 Task: Research Airbnb options in Coronel Oviedo, Paraguay from 4th November, 2023 to 15th November, 2023 for 2 adults.1  bedroom having 1 bed and 1 bathroom. Property type can be hotel. Booking option can be shelf check-in. Look for 4 properties as per requirement.
Action: Mouse moved to (487, 89)
Screenshot: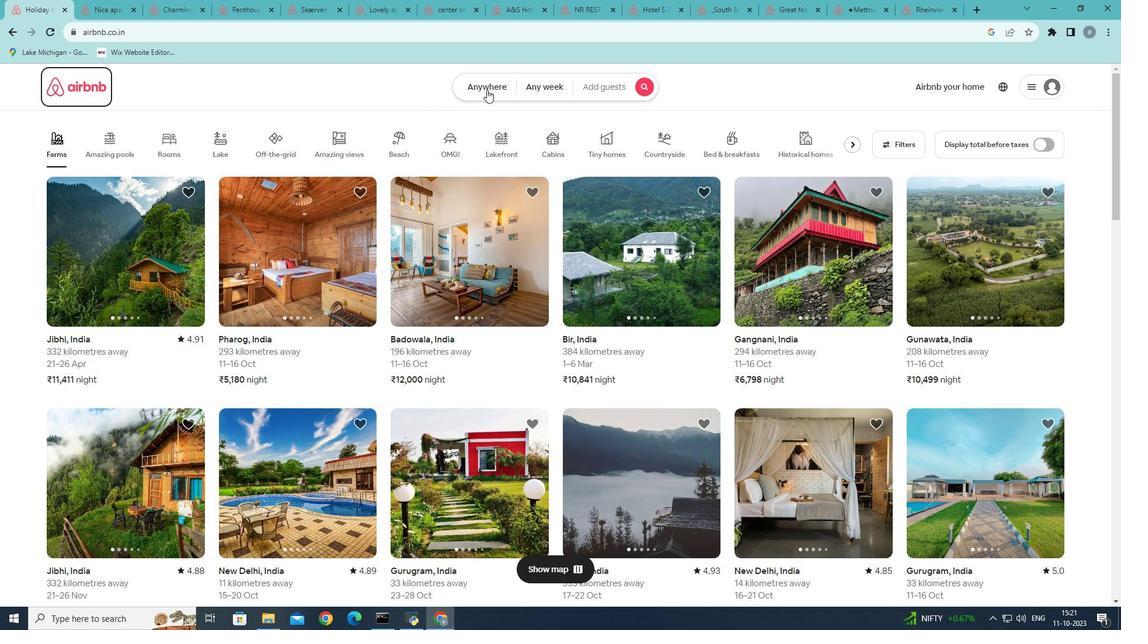 
Action: Mouse pressed left at (487, 89)
Screenshot: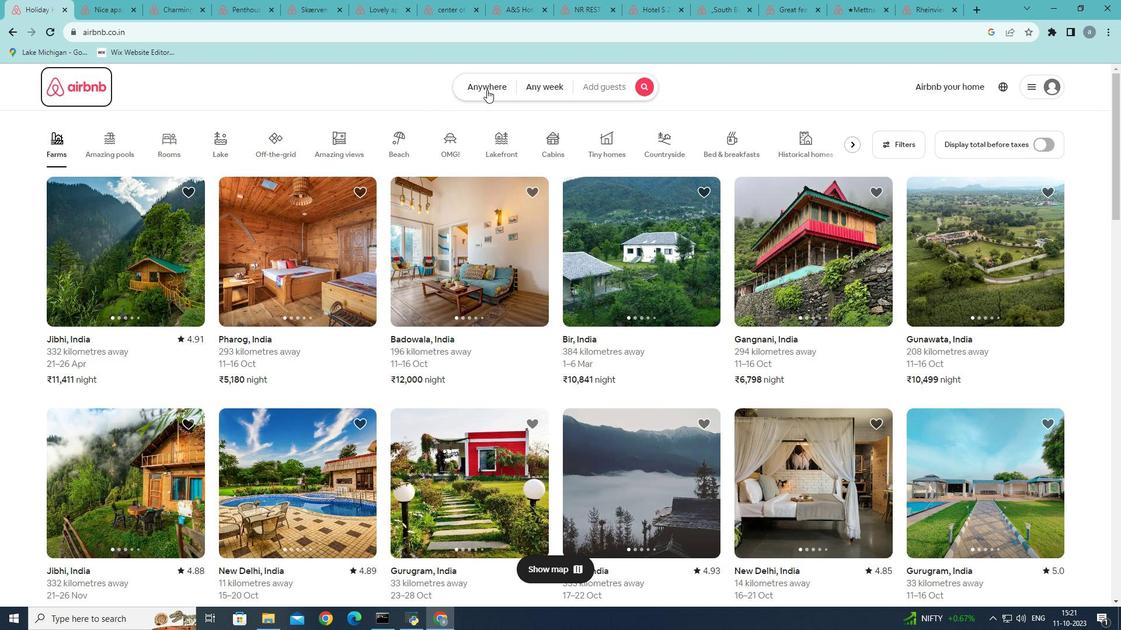 
Action: Mouse moved to (368, 137)
Screenshot: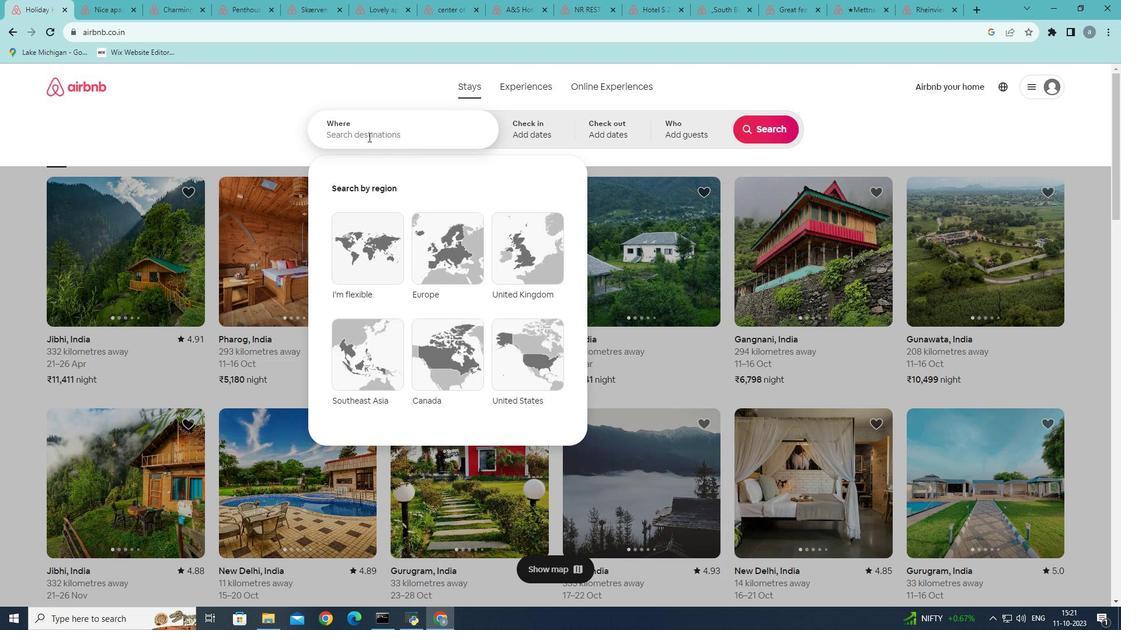 
Action: Mouse pressed left at (368, 137)
Screenshot: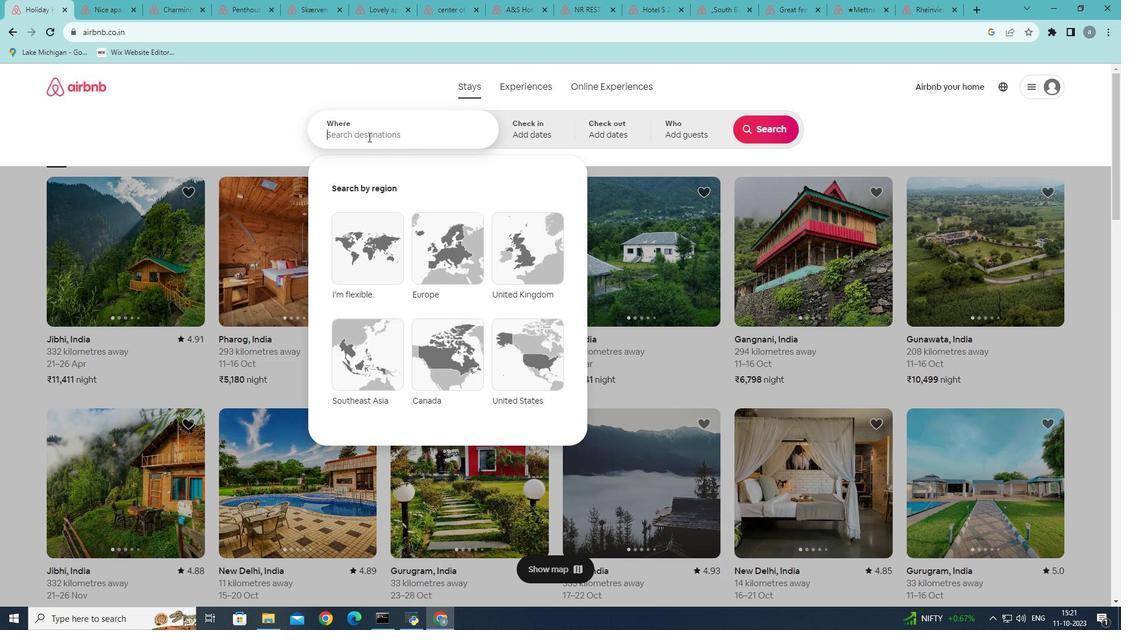 
Action: Mouse moved to (379, 135)
Screenshot: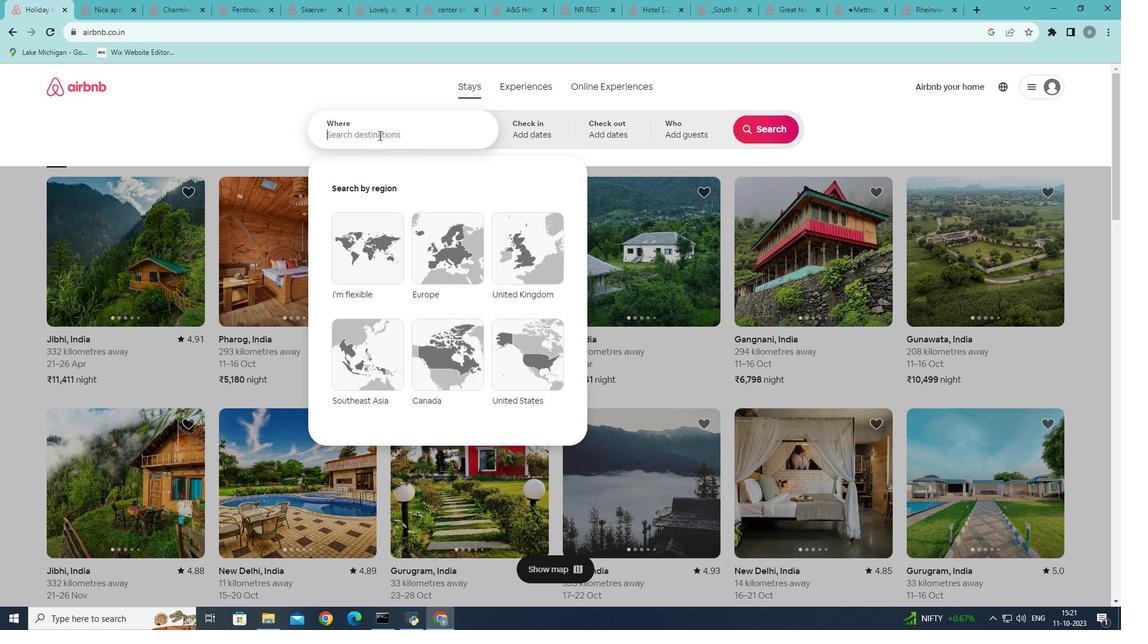 
Action: Key pressed <Key.shift>Coronel<Key.space><Key.shift>Ov
Screenshot: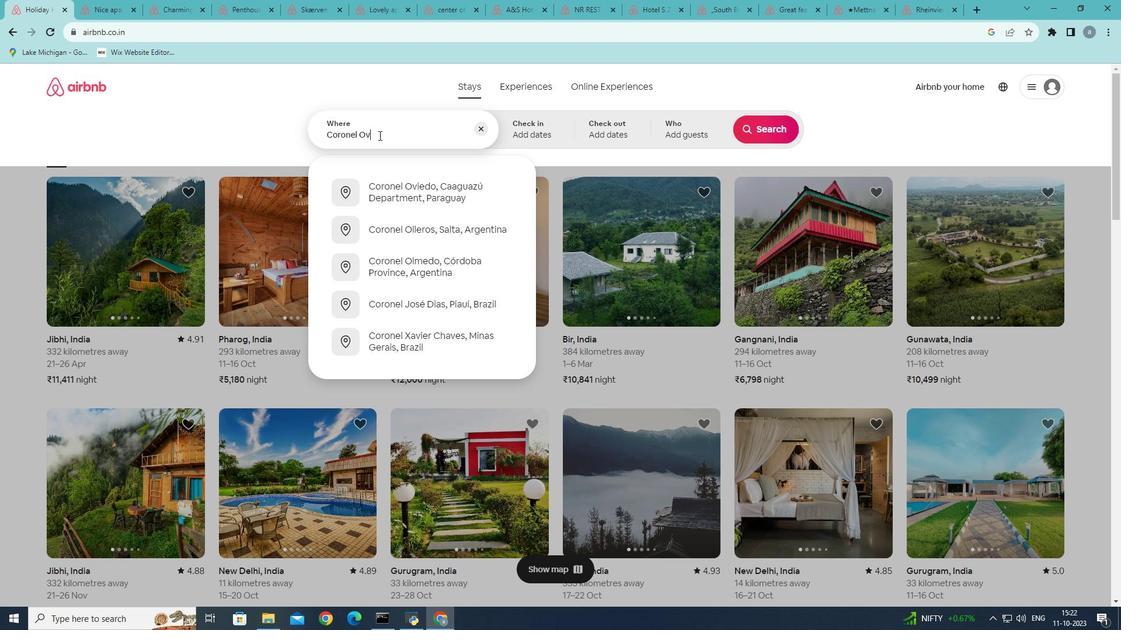 
Action: Mouse moved to (417, 193)
Screenshot: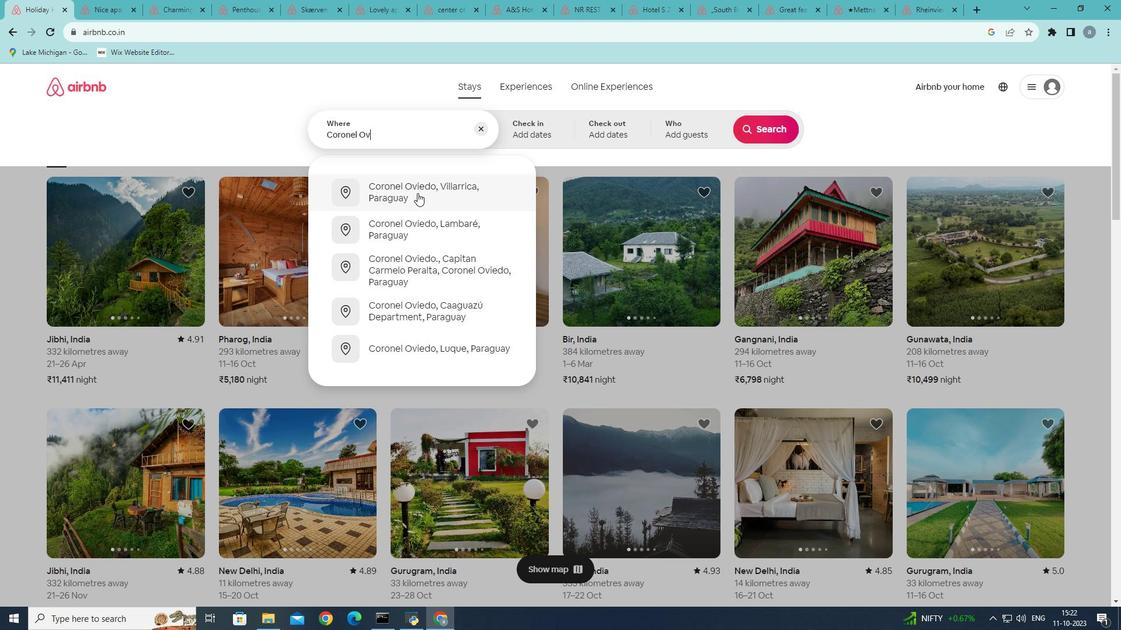 
Action: Mouse pressed left at (417, 193)
Screenshot: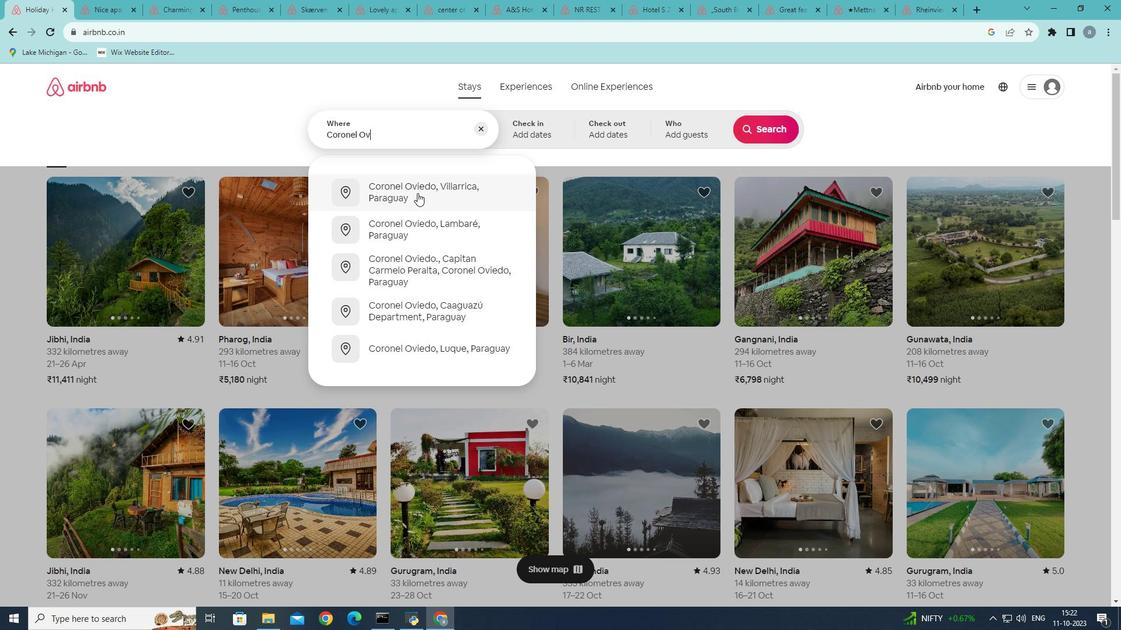 
Action: Mouse moved to (749, 272)
Screenshot: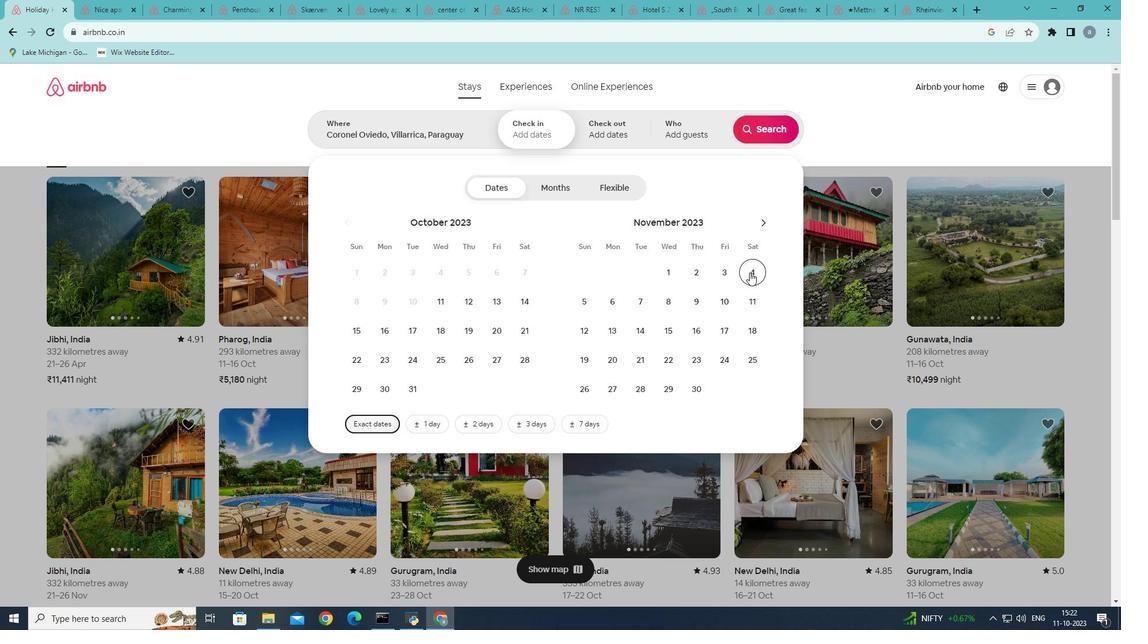 
Action: Mouse pressed left at (749, 272)
Screenshot: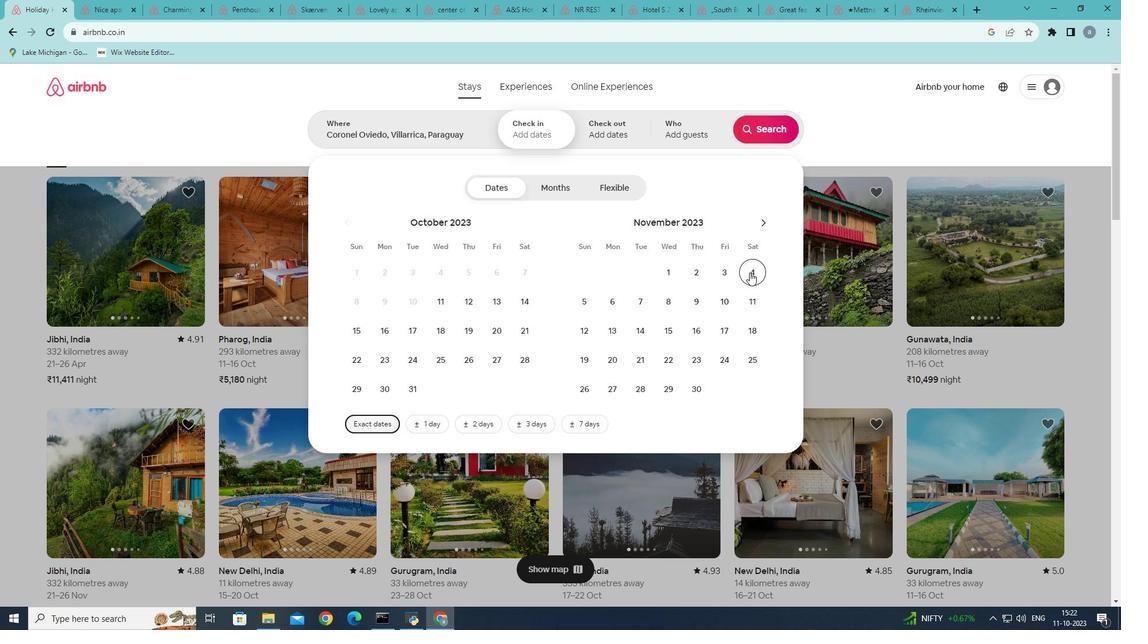 
Action: Mouse moved to (672, 337)
Screenshot: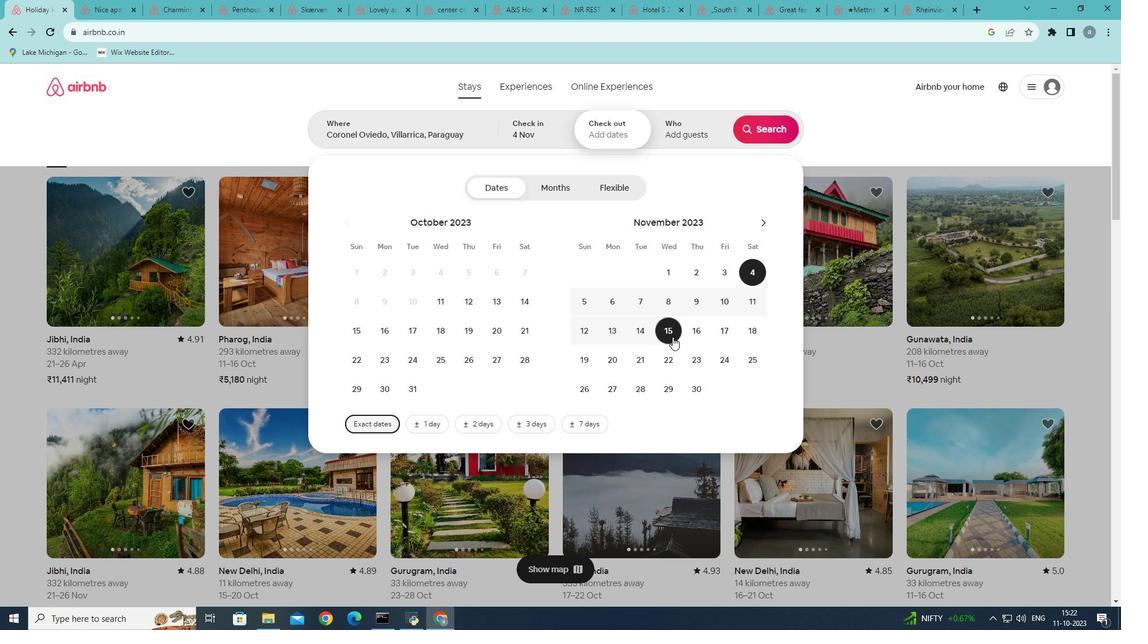 
Action: Mouse pressed left at (672, 337)
Screenshot: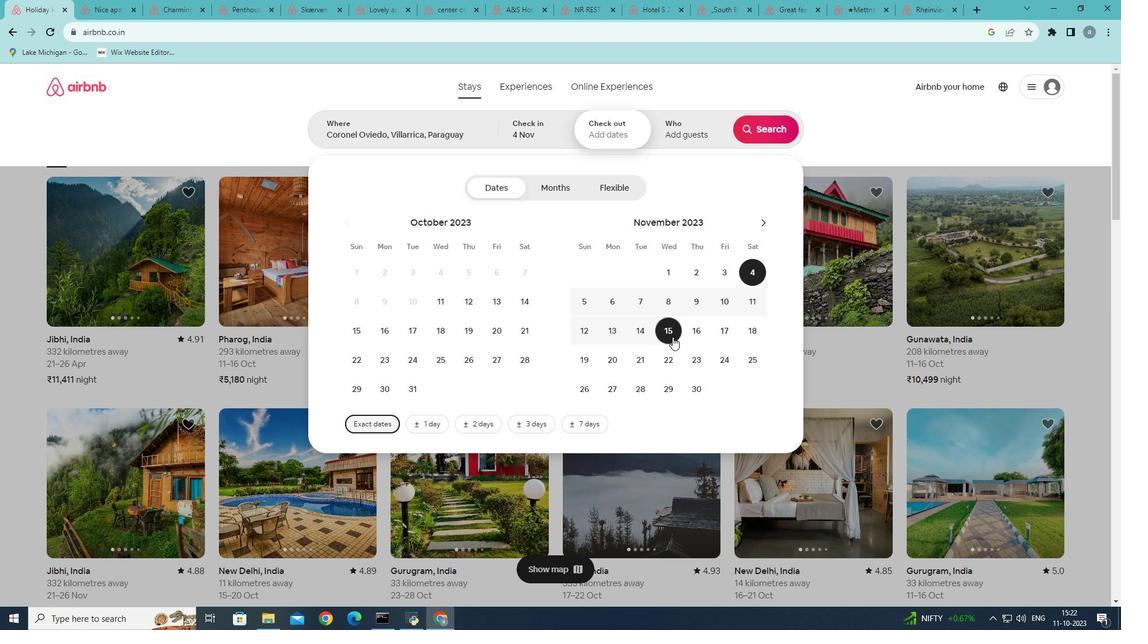 
Action: Mouse moved to (693, 132)
Screenshot: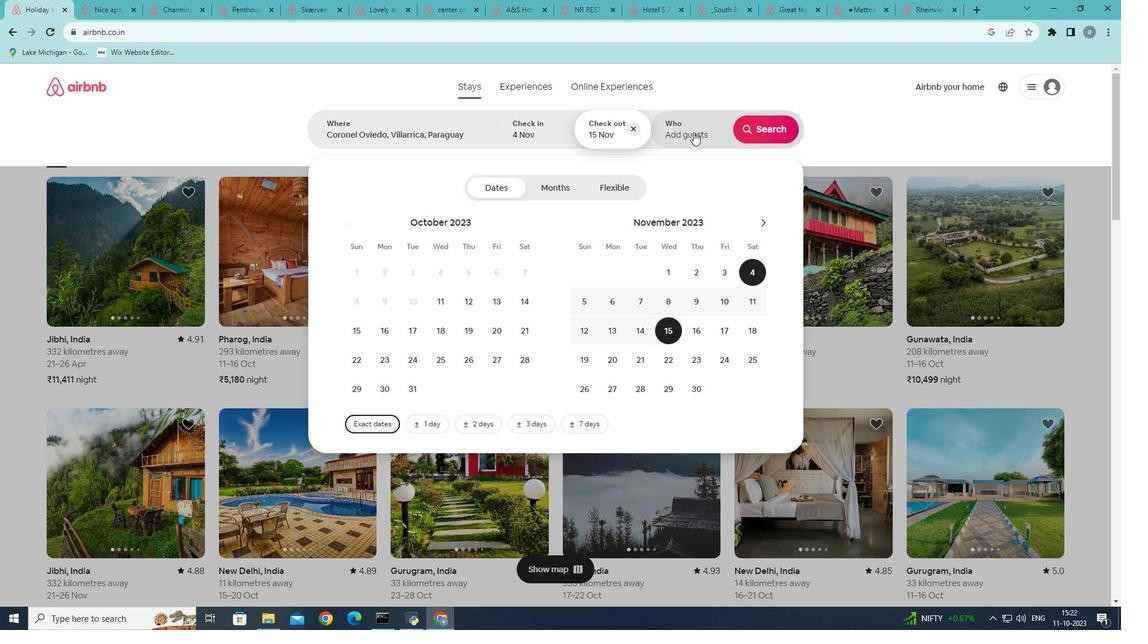 
Action: Mouse pressed left at (693, 132)
Screenshot: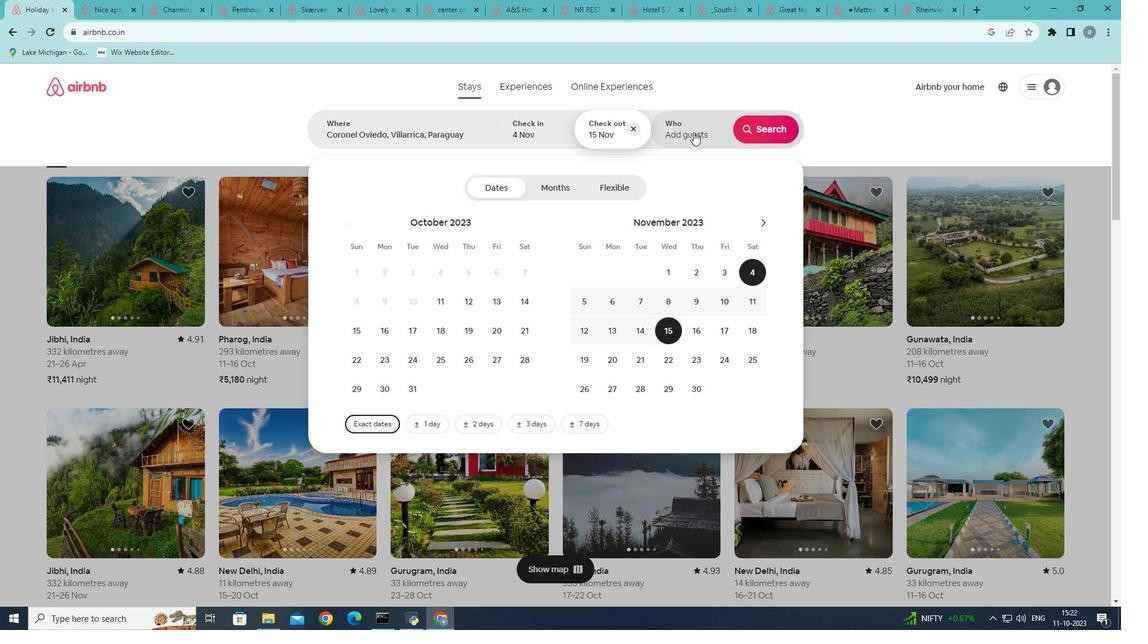 
Action: Mouse moved to (773, 189)
Screenshot: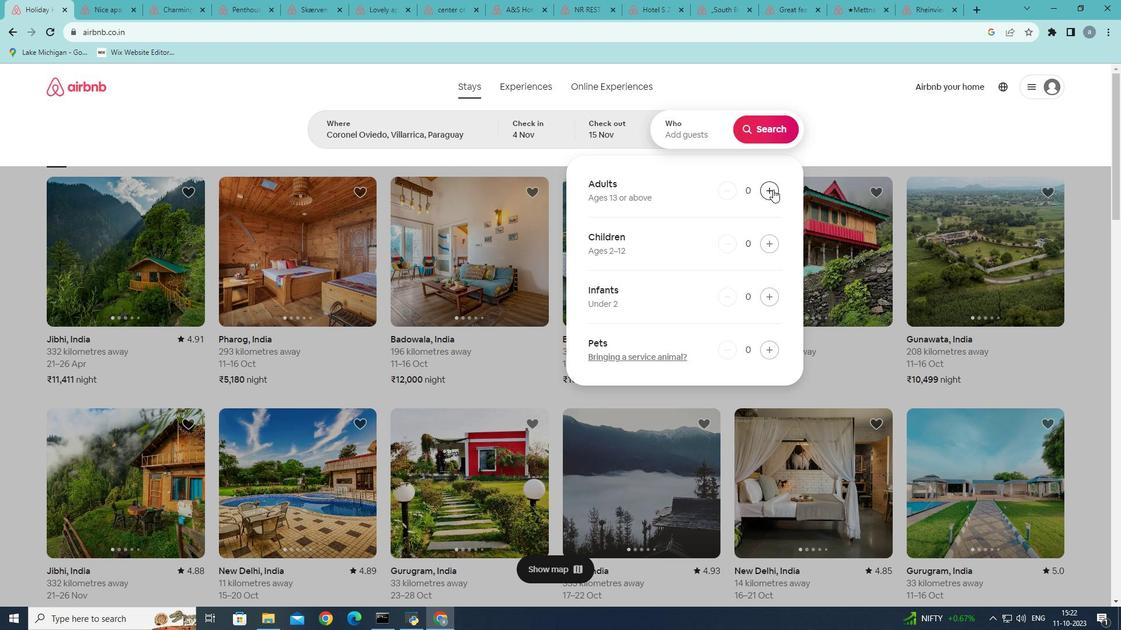 
Action: Mouse pressed left at (773, 189)
Screenshot: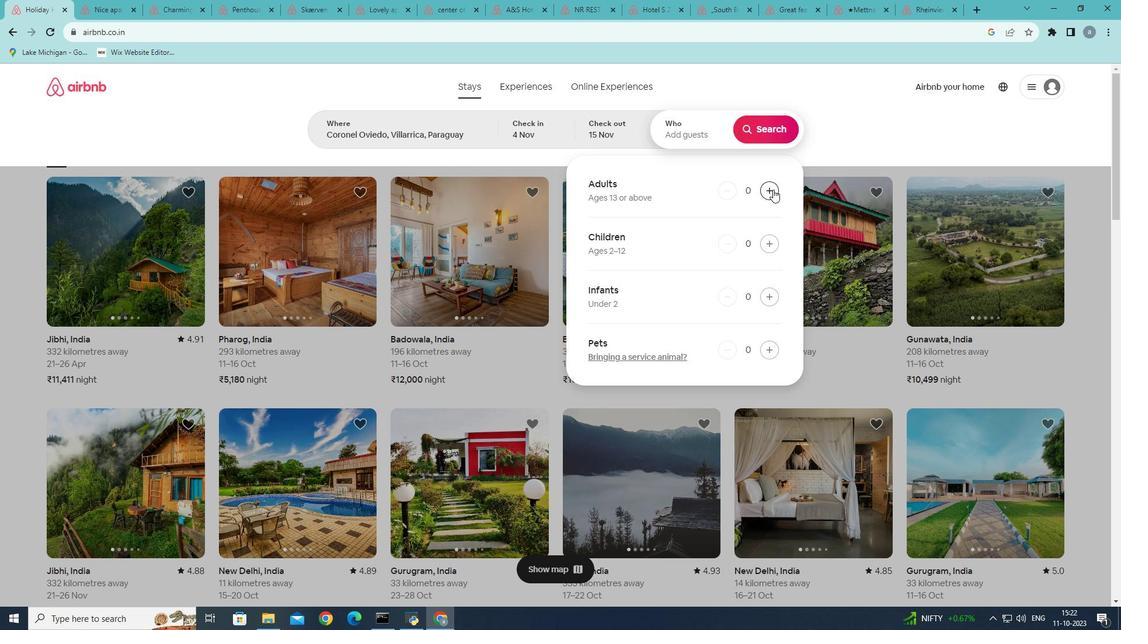 
Action: Mouse pressed left at (773, 189)
Screenshot: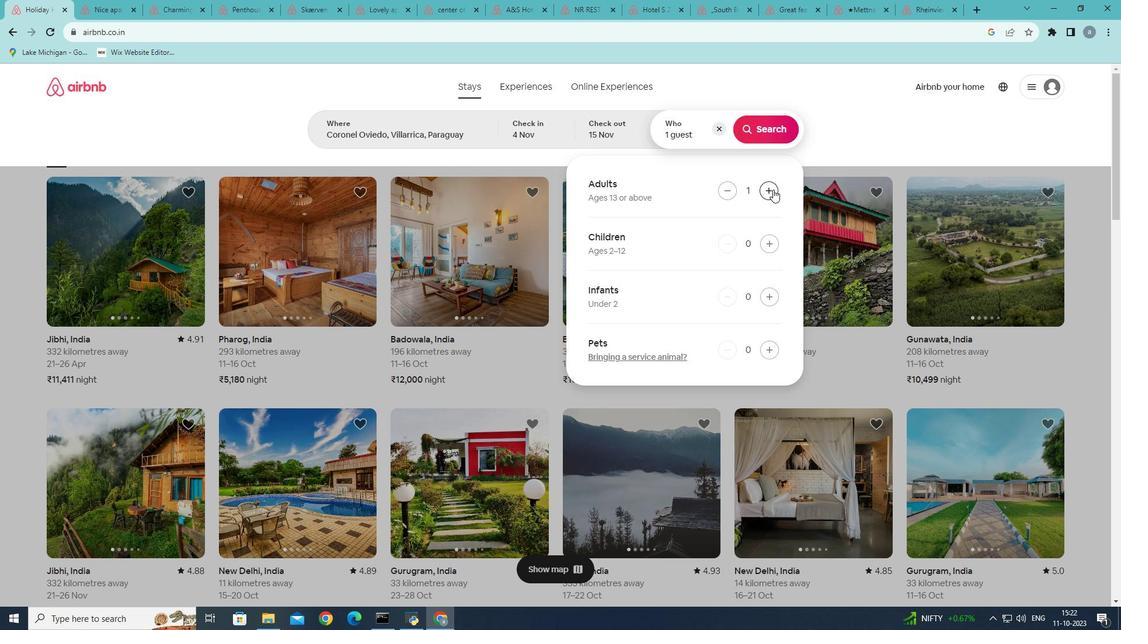
Action: Mouse moved to (763, 132)
Screenshot: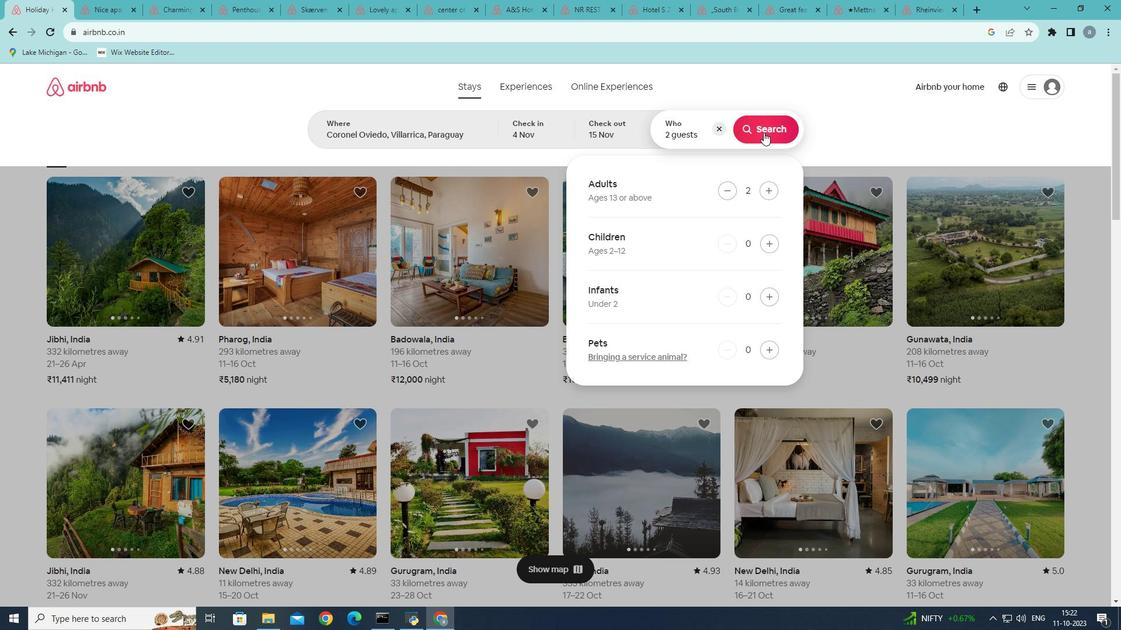 
Action: Mouse pressed left at (763, 132)
Screenshot: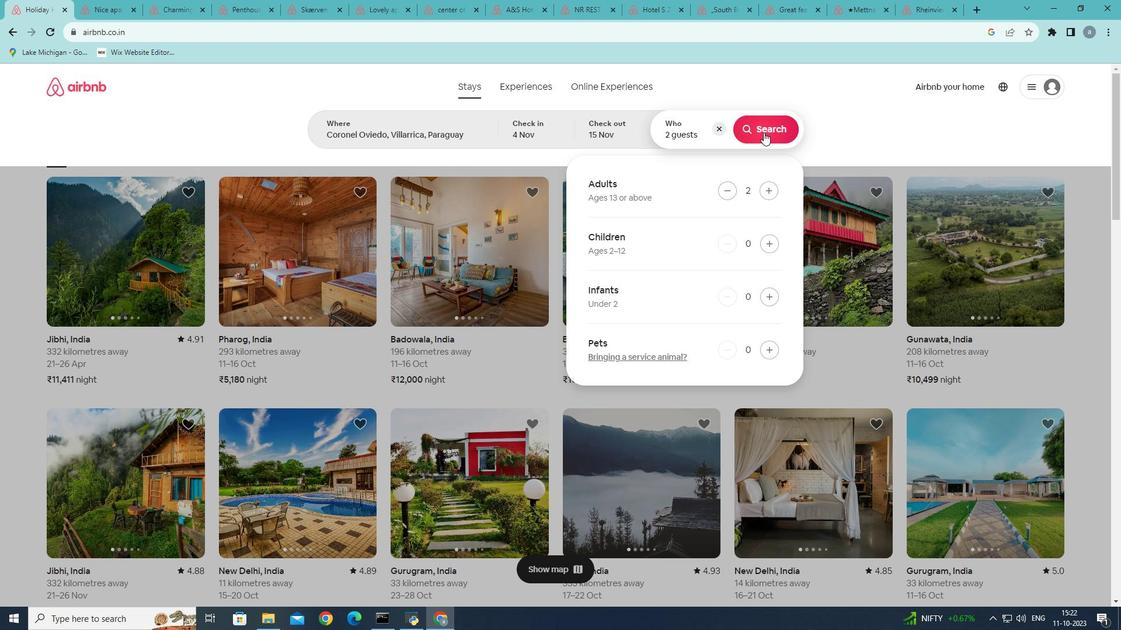 
Action: Mouse moved to (939, 138)
Screenshot: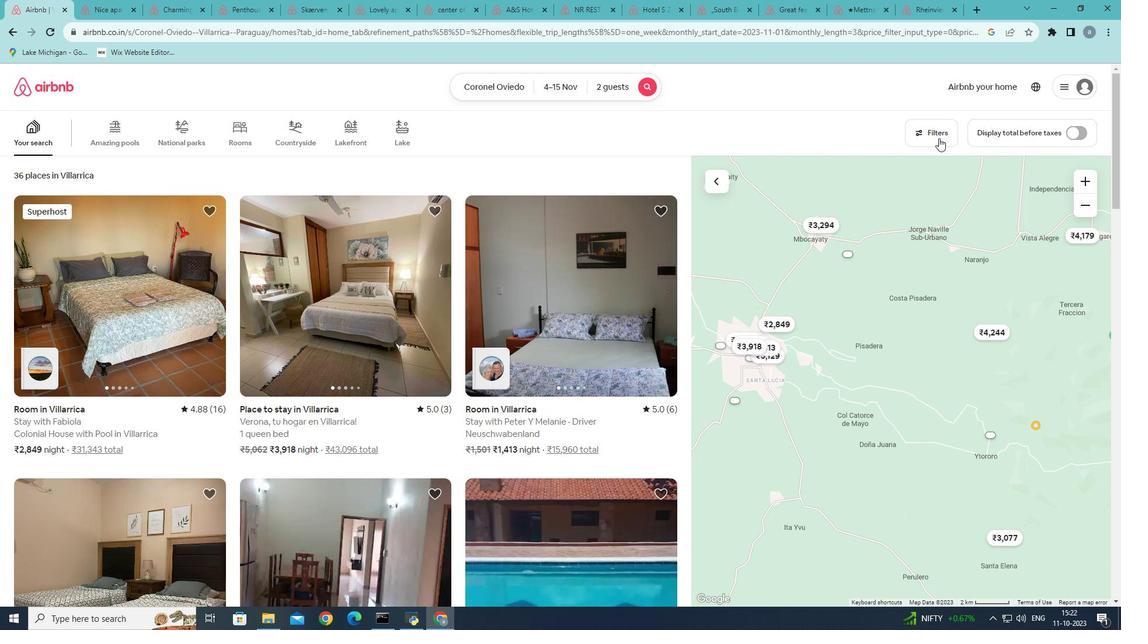 
Action: Mouse pressed left at (939, 138)
Screenshot: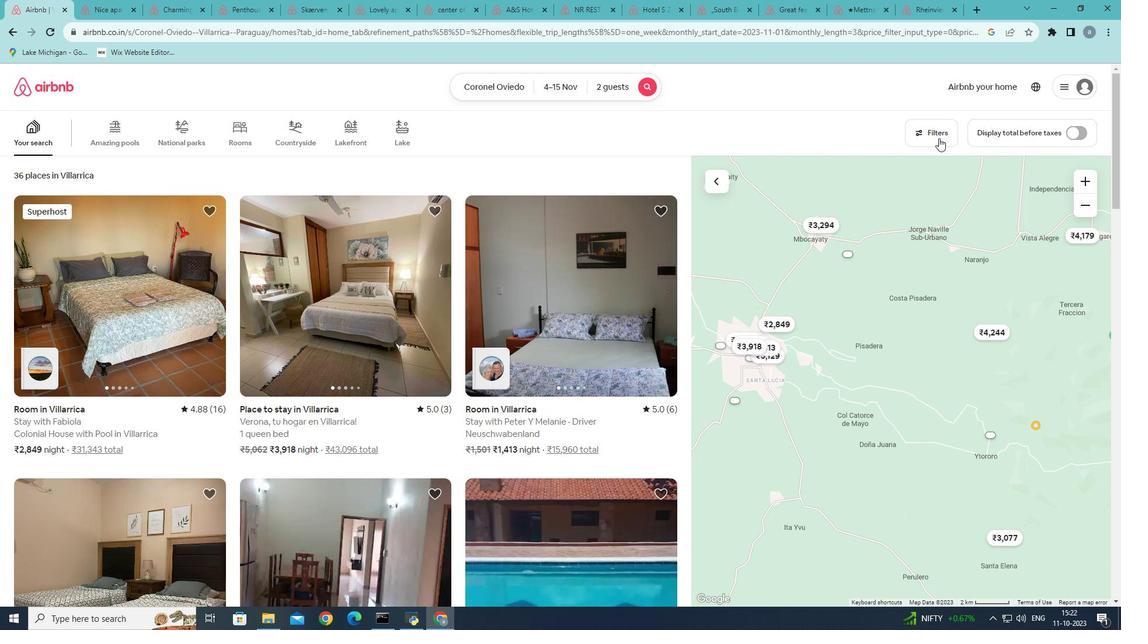 
Action: Mouse moved to (590, 396)
Screenshot: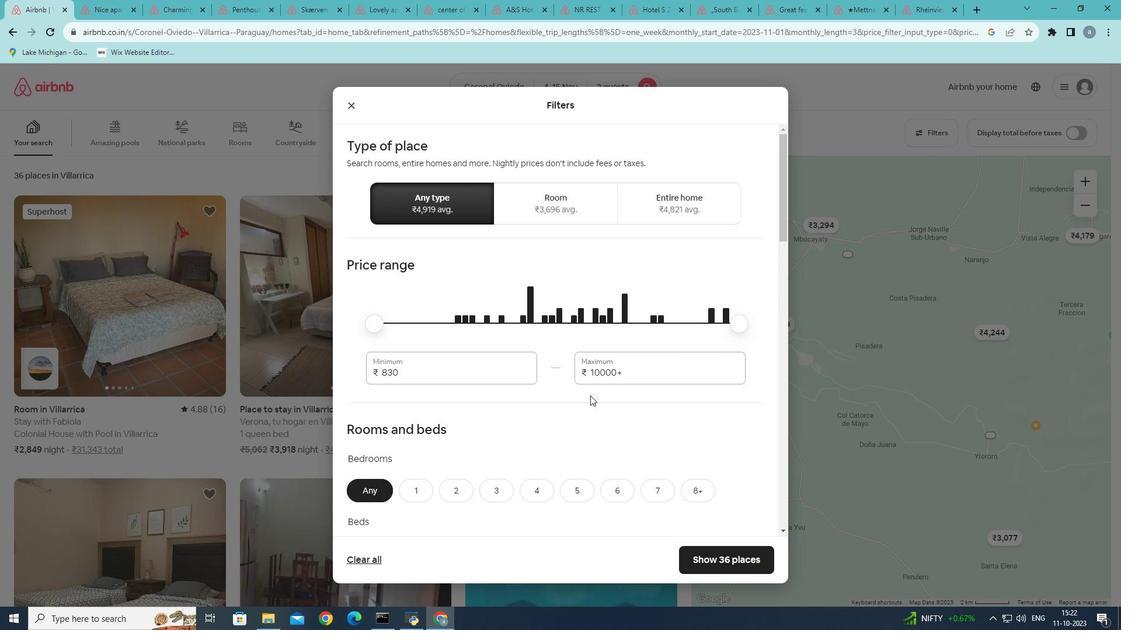 
Action: Mouse scrolled (590, 395) with delta (0, 0)
Screenshot: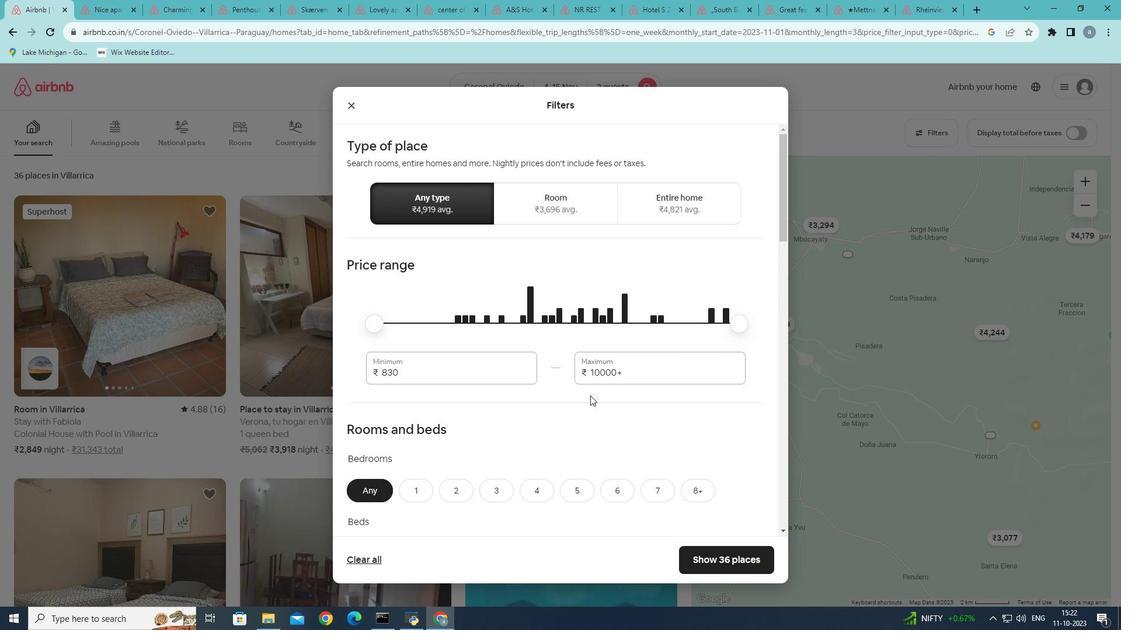 
Action: Mouse scrolled (590, 395) with delta (0, 0)
Screenshot: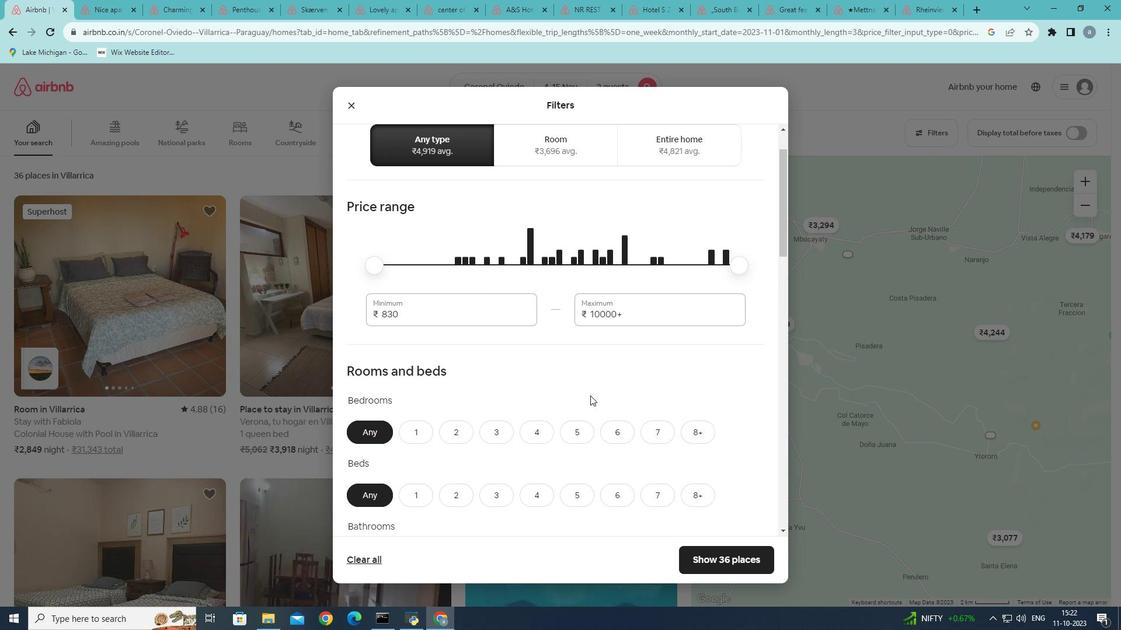 
Action: Mouse scrolled (590, 395) with delta (0, 0)
Screenshot: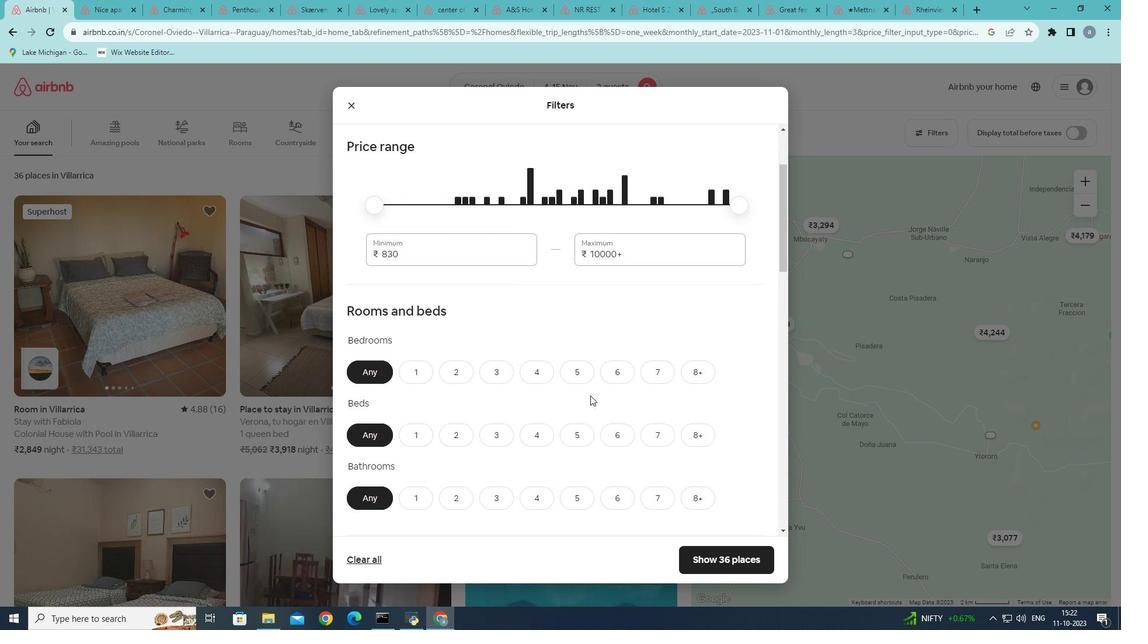 
Action: Mouse moved to (564, 401)
Screenshot: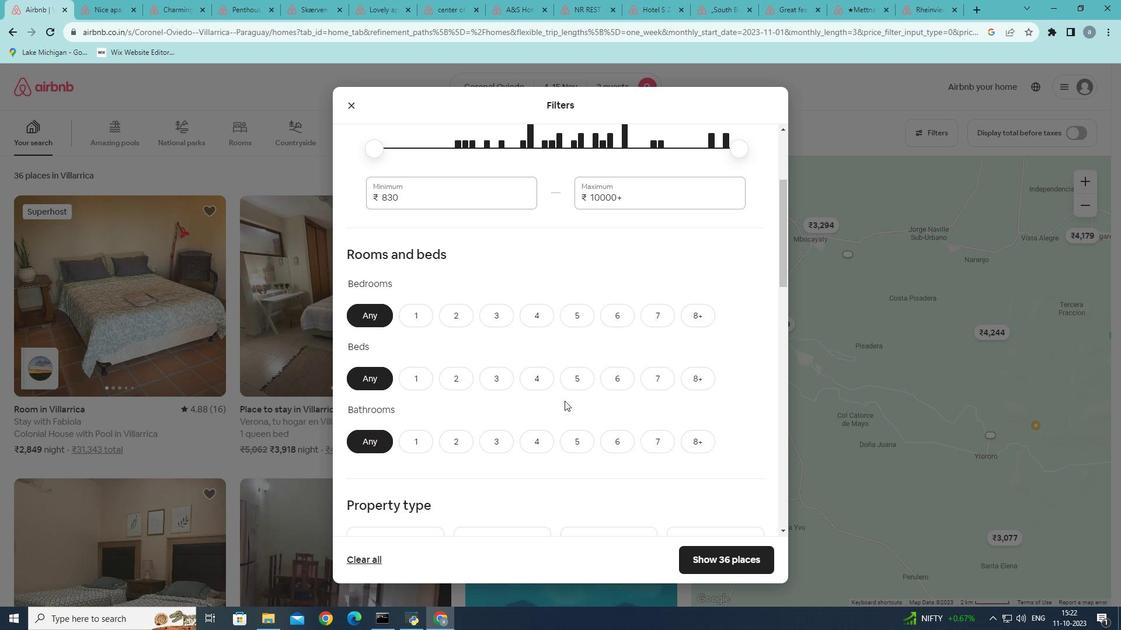 
Action: Mouse scrolled (564, 400) with delta (0, 0)
Screenshot: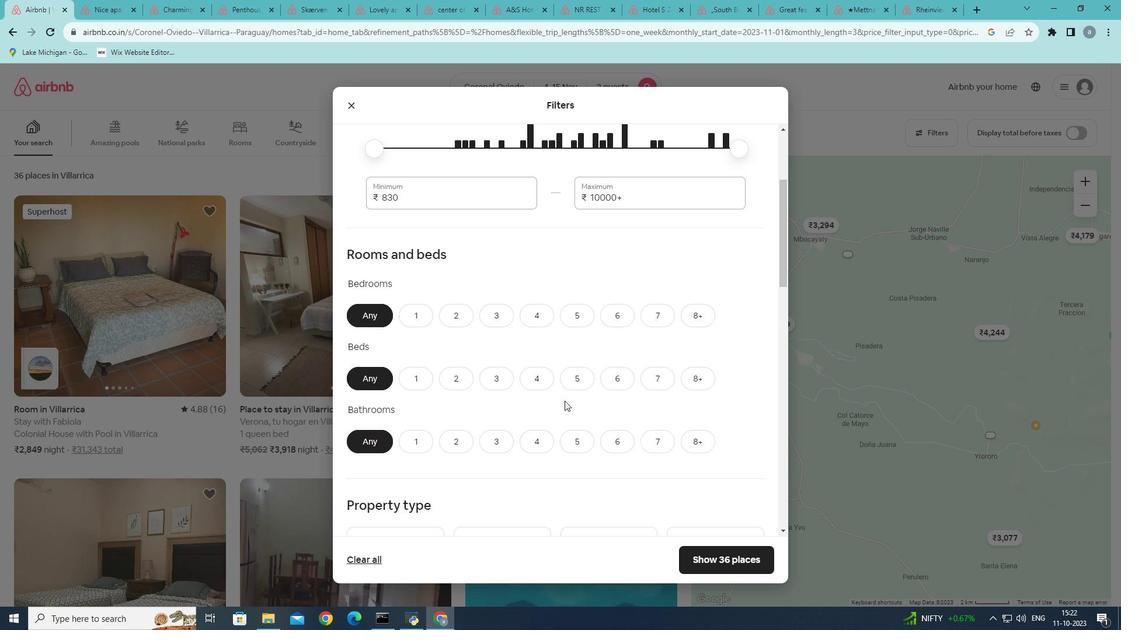 
Action: Mouse moved to (413, 261)
Screenshot: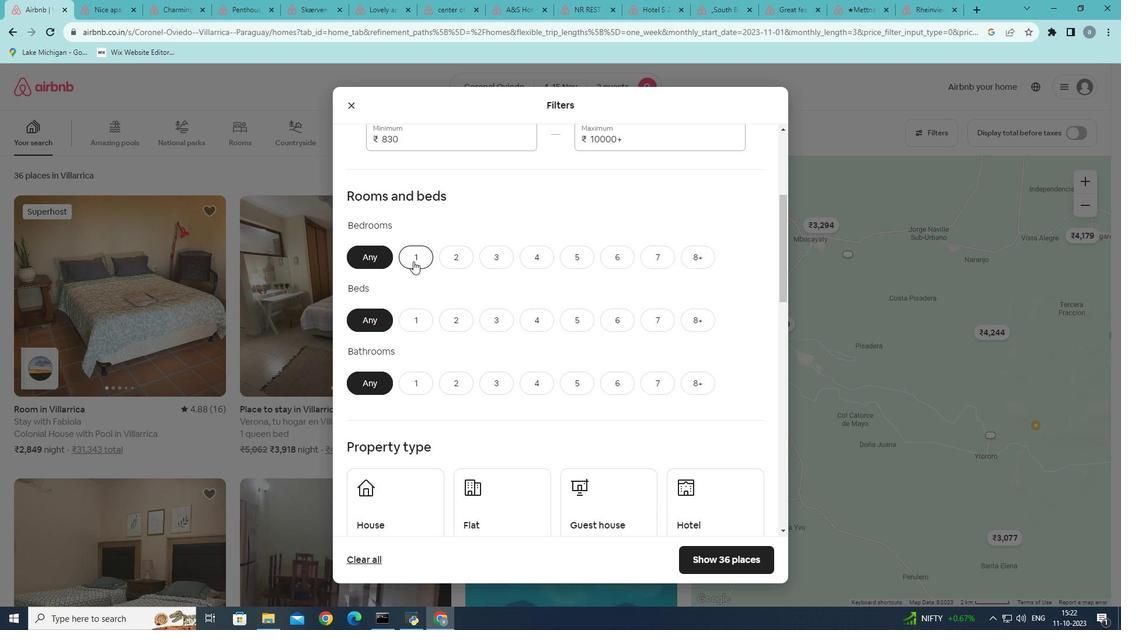 
Action: Mouse pressed left at (413, 261)
Screenshot: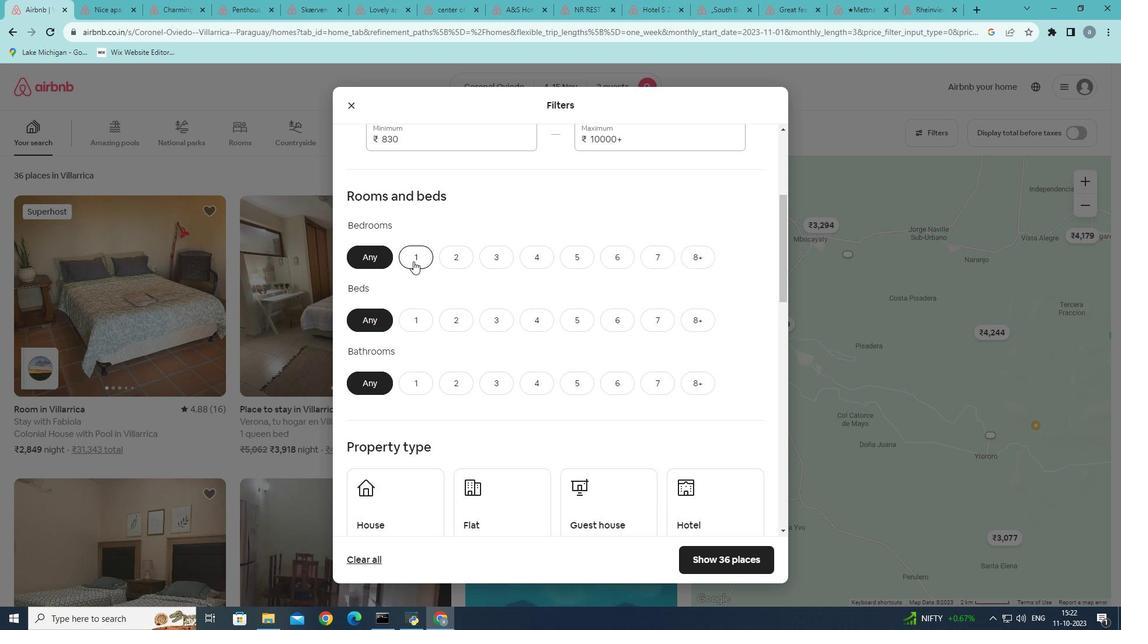 
Action: Mouse moved to (422, 324)
Screenshot: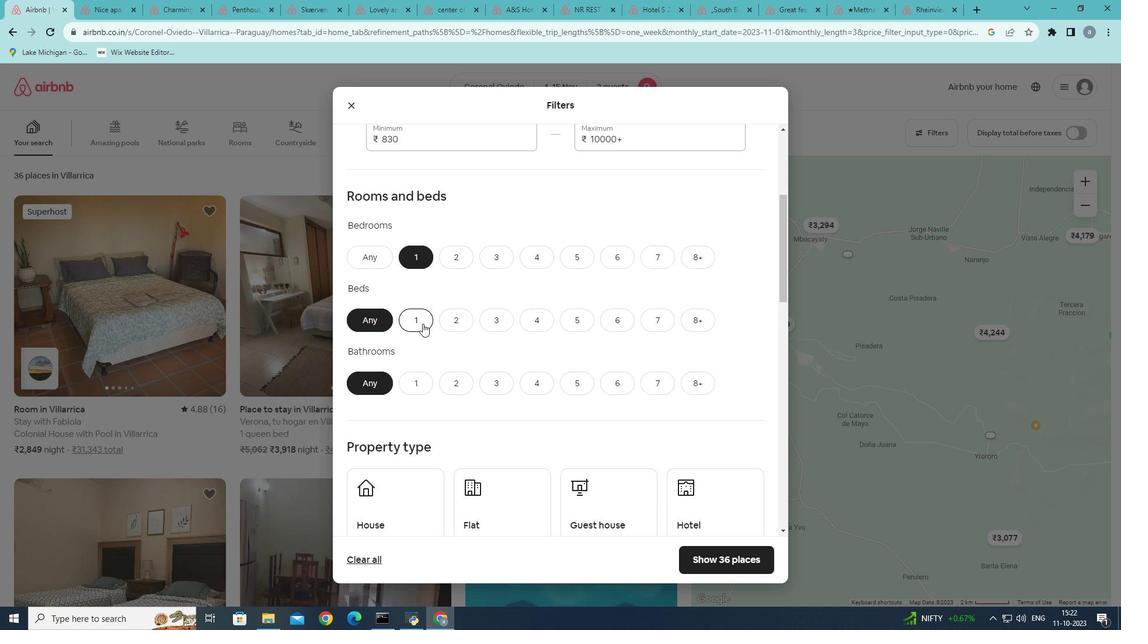 
Action: Mouse pressed left at (422, 324)
Screenshot: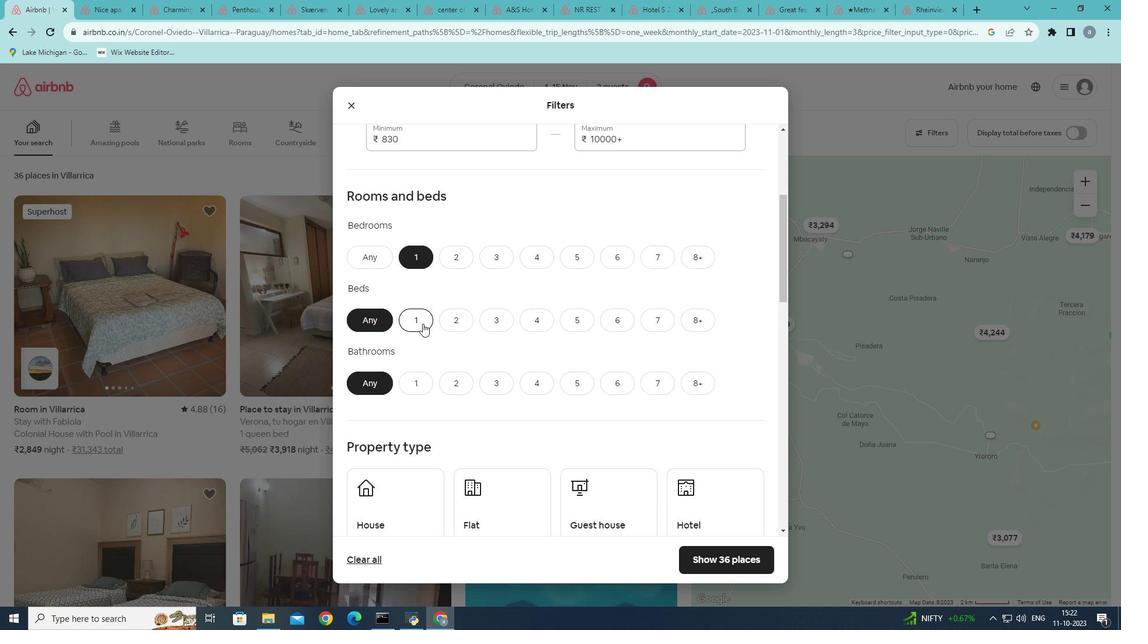 
Action: Mouse moved to (421, 381)
Screenshot: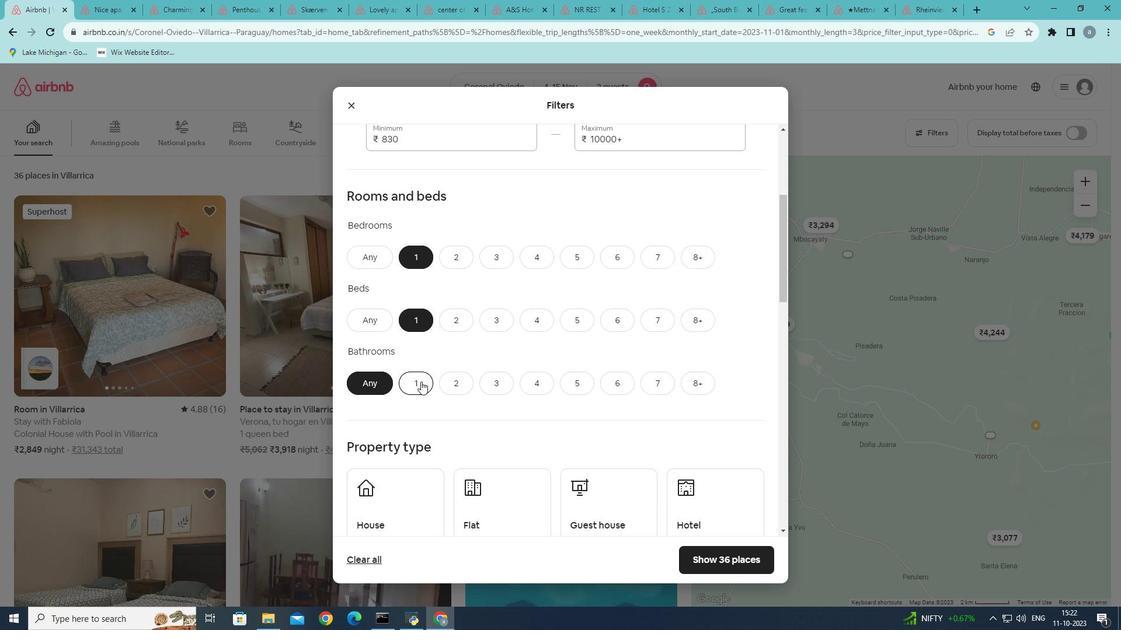 
Action: Mouse pressed left at (421, 381)
Screenshot: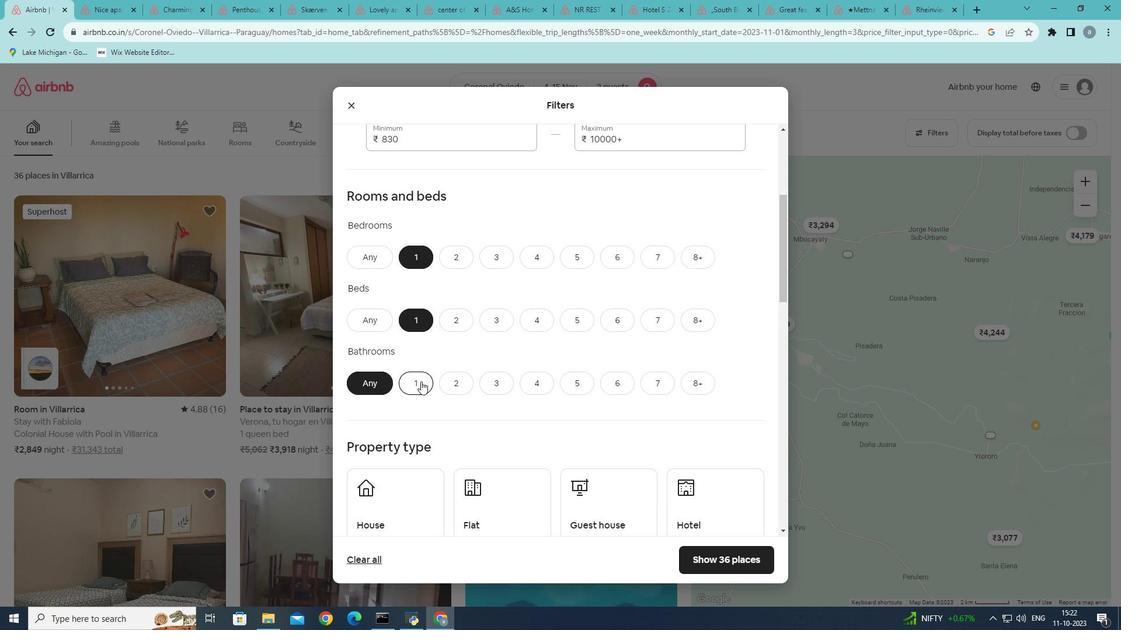 
Action: Mouse moved to (523, 362)
Screenshot: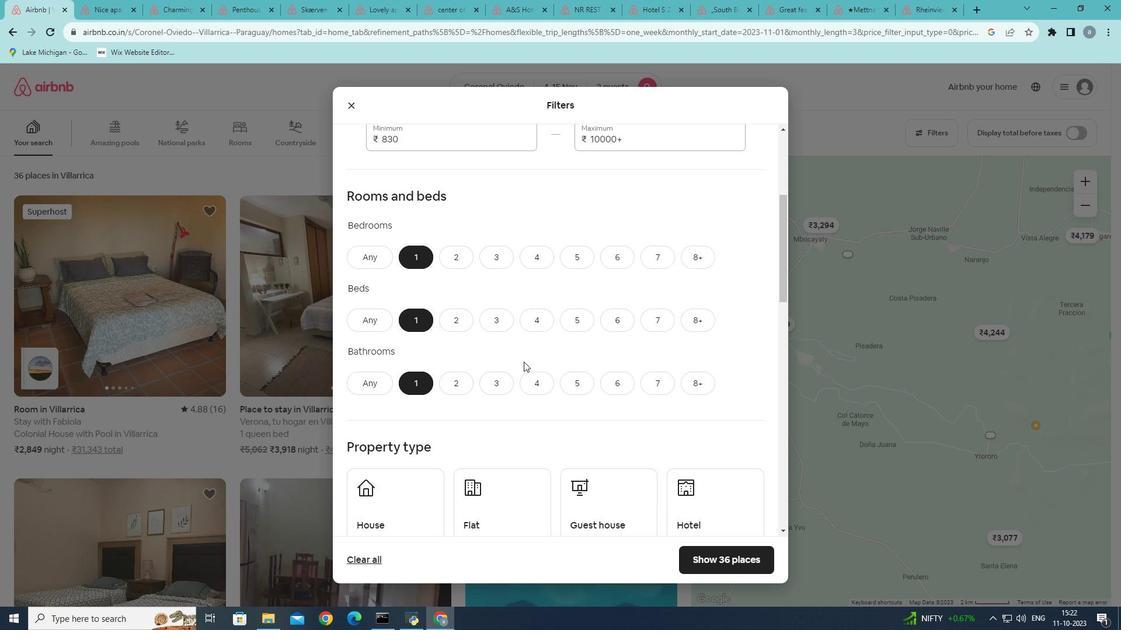 
Action: Mouse scrolled (523, 361) with delta (0, 0)
Screenshot: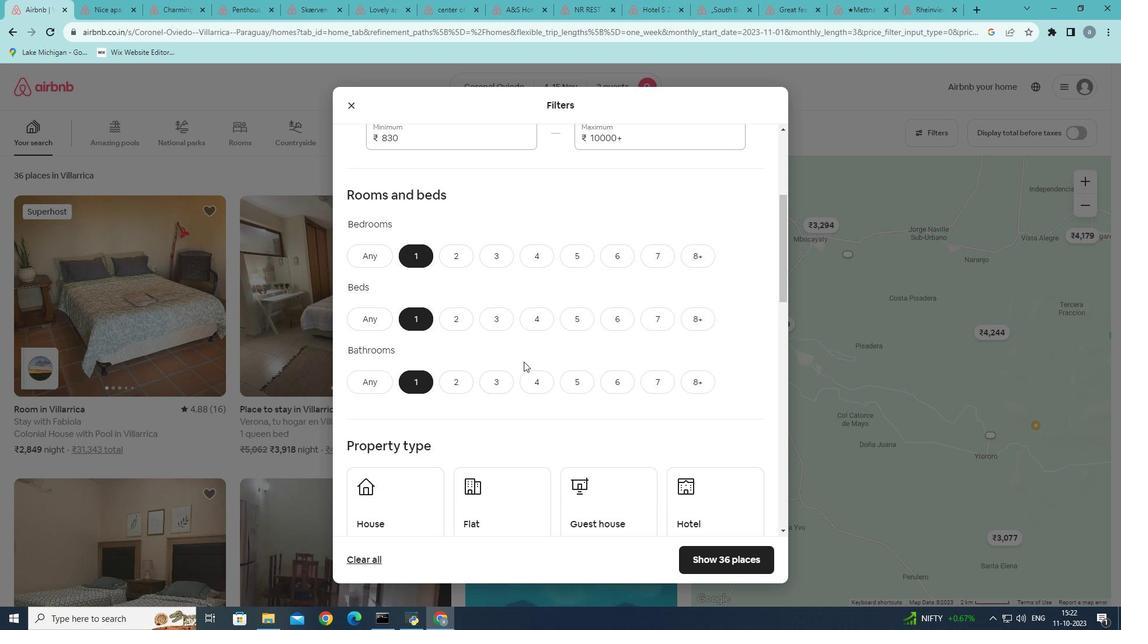 
Action: Mouse scrolled (523, 361) with delta (0, 0)
Screenshot: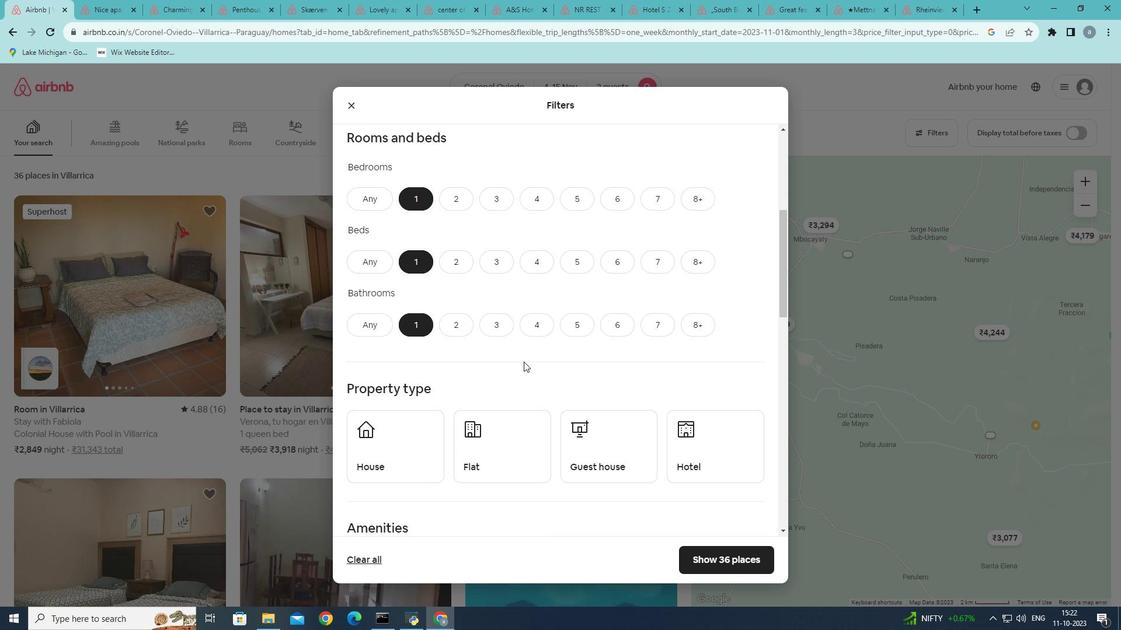 
Action: Mouse scrolled (523, 361) with delta (0, 0)
Screenshot: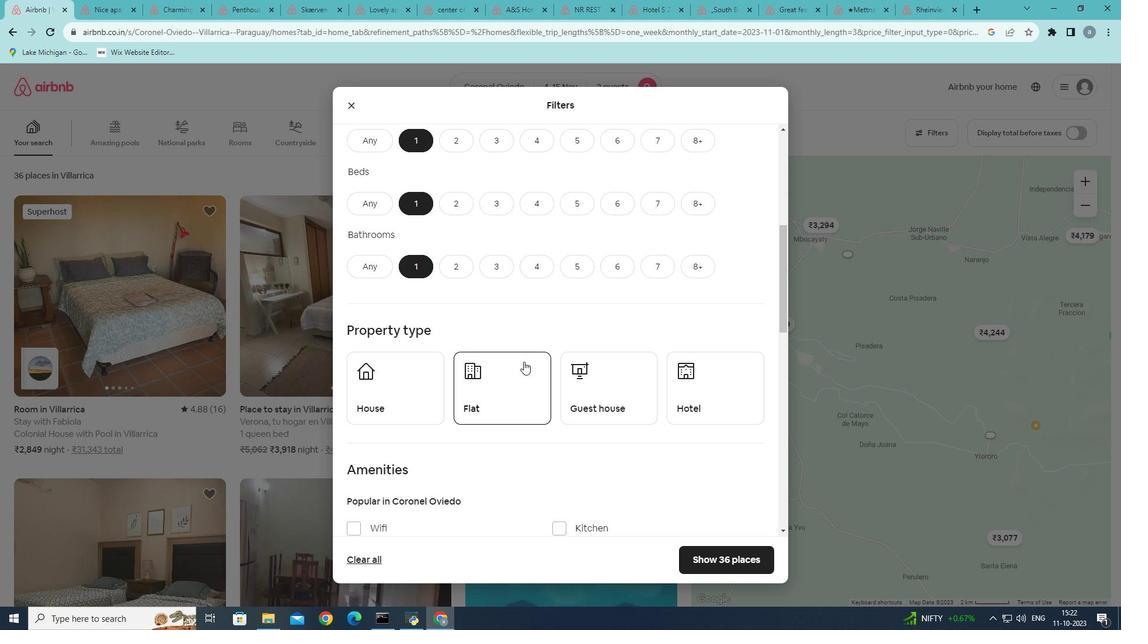
Action: Mouse moved to (678, 341)
Screenshot: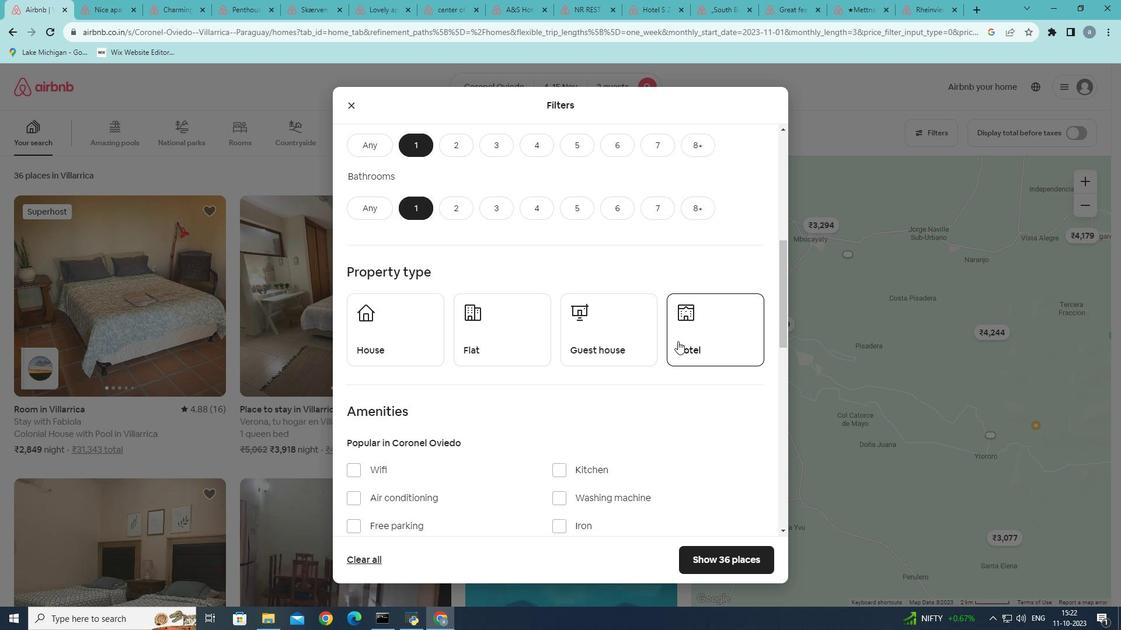 
Action: Mouse pressed left at (678, 341)
Screenshot: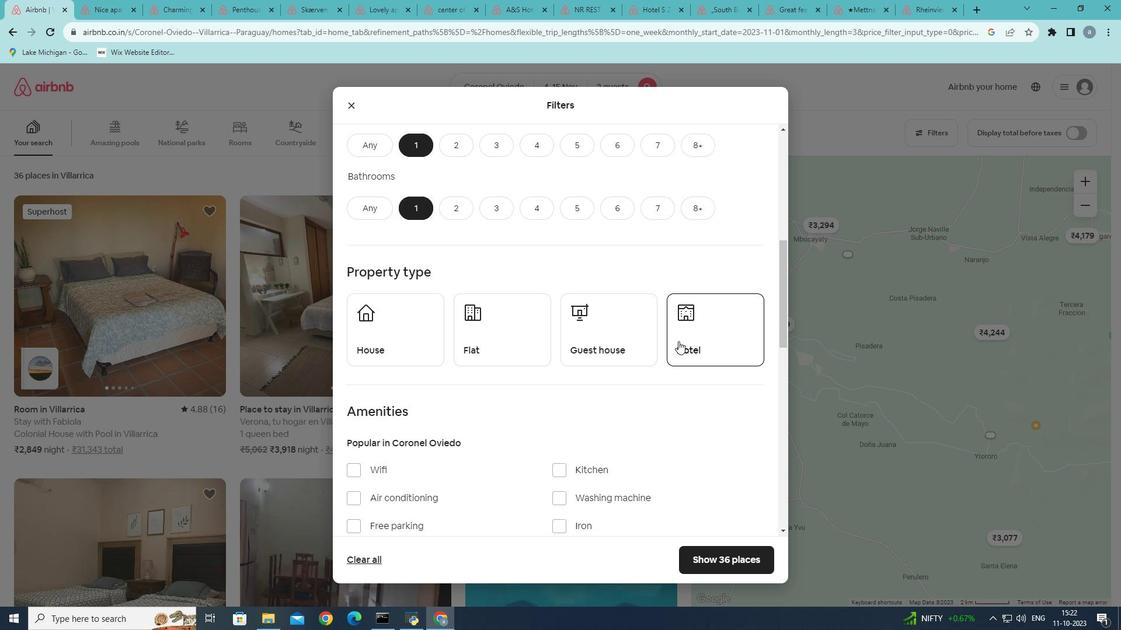 
Action: Mouse moved to (581, 341)
Screenshot: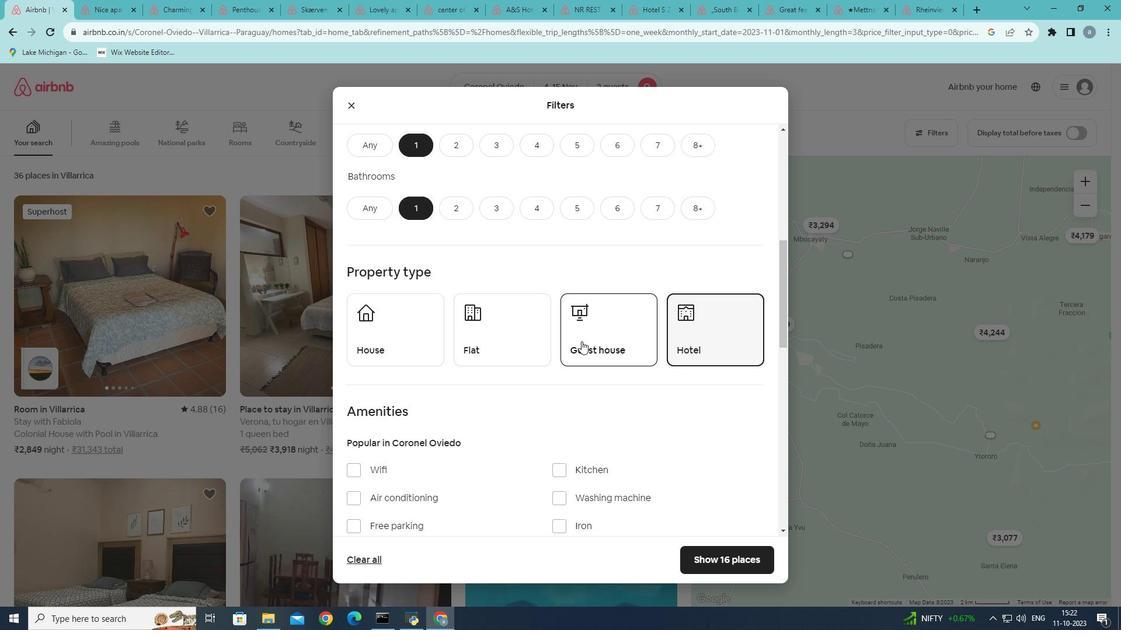 
Action: Mouse scrolled (581, 341) with delta (0, 0)
Screenshot: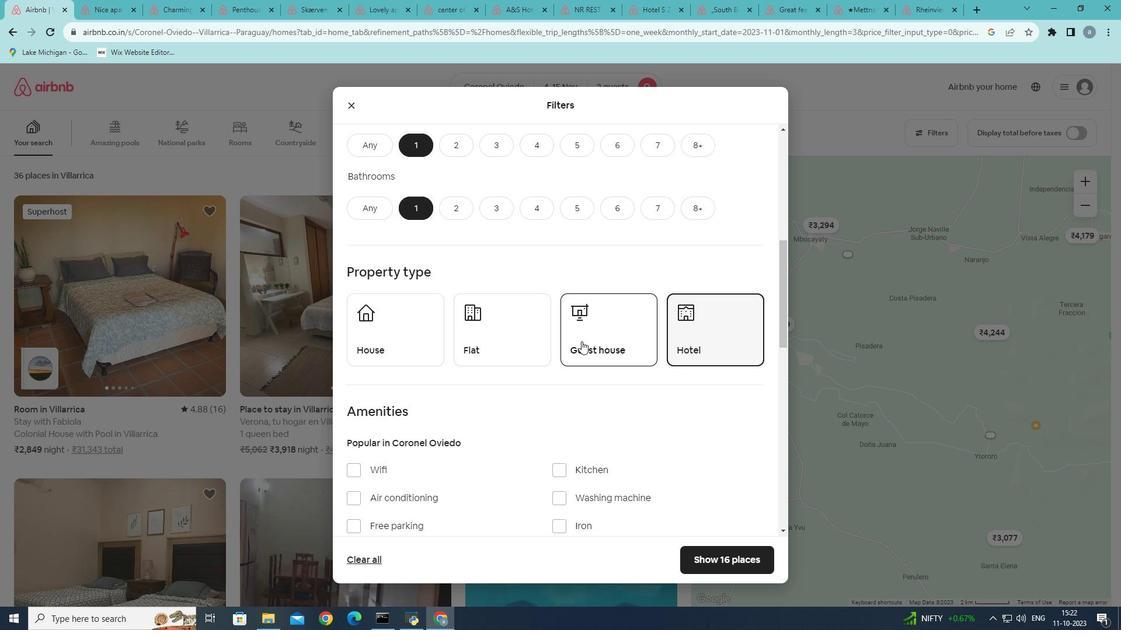 
Action: Mouse scrolled (581, 341) with delta (0, 0)
Screenshot: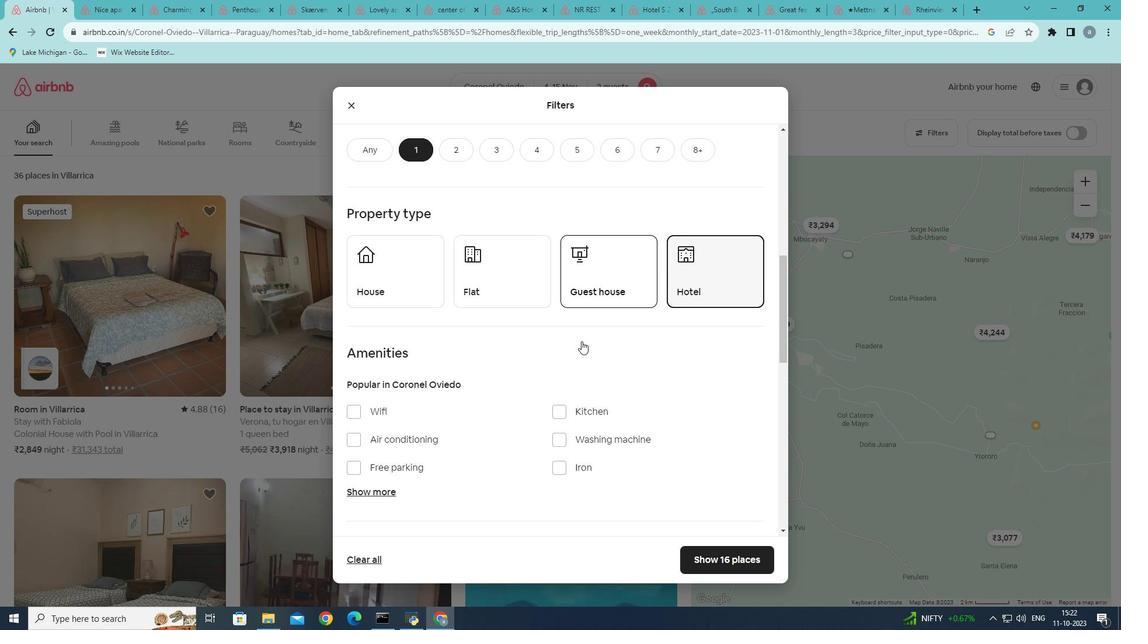 
Action: Mouse scrolled (581, 341) with delta (0, 0)
Screenshot: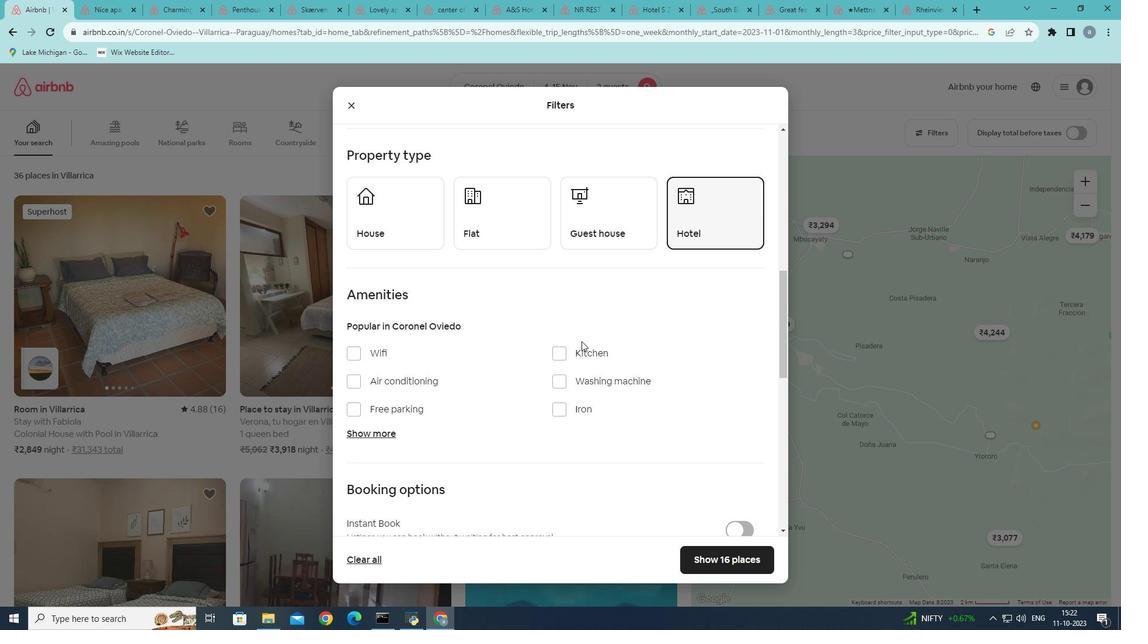 
Action: Mouse scrolled (581, 341) with delta (0, 0)
Screenshot: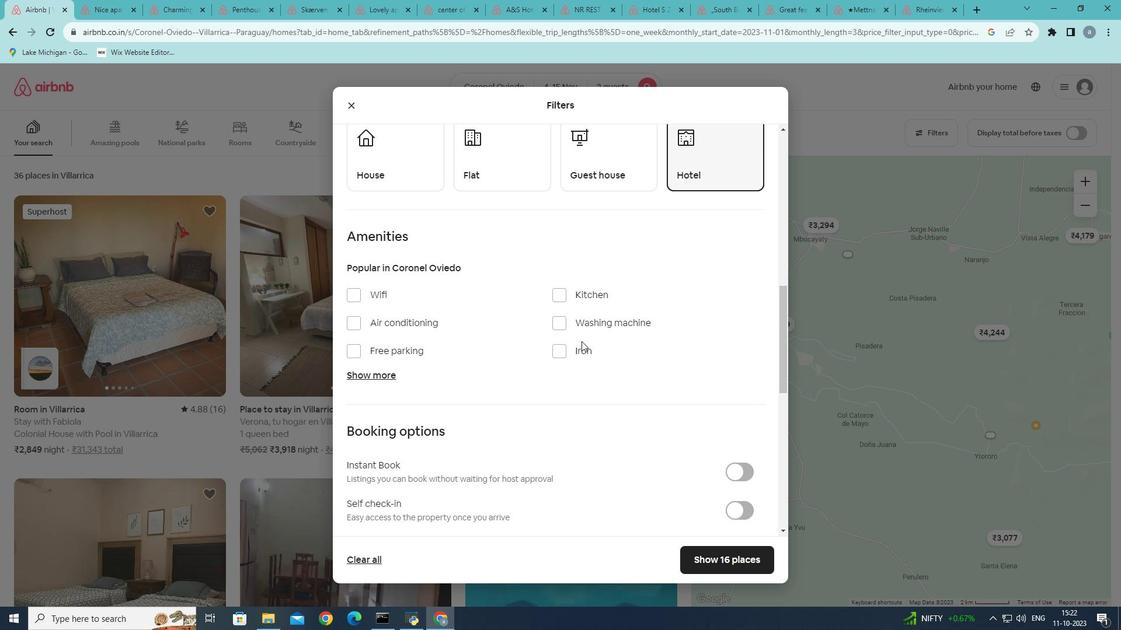 
Action: Mouse scrolled (581, 341) with delta (0, 0)
Screenshot: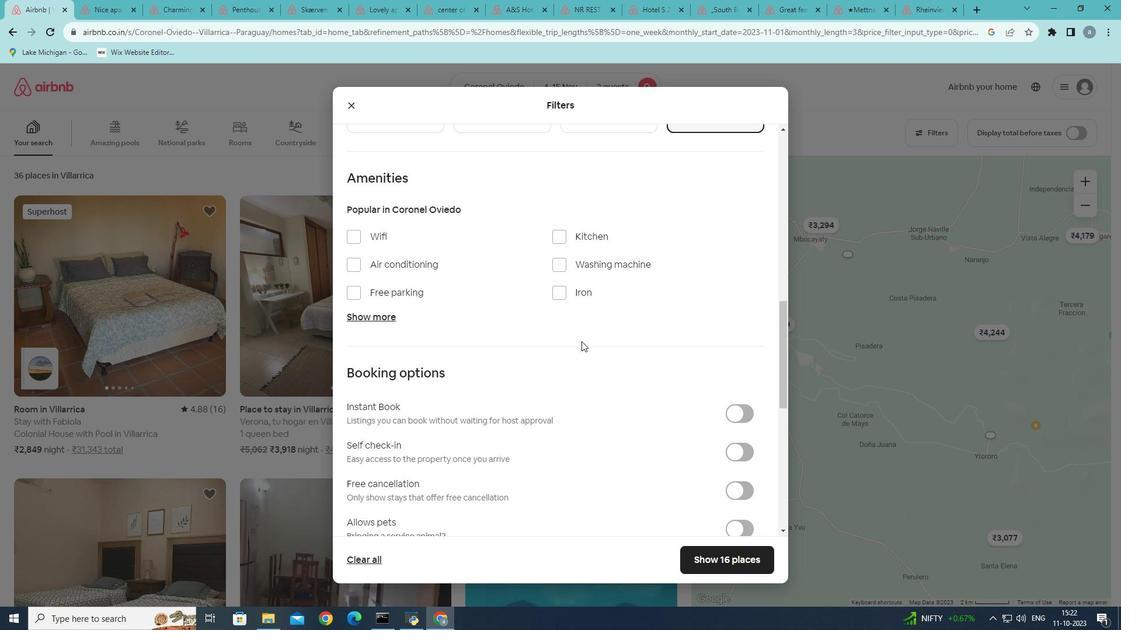 
Action: Mouse scrolled (581, 341) with delta (0, 0)
Screenshot: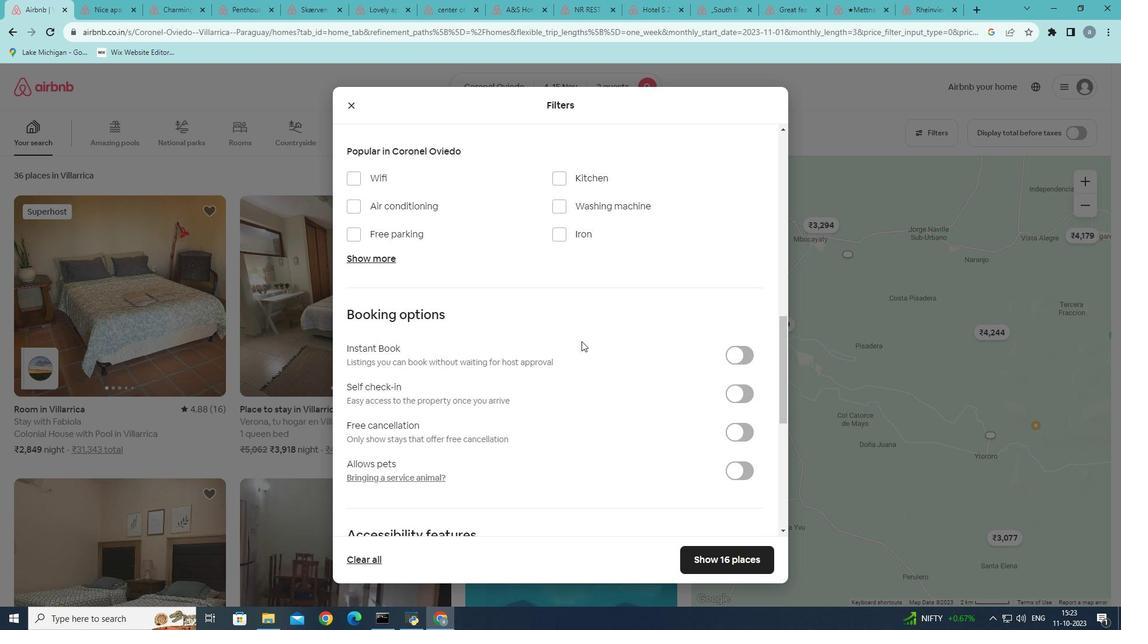 
Action: Mouse scrolled (581, 341) with delta (0, 0)
Screenshot: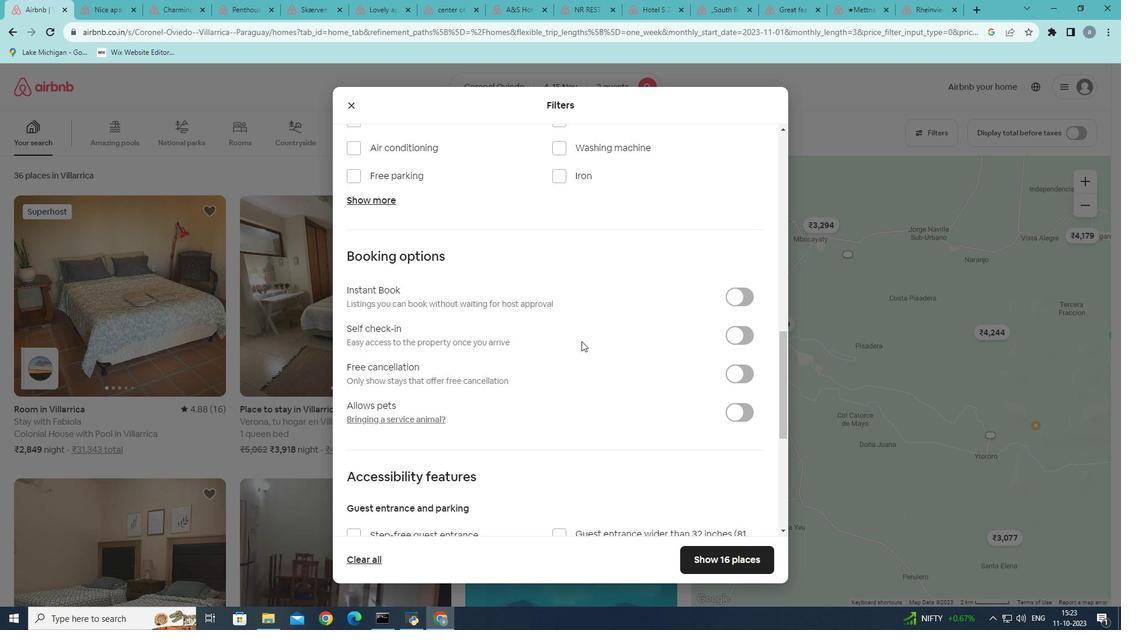 
Action: Mouse scrolled (581, 341) with delta (0, 0)
Screenshot: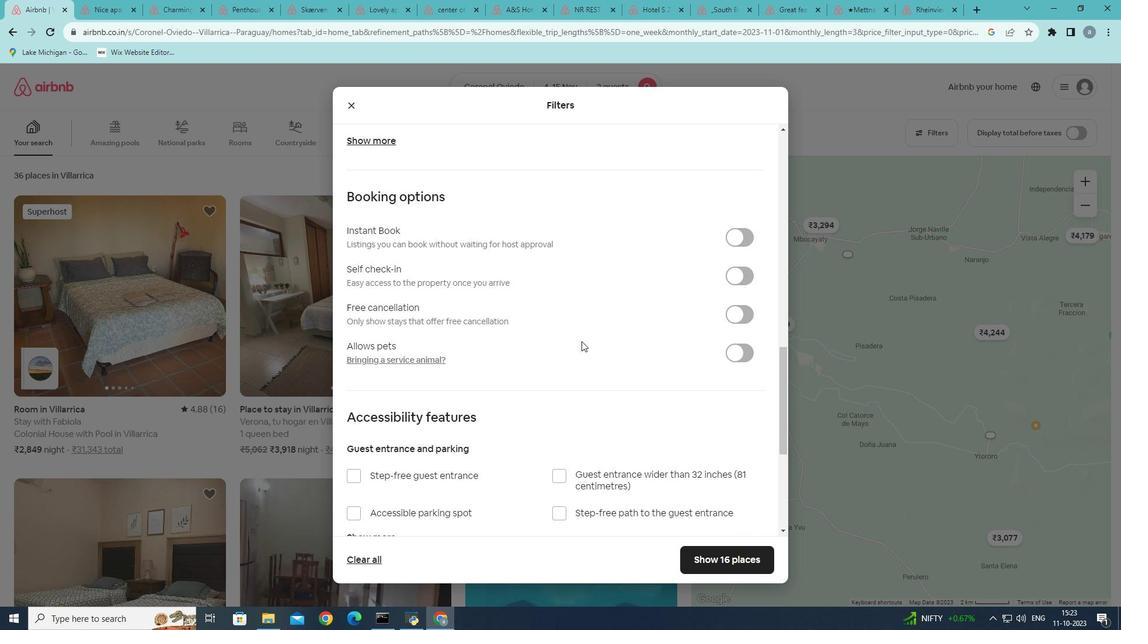 
Action: Mouse moved to (750, 212)
Screenshot: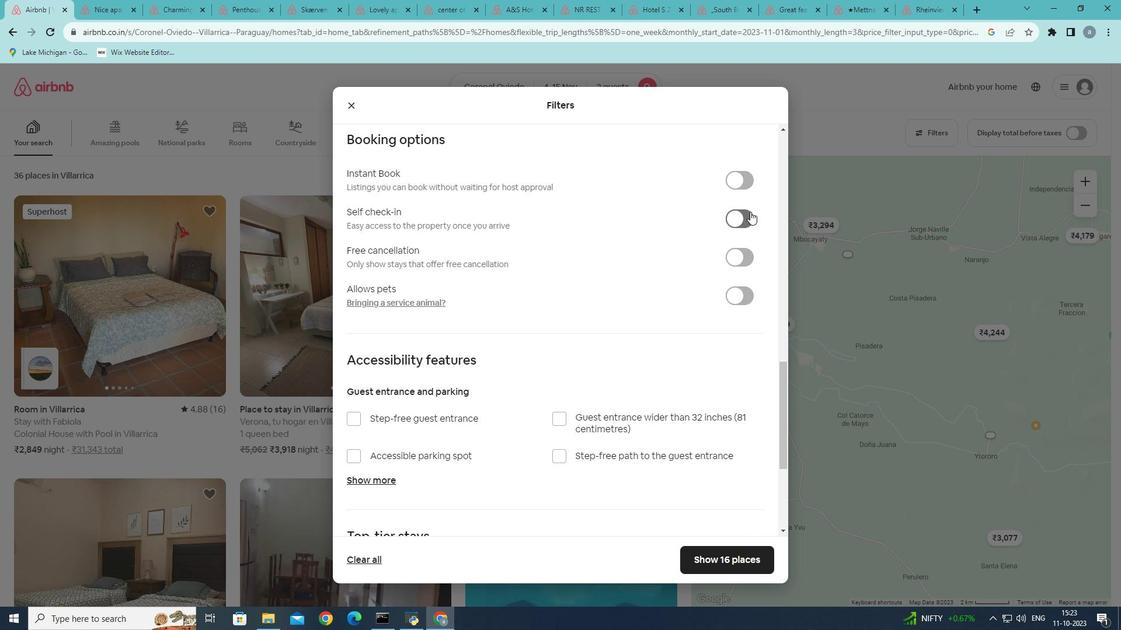 
Action: Mouse pressed left at (750, 212)
Screenshot: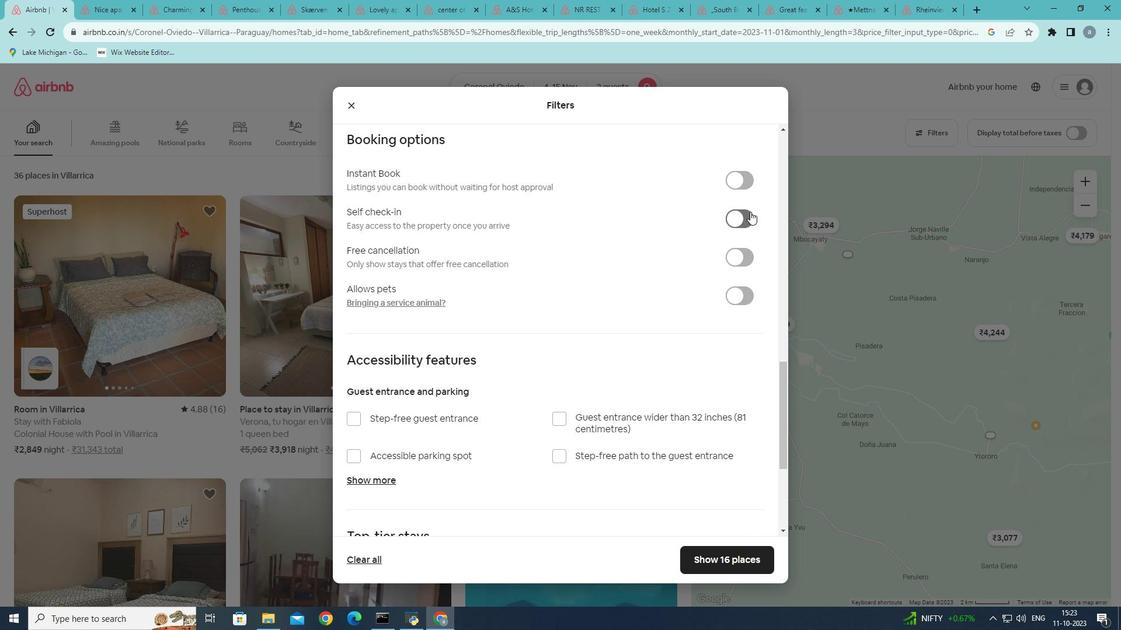 
Action: Mouse moved to (592, 364)
Screenshot: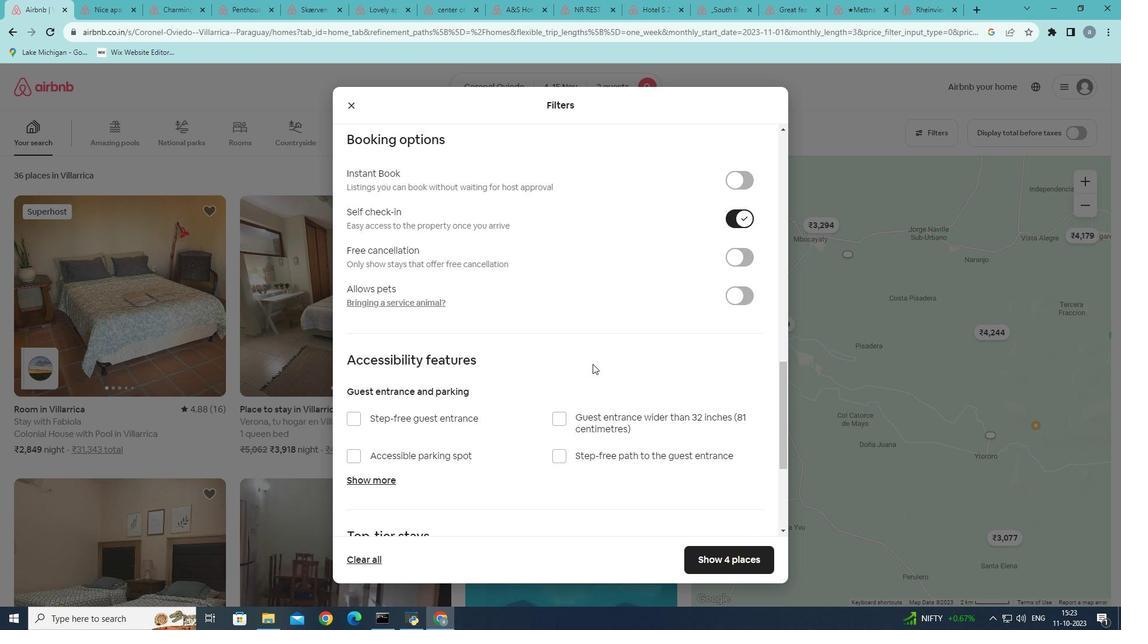 
Action: Mouse scrolled (592, 363) with delta (0, 0)
Screenshot: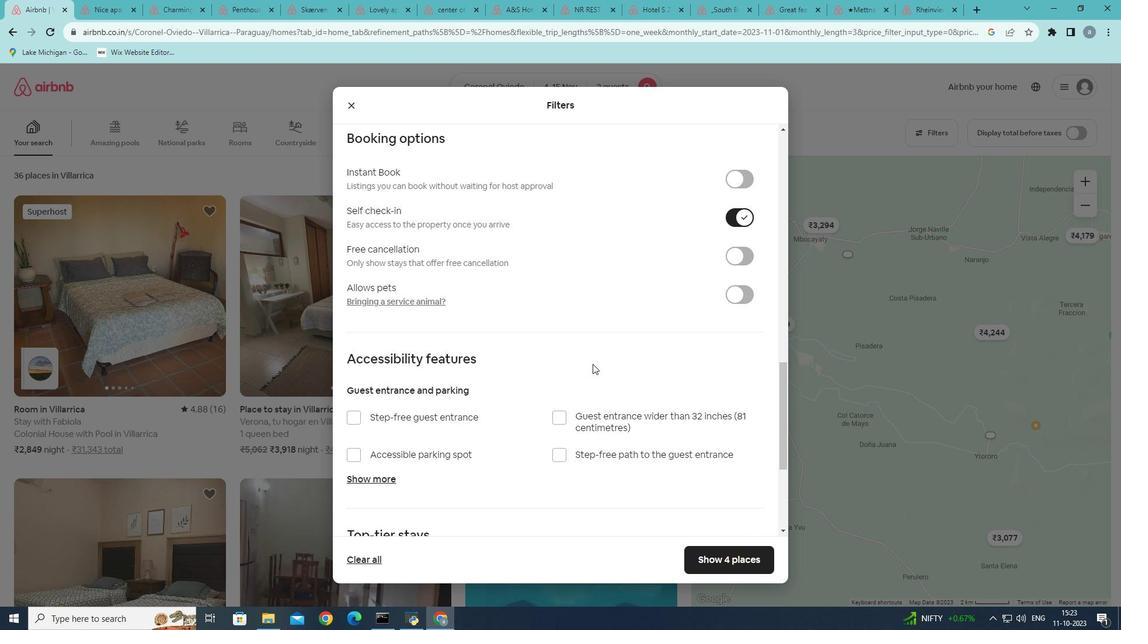 
Action: Mouse scrolled (592, 363) with delta (0, 0)
Screenshot: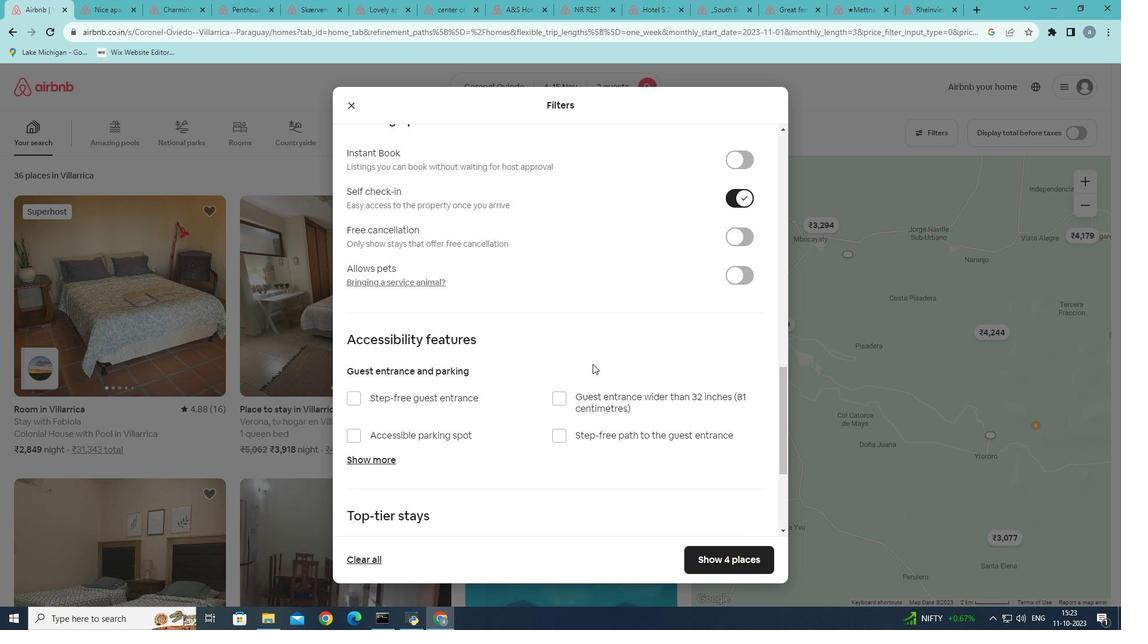 
Action: Mouse scrolled (592, 363) with delta (0, 0)
Screenshot: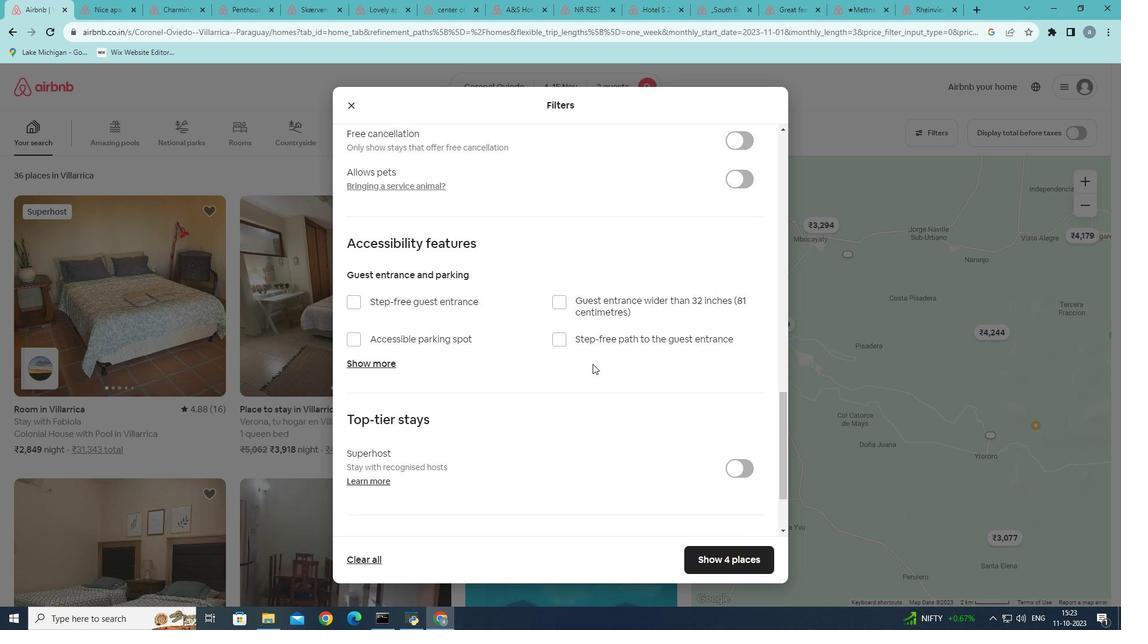 
Action: Mouse scrolled (592, 363) with delta (0, 0)
Screenshot: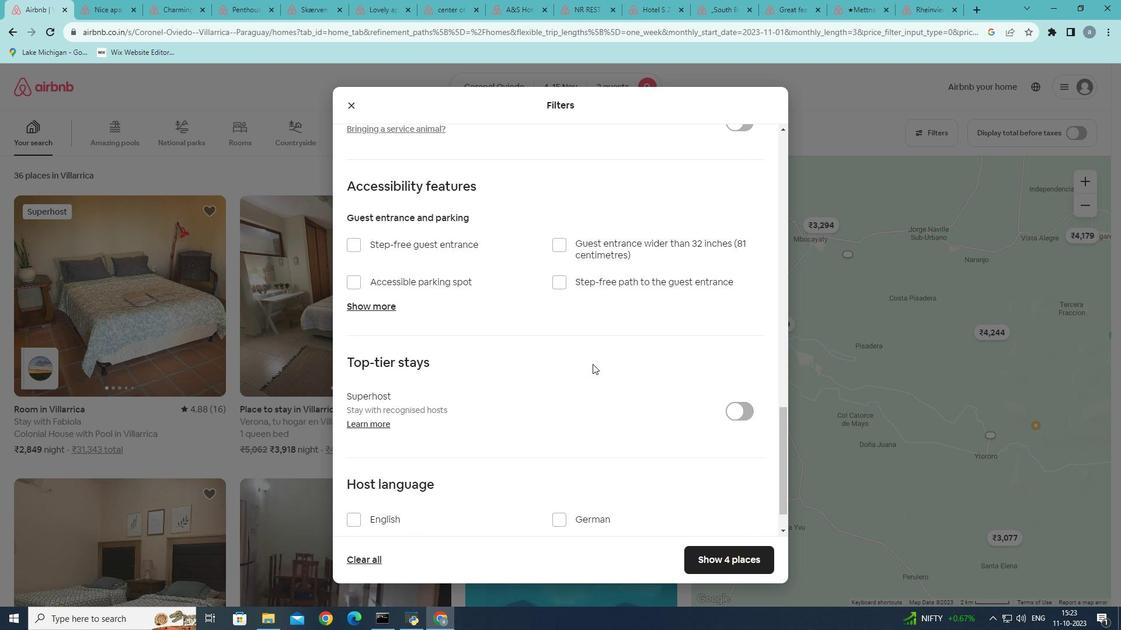 
Action: Mouse scrolled (592, 363) with delta (0, 0)
Screenshot: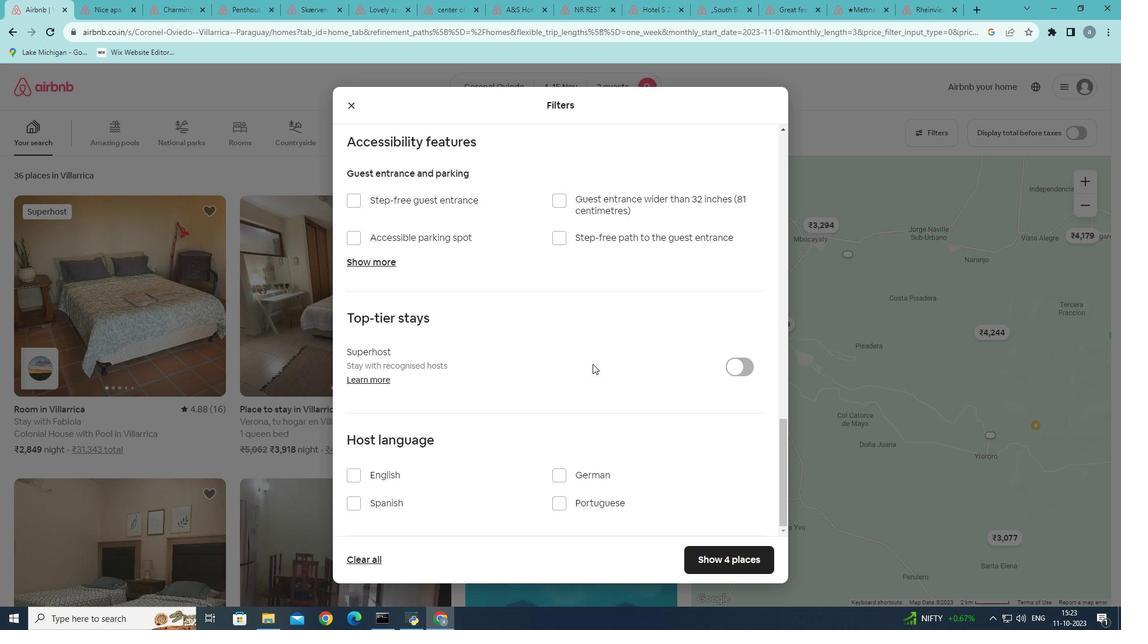 
Action: Mouse scrolled (592, 363) with delta (0, 0)
Screenshot: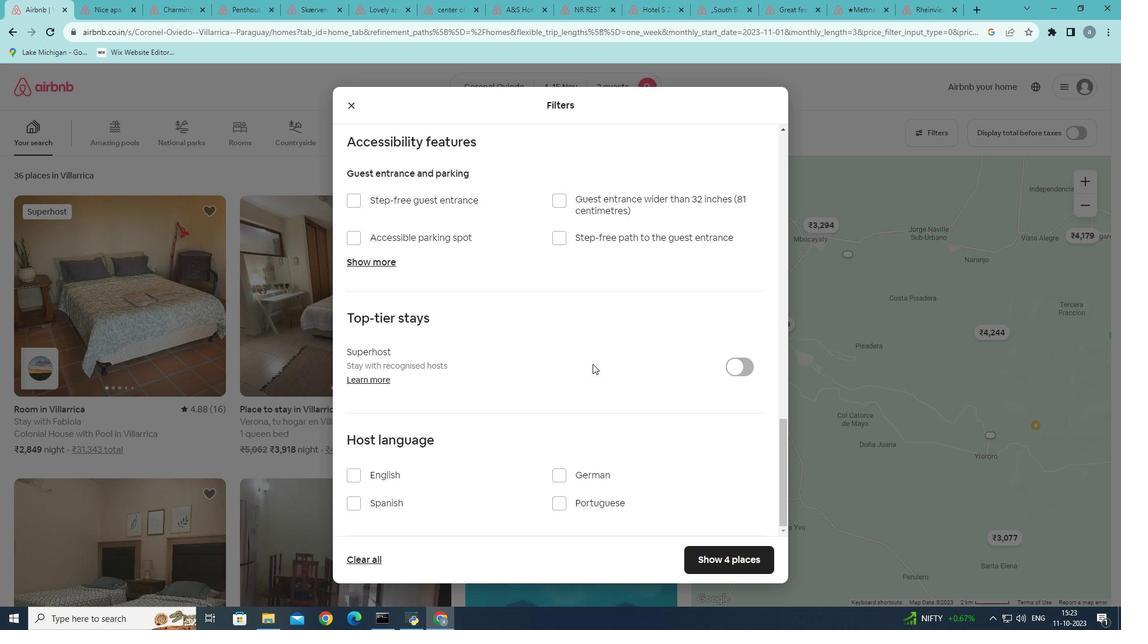 
Action: Mouse moved to (731, 554)
Screenshot: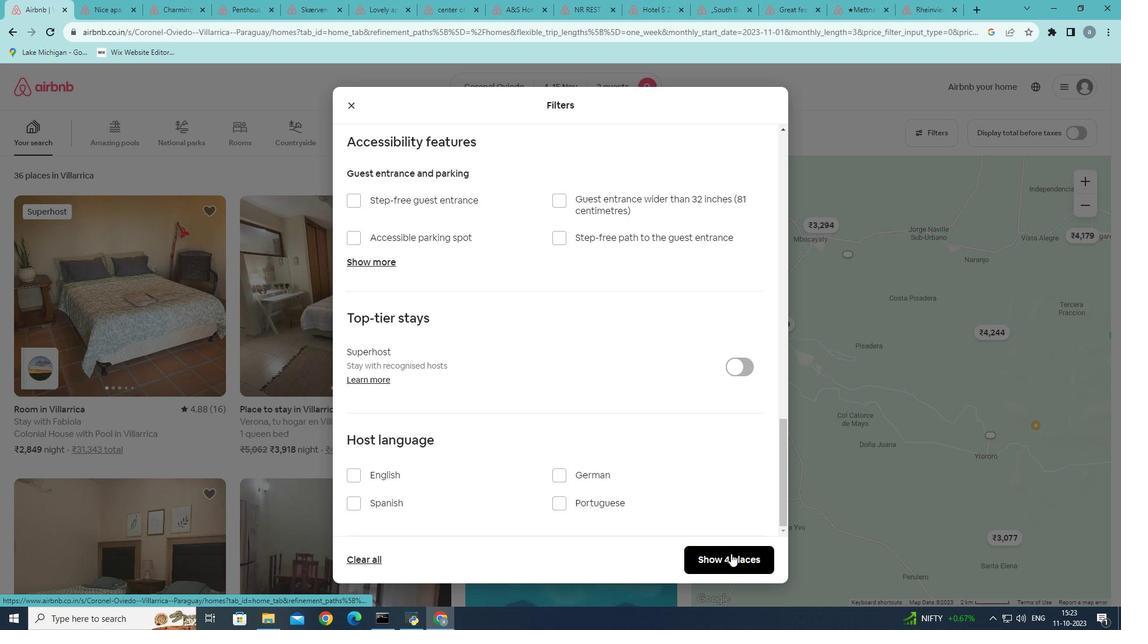 
Action: Mouse pressed left at (731, 554)
Screenshot: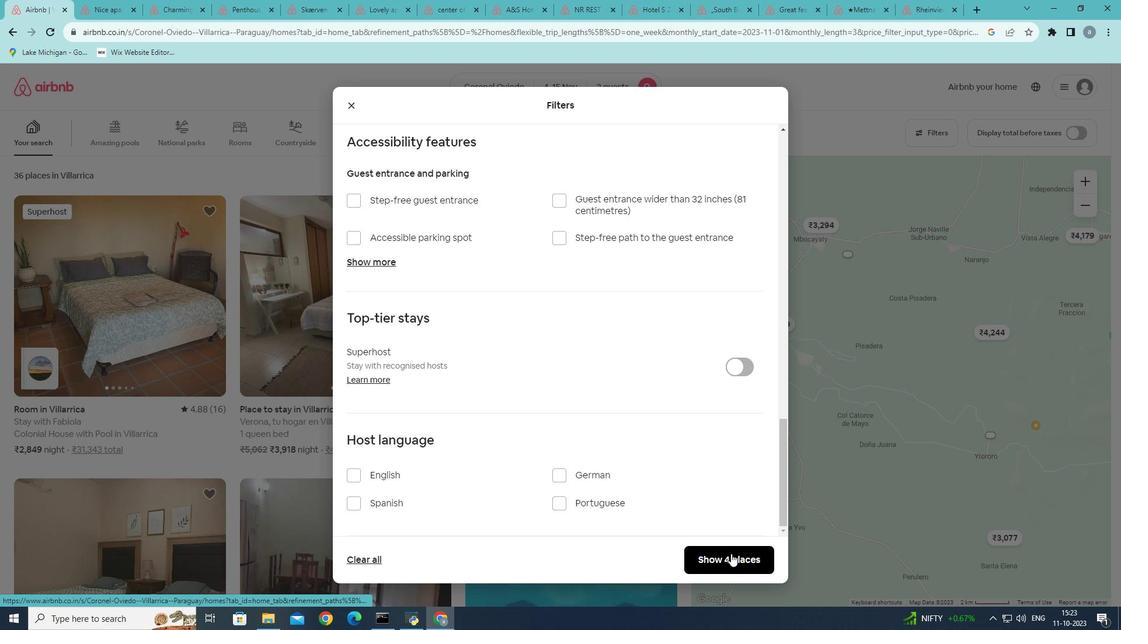
Action: Mouse moved to (77, 307)
Screenshot: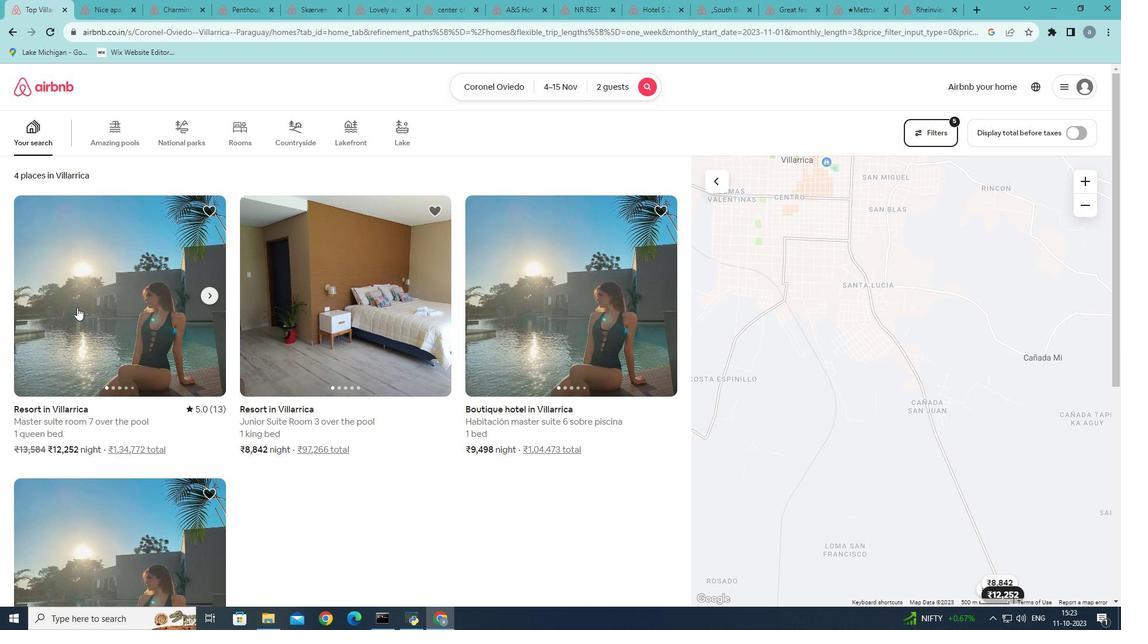 
Action: Mouse pressed left at (77, 307)
Screenshot: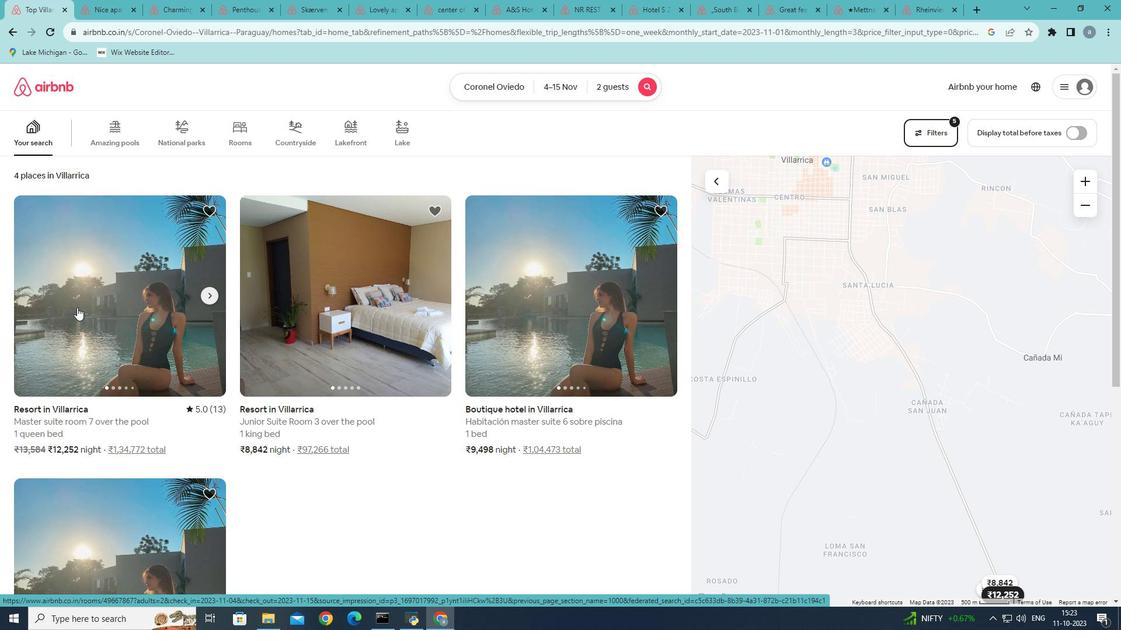
Action: Mouse moved to (815, 422)
Screenshot: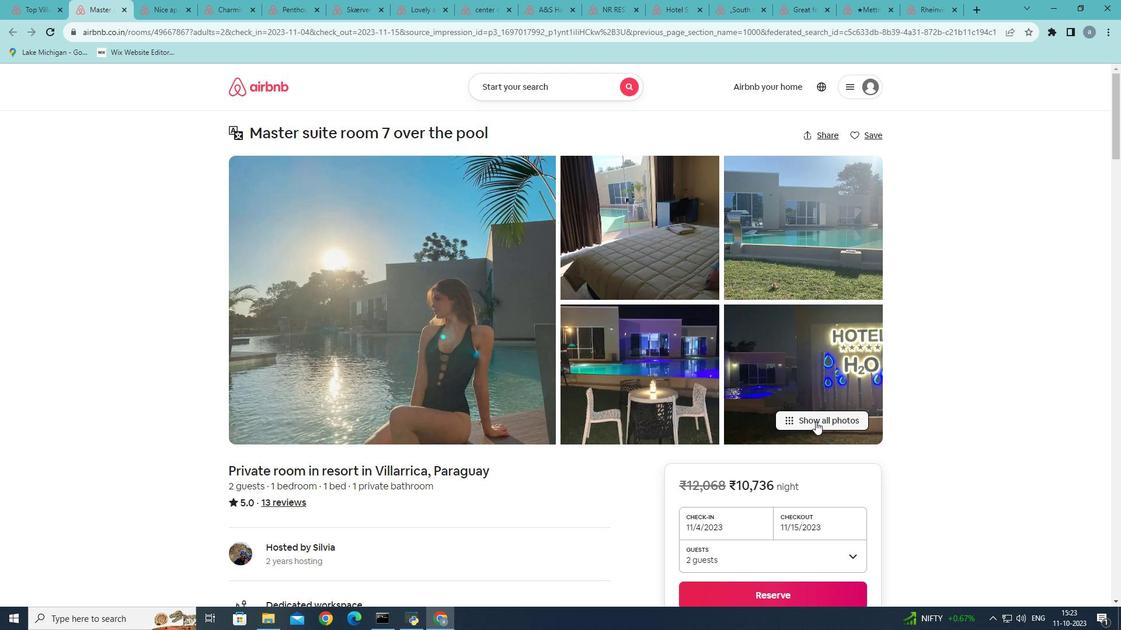 
Action: Mouse pressed left at (815, 422)
Screenshot: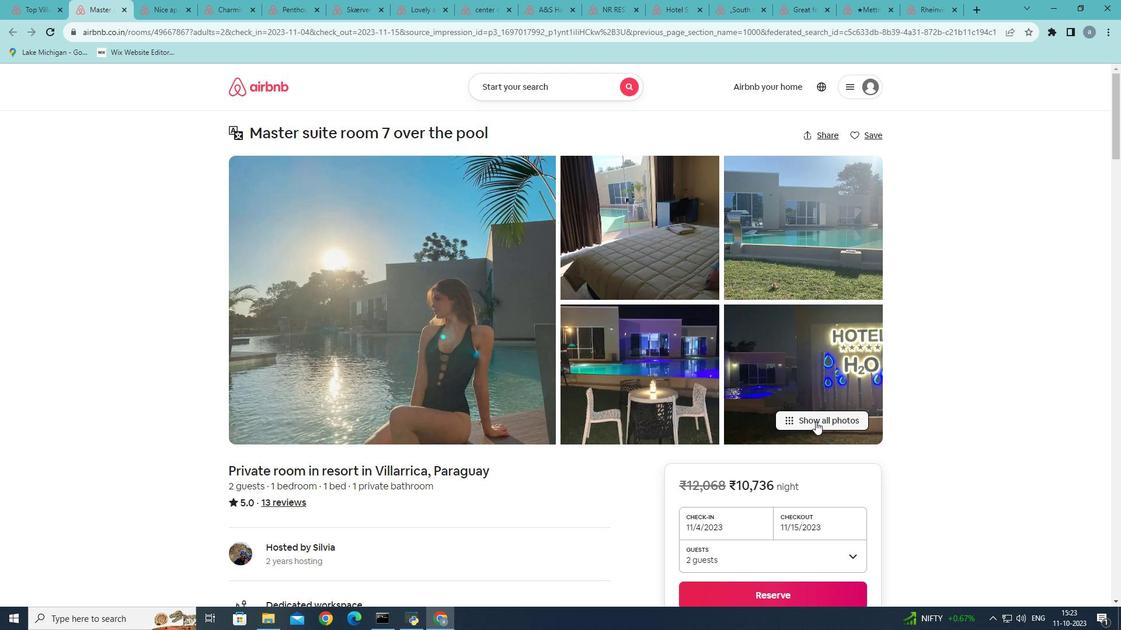 
Action: Mouse moved to (740, 425)
Screenshot: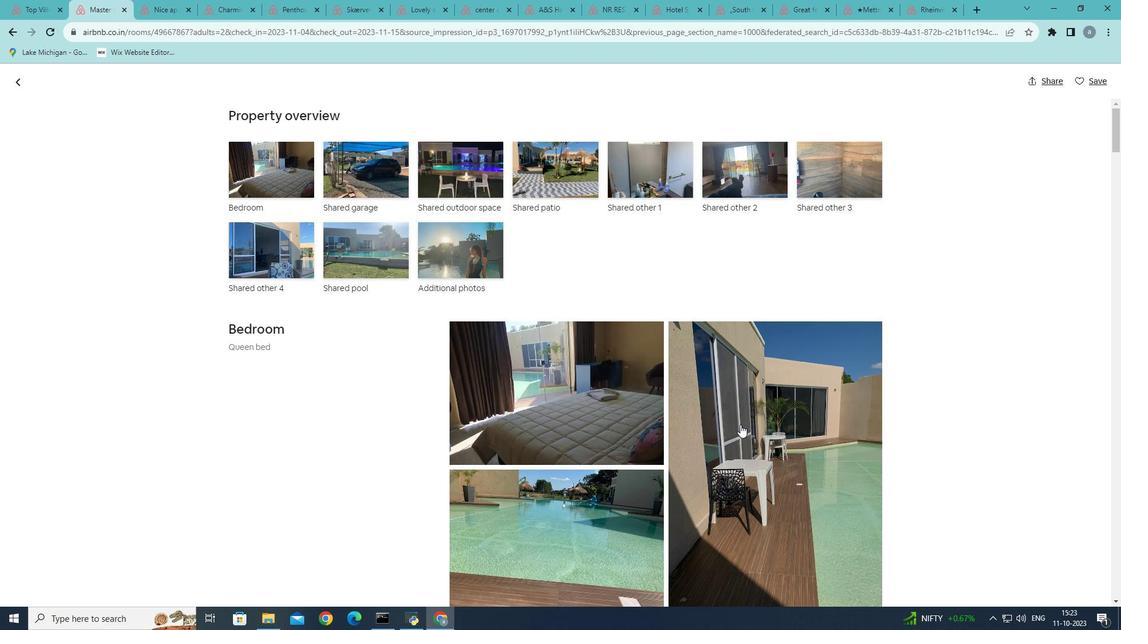 
Action: Mouse scrolled (740, 424) with delta (0, 0)
Screenshot: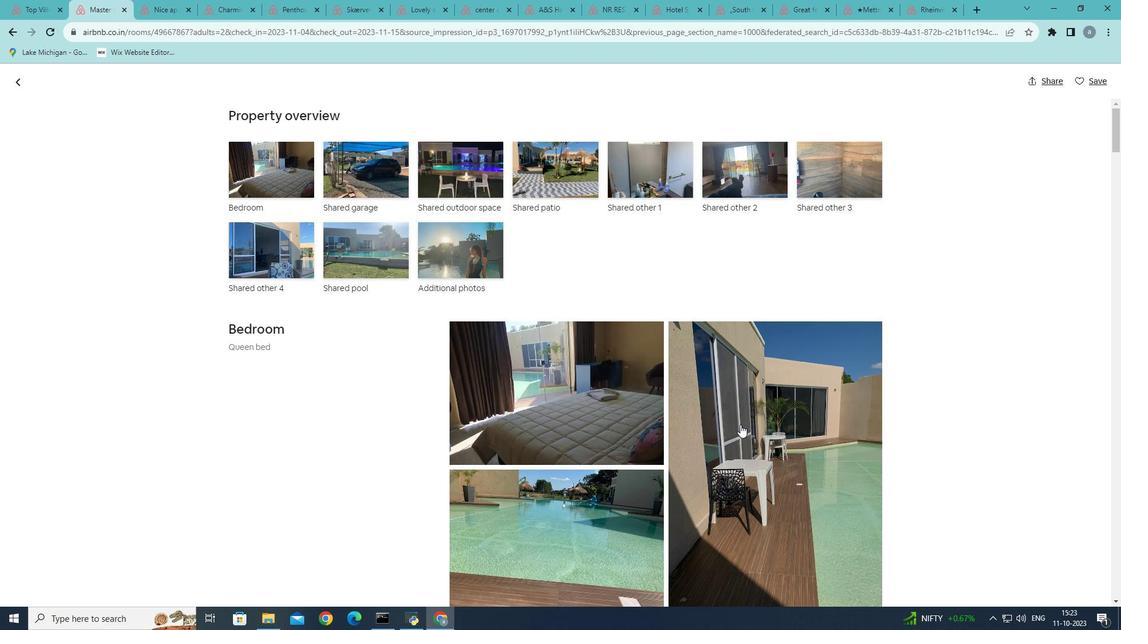 
Action: Mouse scrolled (740, 424) with delta (0, 0)
Screenshot: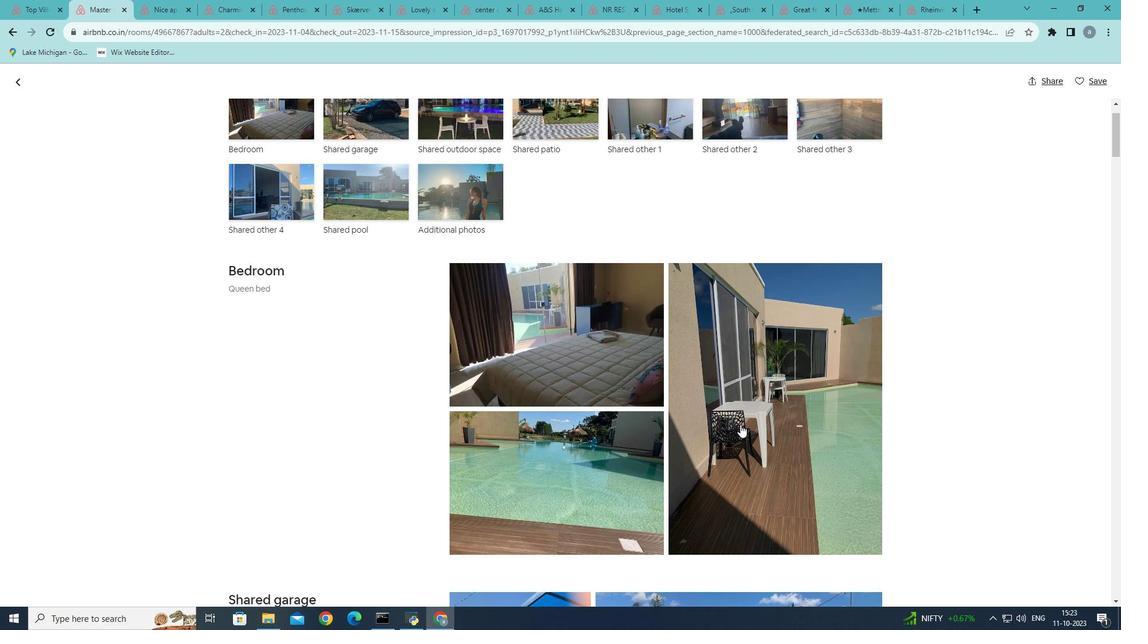 
Action: Mouse scrolled (740, 424) with delta (0, 0)
Screenshot: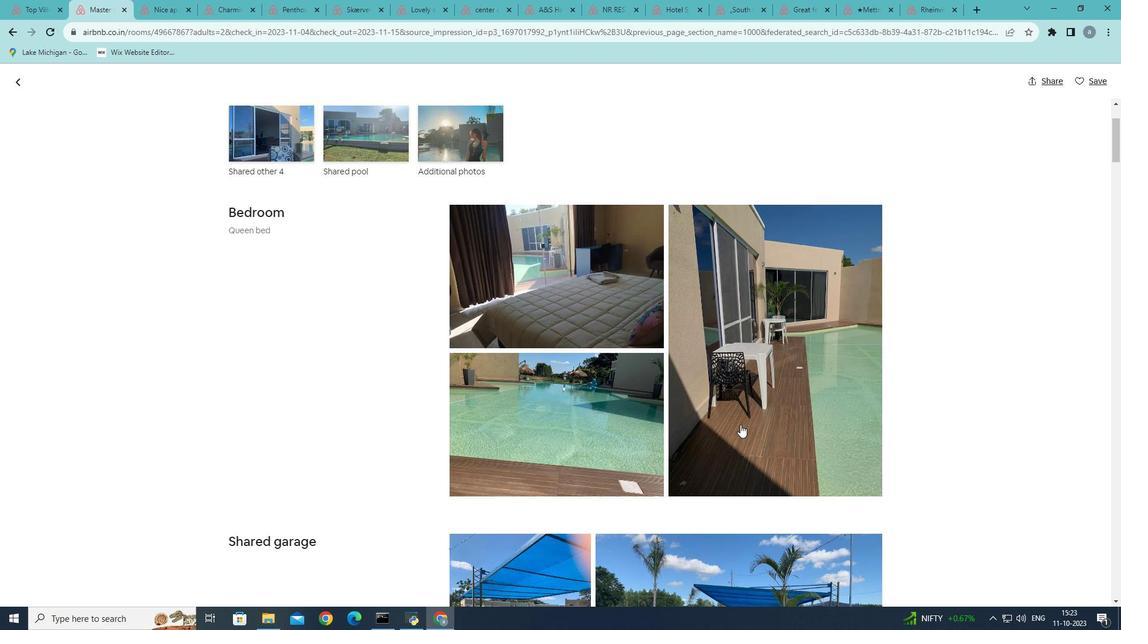 
Action: Mouse scrolled (740, 424) with delta (0, 0)
Screenshot: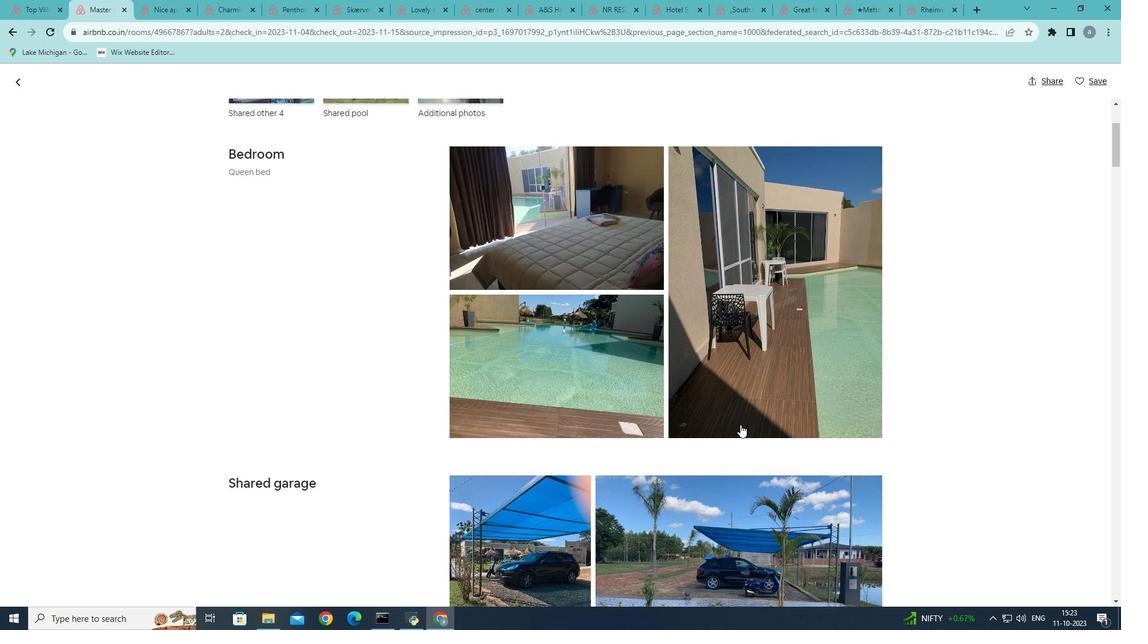 
Action: Mouse scrolled (740, 424) with delta (0, 0)
Screenshot: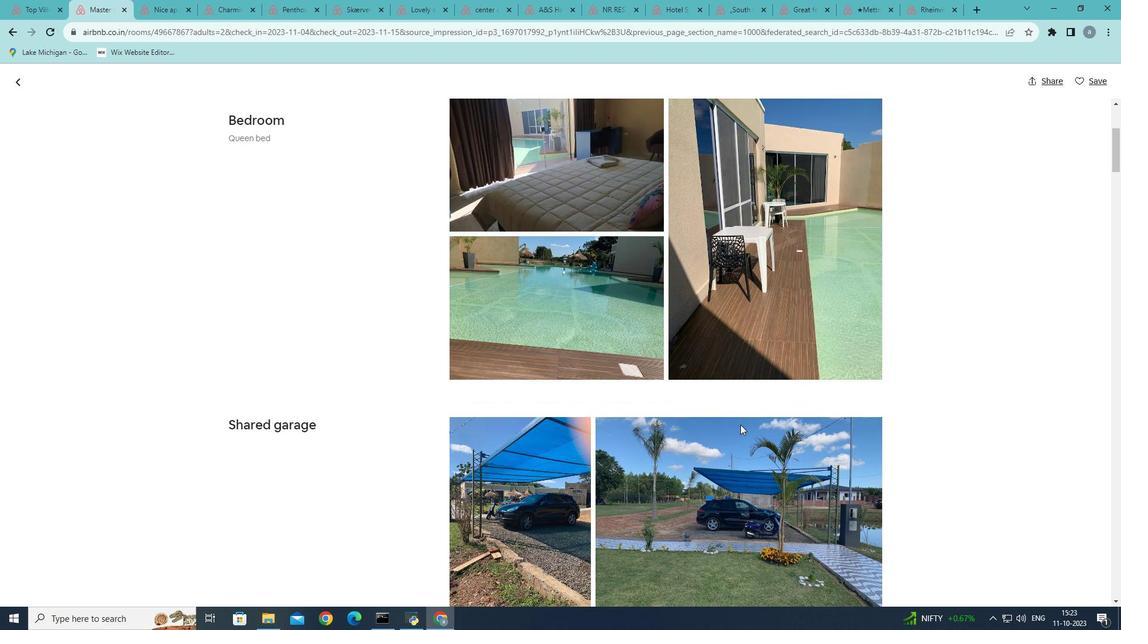 
Action: Mouse scrolled (740, 424) with delta (0, 0)
Screenshot: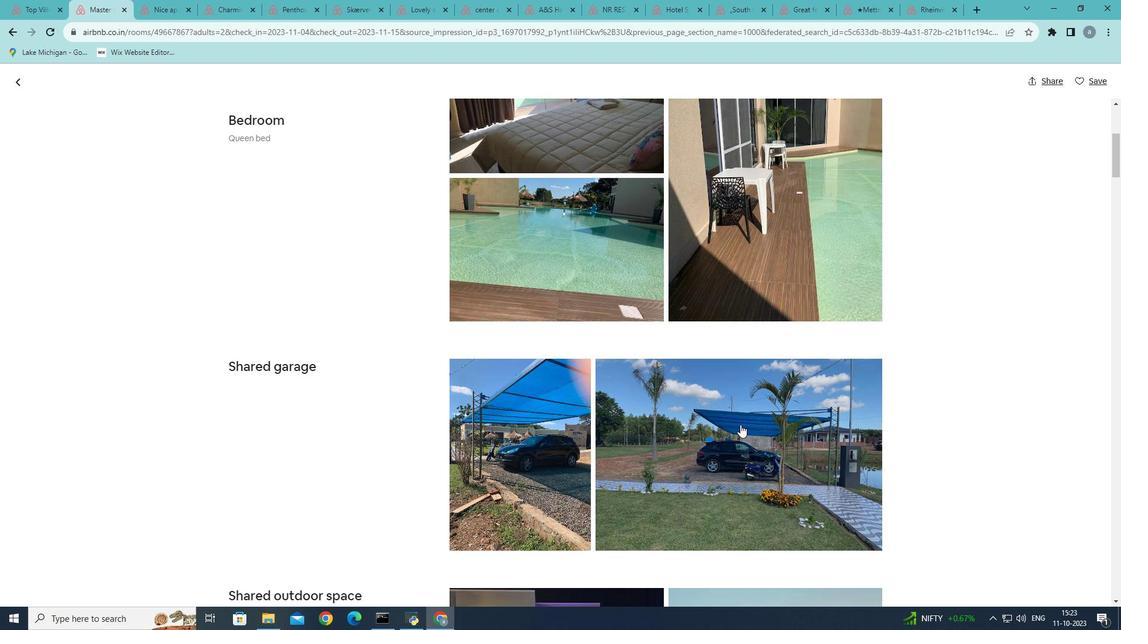 
Action: Mouse scrolled (740, 424) with delta (0, 0)
Screenshot: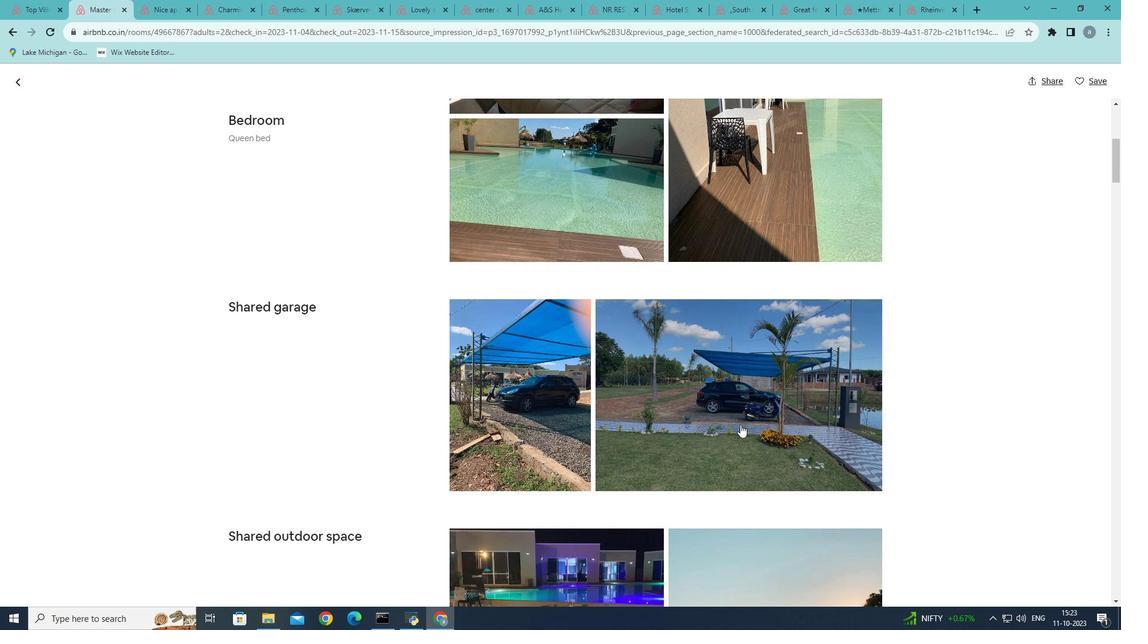 
Action: Mouse scrolled (740, 424) with delta (0, 0)
Screenshot: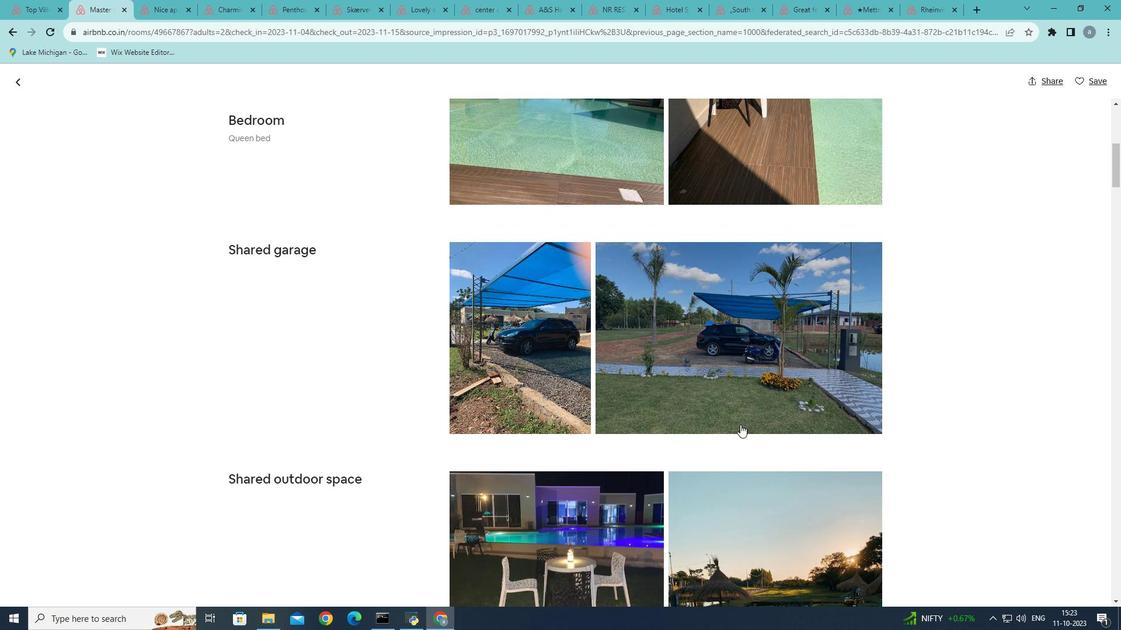 
Action: Mouse scrolled (740, 424) with delta (0, 0)
Screenshot: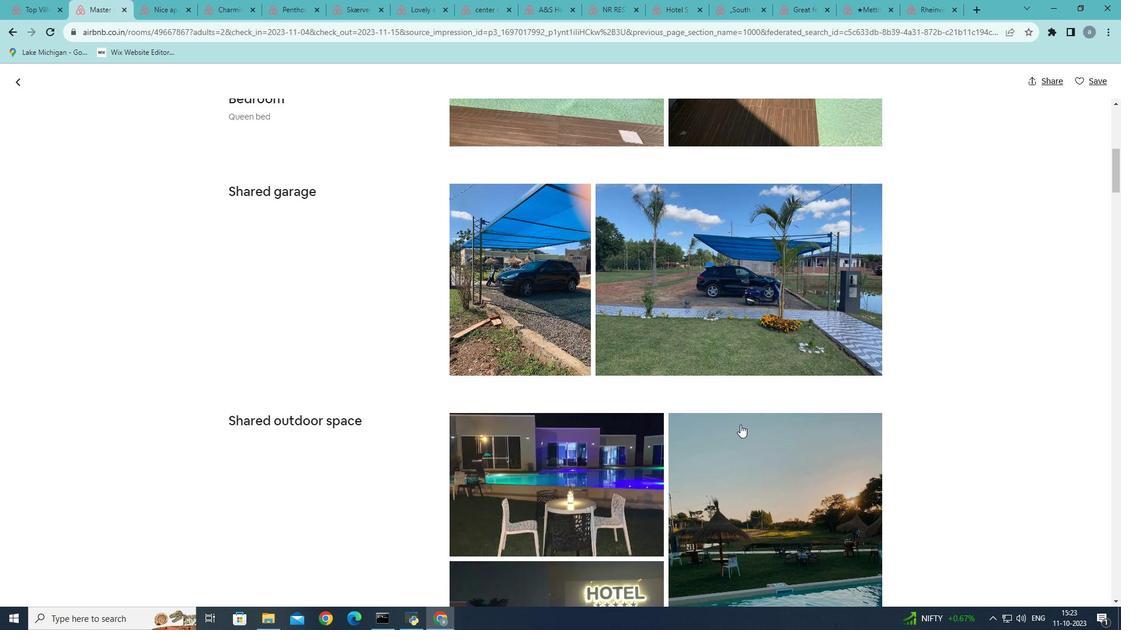 
Action: Mouse scrolled (740, 424) with delta (0, 0)
Screenshot: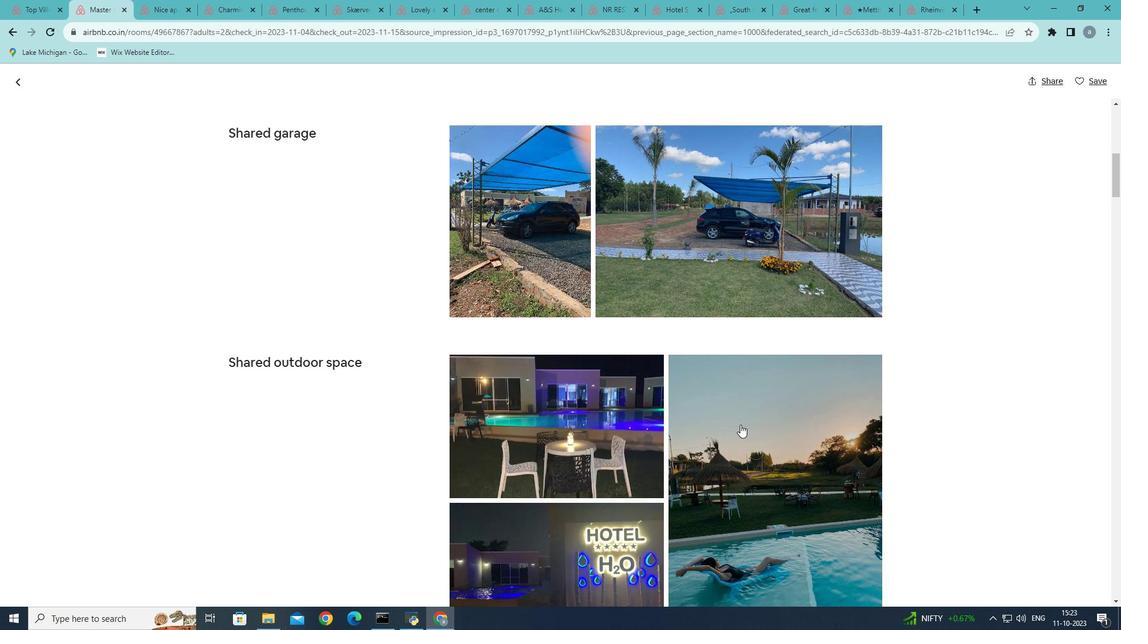 
Action: Mouse scrolled (740, 424) with delta (0, 0)
Screenshot: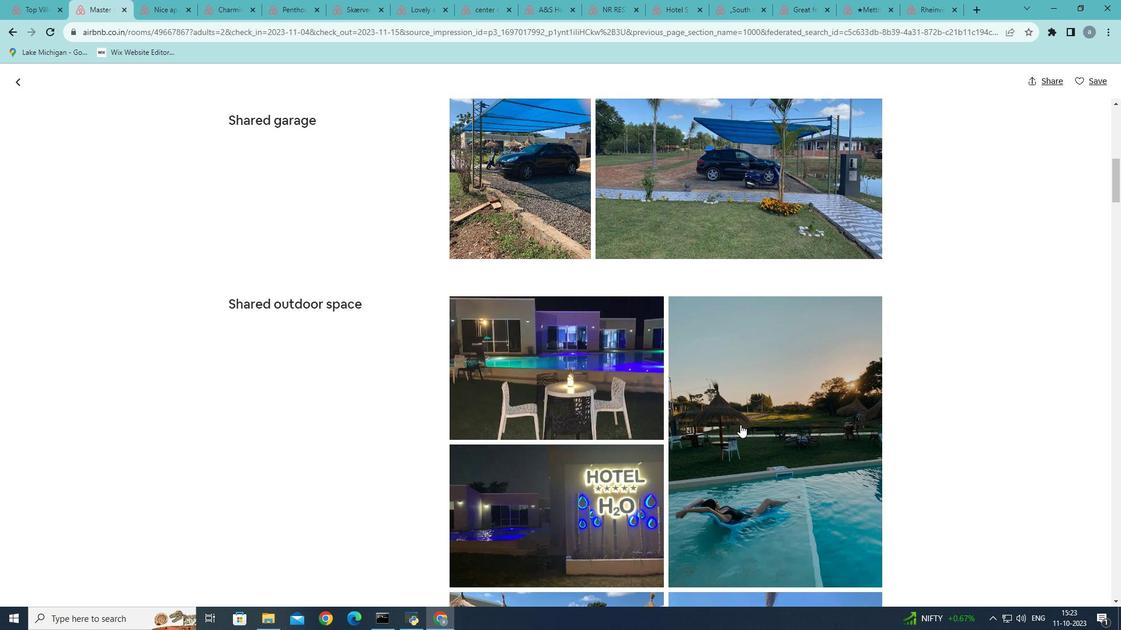 
Action: Mouse scrolled (740, 424) with delta (0, 0)
Screenshot: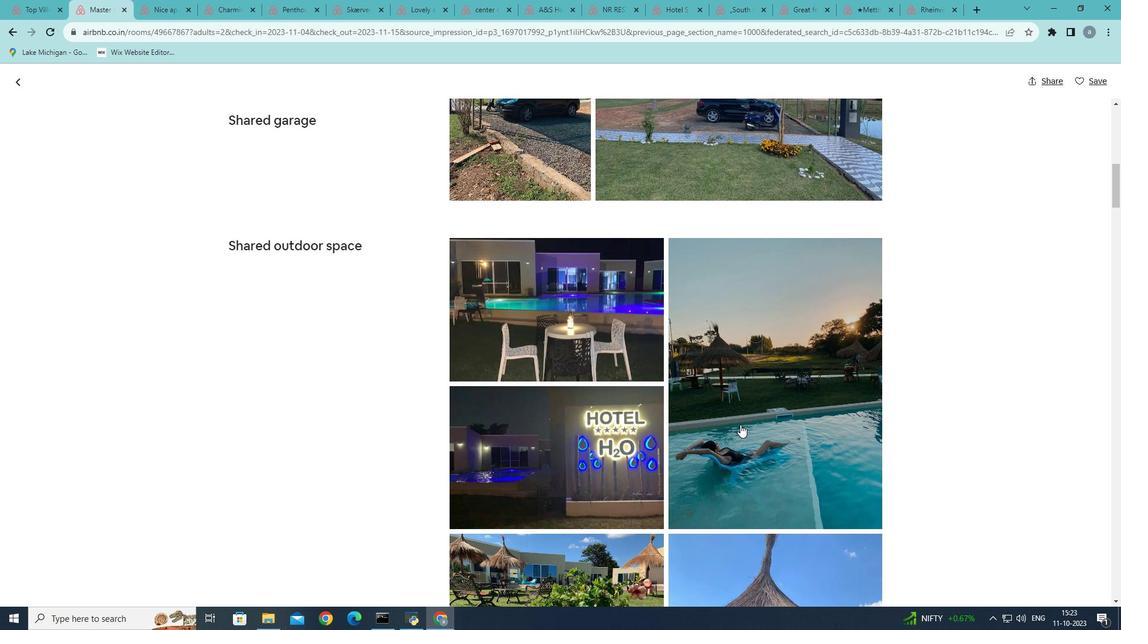 
Action: Mouse scrolled (740, 424) with delta (0, 0)
Screenshot: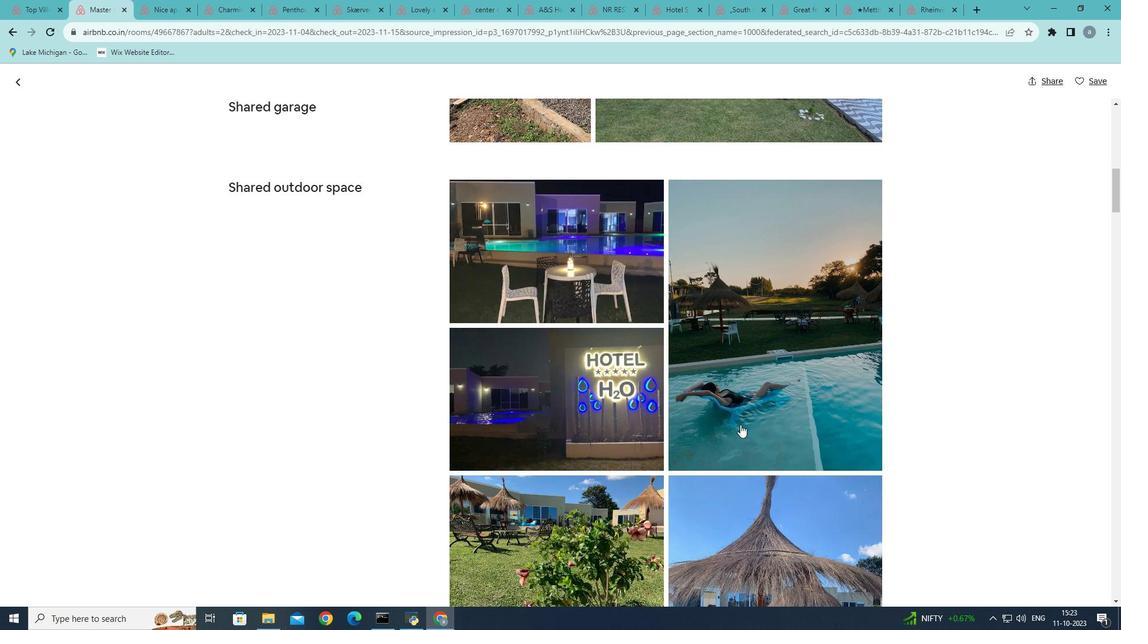 
Action: Mouse scrolled (740, 424) with delta (0, 0)
Screenshot: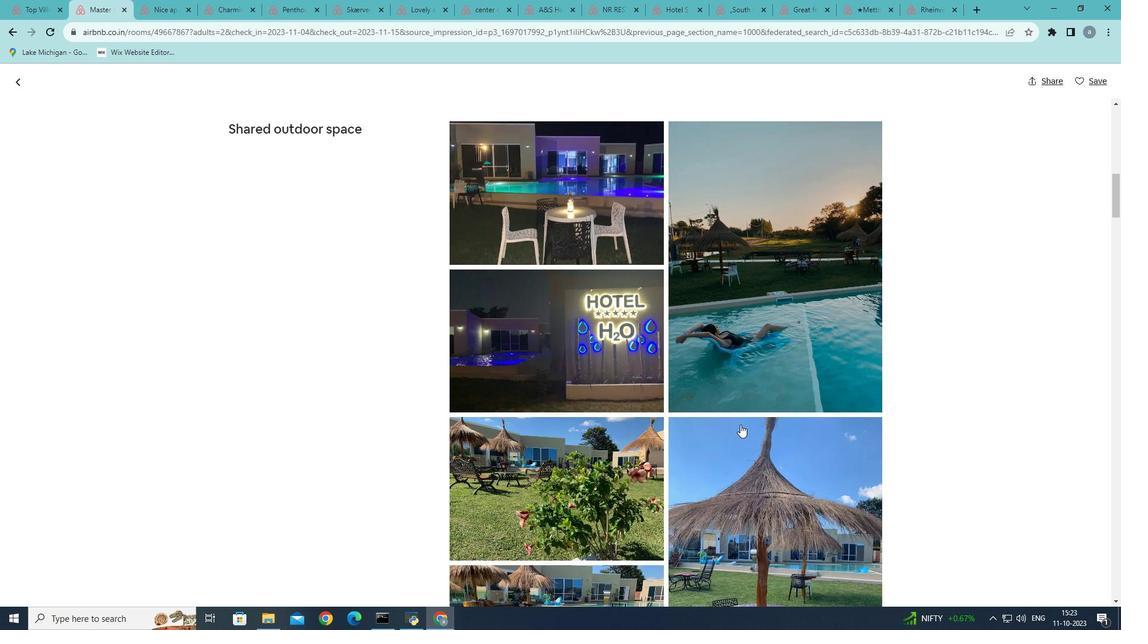 
Action: Mouse scrolled (740, 424) with delta (0, 0)
Screenshot: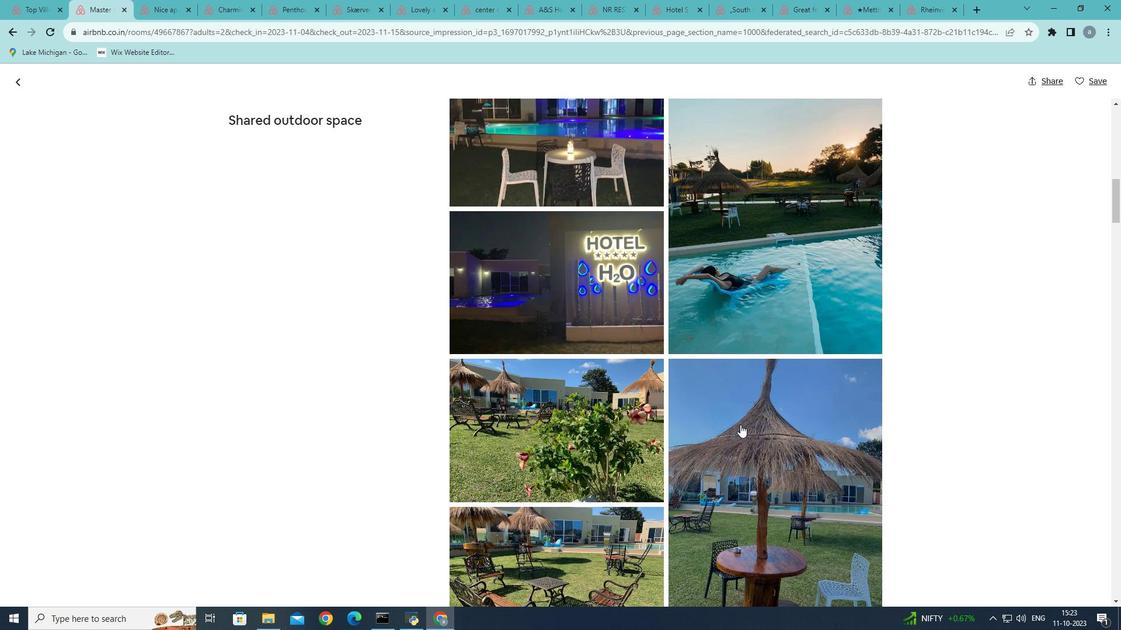 
Action: Mouse scrolled (740, 424) with delta (0, 0)
Screenshot: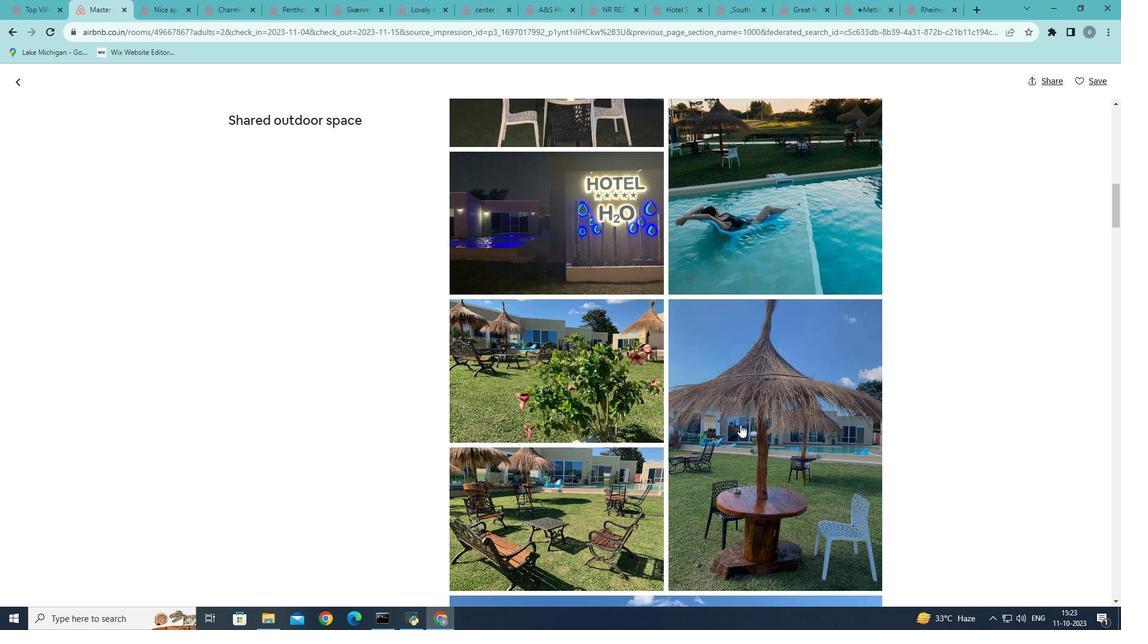 
Action: Mouse scrolled (740, 424) with delta (0, 0)
Screenshot: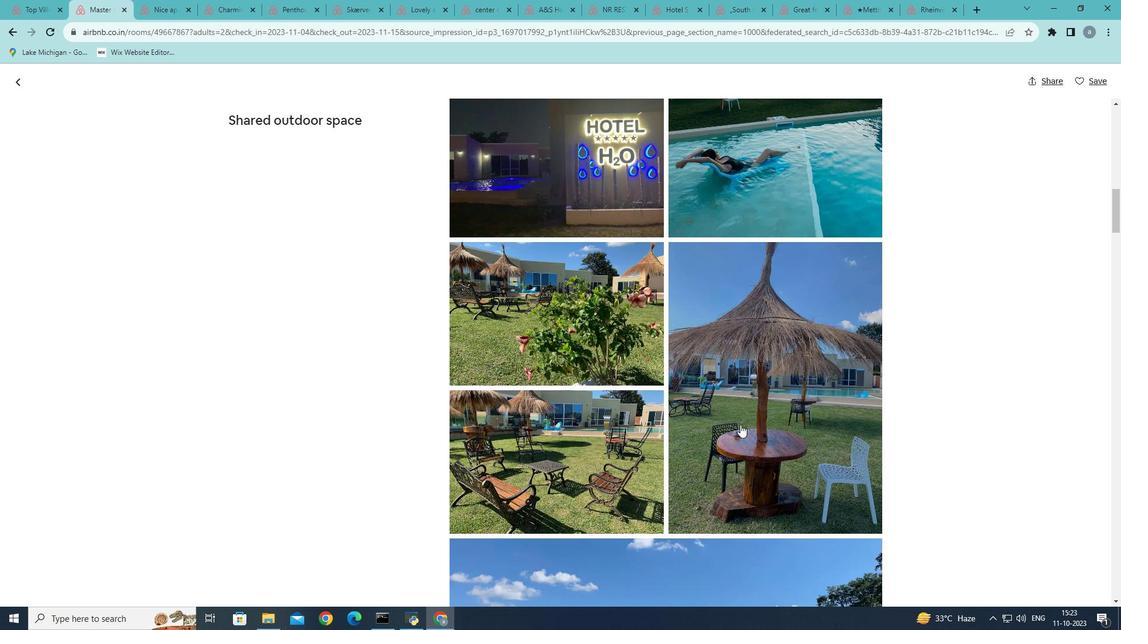 
Action: Mouse scrolled (740, 424) with delta (0, 0)
Screenshot: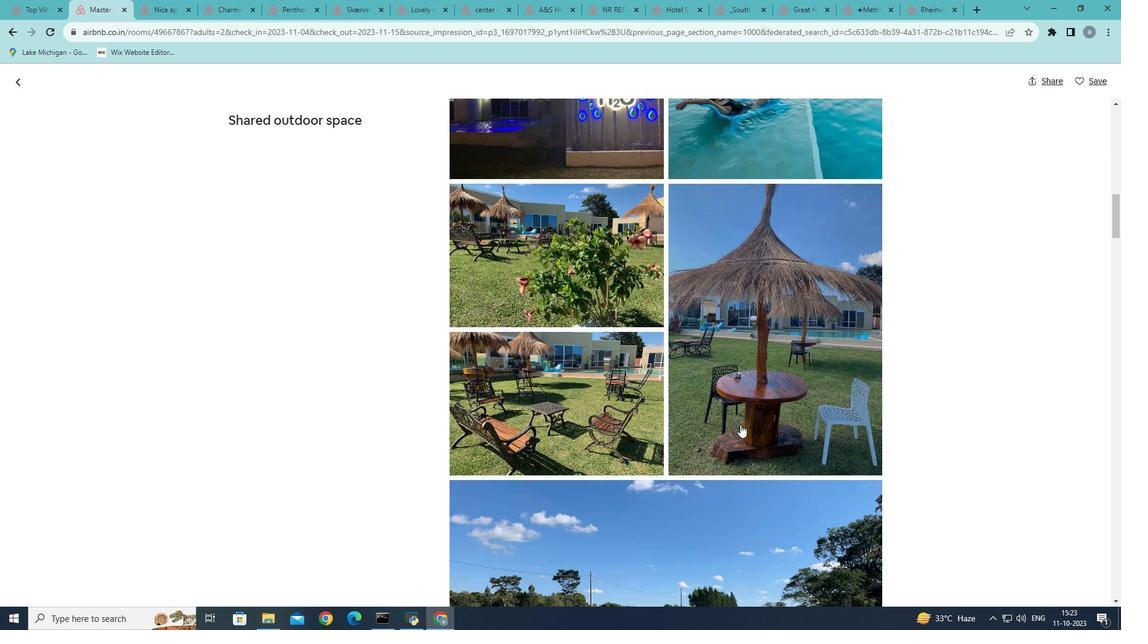 
Action: Mouse scrolled (740, 424) with delta (0, 0)
Screenshot: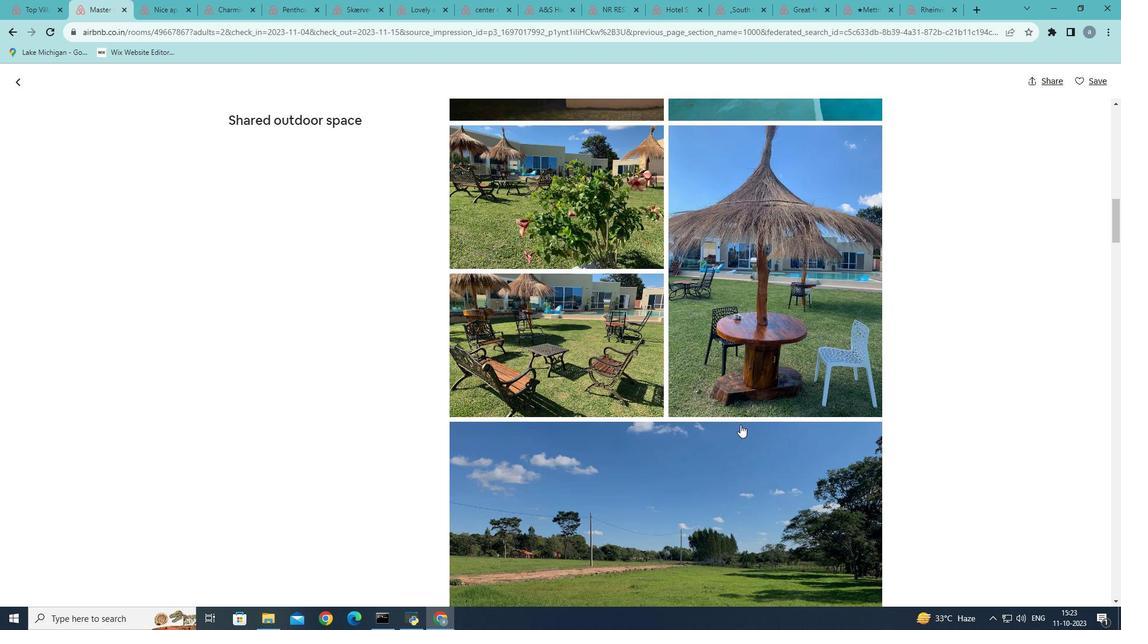 
Action: Mouse scrolled (740, 424) with delta (0, 0)
Screenshot: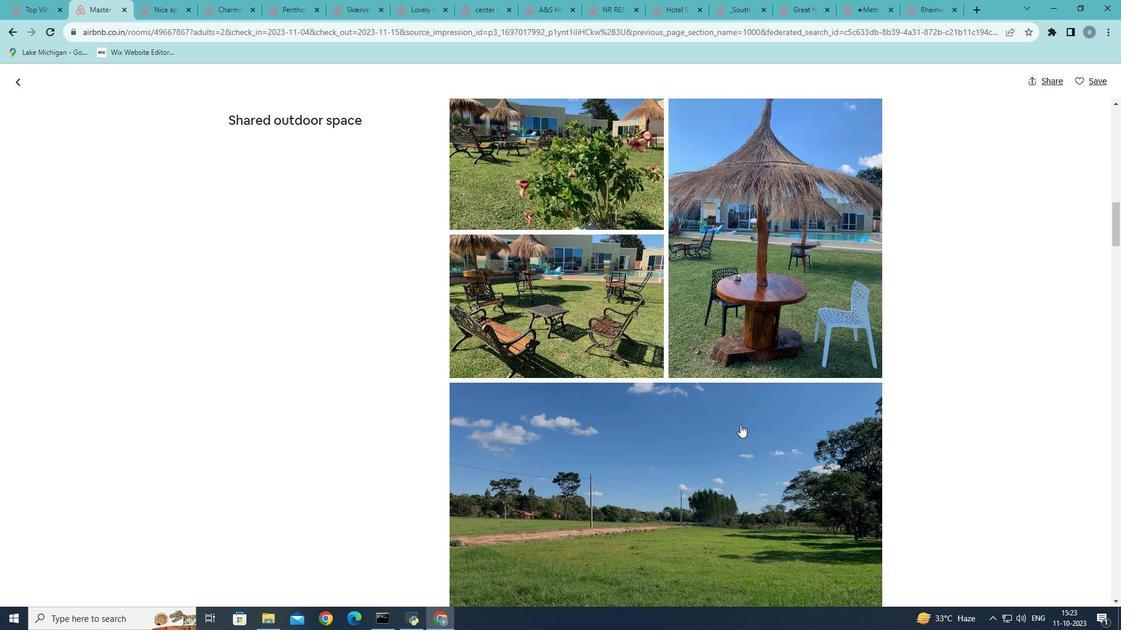 
Action: Mouse scrolled (740, 424) with delta (0, 0)
Screenshot: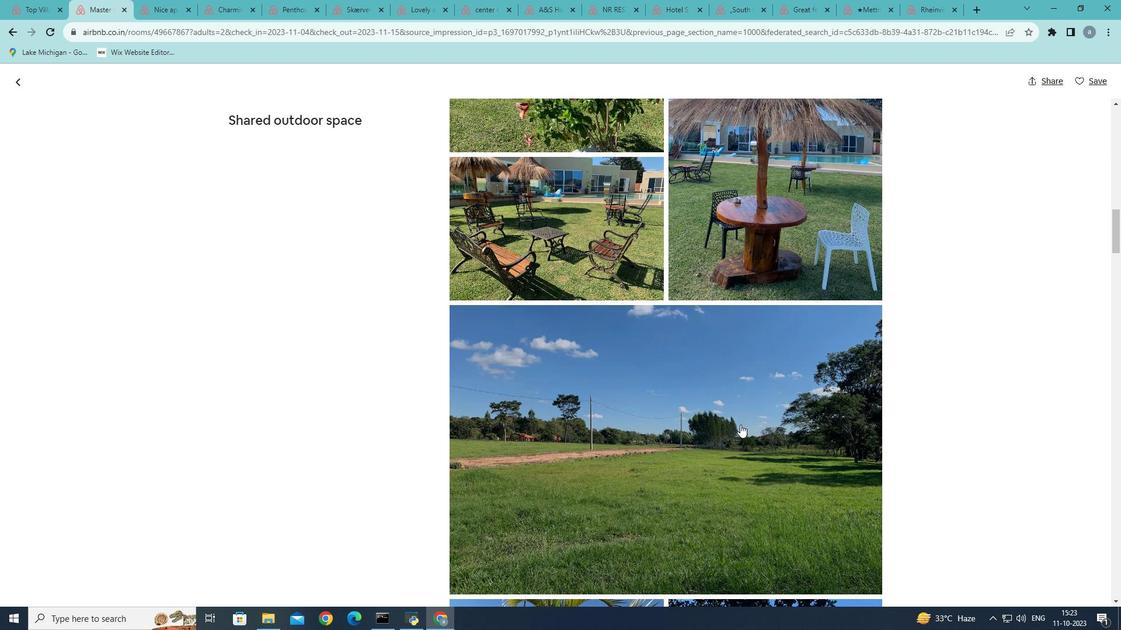 
Action: Mouse scrolled (740, 424) with delta (0, 0)
Screenshot: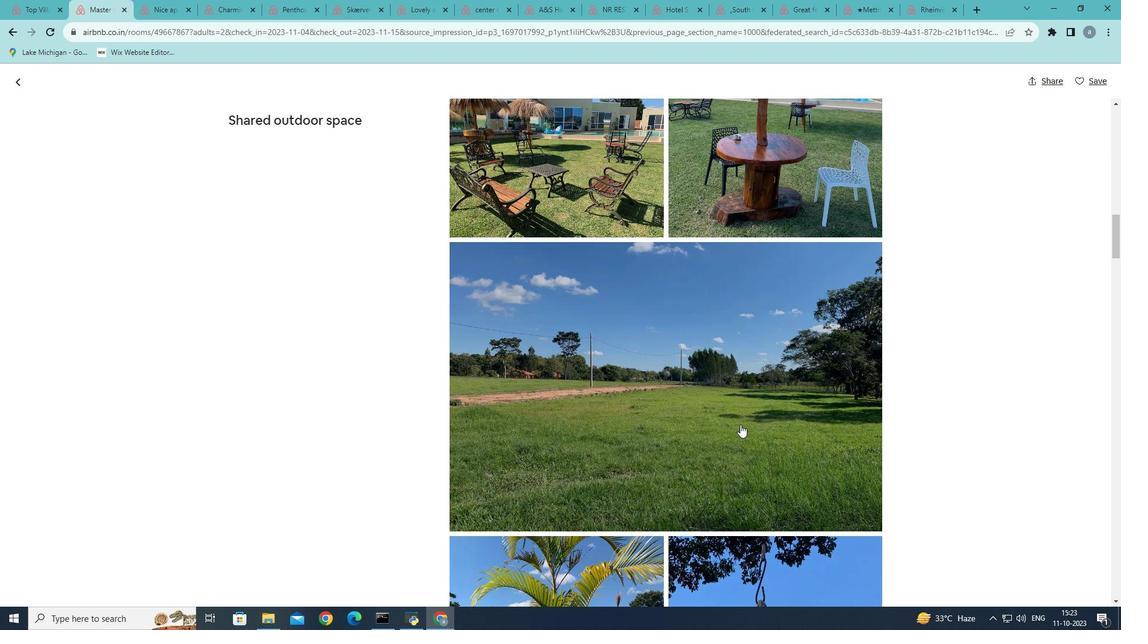 
Action: Mouse scrolled (740, 424) with delta (0, 0)
Screenshot: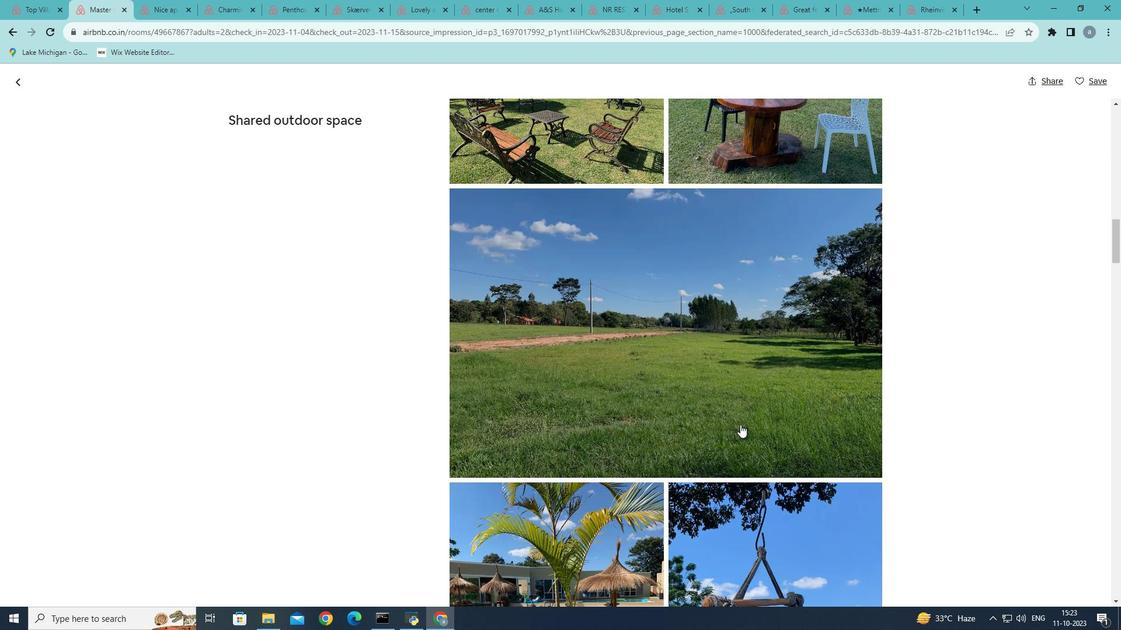 
Action: Mouse scrolled (740, 424) with delta (0, 0)
Screenshot: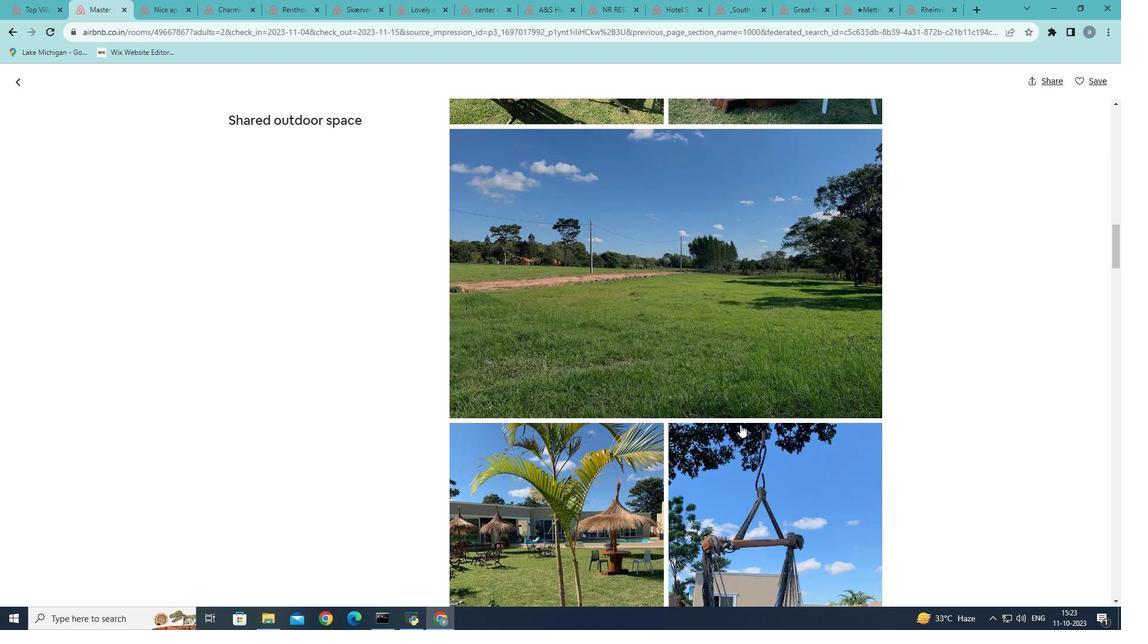 
Action: Mouse moved to (740, 424)
Screenshot: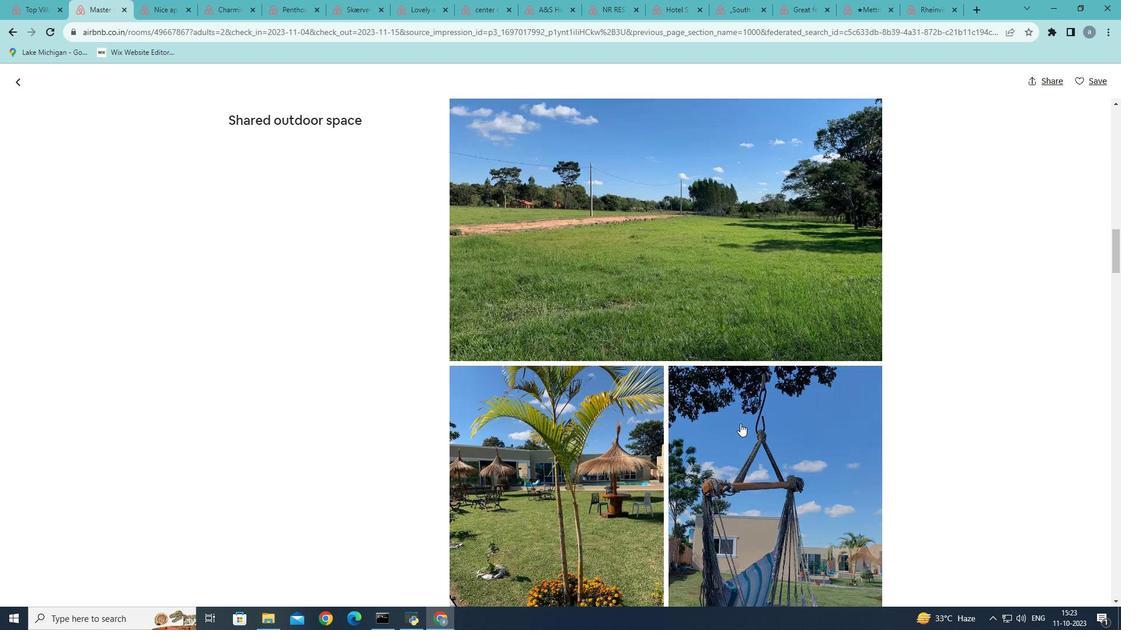 
Action: Mouse scrolled (740, 423) with delta (0, 0)
Screenshot: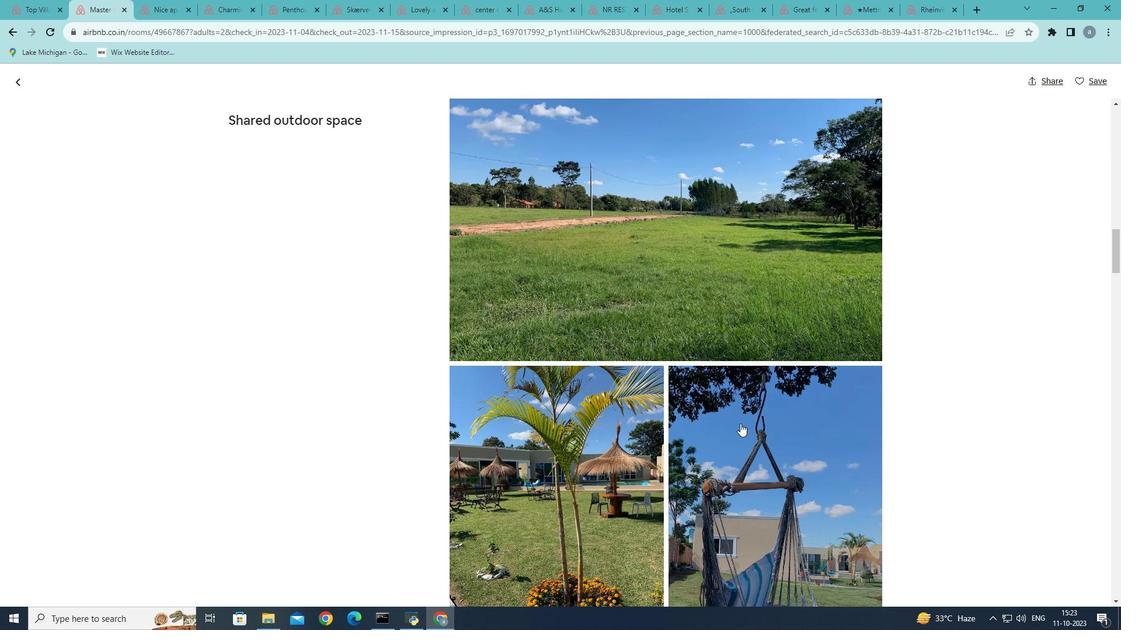 
Action: Mouse scrolled (740, 423) with delta (0, 0)
Screenshot: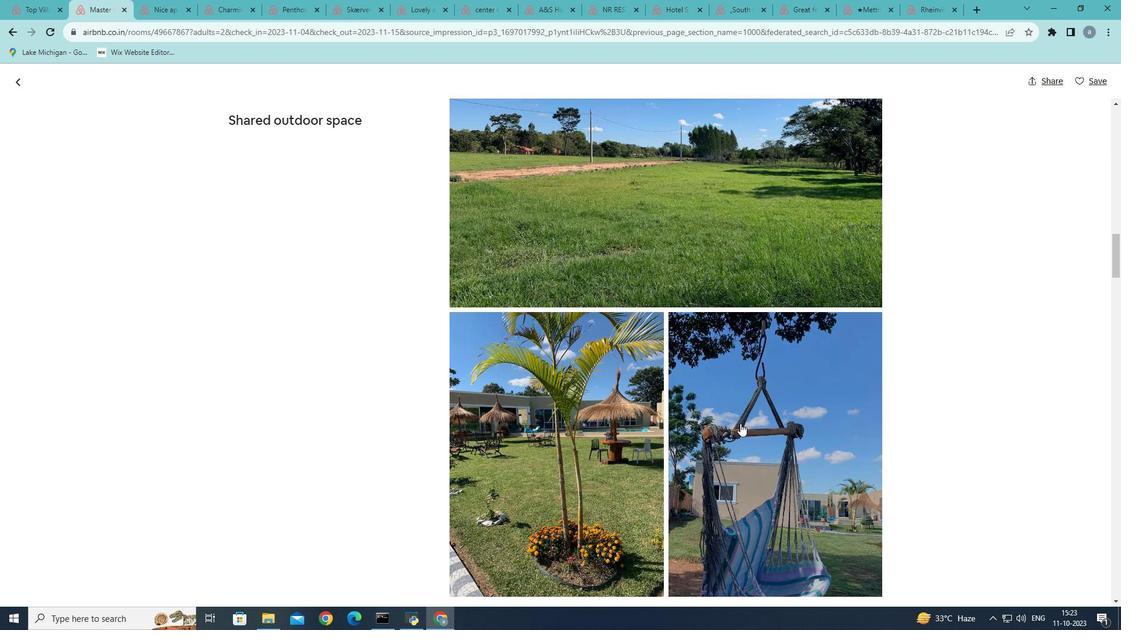 
Action: Mouse scrolled (740, 423) with delta (0, 0)
Screenshot: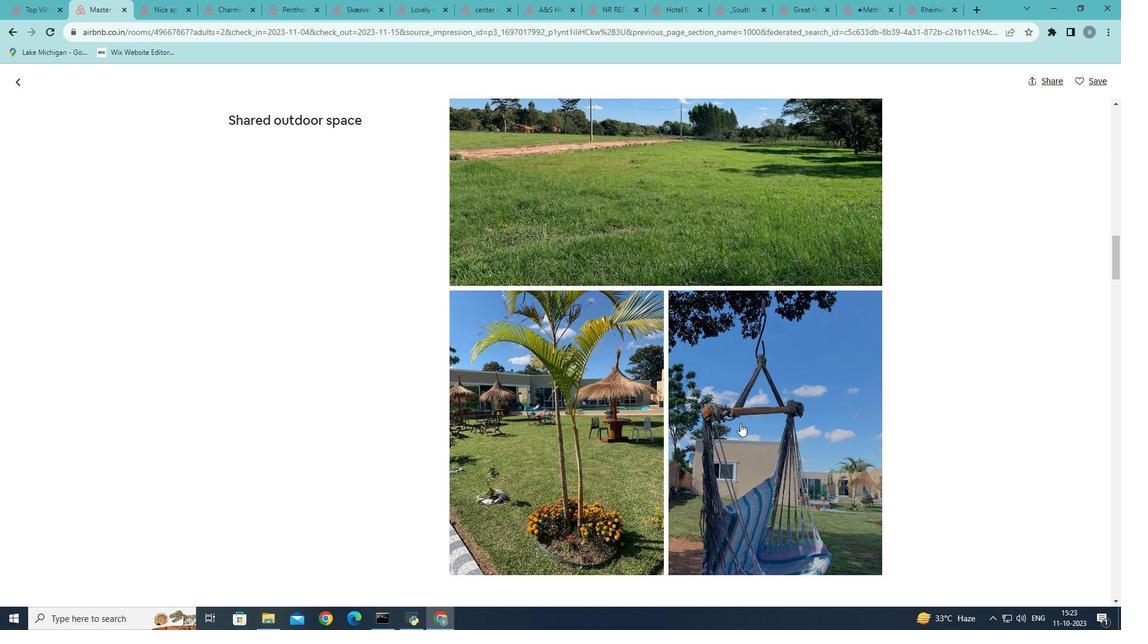 
Action: Mouse moved to (735, 419)
Screenshot: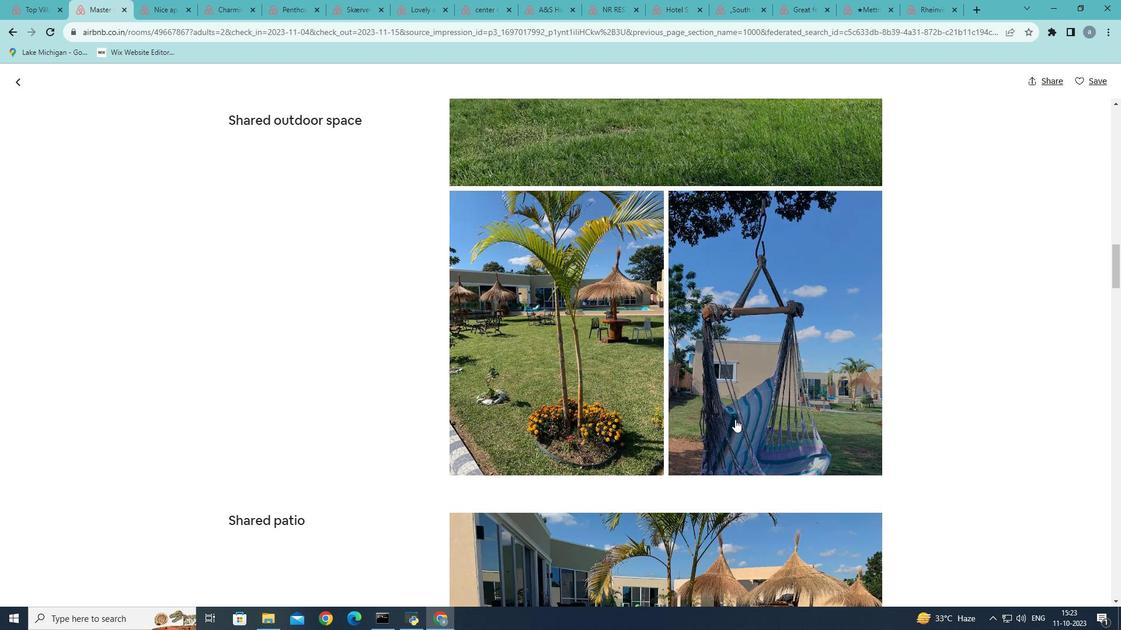 
Action: Mouse scrolled (735, 419) with delta (0, 0)
Screenshot: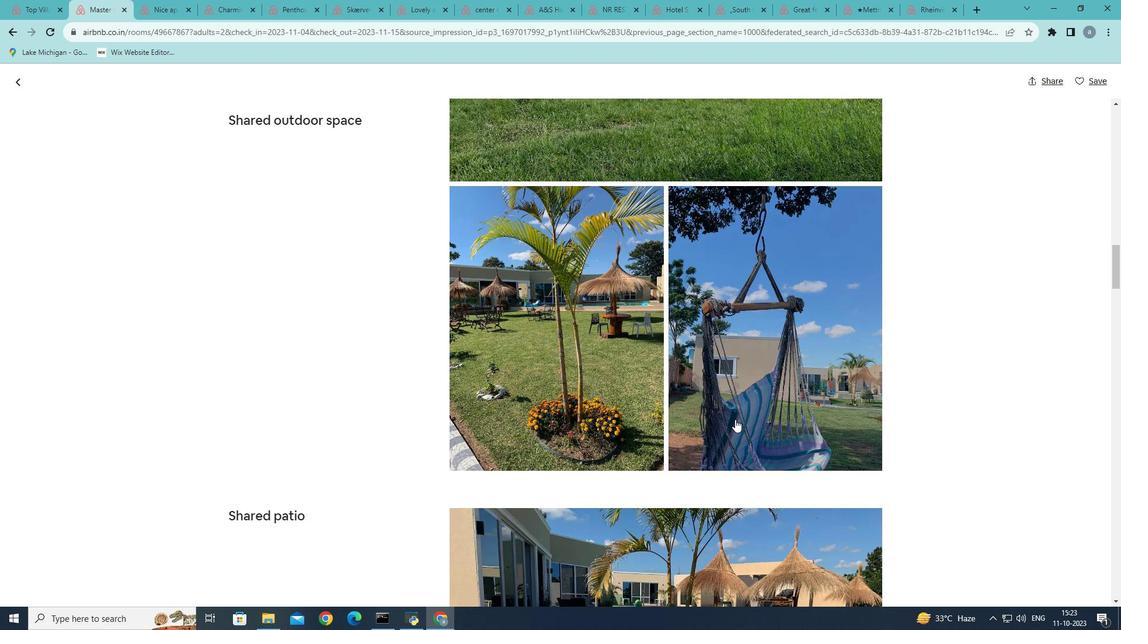 
Action: Mouse scrolled (735, 419) with delta (0, 0)
Screenshot: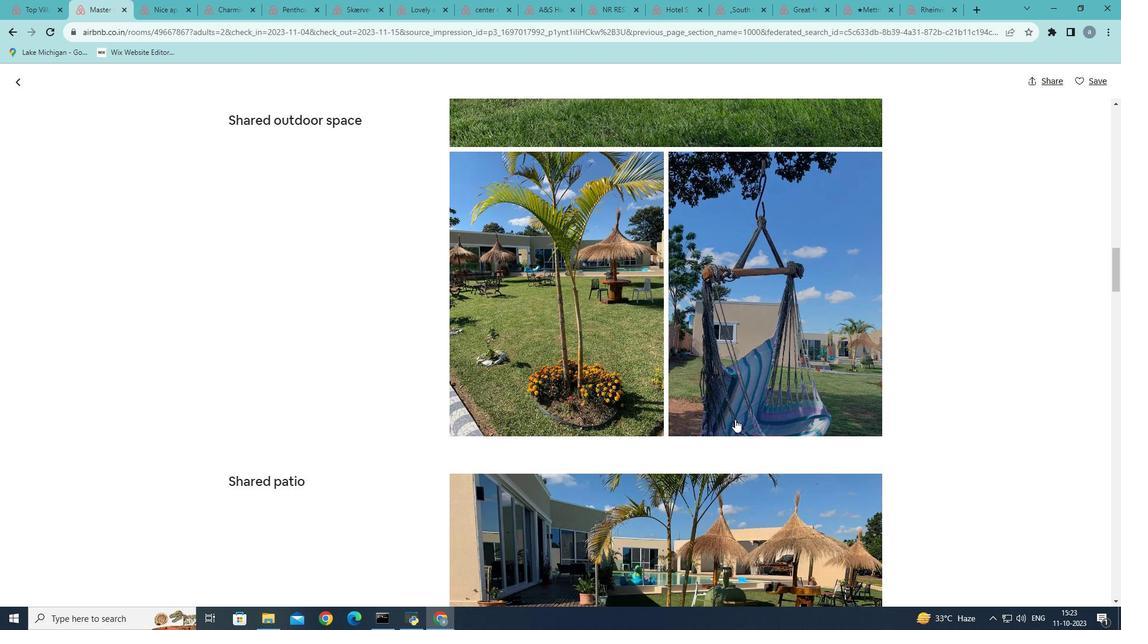 
Action: Mouse scrolled (735, 419) with delta (0, 0)
Screenshot: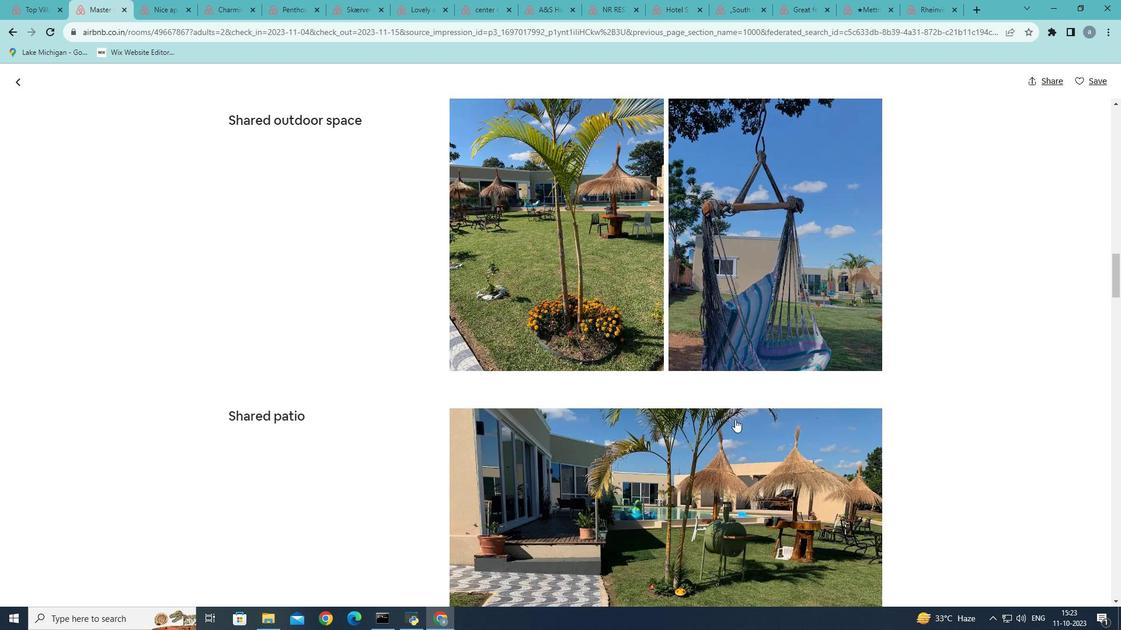 
Action: Mouse scrolled (735, 419) with delta (0, 0)
Screenshot: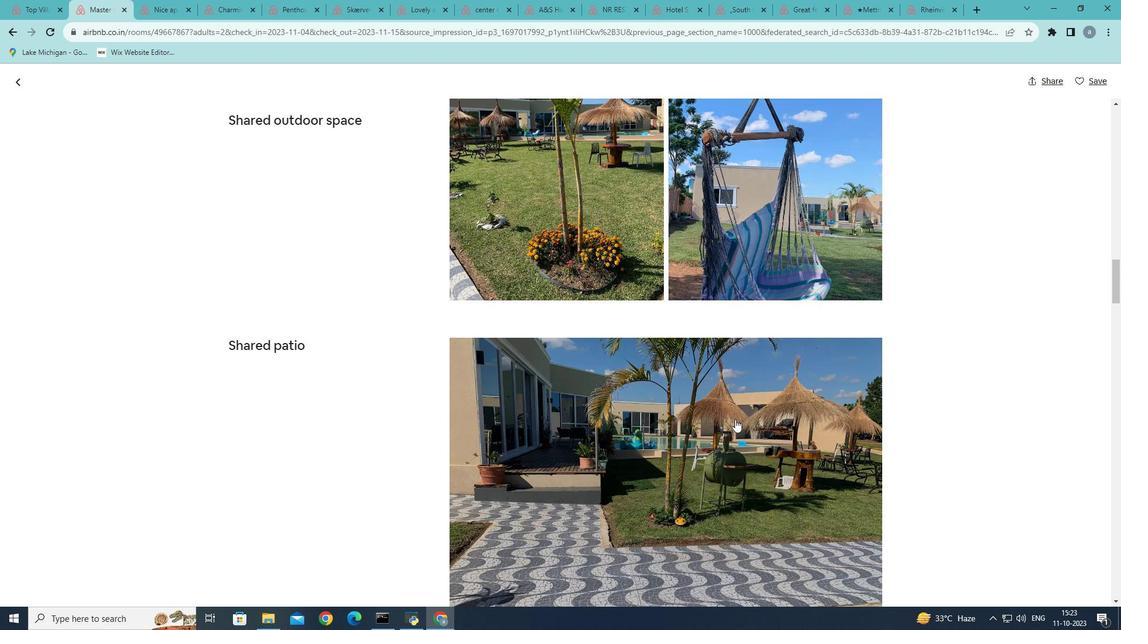 
Action: Mouse moved to (734, 422)
Screenshot: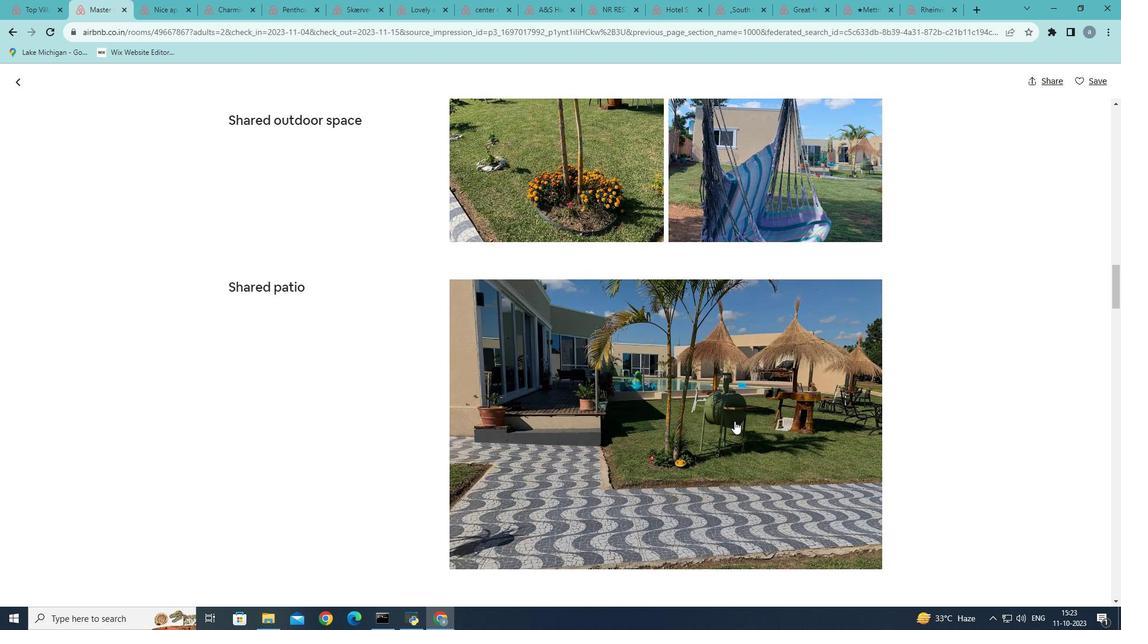 
Action: Mouse scrolled (734, 421) with delta (0, 0)
Screenshot: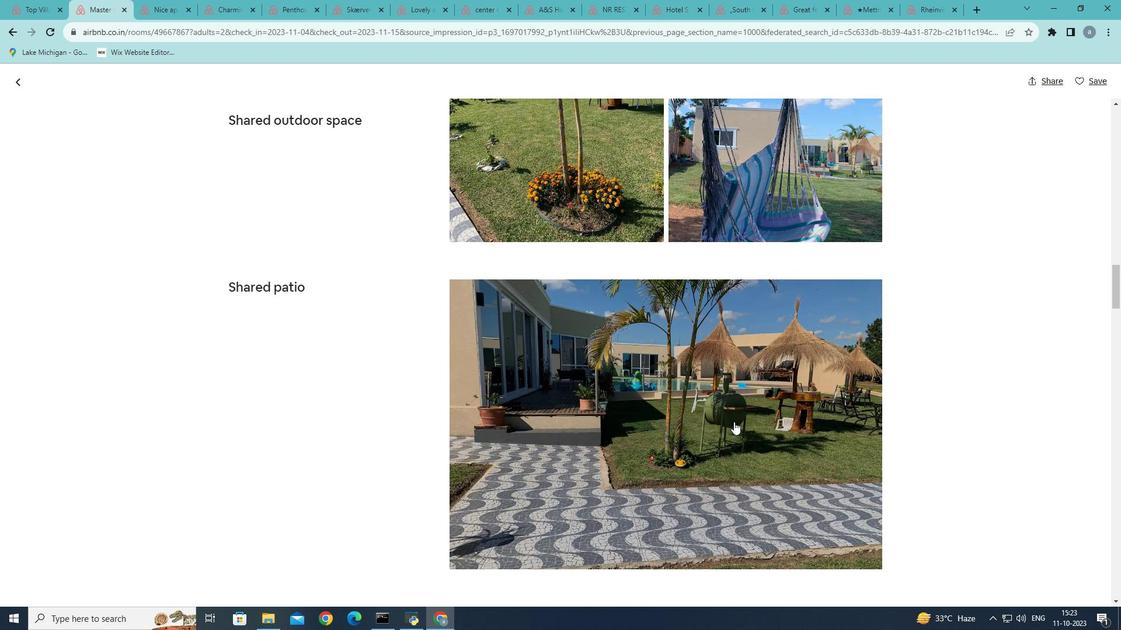 
Action: Mouse scrolled (734, 421) with delta (0, 0)
Screenshot: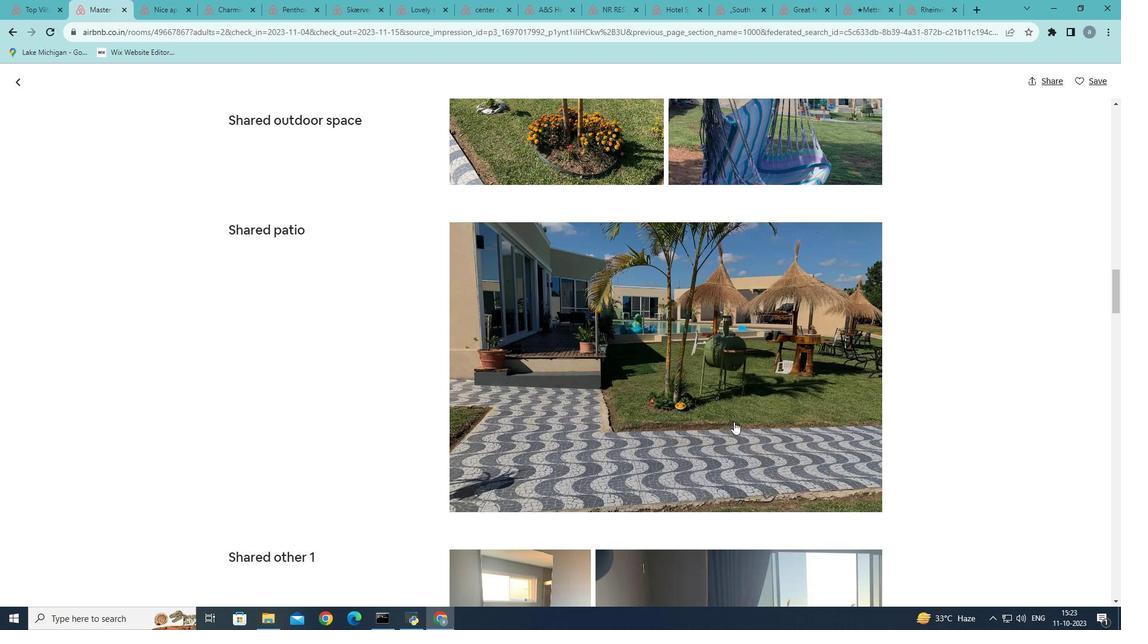 
Action: Mouse scrolled (734, 421) with delta (0, 0)
Screenshot: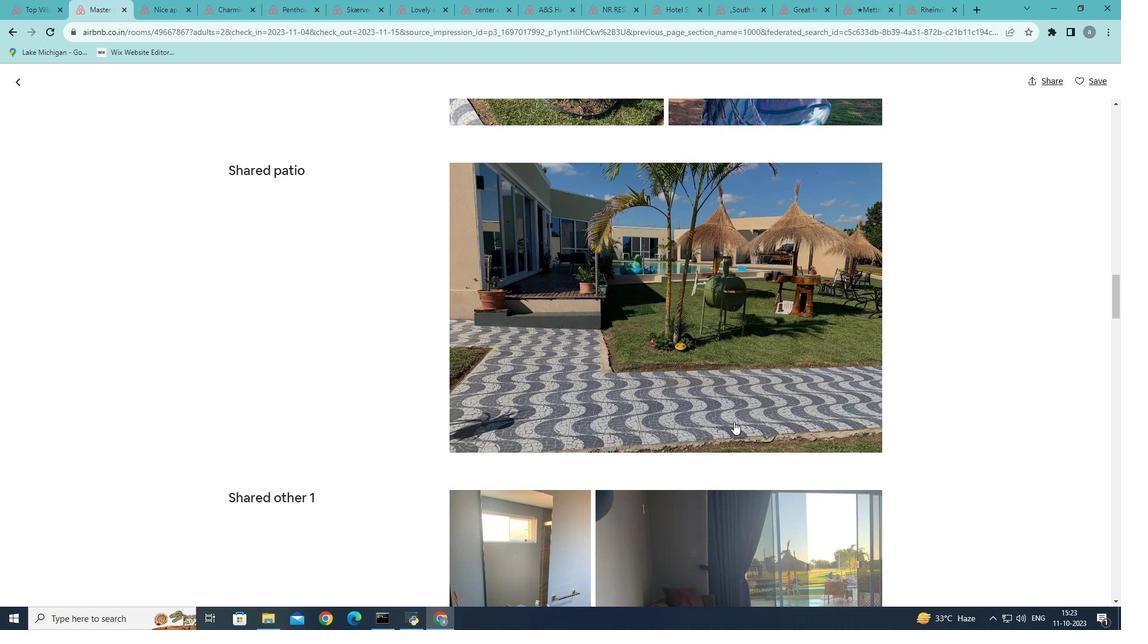
Action: Mouse scrolled (734, 421) with delta (0, 0)
Screenshot: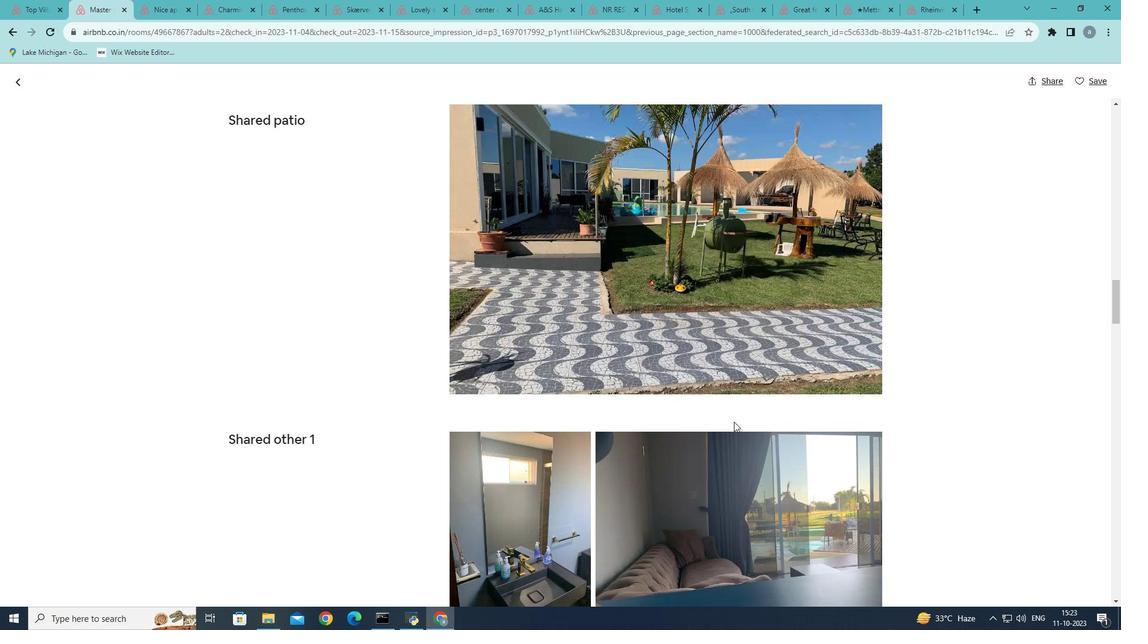 
Action: Mouse scrolled (734, 421) with delta (0, 0)
Screenshot: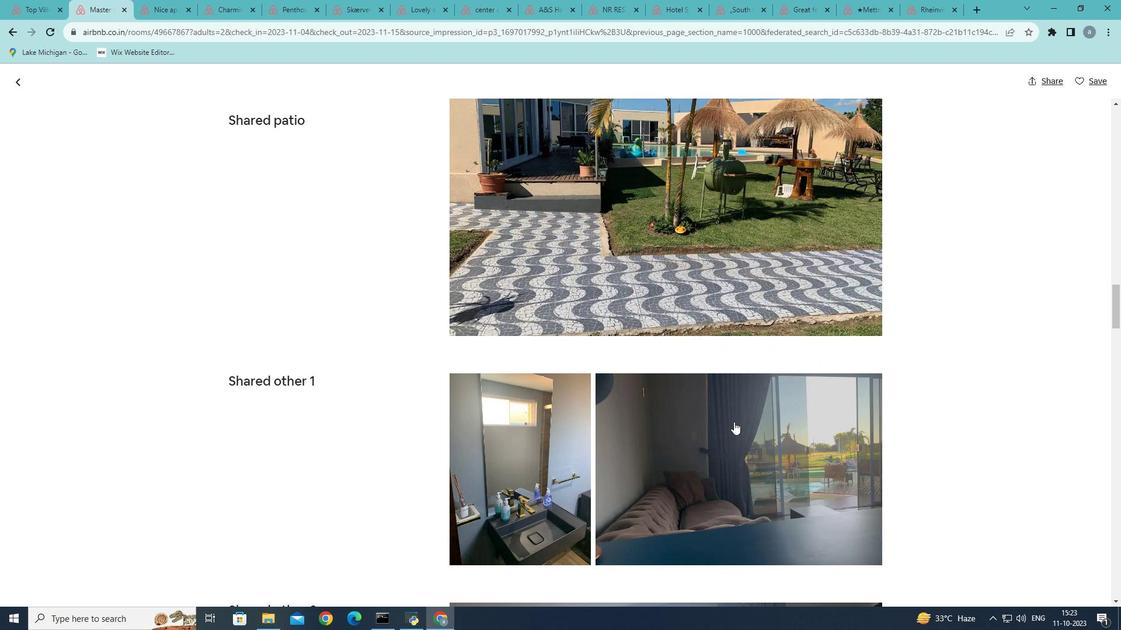 
Action: Mouse scrolled (734, 421) with delta (0, 0)
Screenshot: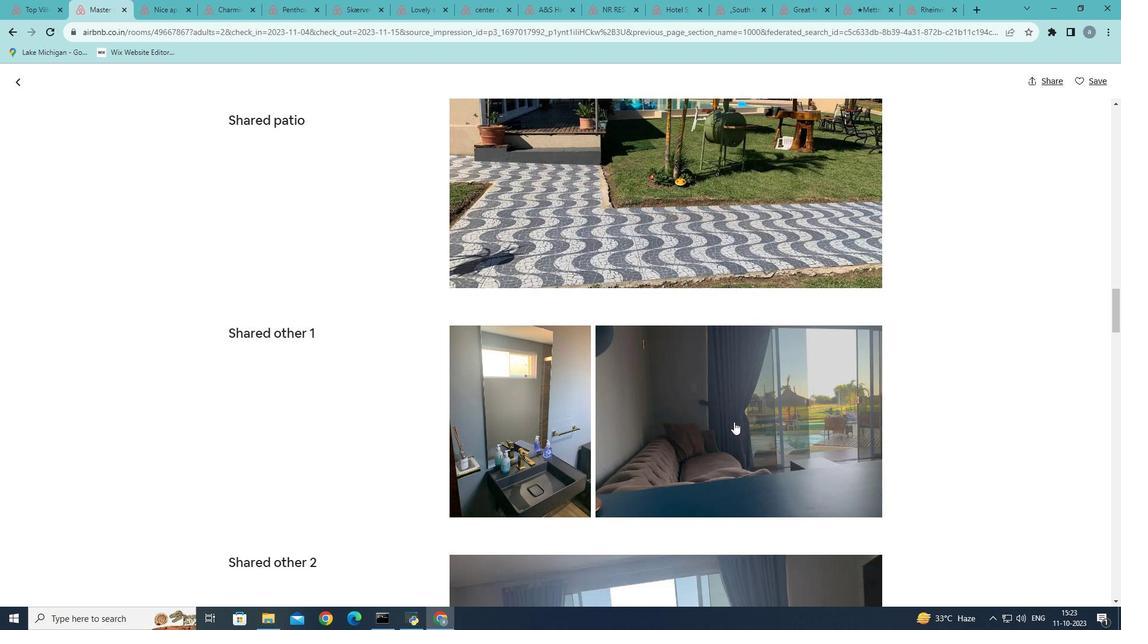 
Action: Mouse scrolled (734, 421) with delta (0, 0)
Screenshot: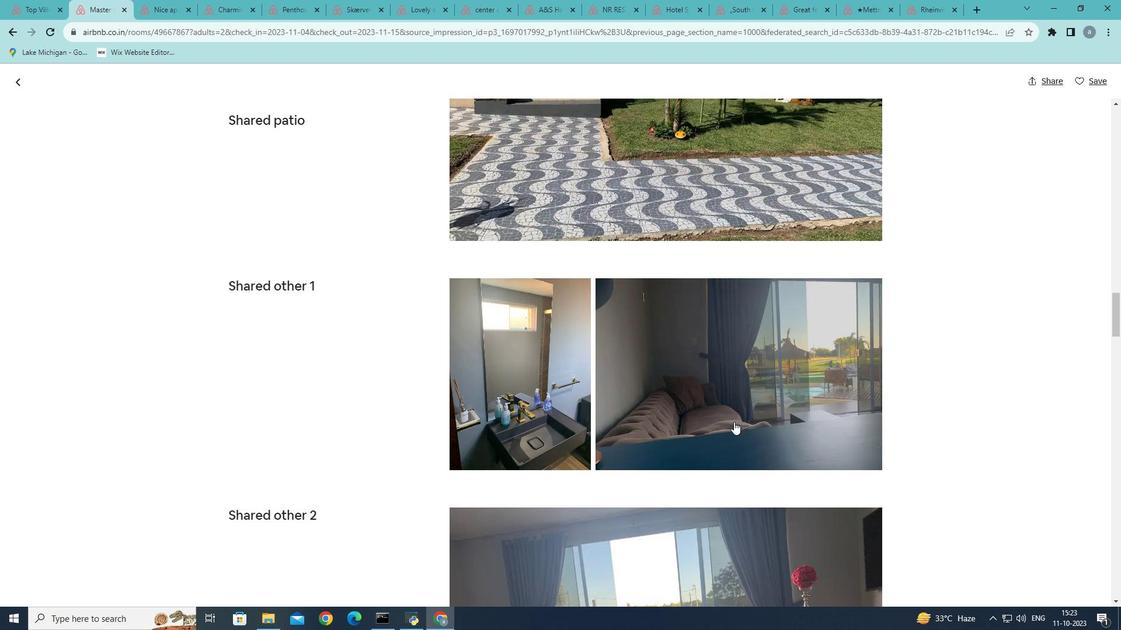 
Action: Mouse scrolled (734, 421) with delta (0, 0)
Screenshot: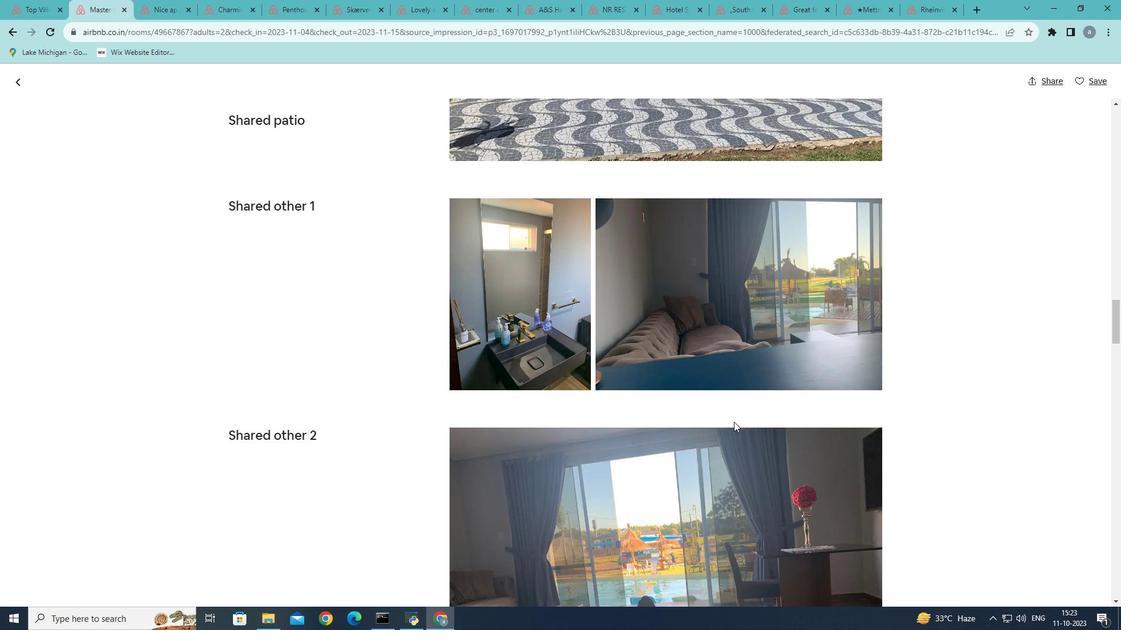
Action: Mouse scrolled (734, 421) with delta (0, 0)
Screenshot: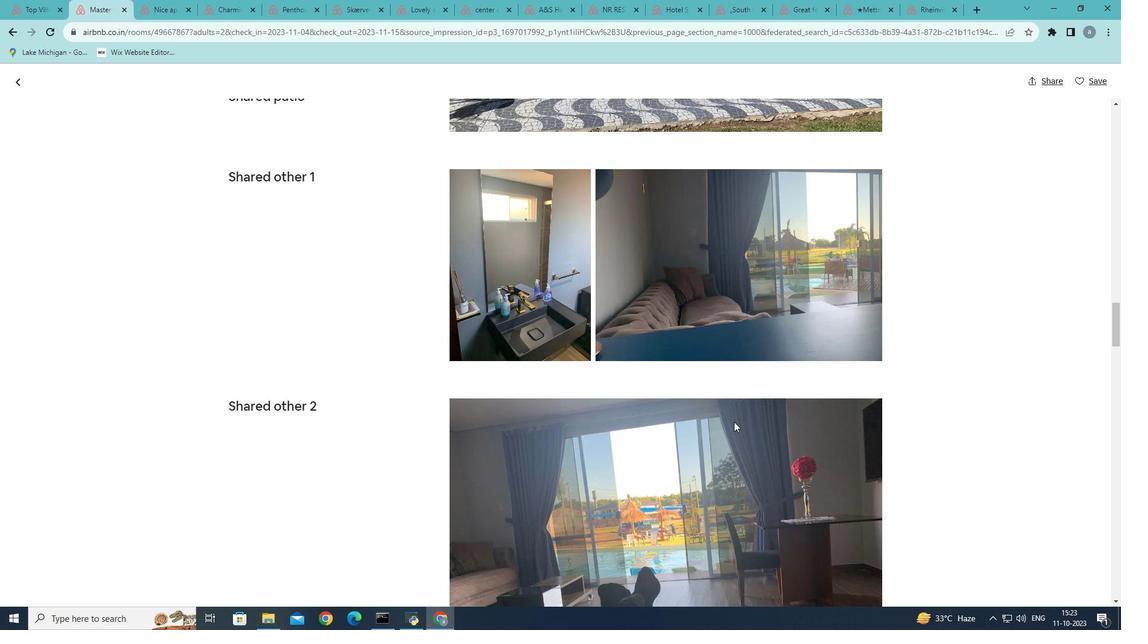 
Action: Mouse scrolled (734, 421) with delta (0, 0)
Screenshot: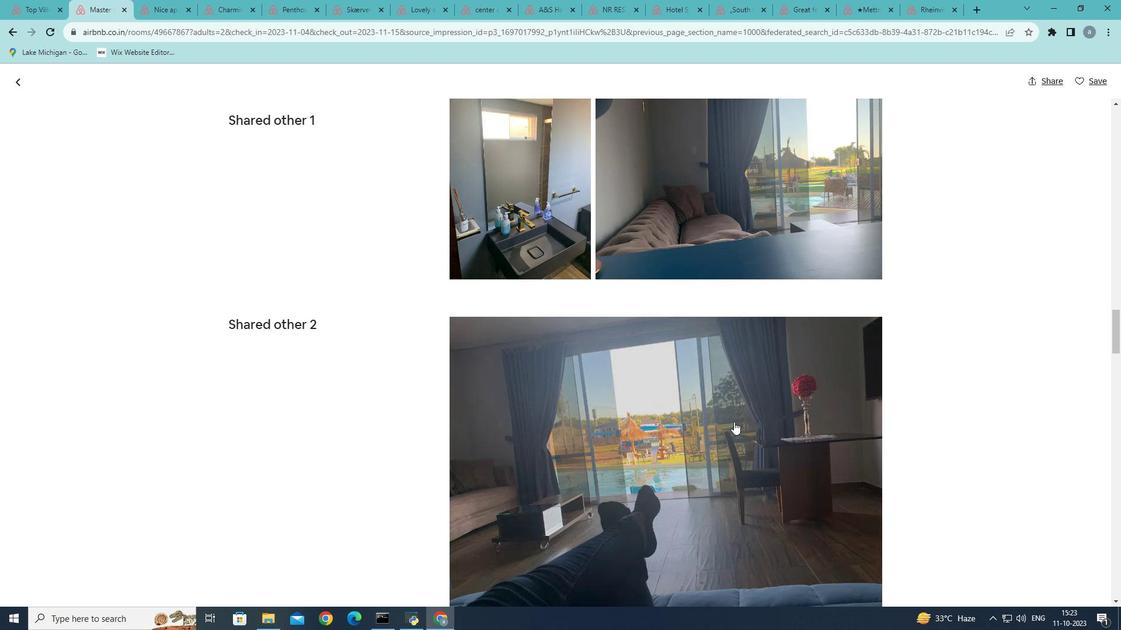 
Action: Mouse scrolled (734, 421) with delta (0, 0)
Screenshot: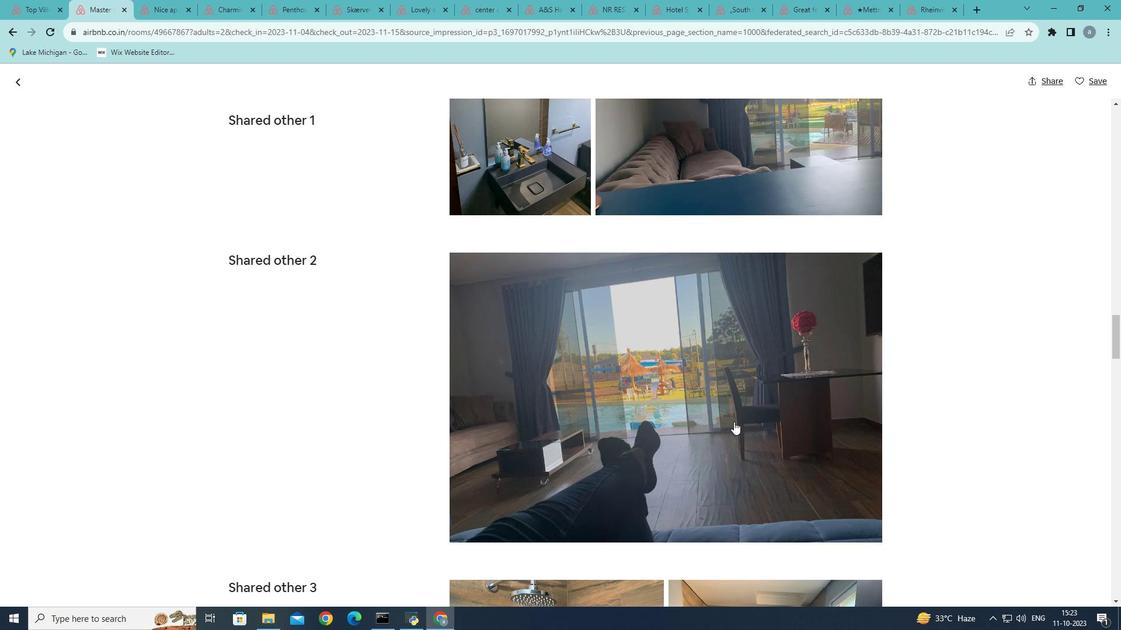
Action: Mouse scrolled (734, 421) with delta (0, 0)
Screenshot: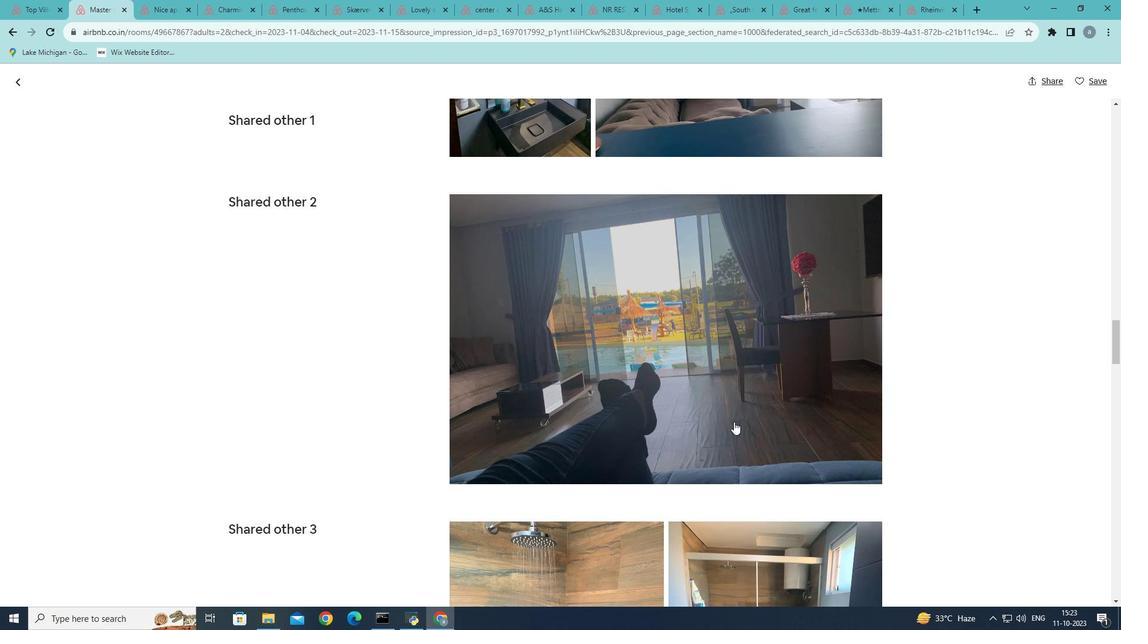 
Action: Mouse scrolled (734, 421) with delta (0, 0)
Screenshot: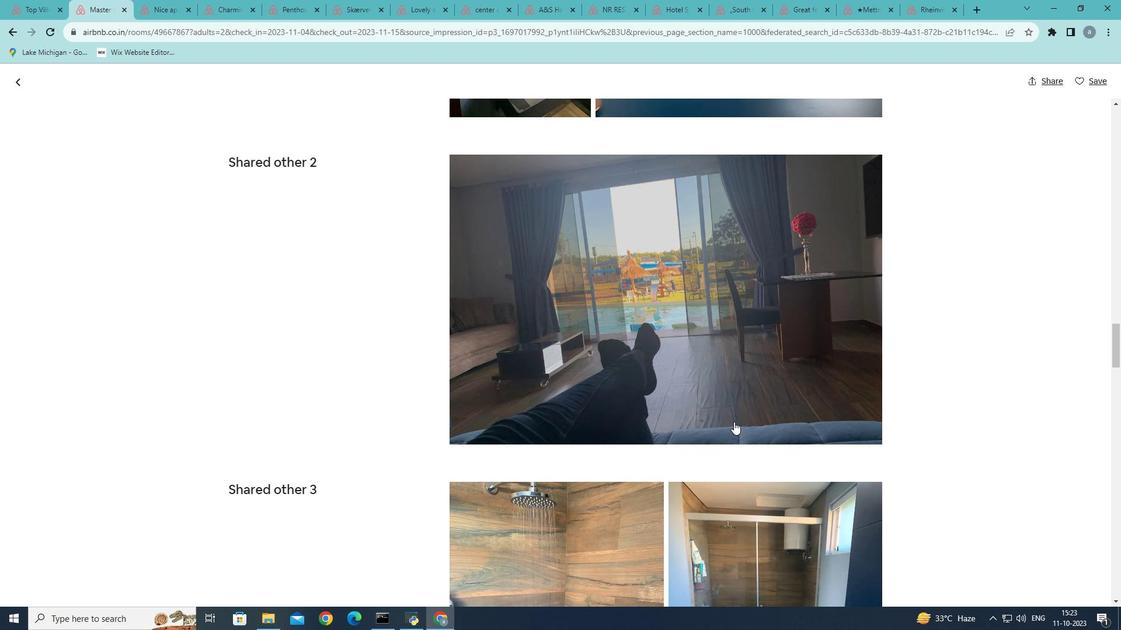 
Action: Mouse scrolled (734, 421) with delta (0, 0)
Screenshot: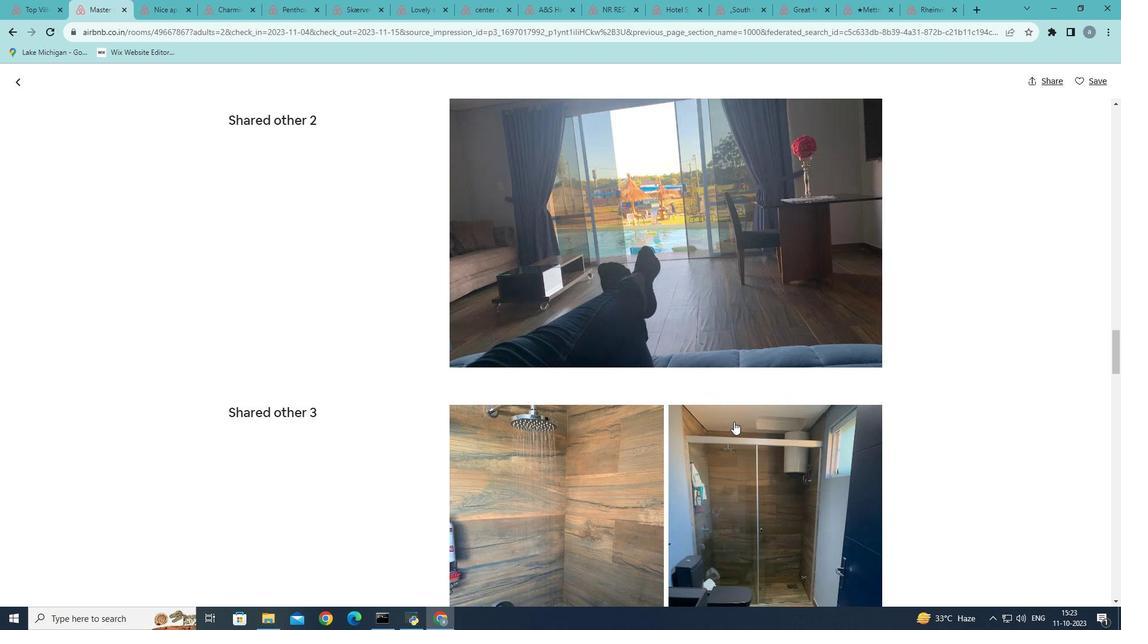 
Action: Mouse moved to (733, 425)
Screenshot: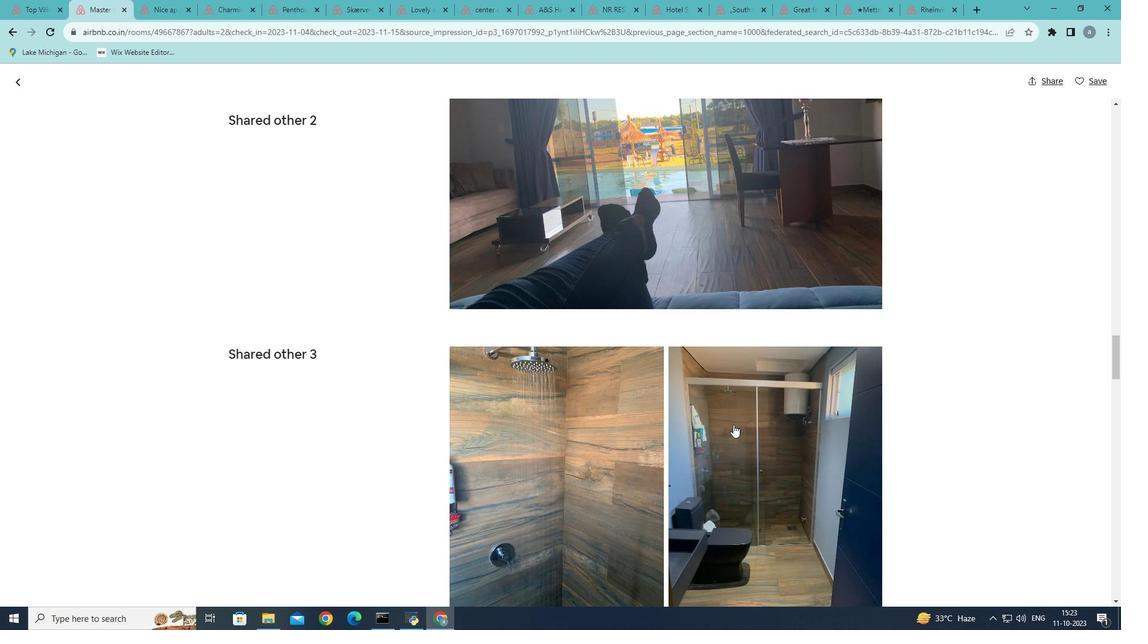 
Action: Mouse scrolled (733, 424) with delta (0, 0)
Screenshot: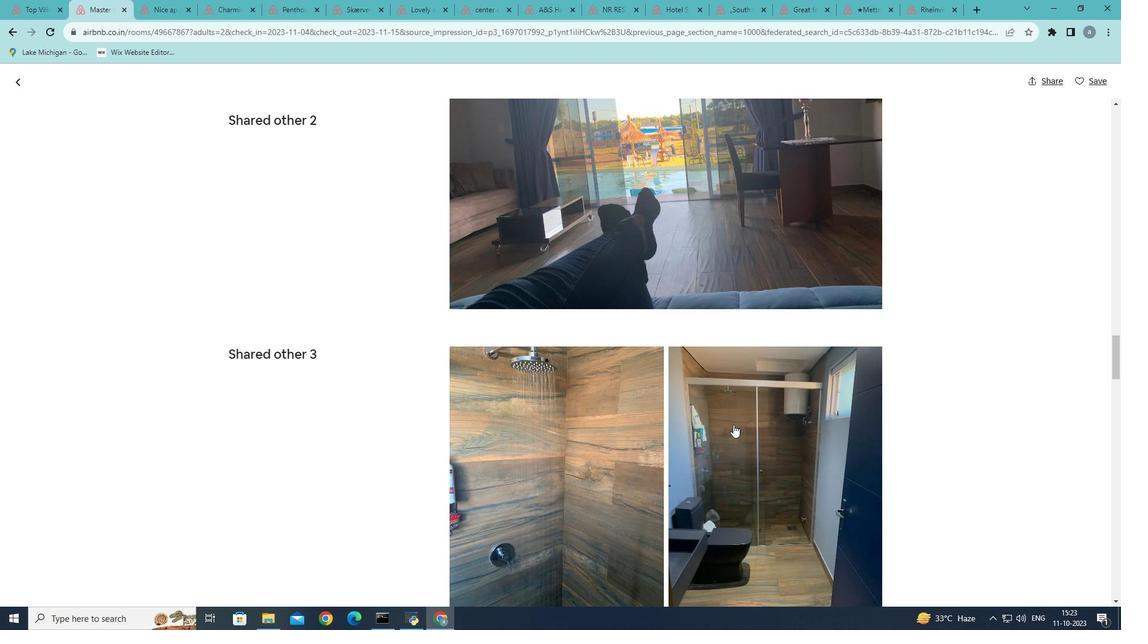 
Action: Mouse moved to (733, 425)
Screenshot: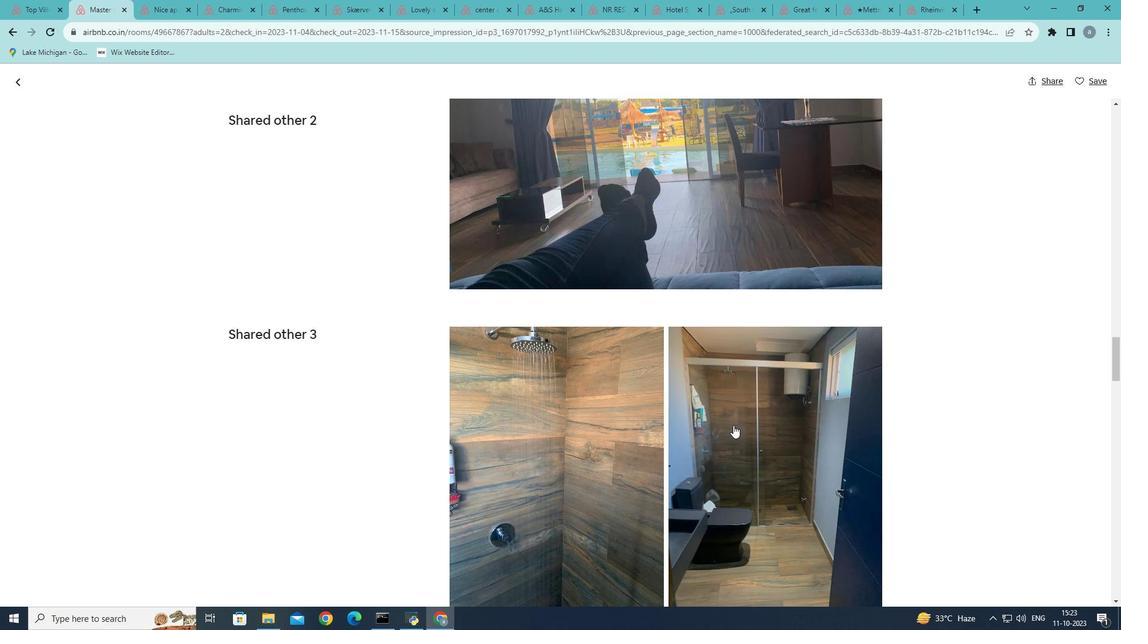 
Action: Mouse scrolled (733, 425) with delta (0, 0)
Screenshot: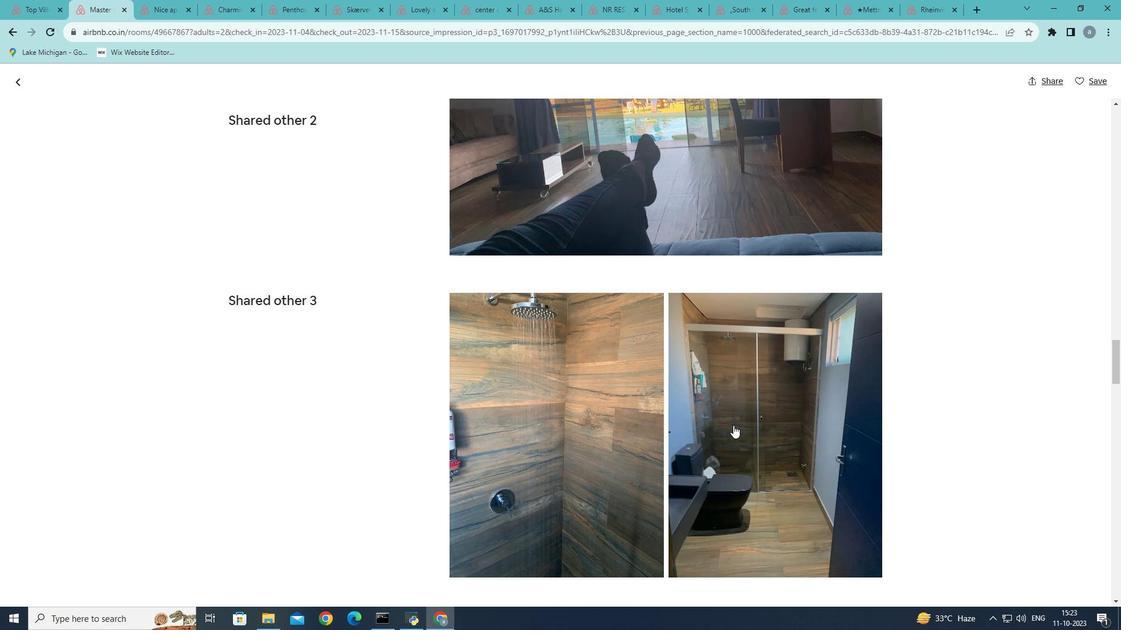 
Action: Mouse moved to (733, 426)
Screenshot: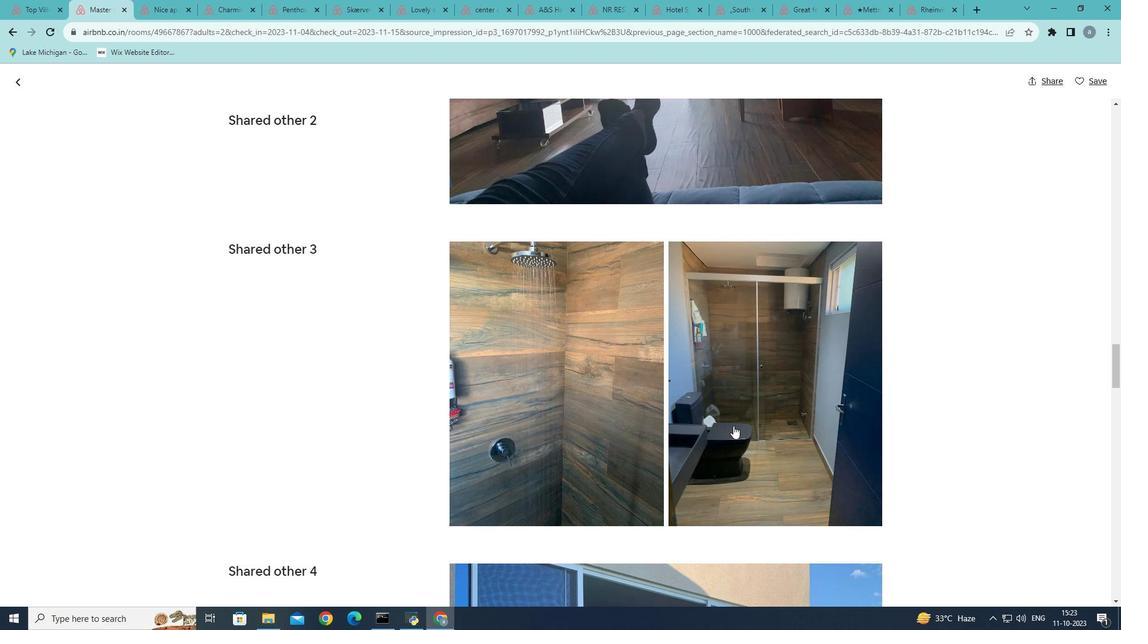 
Action: Mouse scrolled (733, 425) with delta (0, 0)
Screenshot: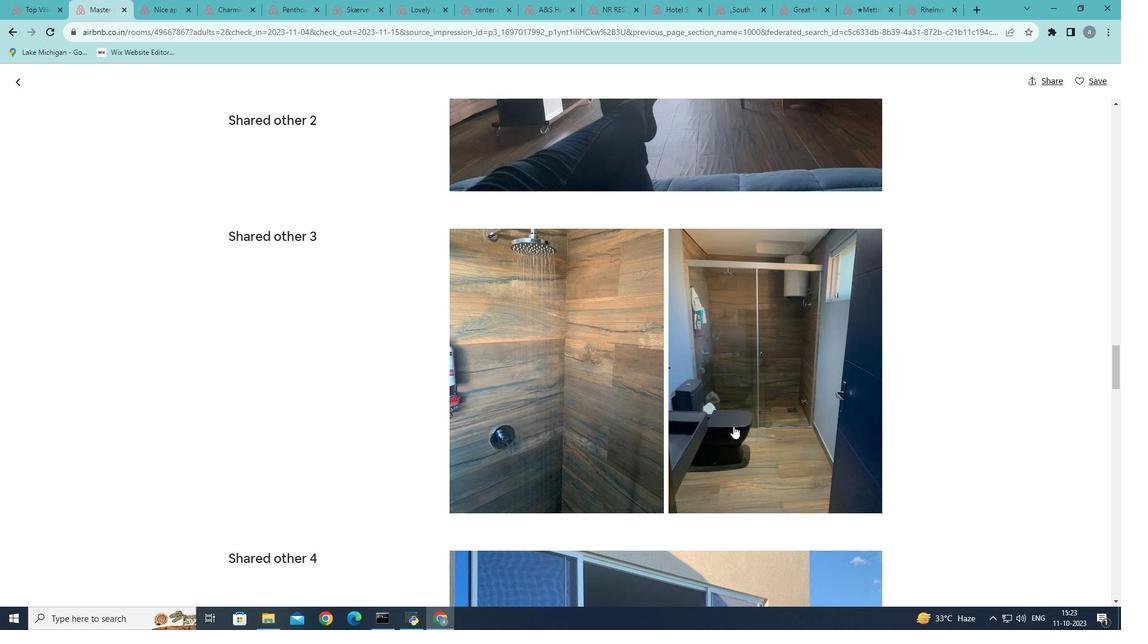 
Action: Mouse scrolled (733, 425) with delta (0, 0)
Screenshot: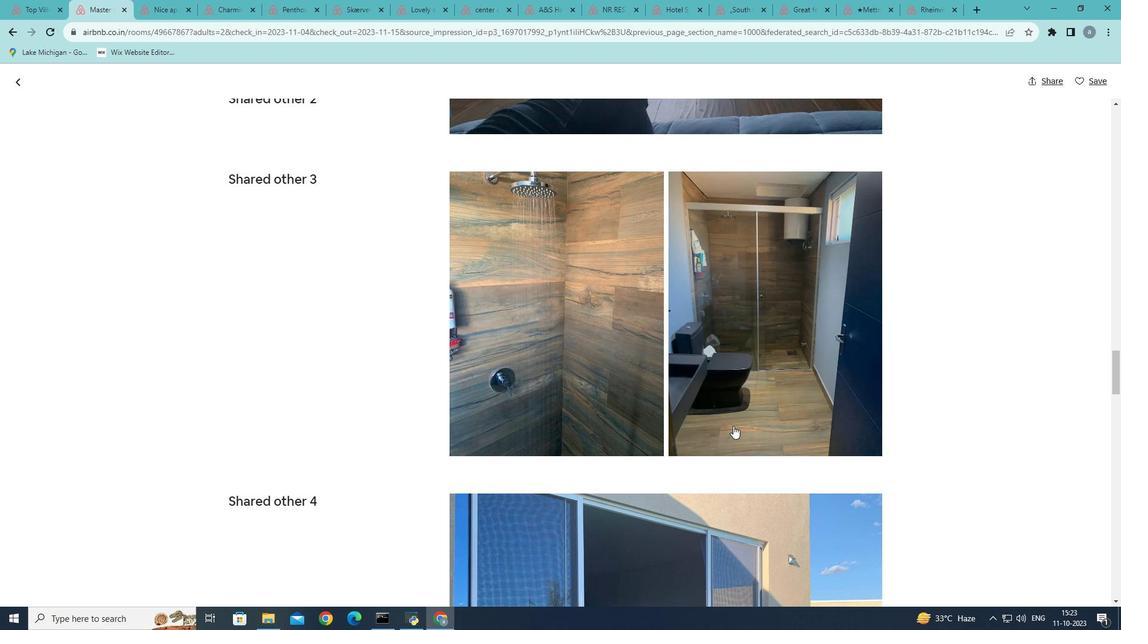 
Action: Mouse scrolled (733, 425) with delta (0, 0)
Screenshot: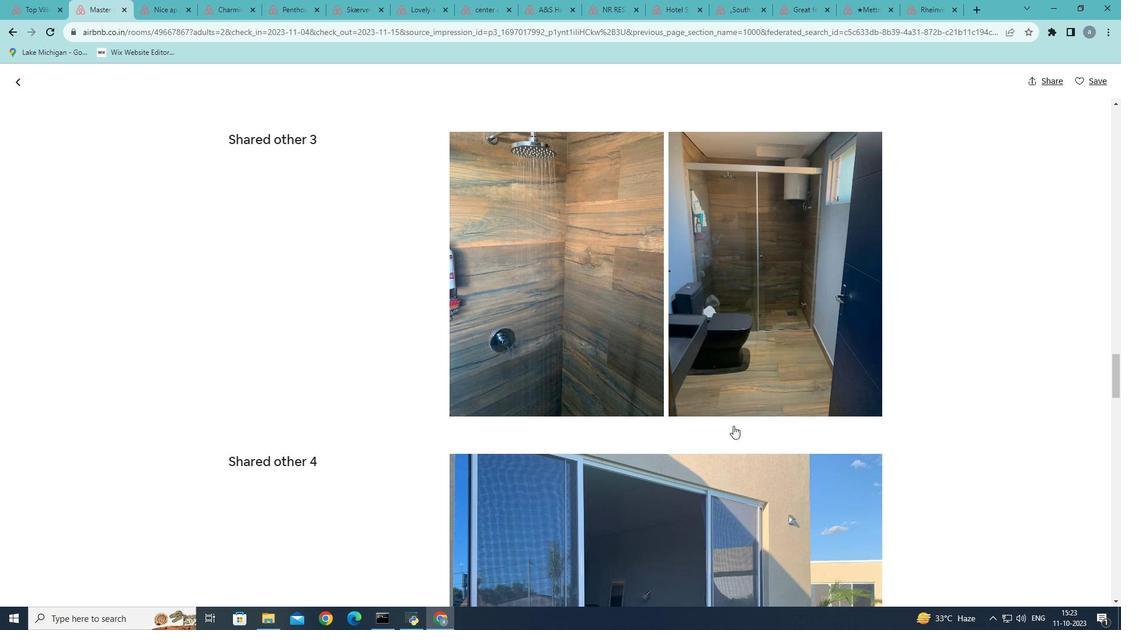
Action: Mouse scrolled (733, 425) with delta (0, 0)
Screenshot: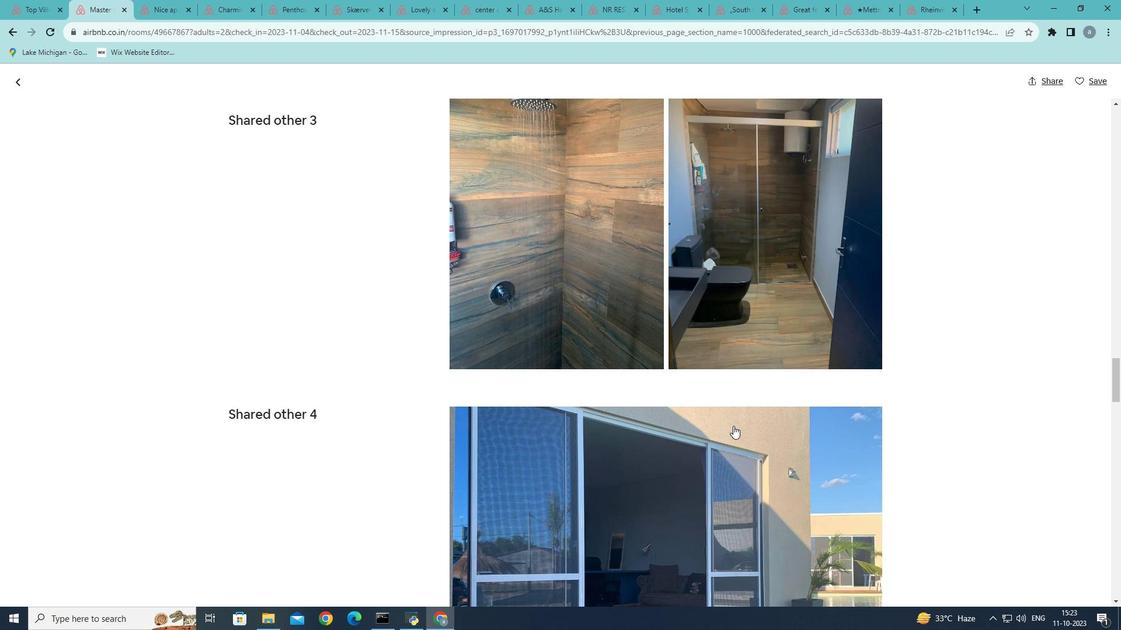 
Action: Mouse moved to (734, 430)
Screenshot: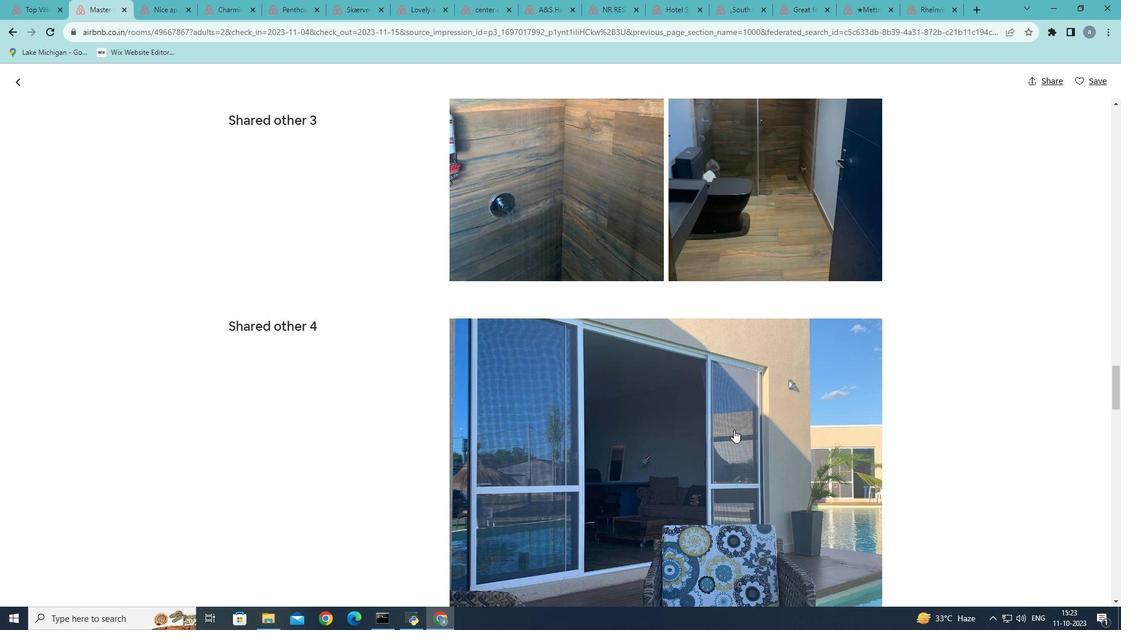 
Action: Mouse scrolled (734, 429) with delta (0, 0)
Screenshot: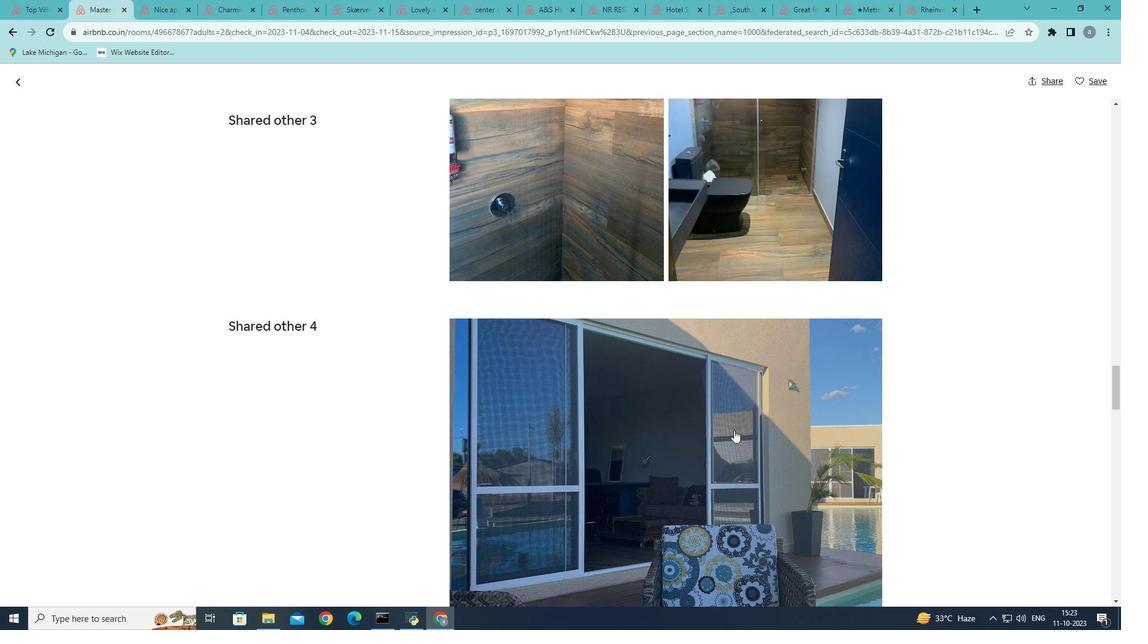 
Action: Mouse scrolled (734, 429) with delta (0, 0)
Screenshot: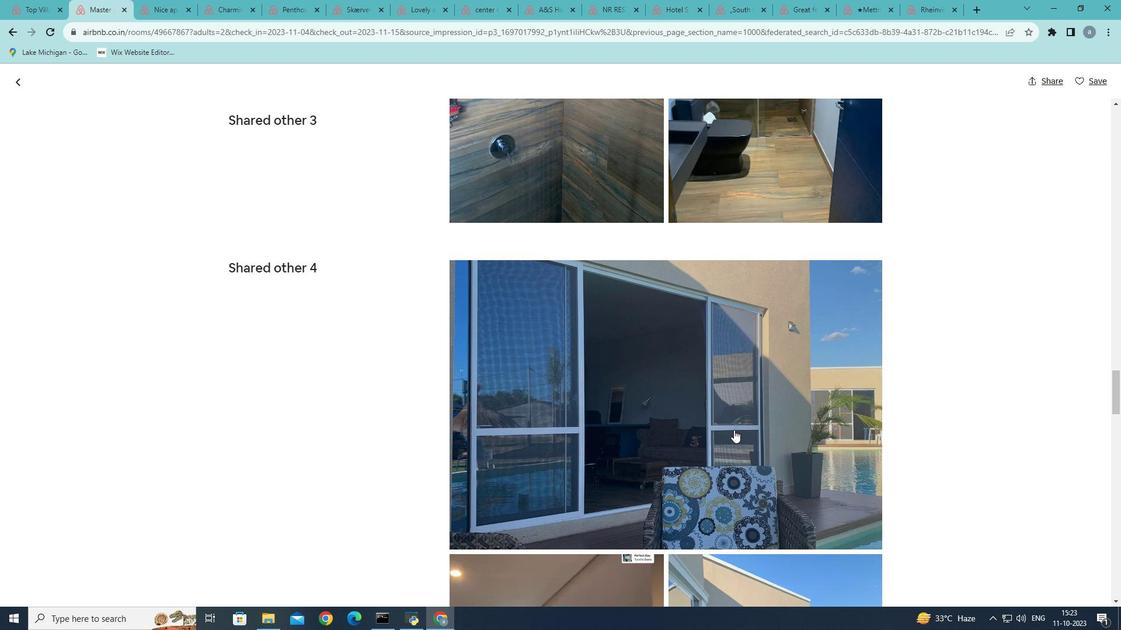 
Action: Mouse scrolled (734, 429) with delta (0, 0)
Screenshot: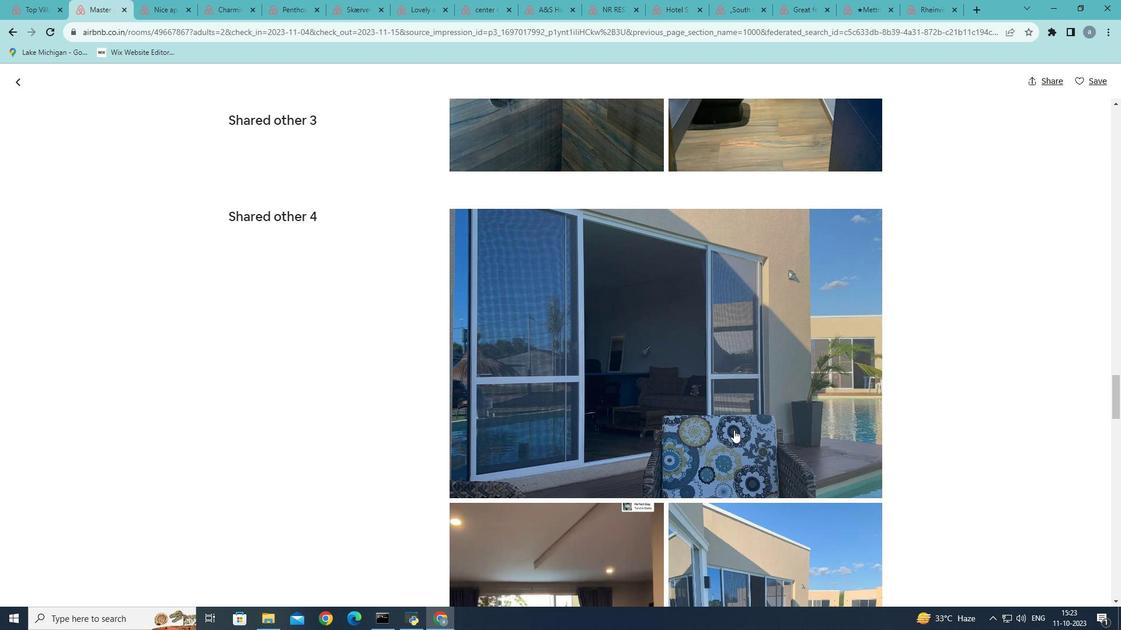 
Action: Mouse scrolled (734, 429) with delta (0, 0)
Screenshot: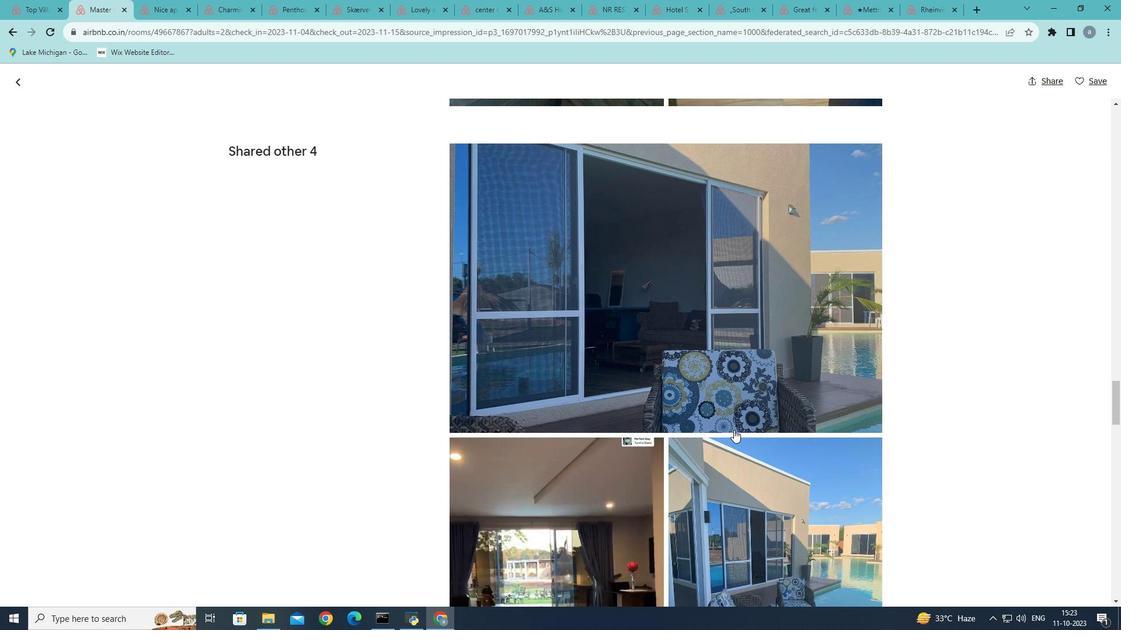 
Action: Mouse scrolled (734, 429) with delta (0, 0)
Screenshot: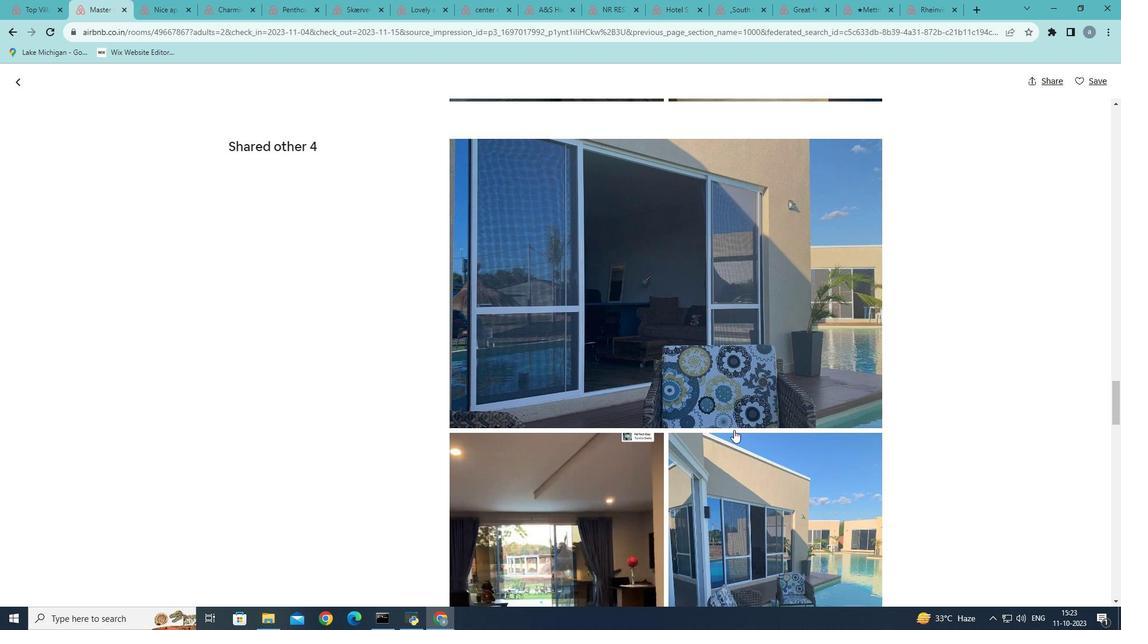 
Action: Mouse scrolled (734, 429) with delta (0, 0)
Screenshot: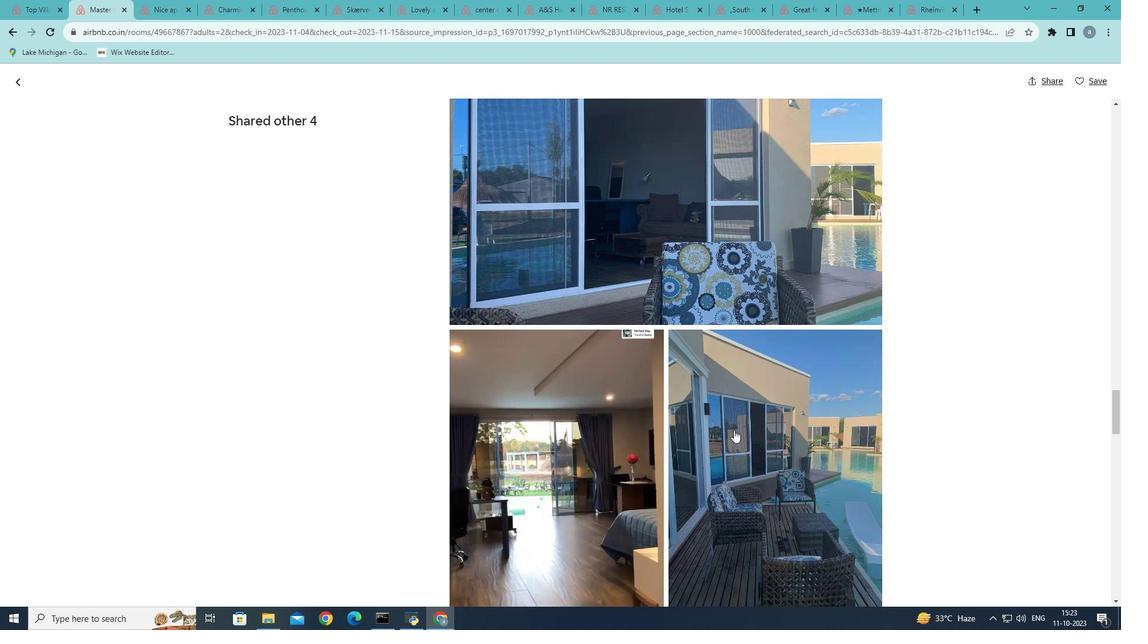 
Action: Mouse scrolled (734, 429) with delta (0, 0)
Screenshot: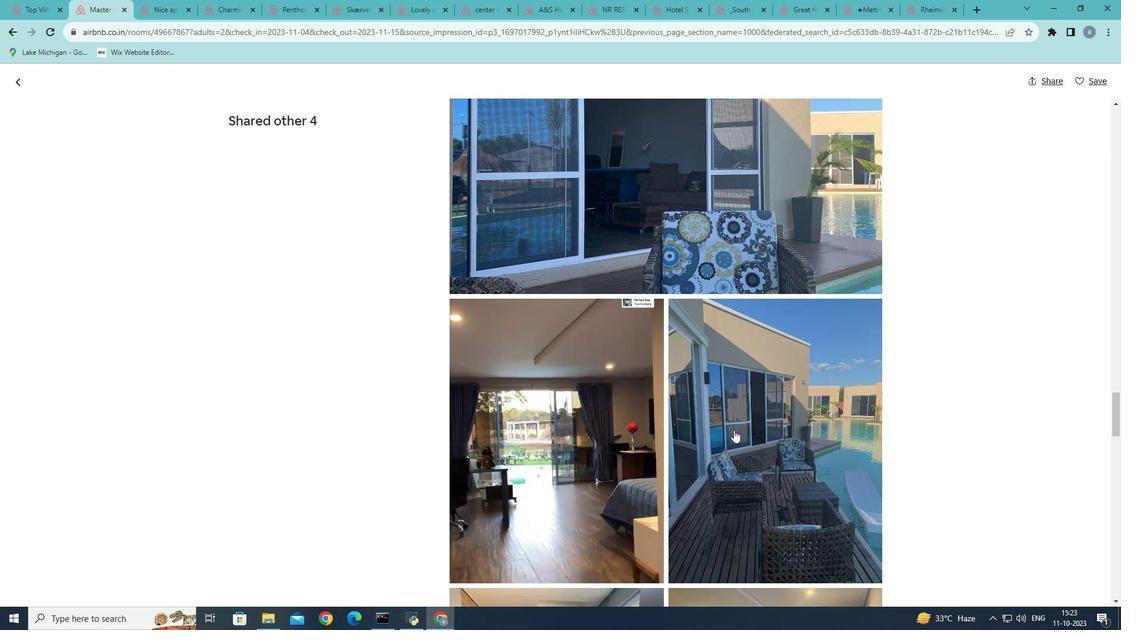 
Action: Mouse scrolled (734, 429) with delta (0, 0)
Screenshot: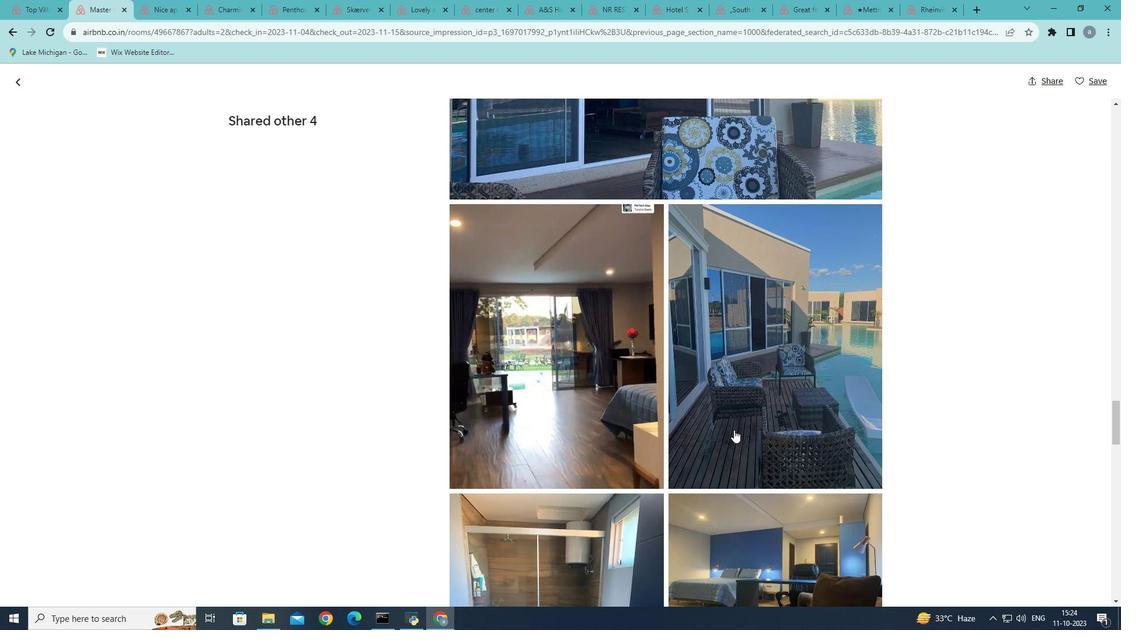 
Action: Mouse scrolled (734, 429) with delta (0, 0)
Screenshot: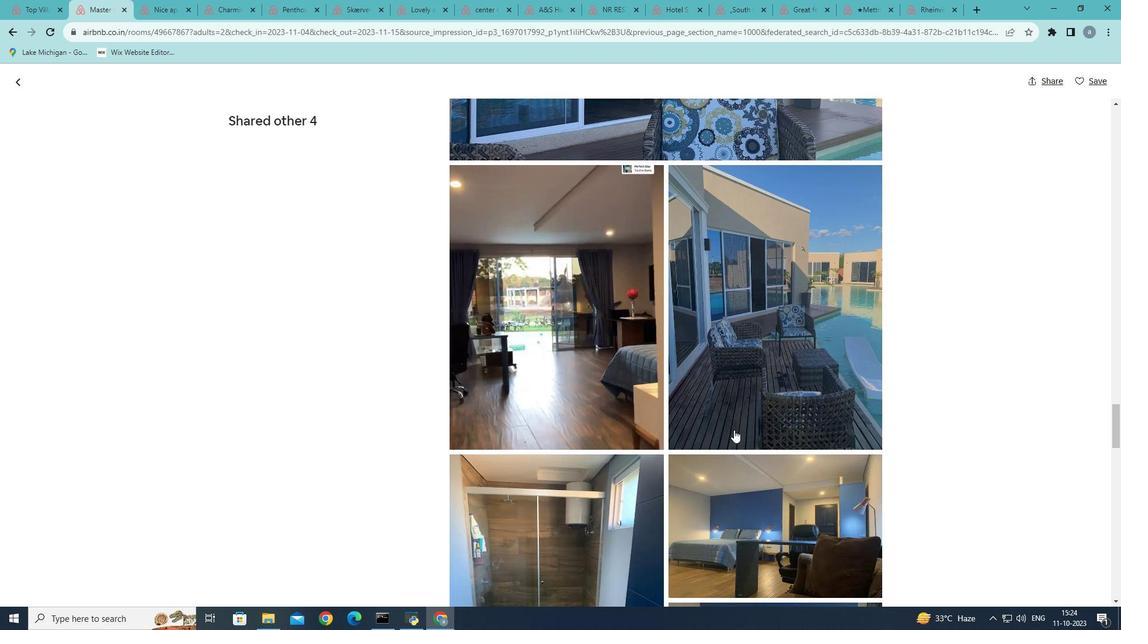 
Action: Mouse scrolled (734, 429) with delta (0, 0)
Screenshot: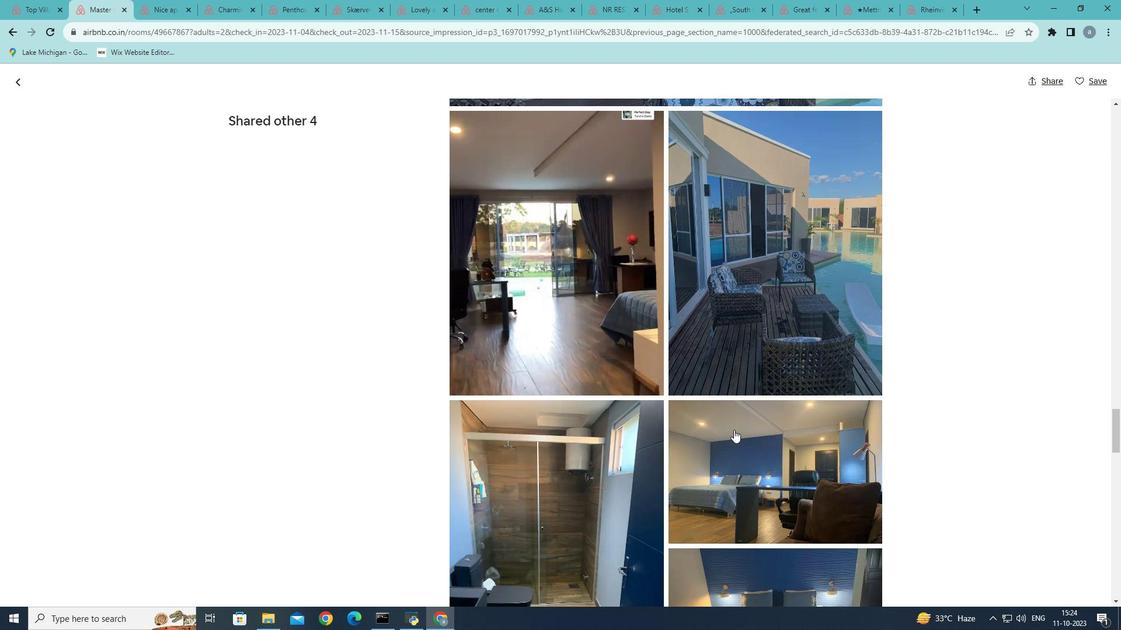 
Action: Mouse scrolled (734, 429) with delta (0, 0)
Screenshot: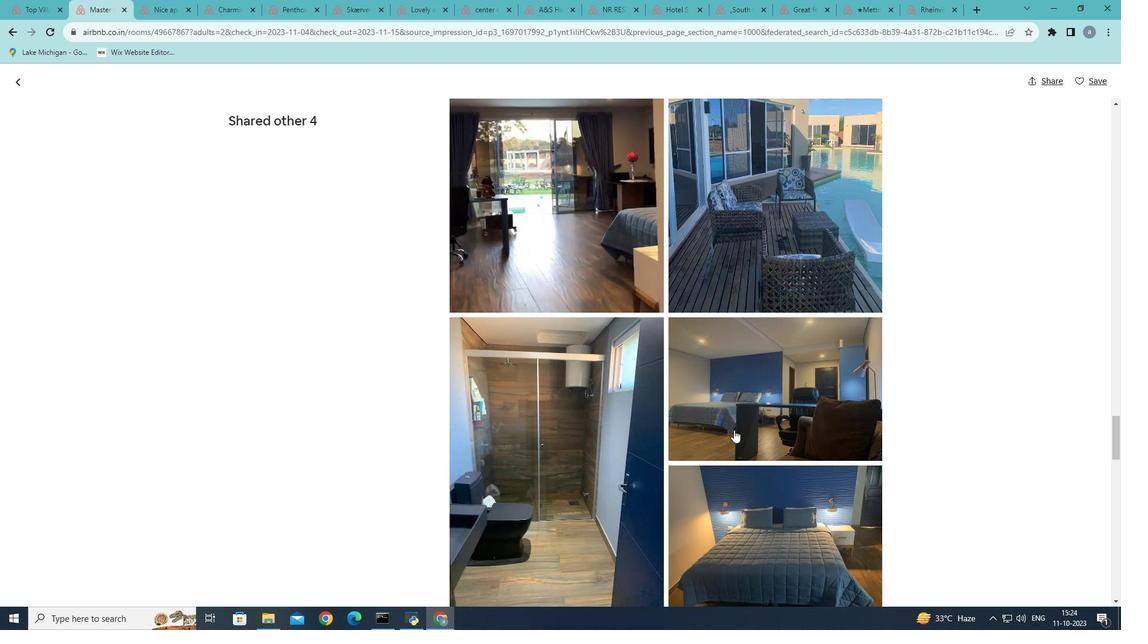 
Action: Mouse scrolled (734, 429) with delta (0, 0)
Screenshot: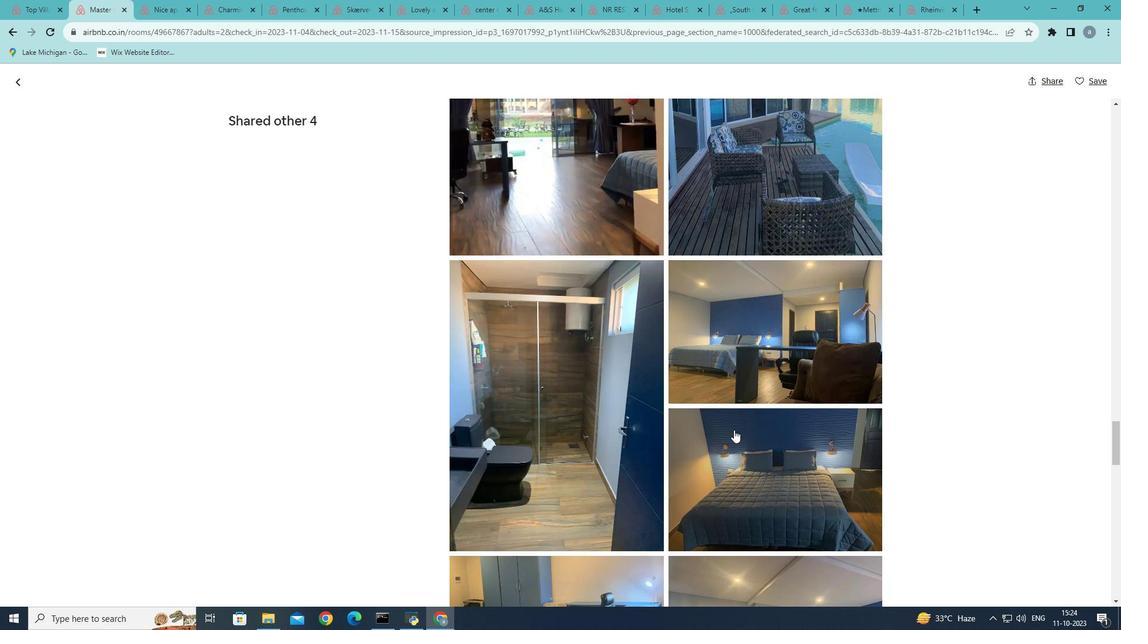 
Action: Mouse scrolled (734, 429) with delta (0, 0)
Screenshot: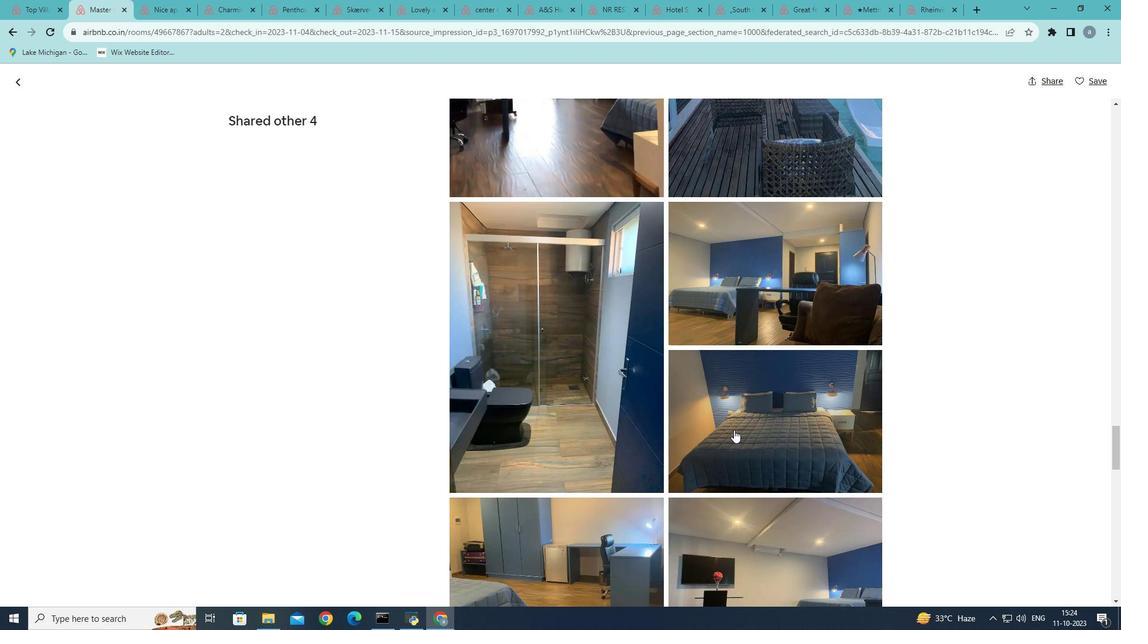 
Action: Mouse scrolled (734, 429) with delta (0, 0)
Screenshot: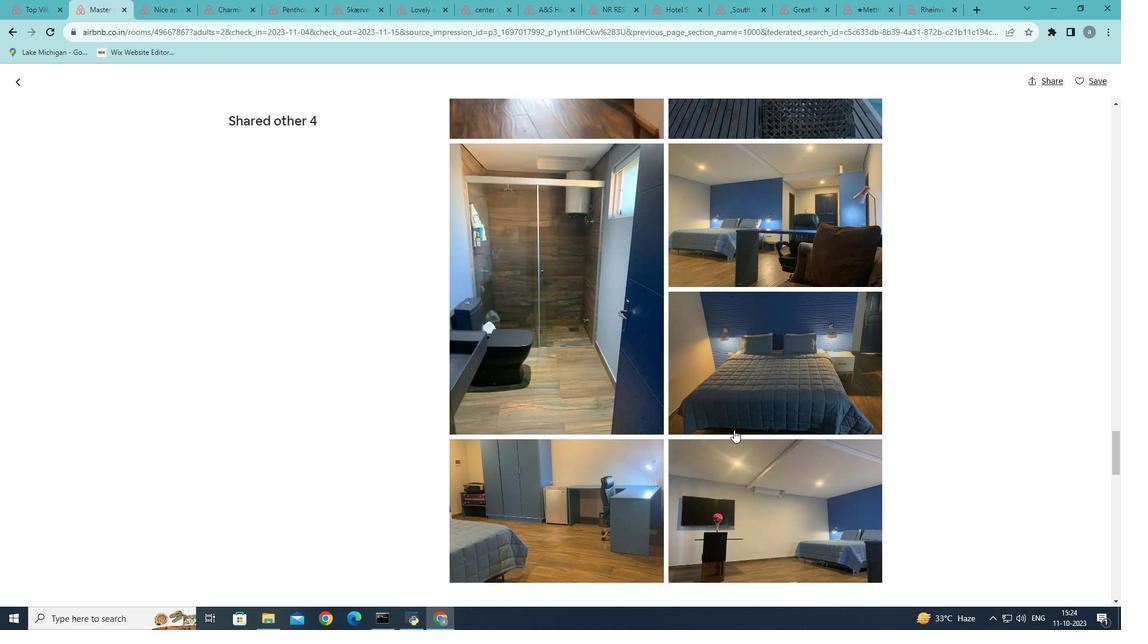 
Action: Mouse scrolled (734, 429) with delta (0, 0)
Screenshot: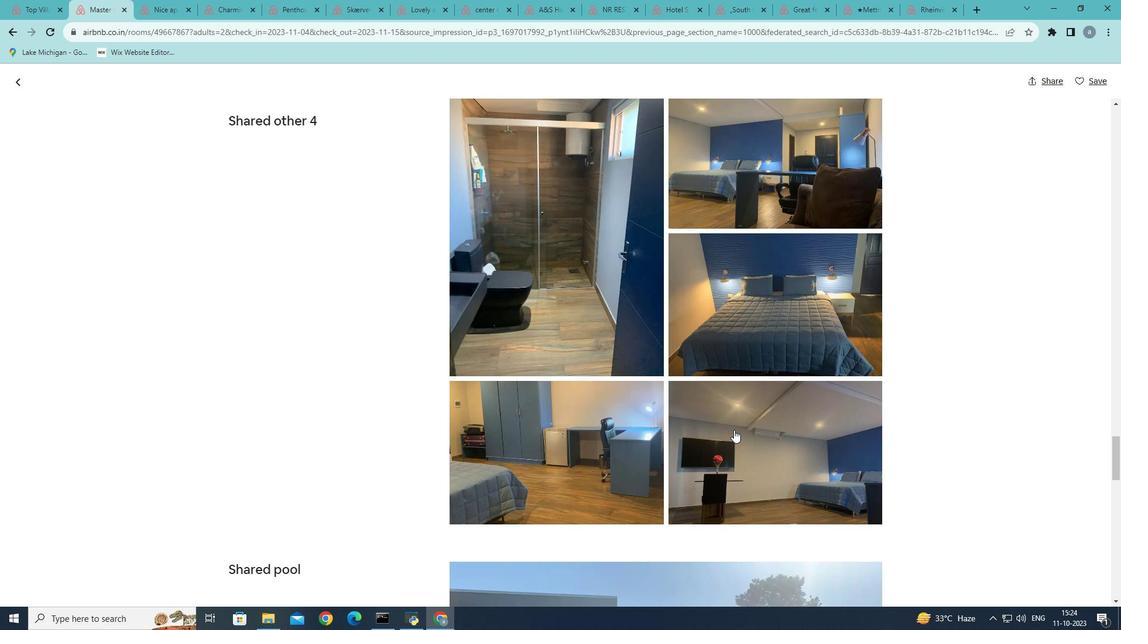
Action: Mouse scrolled (734, 429) with delta (0, 0)
Screenshot: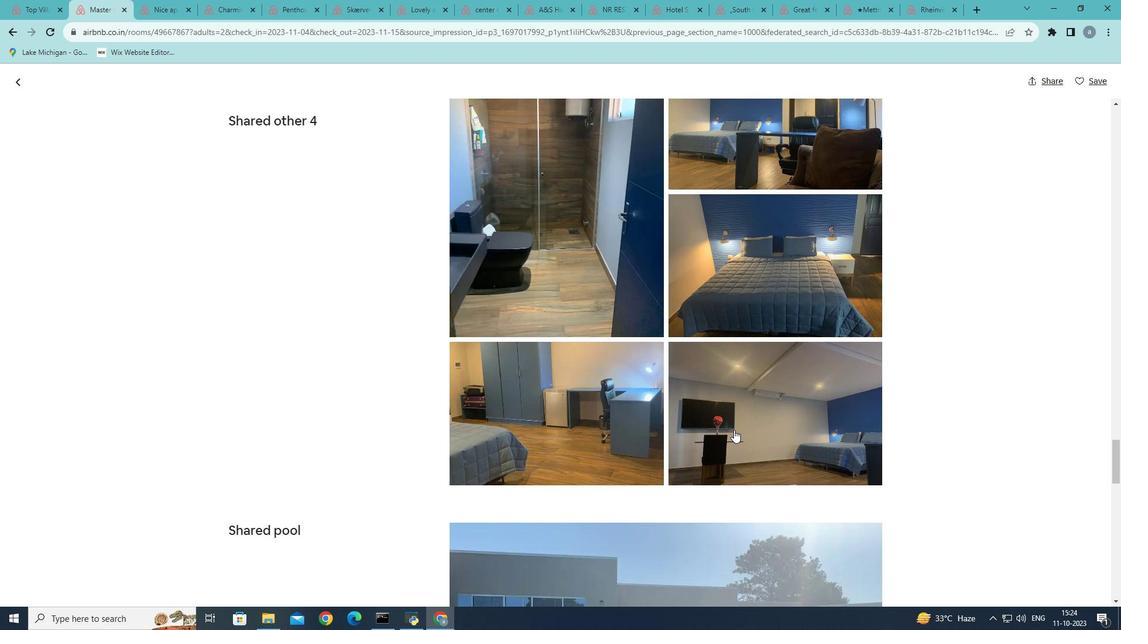 
Action: Mouse scrolled (734, 429) with delta (0, 0)
Screenshot: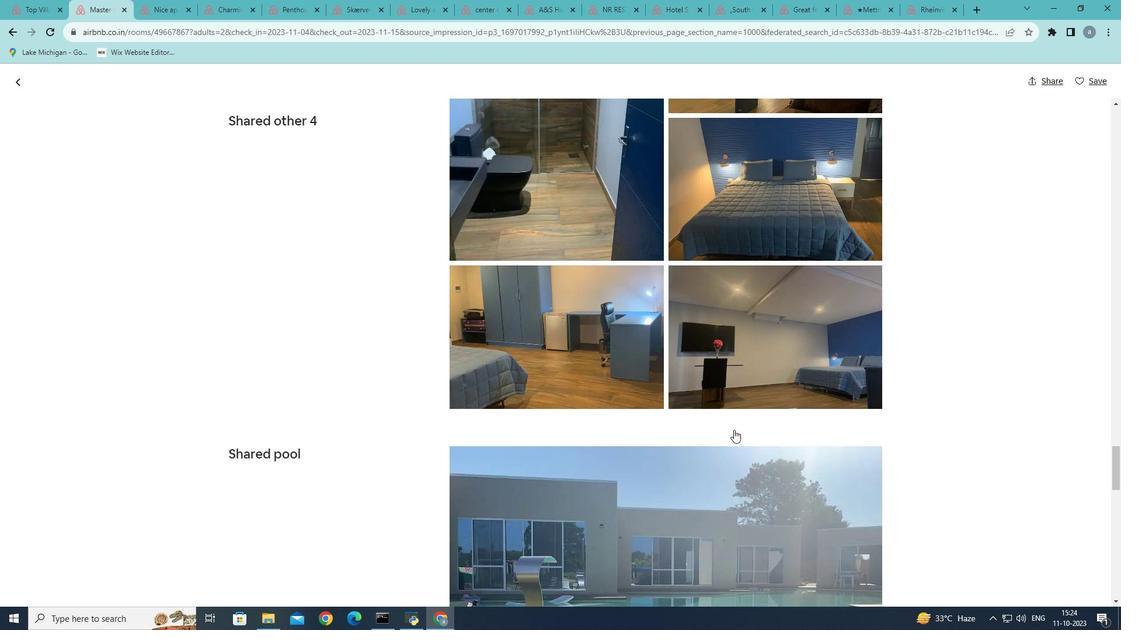 
Action: Mouse scrolled (734, 429) with delta (0, 0)
Screenshot: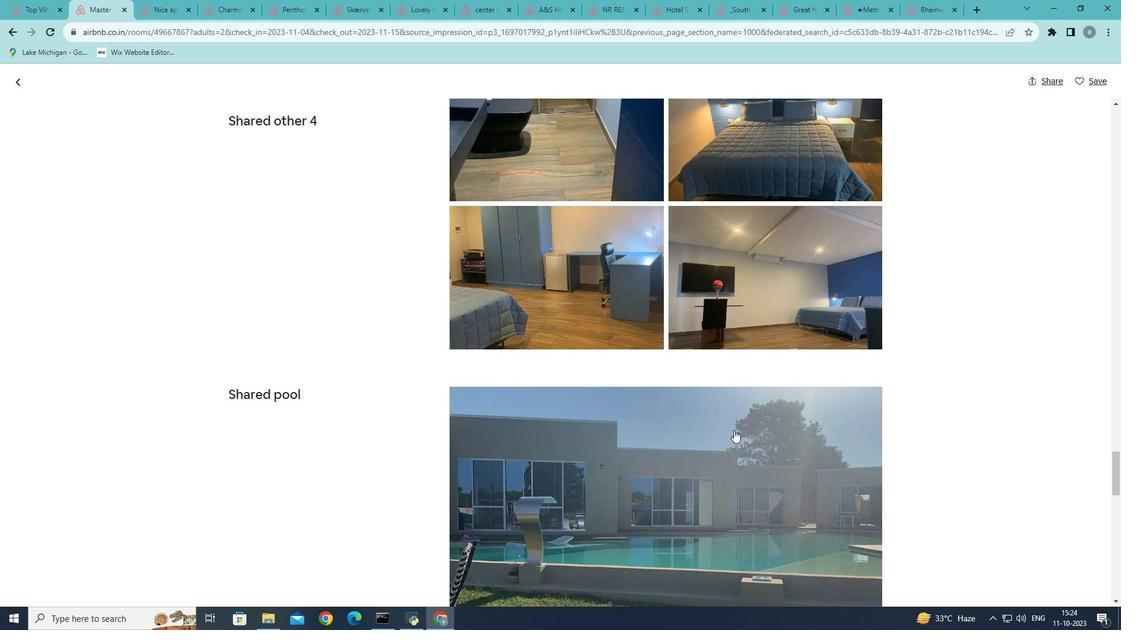 
Action: Mouse scrolled (734, 429) with delta (0, 0)
Screenshot: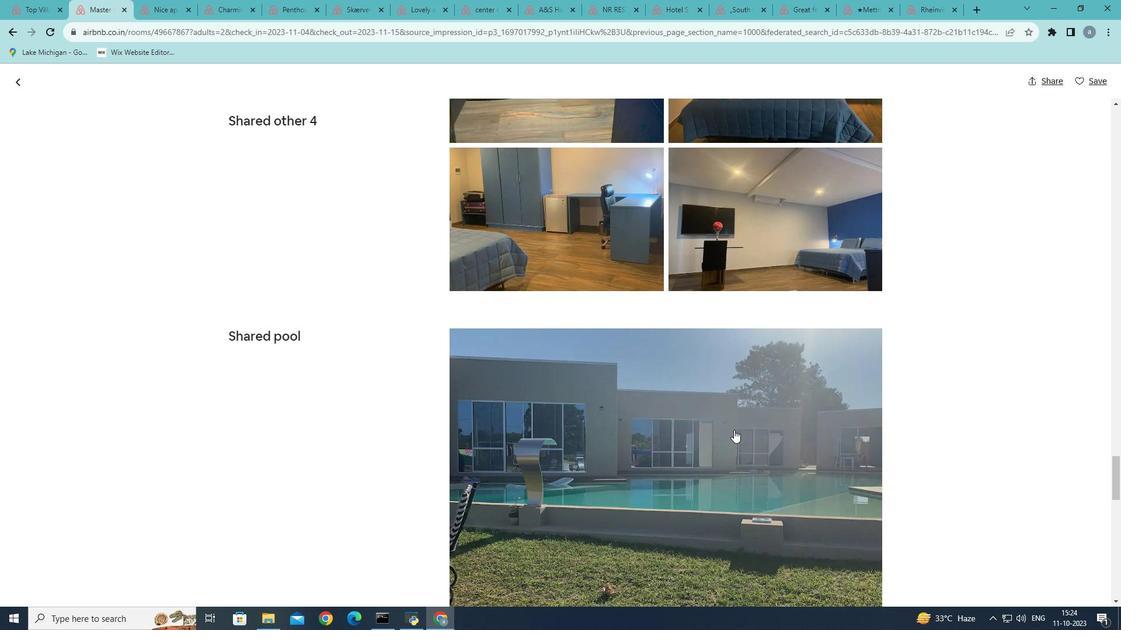
Action: Mouse scrolled (734, 429) with delta (0, 0)
Screenshot: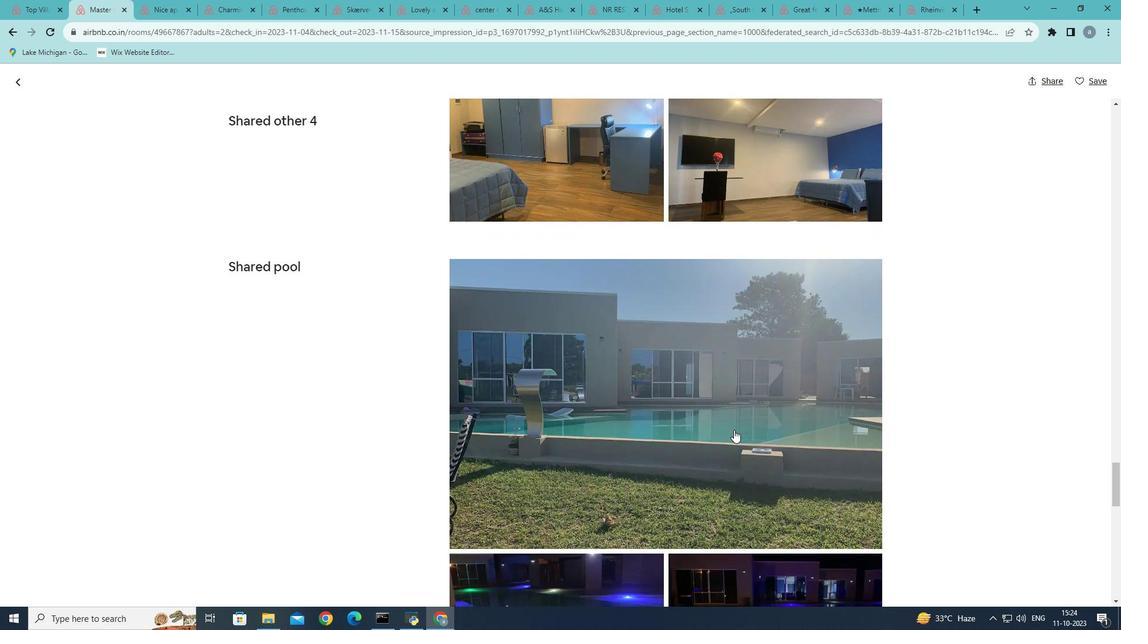 
Action: Mouse scrolled (734, 429) with delta (0, 0)
Screenshot: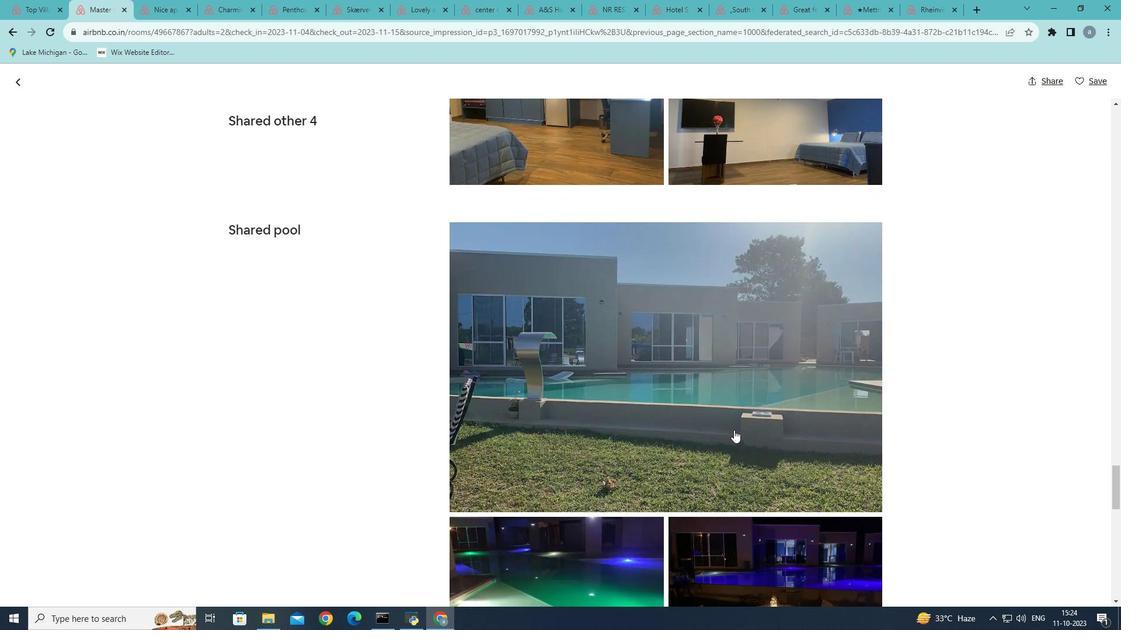 
Action: Mouse scrolled (734, 429) with delta (0, 0)
Screenshot: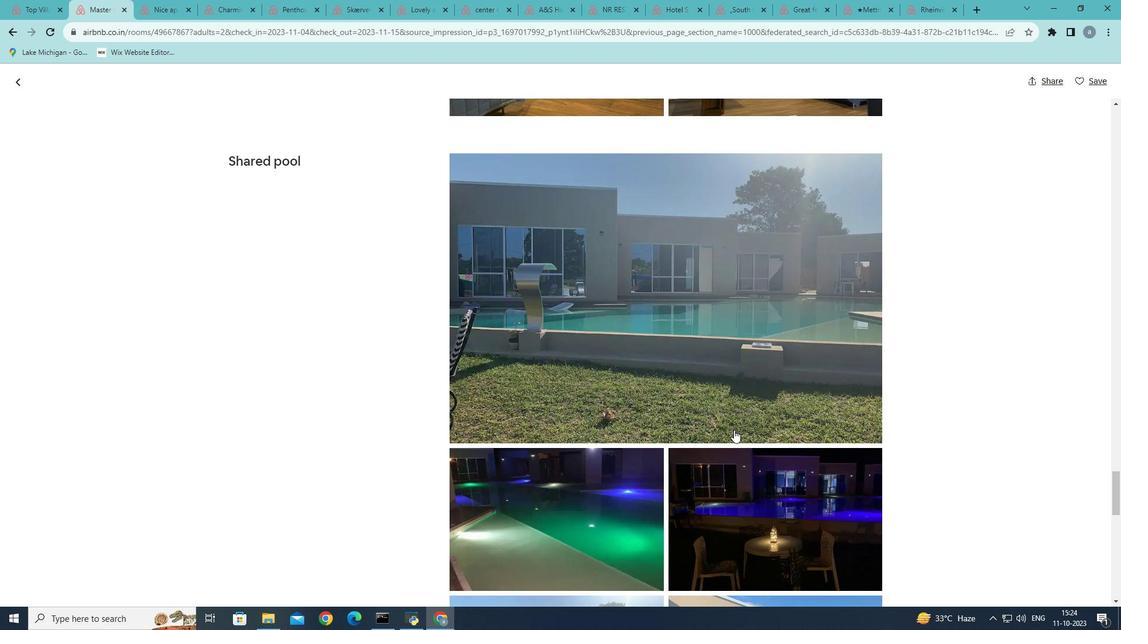
Action: Mouse scrolled (734, 429) with delta (0, 0)
Screenshot: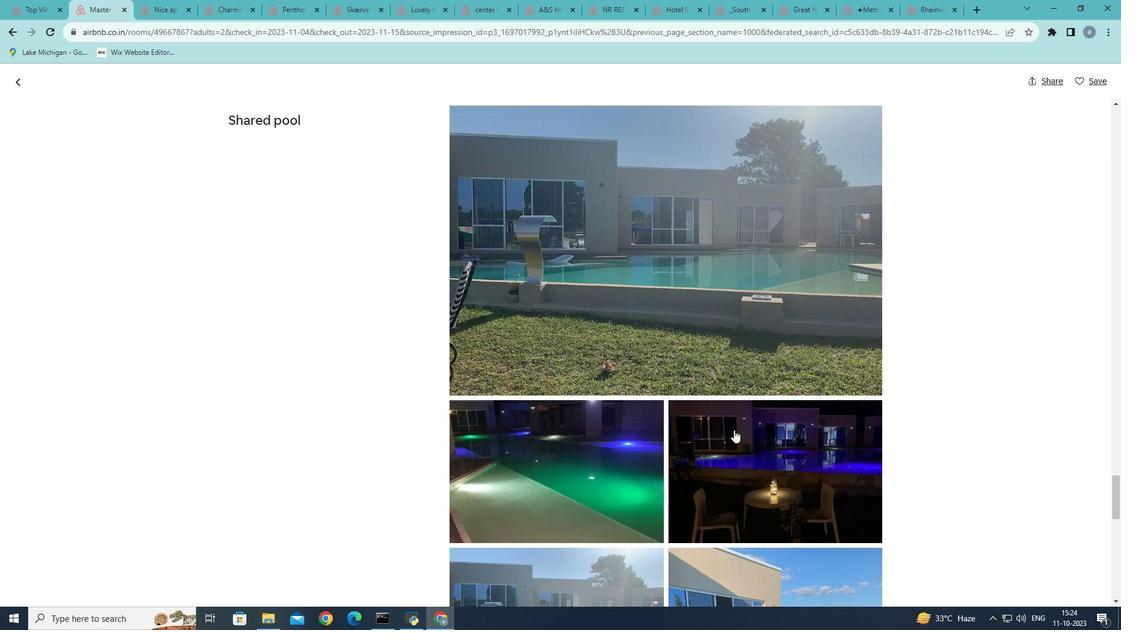 
Action: Mouse scrolled (734, 429) with delta (0, 0)
Screenshot: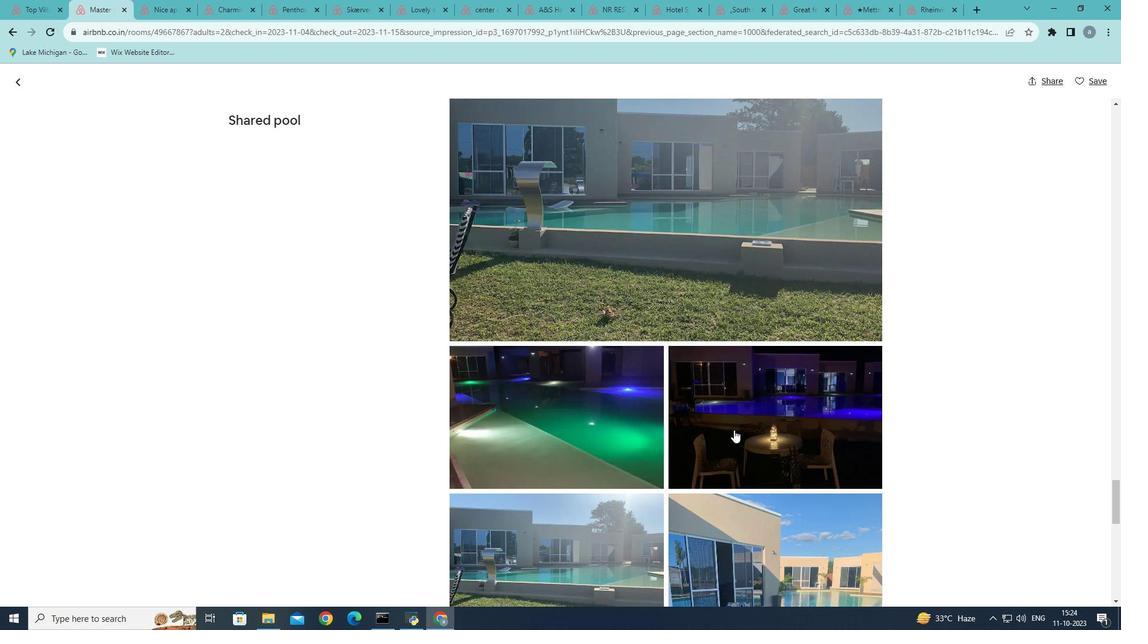 
Action: Mouse scrolled (734, 429) with delta (0, 0)
Screenshot: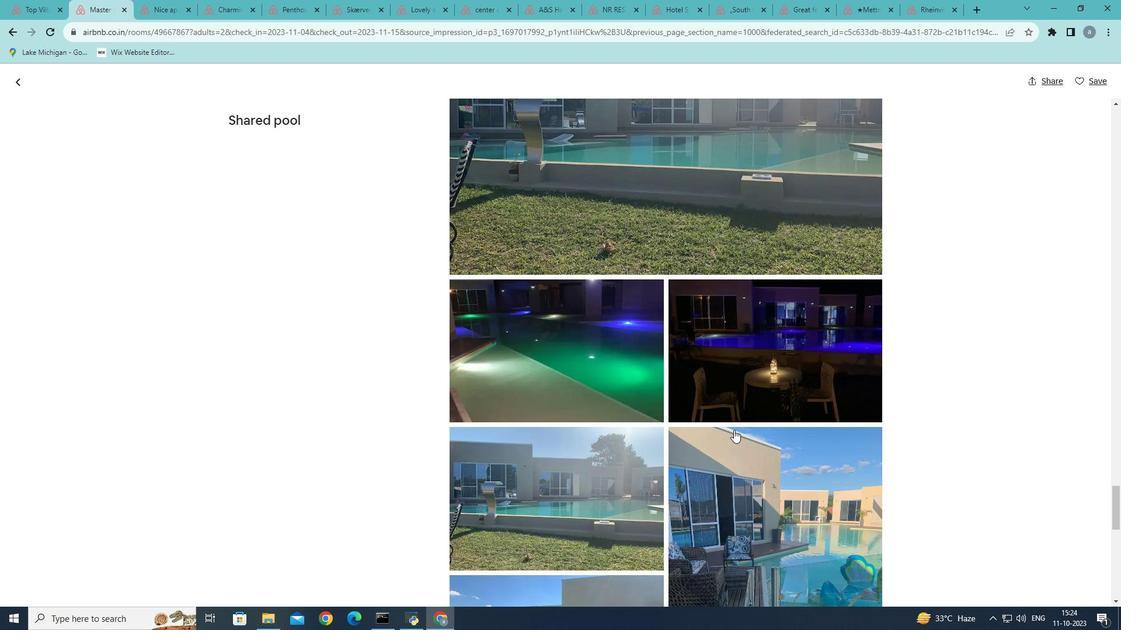 
Action: Mouse scrolled (734, 429) with delta (0, 0)
Screenshot: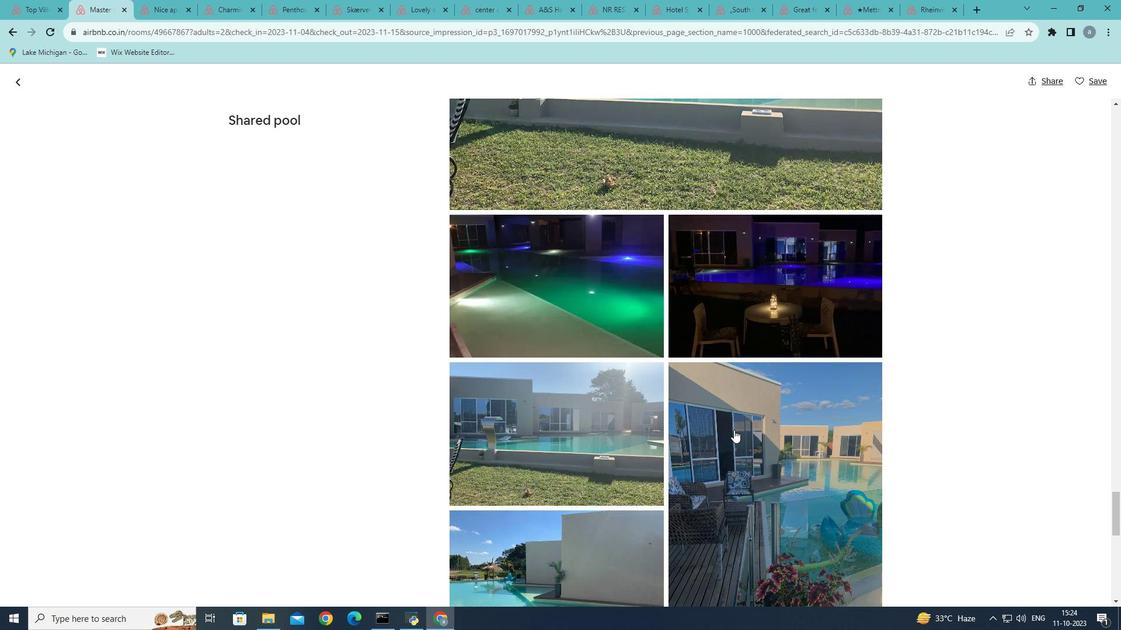
Action: Mouse scrolled (734, 429) with delta (0, 0)
Screenshot: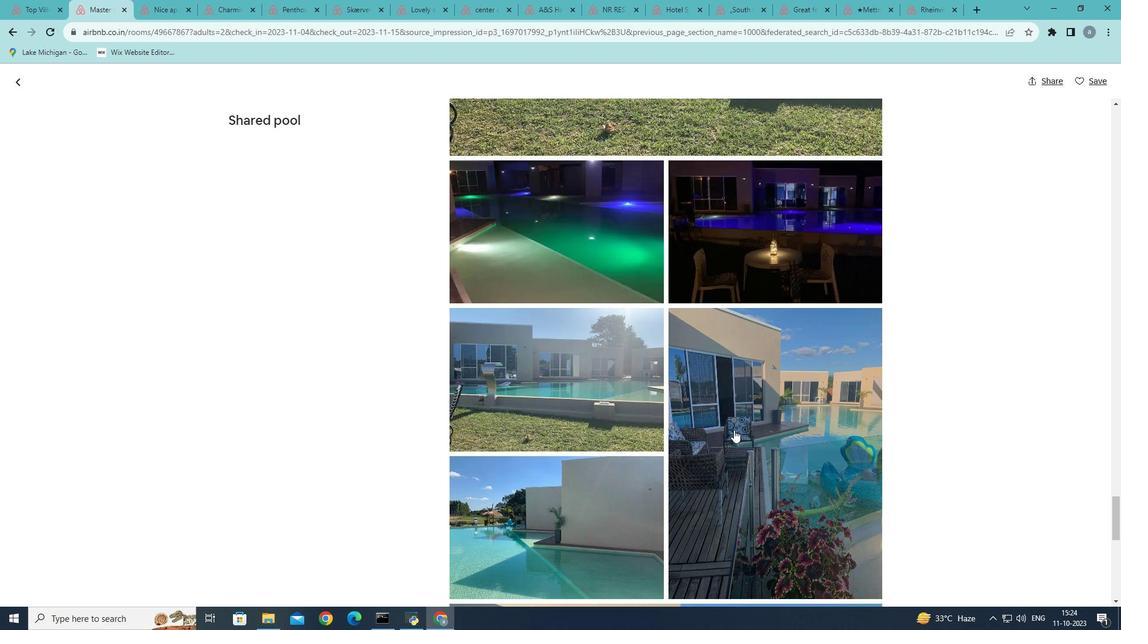 
Action: Mouse scrolled (734, 429) with delta (0, 0)
Screenshot: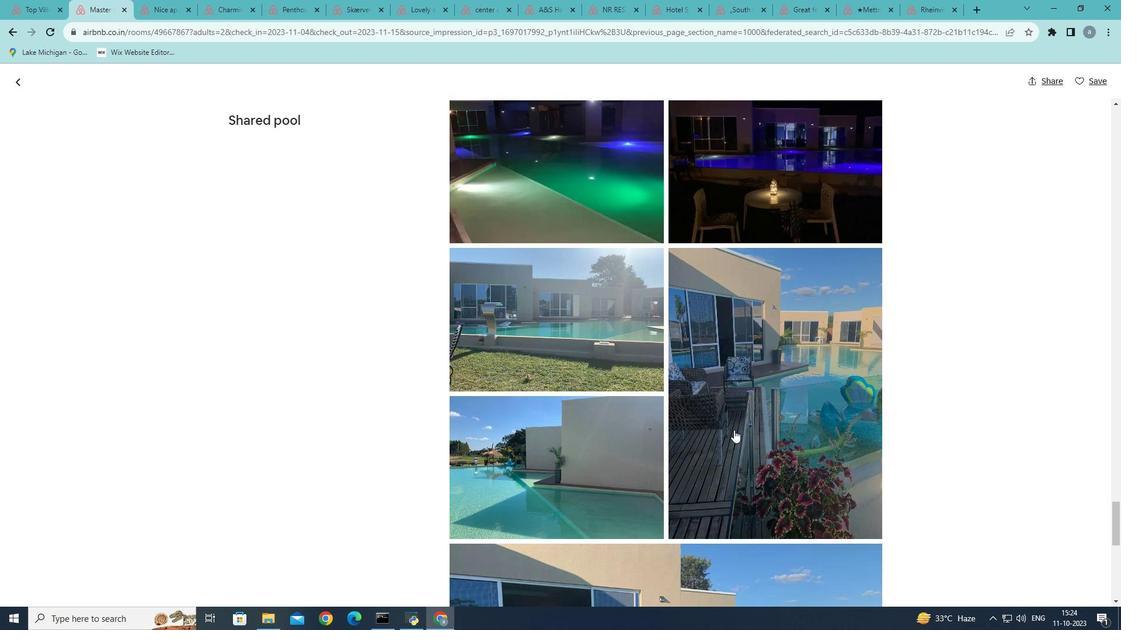 
Action: Mouse scrolled (734, 429) with delta (0, 0)
Screenshot: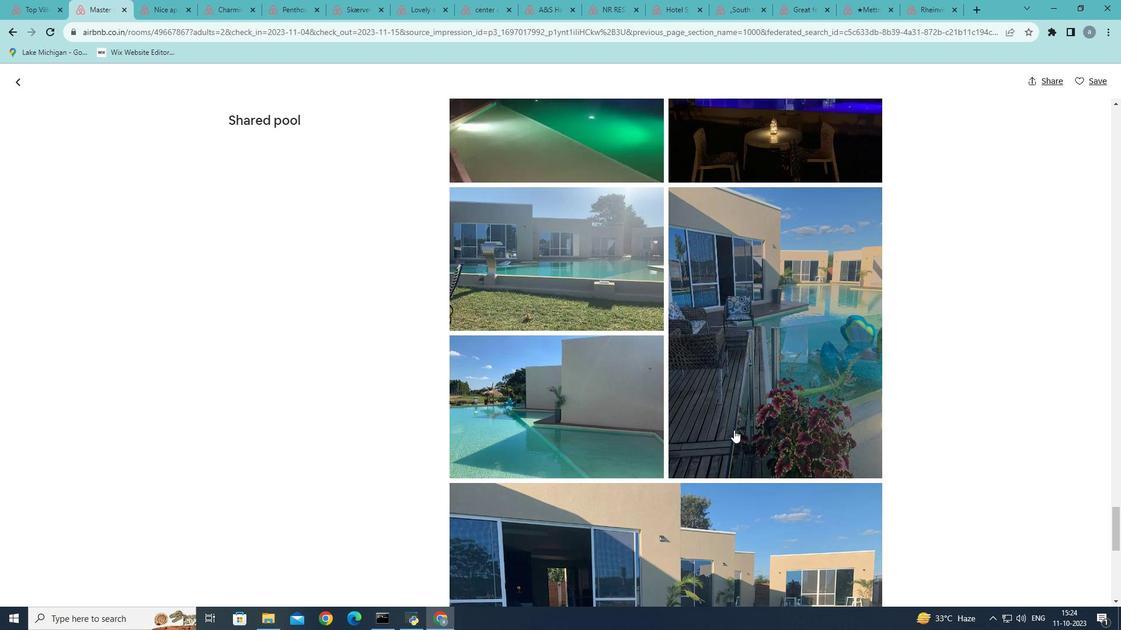 
Action: Mouse scrolled (734, 429) with delta (0, 0)
Screenshot: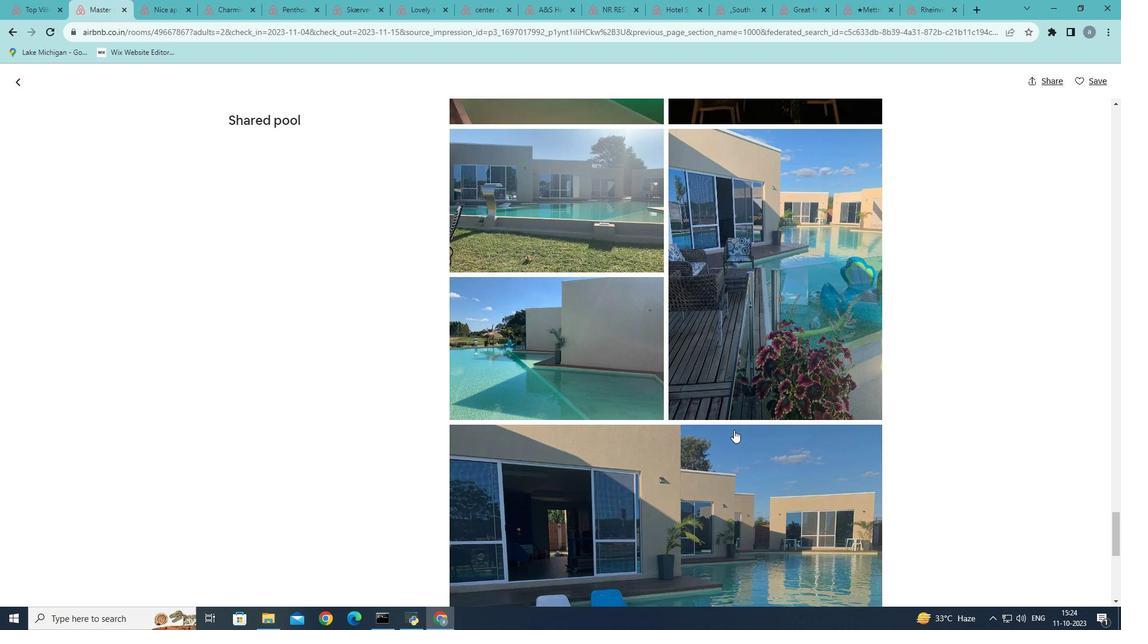 
Action: Mouse scrolled (734, 429) with delta (0, 0)
Screenshot: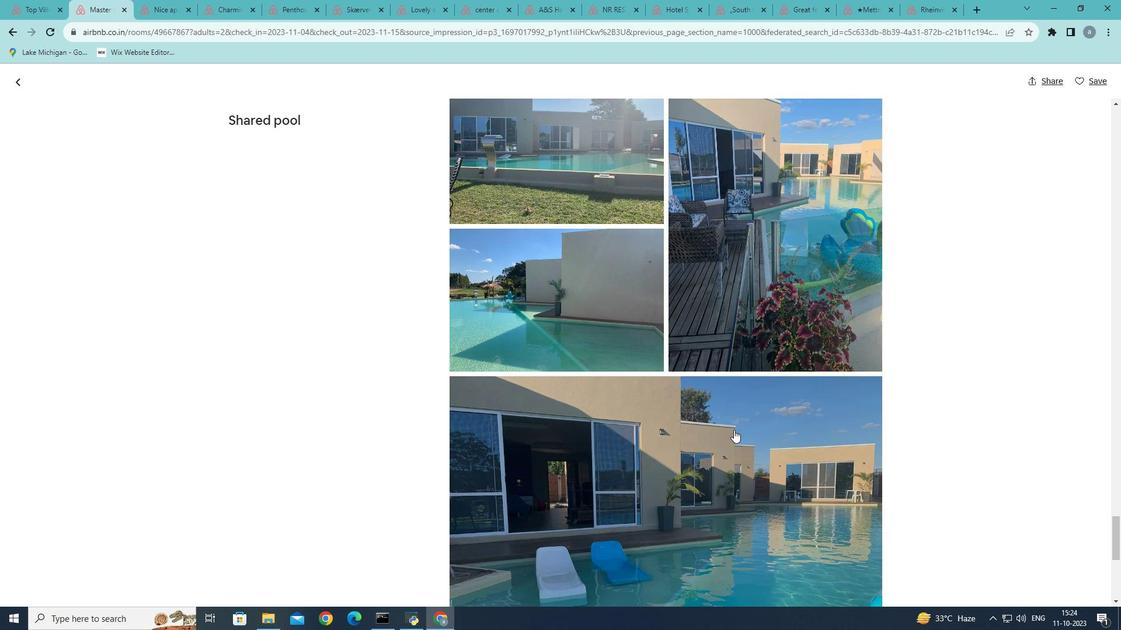 
Action: Mouse scrolled (734, 429) with delta (0, 0)
Screenshot: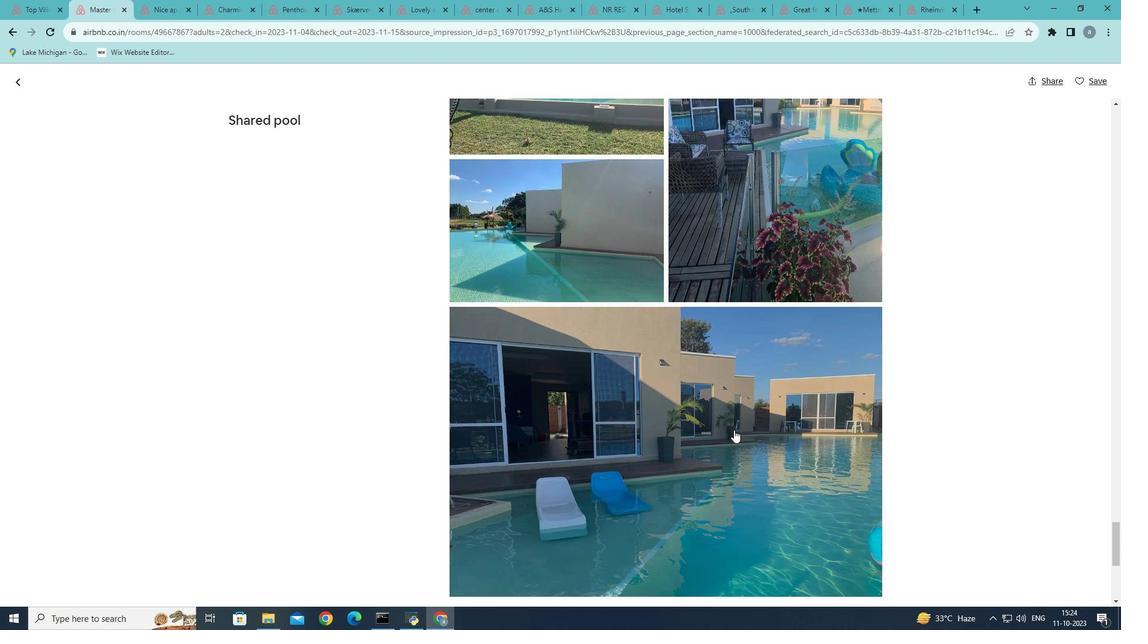 
Action: Mouse scrolled (734, 429) with delta (0, 0)
Screenshot: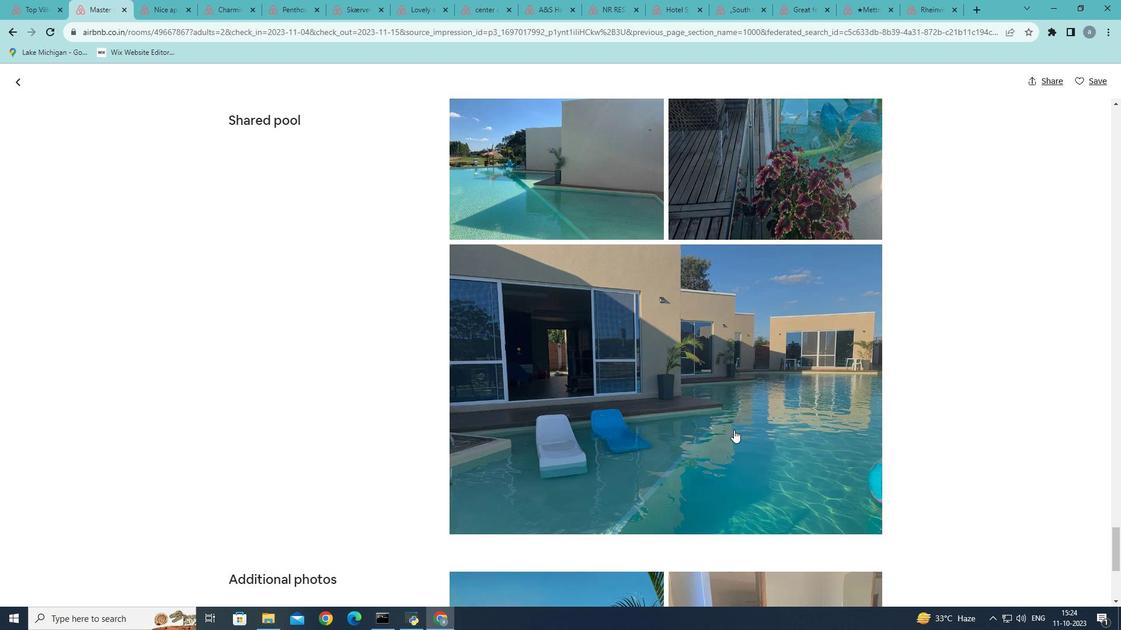 
Action: Mouse scrolled (734, 429) with delta (0, 0)
Screenshot: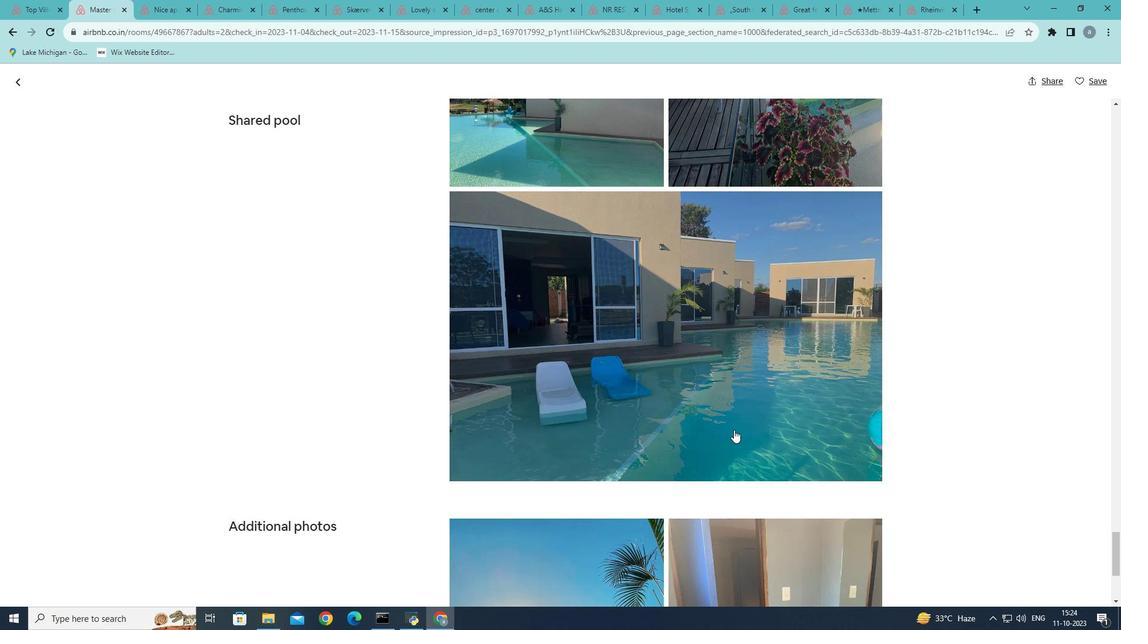 
Action: Mouse scrolled (734, 429) with delta (0, 0)
Screenshot: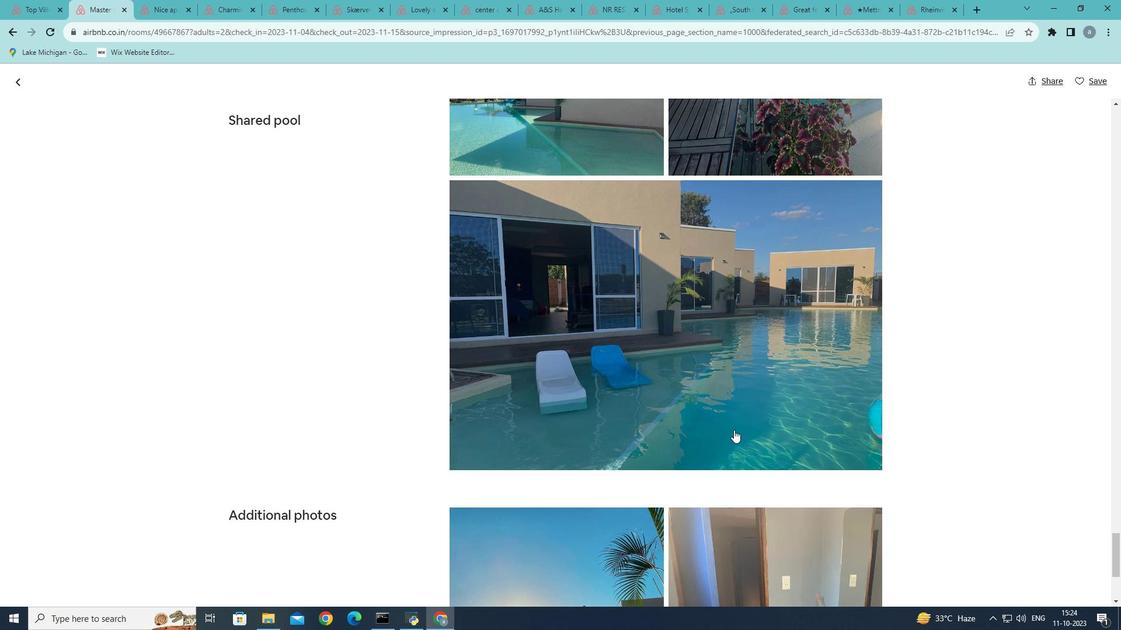 
Action: Mouse scrolled (734, 429) with delta (0, 0)
Screenshot: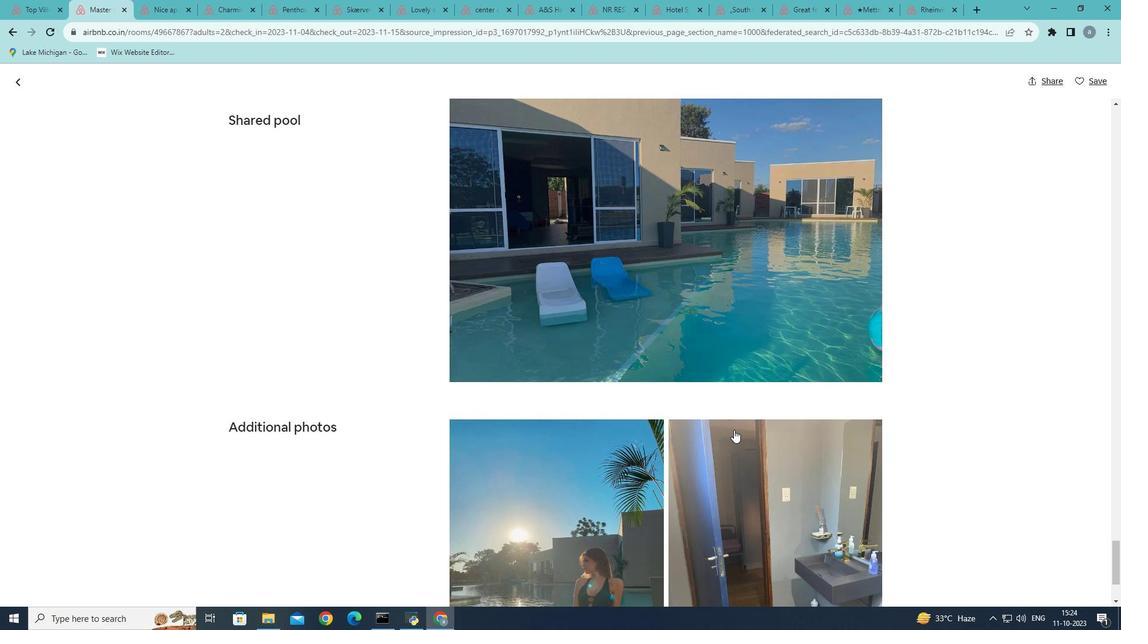 
Action: Mouse scrolled (734, 429) with delta (0, 0)
Screenshot: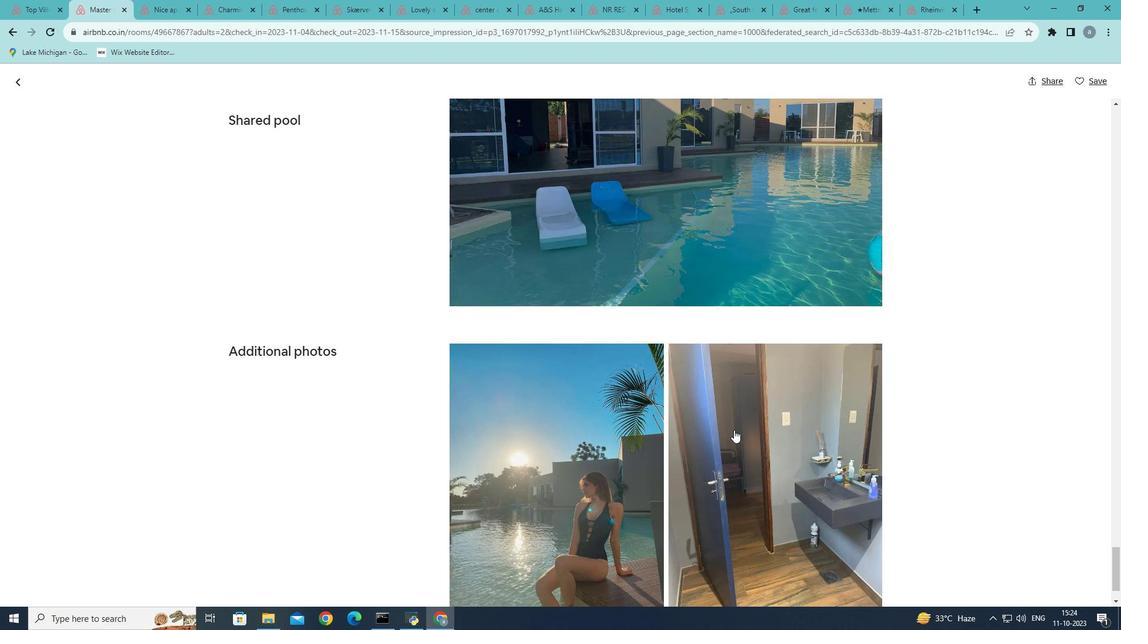 
Action: Mouse scrolled (734, 429) with delta (0, 0)
Screenshot: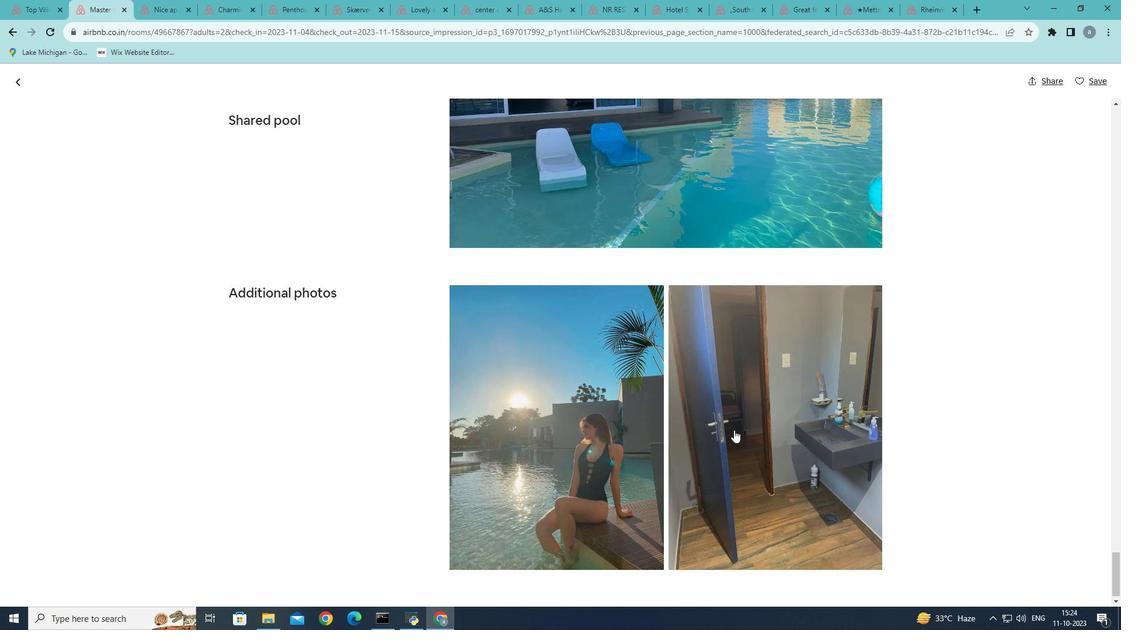 
Action: Mouse scrolled (734, 429) with delta (0, 0)
Screenshot: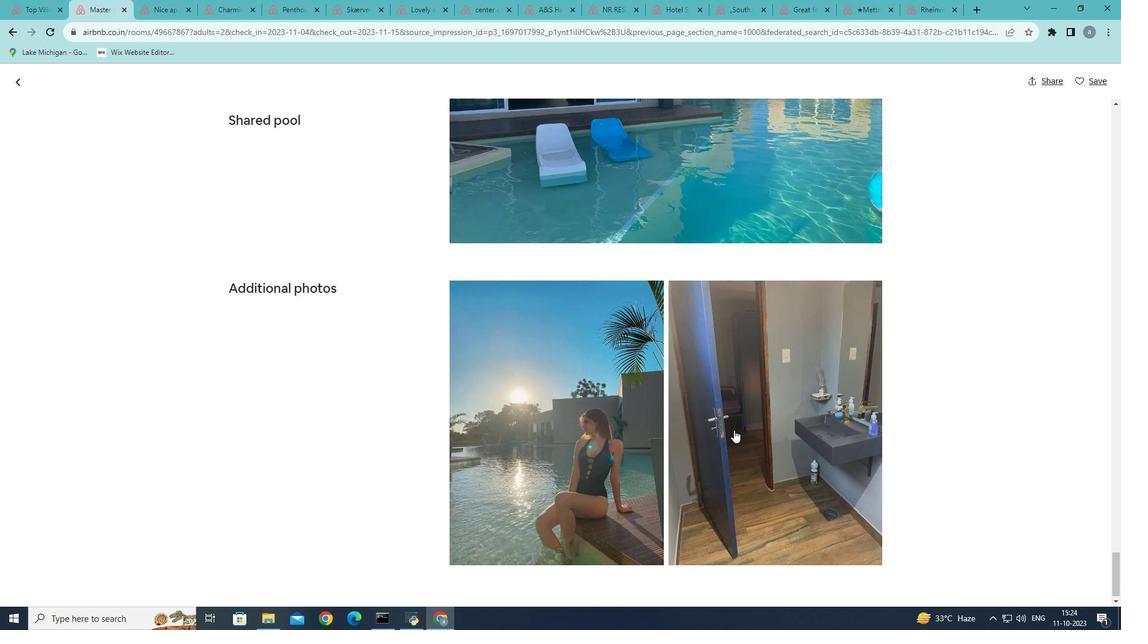 
Action: Mouse scrolled (734, 429) with delta (0, 0)
Screenshot: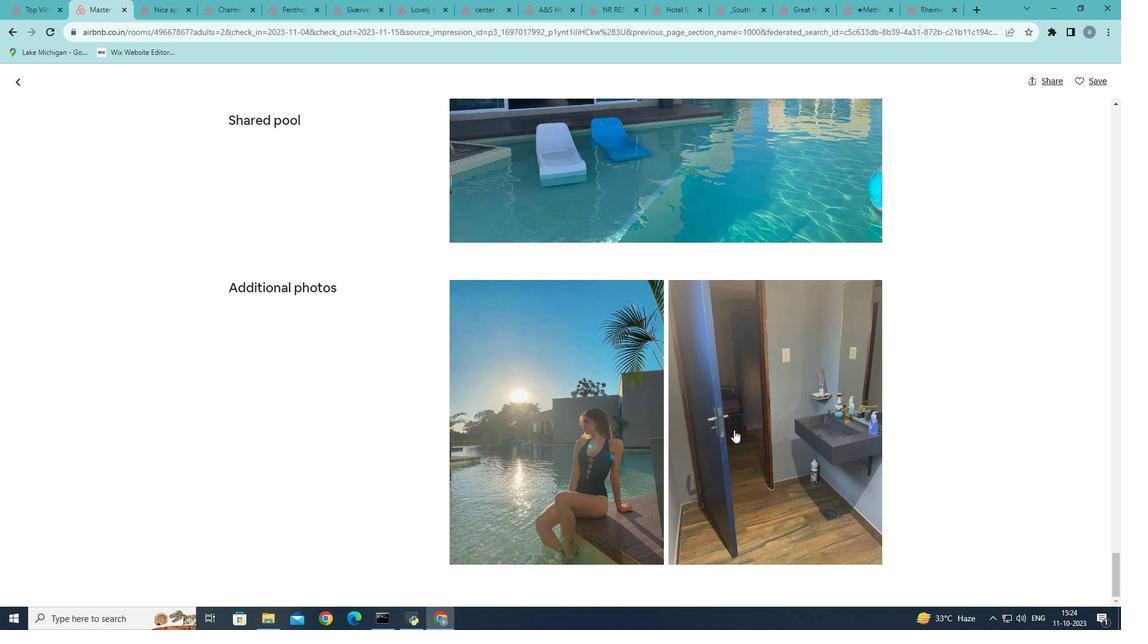 
Action: Mouse scrolled (734, 429) with delta (0, 0)
Screenshot: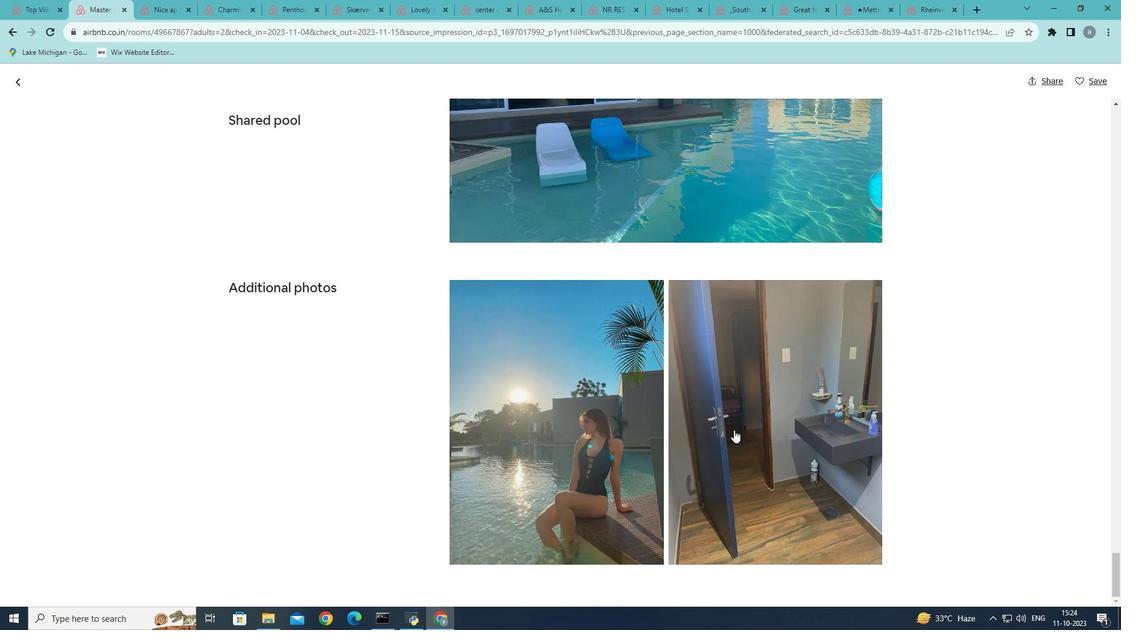 
Action: Mouse moved to (20, 85)
Screenshot: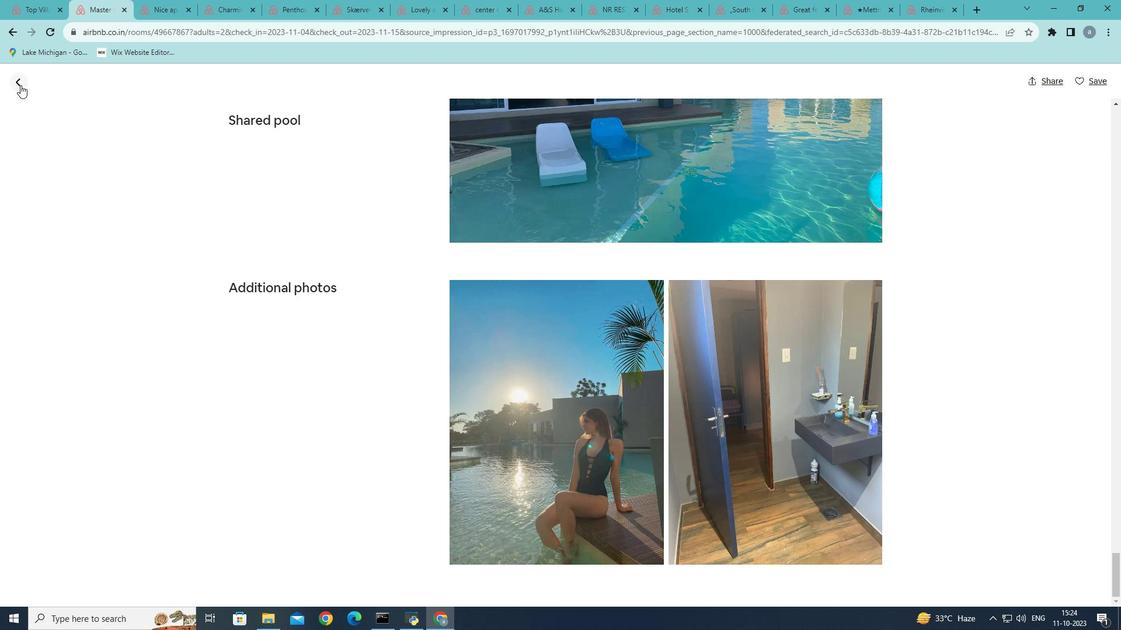 
Action: Mouse pressed left at (20, 85)
Screenshot: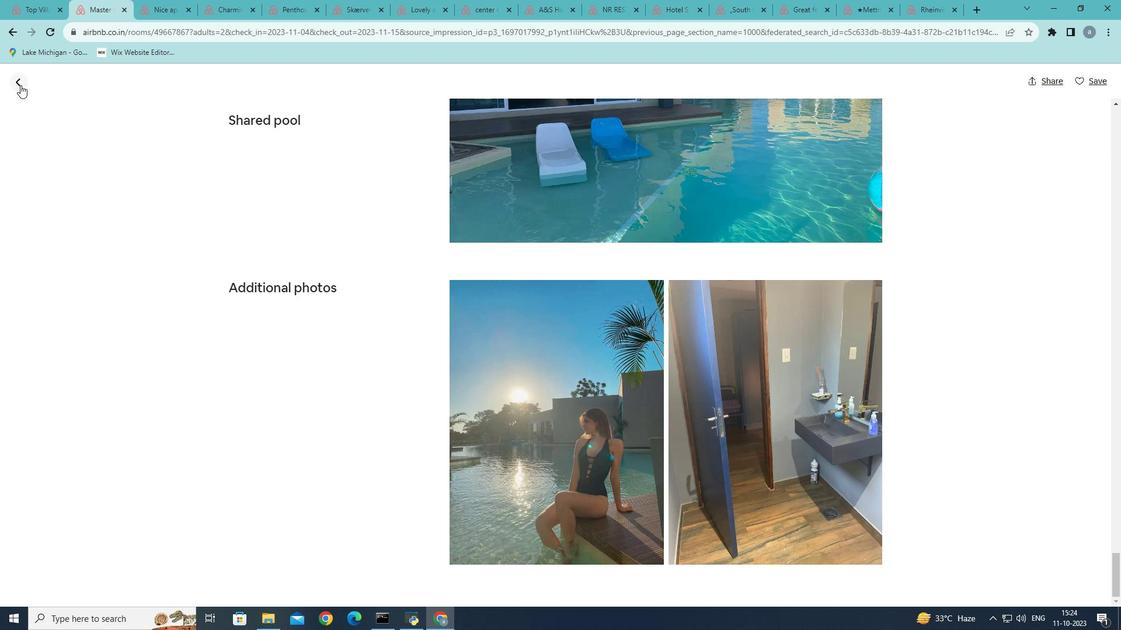 
Action: Mouse moved to (743, 571)
Screenshot: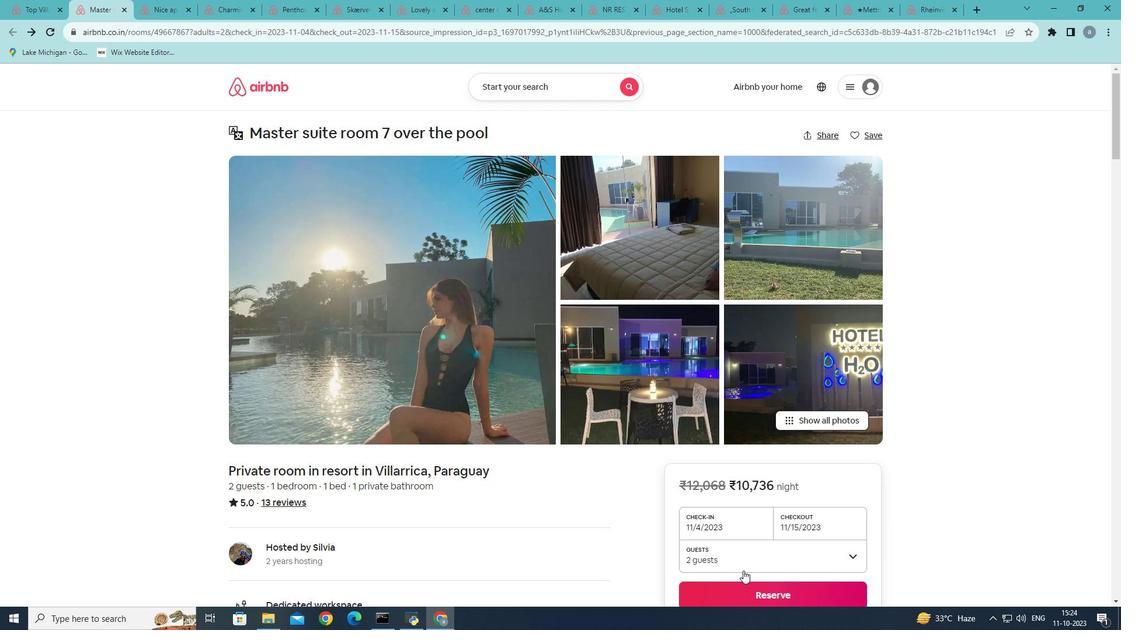 
Action: Mouse scrolled (743, 570) with delta (0, 0)
Screenshot: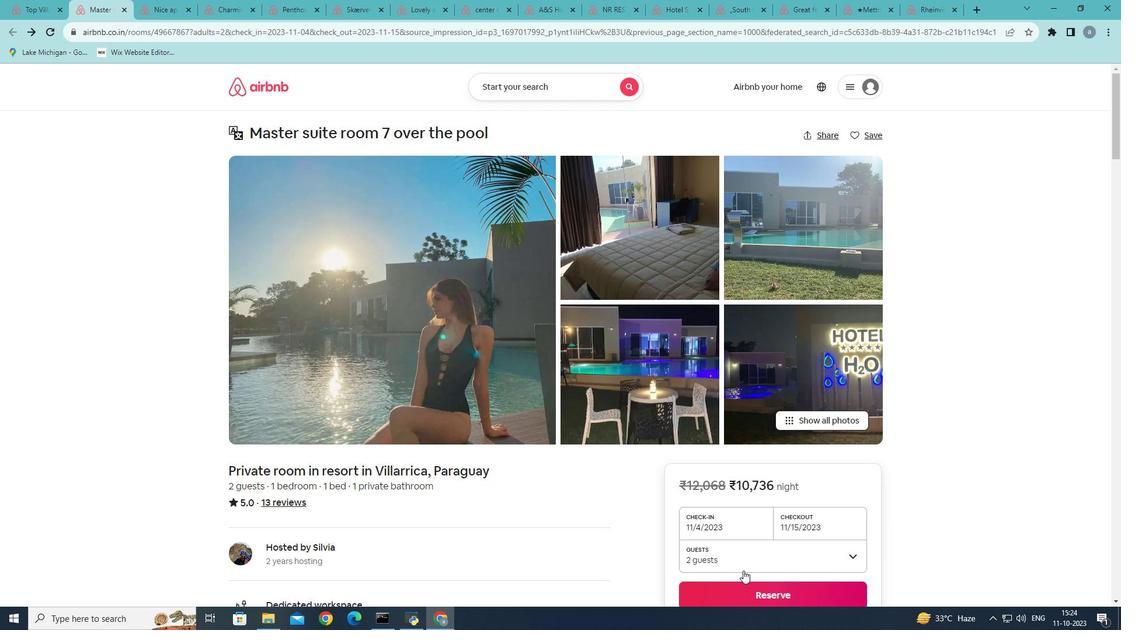 
Action: Mouse scrolled (743, 570) with delta (0, 0)
Screenshot: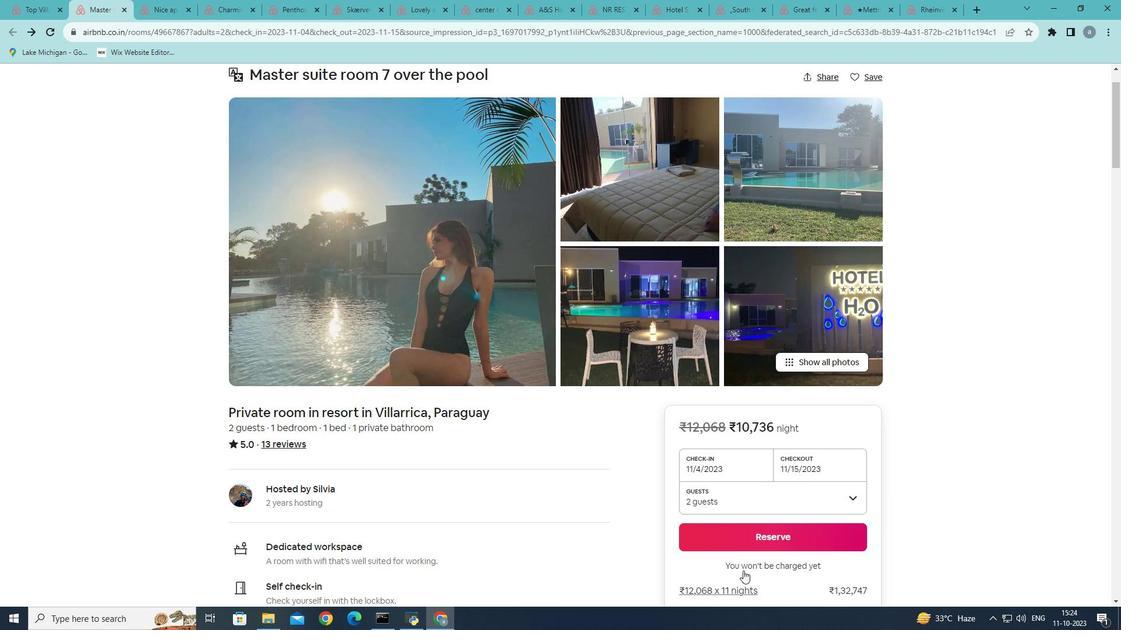 
Action: Mouse scrolled (743, 570) with delta (0, 0)
Screenshot: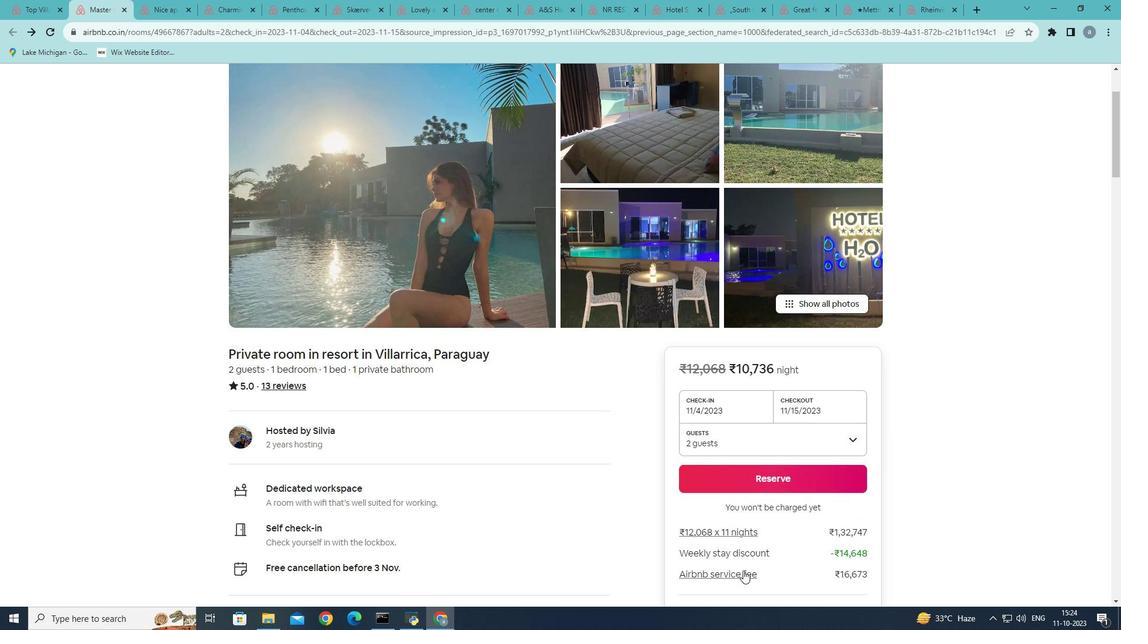 
Action: Mouse scrolled (743, 570) with delta (0, 0)
Screenshot: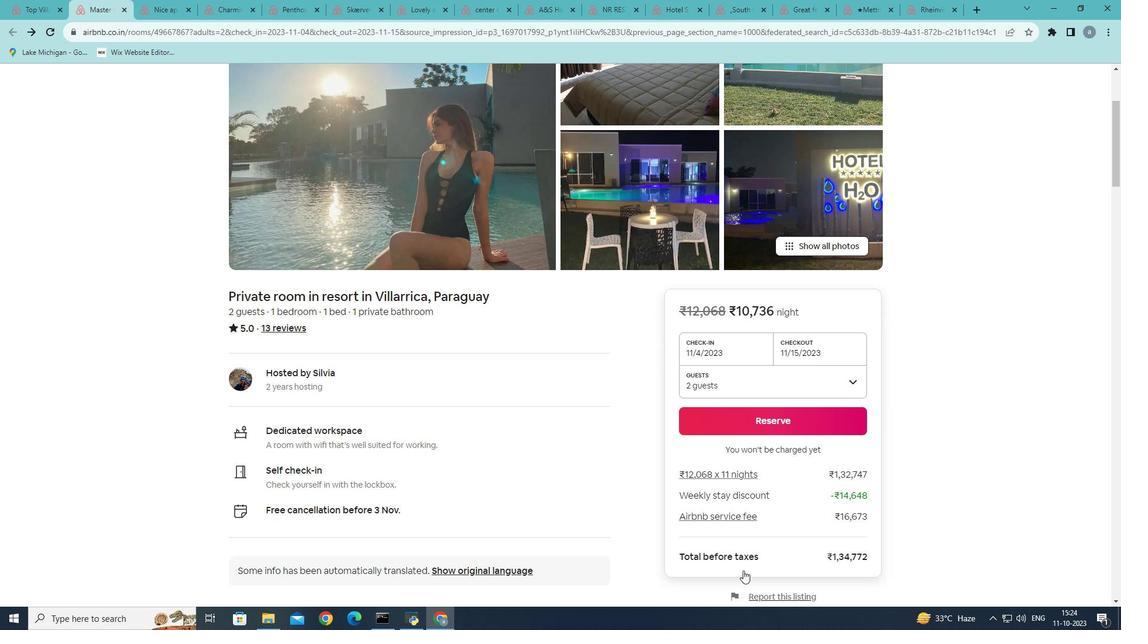 
Action: Mouse moved to (731, 573)
Screenshot: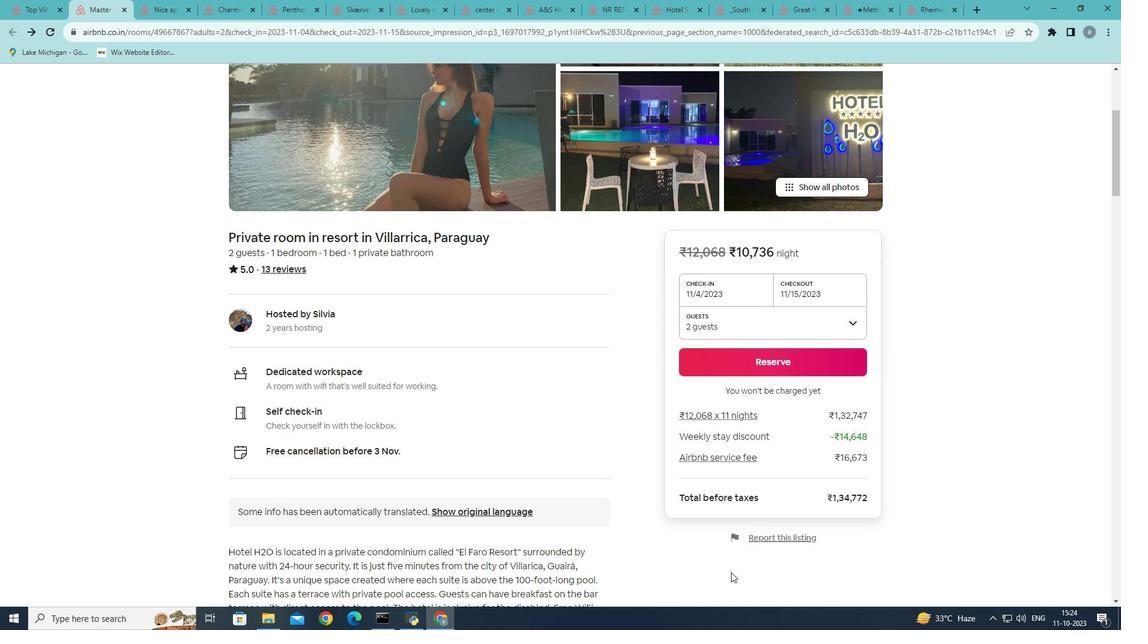 
Action: Mouse scrolled (731, 572) with delta (0, 0)
Screenshot: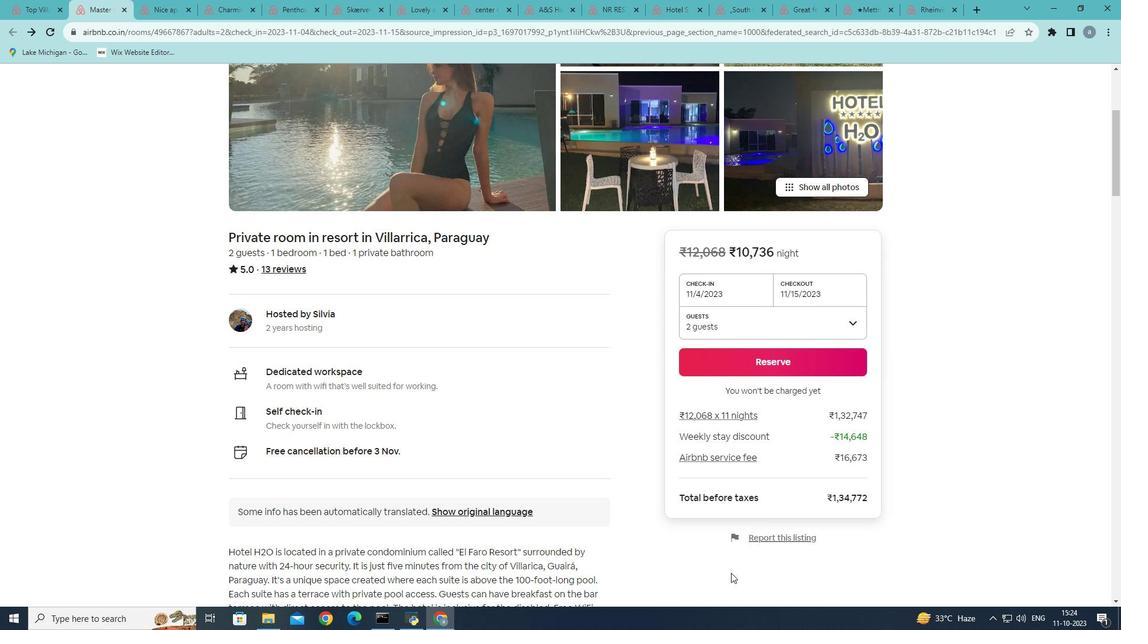 
Action: Mouse scrolled (731, 572) with delta (0, 0)
Screenshot: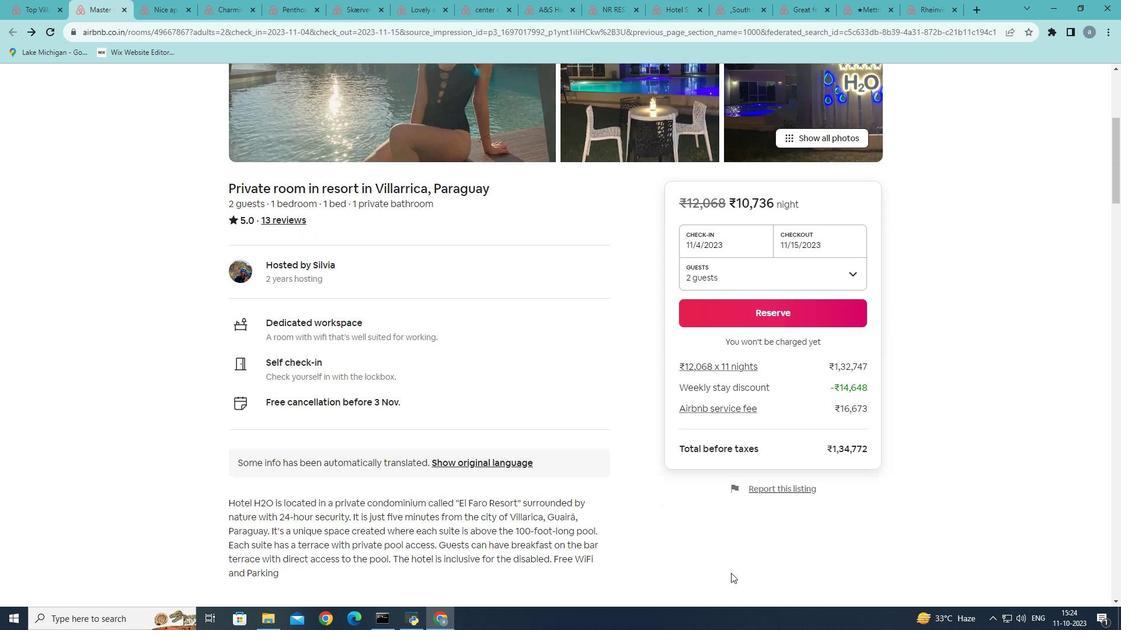 
Action: Mouse scrolled (731, 572) with delta (0, 0)
Screenshot: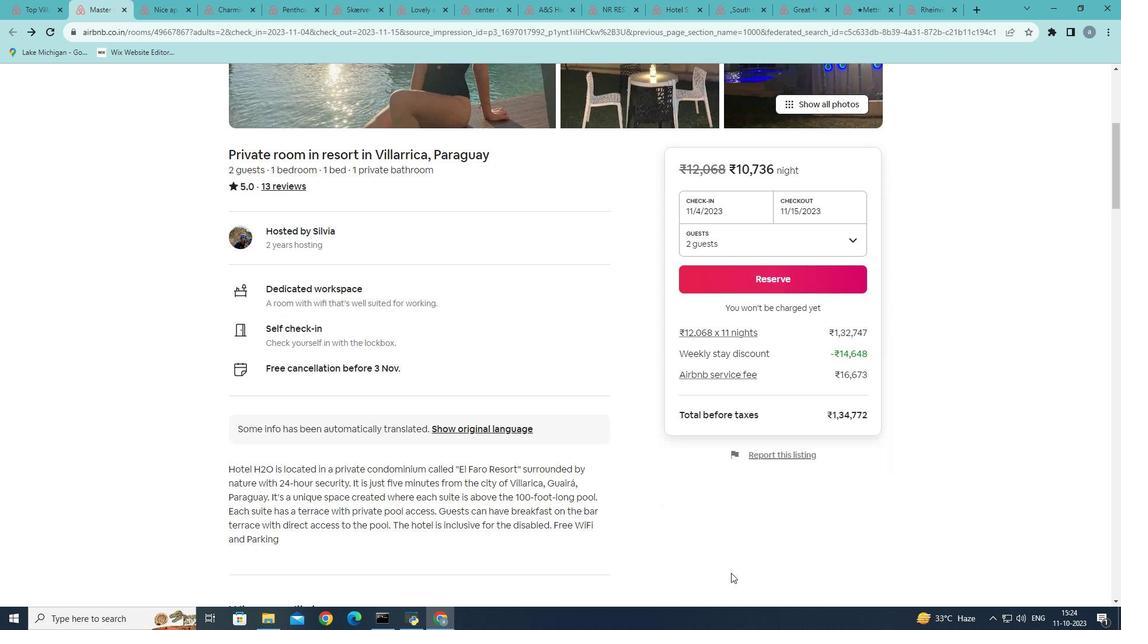 
Action: Mouse scrolled (731, 572) with delta (0, 0)
Screenshot: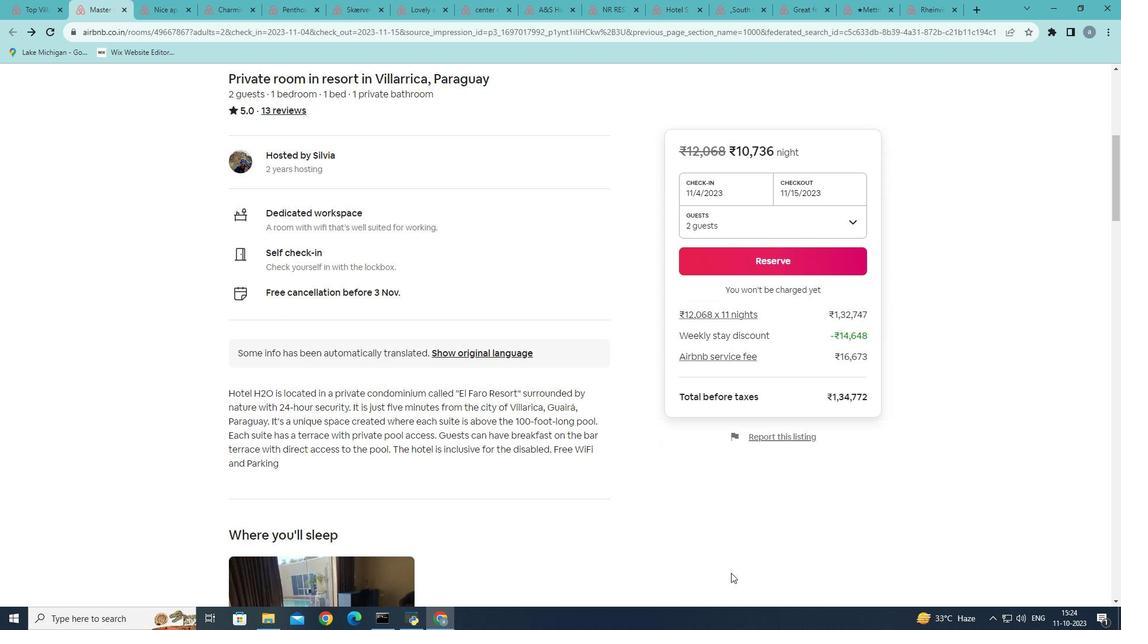
Action: Mouse scrolled (731, 572) with delta (0, 0)
Screenshot: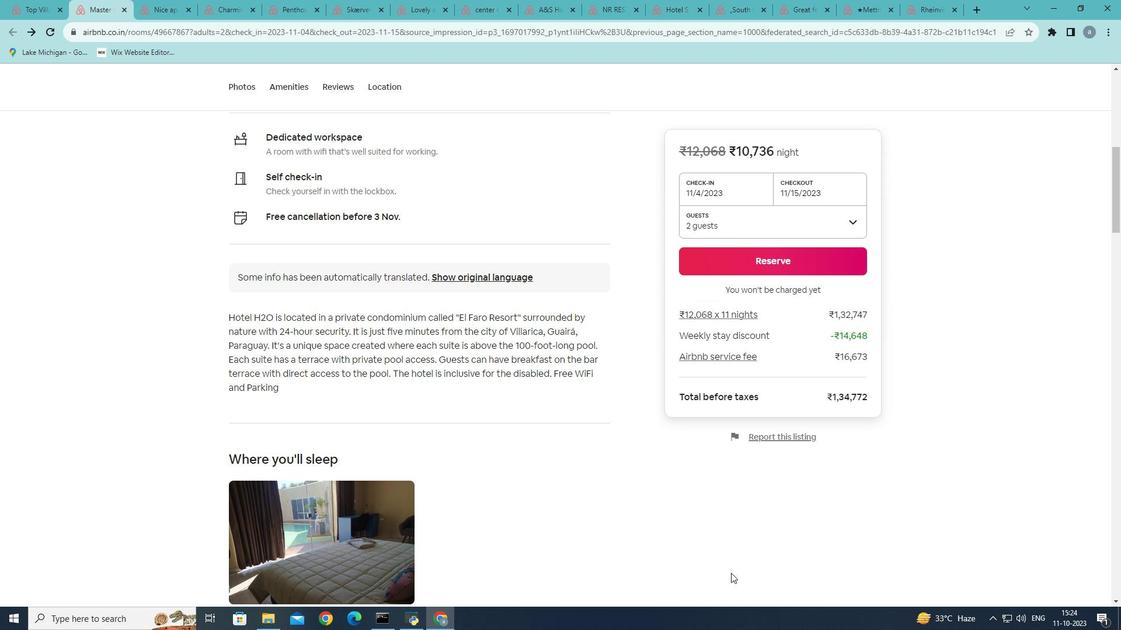
Action: Mouse scrolled (731, 572) with delta (0, 0)
Screenshot: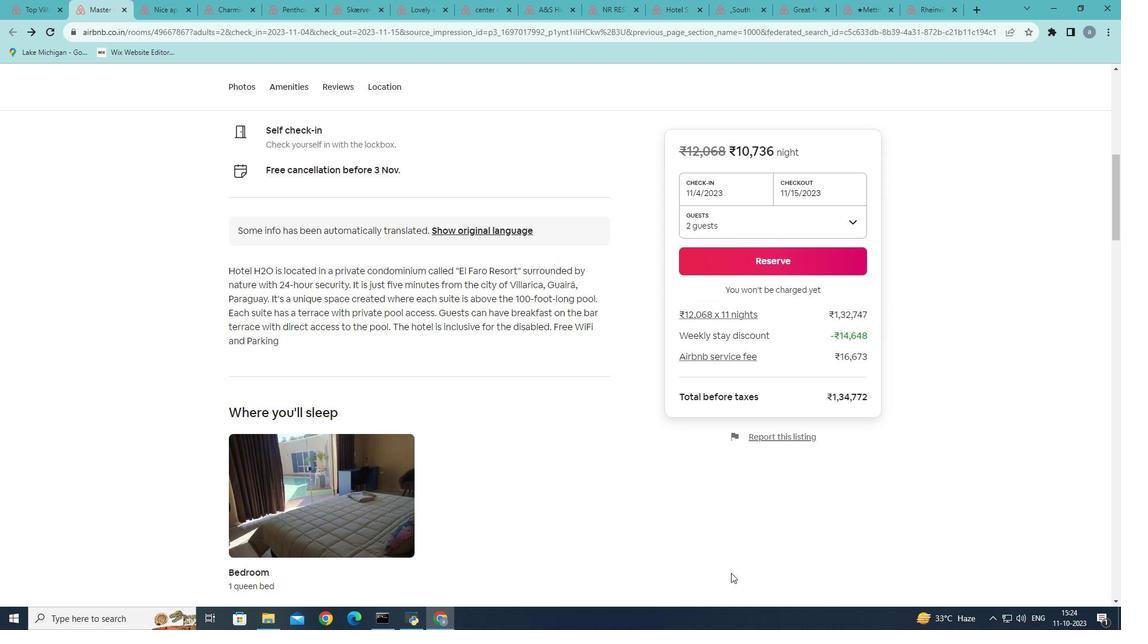 
Action: Mouse scrolled (731, 572) with delta (0, 0)
Screenshot: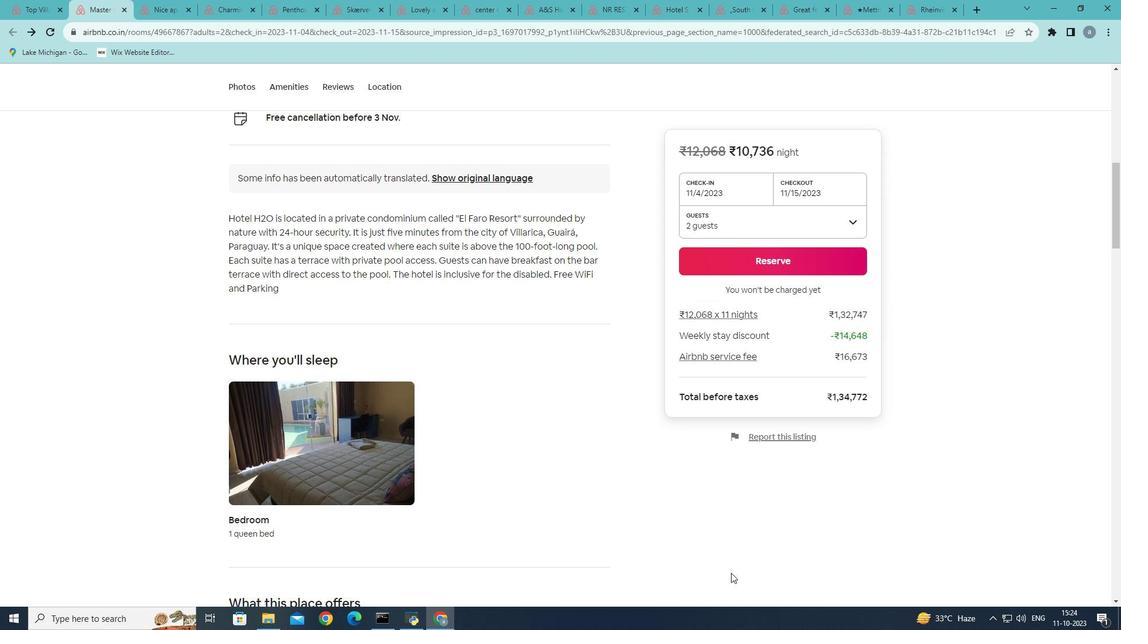 
Action: Mouse scrolled (731, 572) with delta (0, 0)
Screenshot: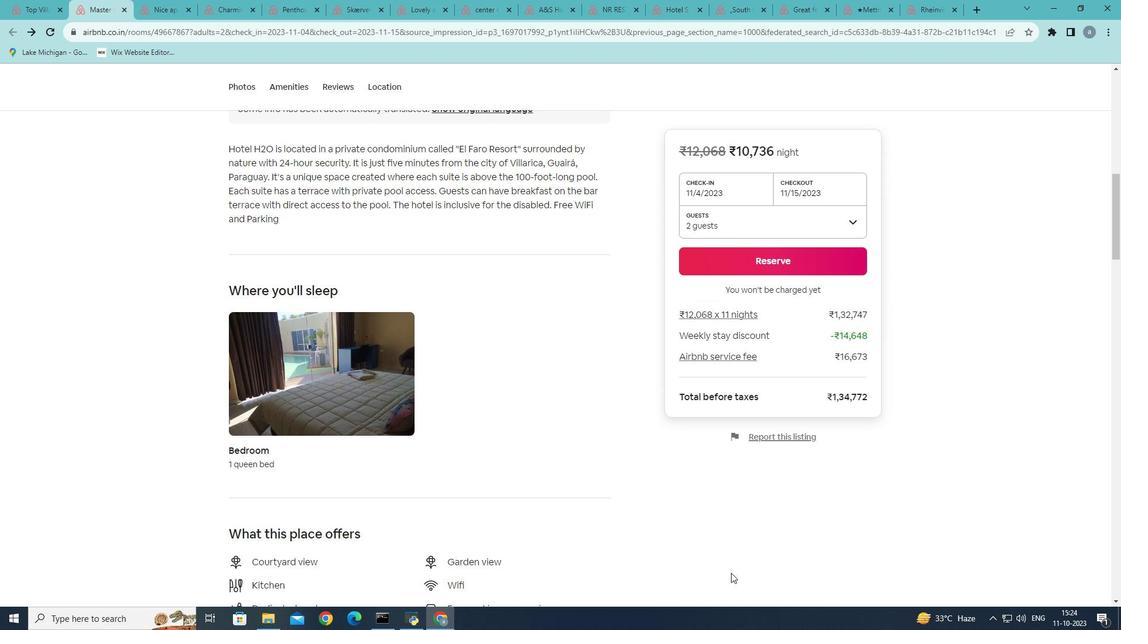 
Action: Mouse moved to (525, 544)
Screenshot: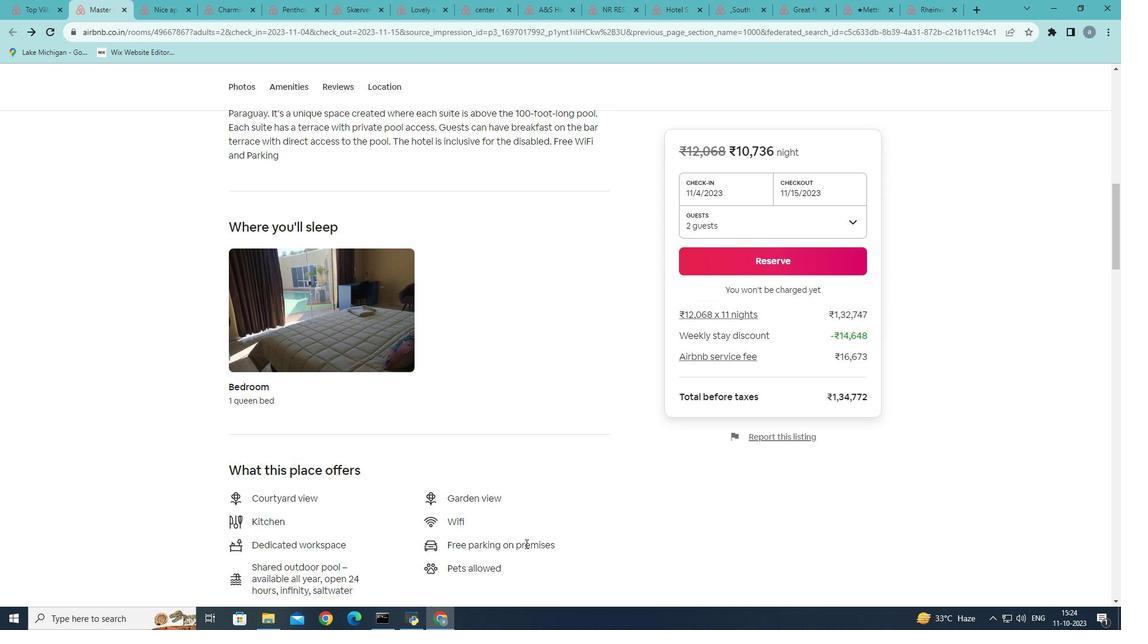 
Action: Mouse scrolled (525, 543) with delta (0, 0)
Screenshot: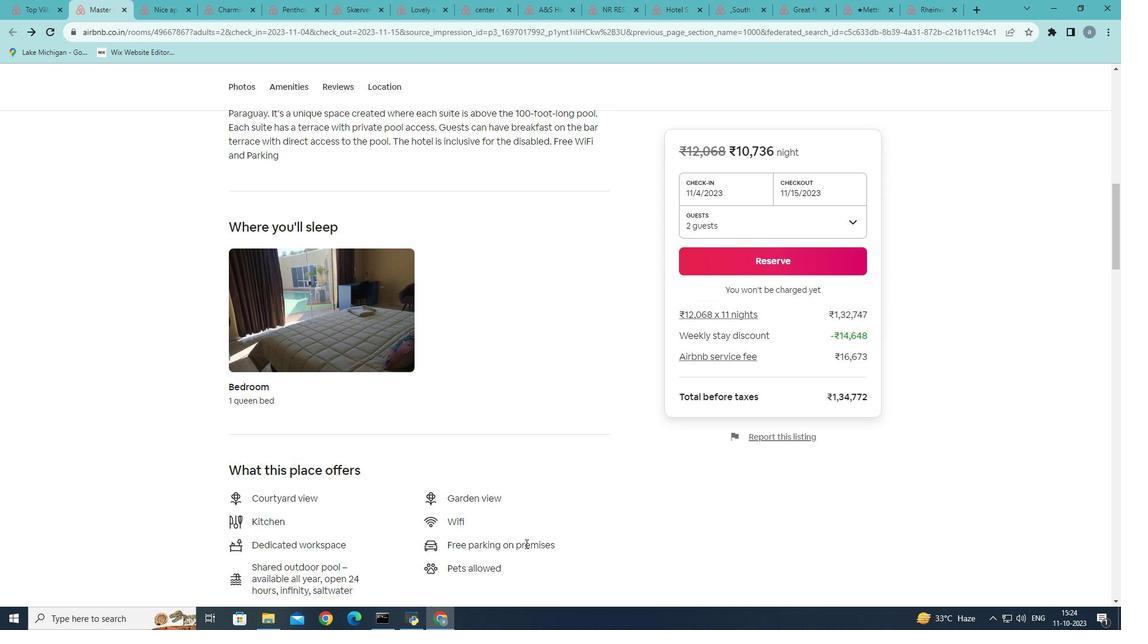 
Action: Mouse scrolled (525, 543) with delta (0, 0)
Screenshot: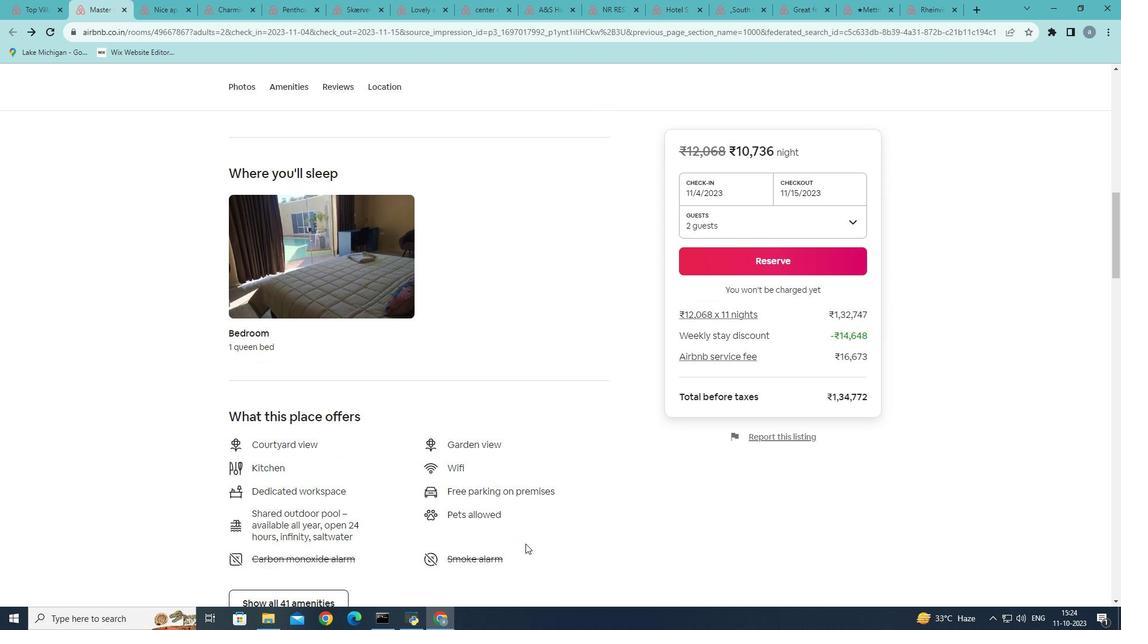 
Action: Mouse scrolled (525, 543) with delta (0, 0)
Screenshot: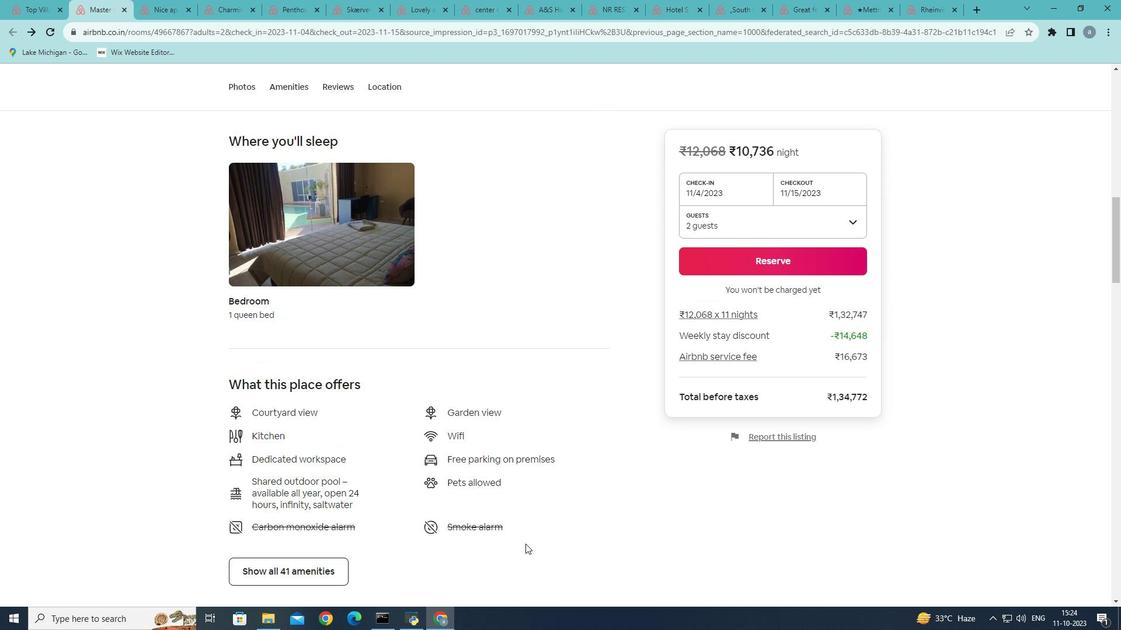
Action: Mouse moved to (268, 480)
Screenshot: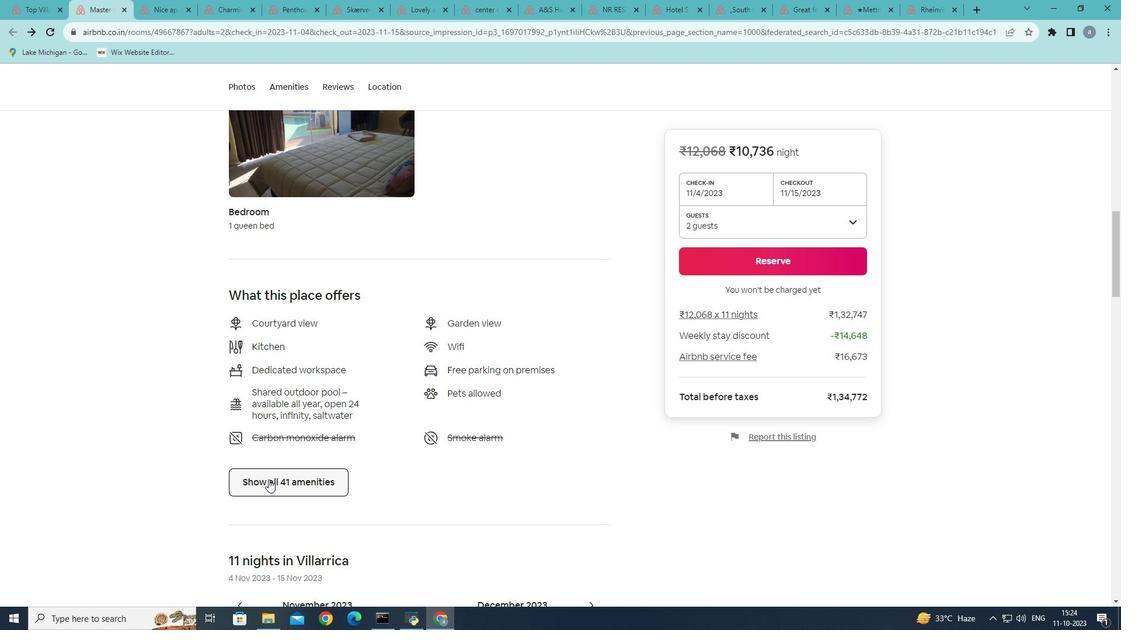 
Action: Mouse pressed left at (268, 480)
Screenshot: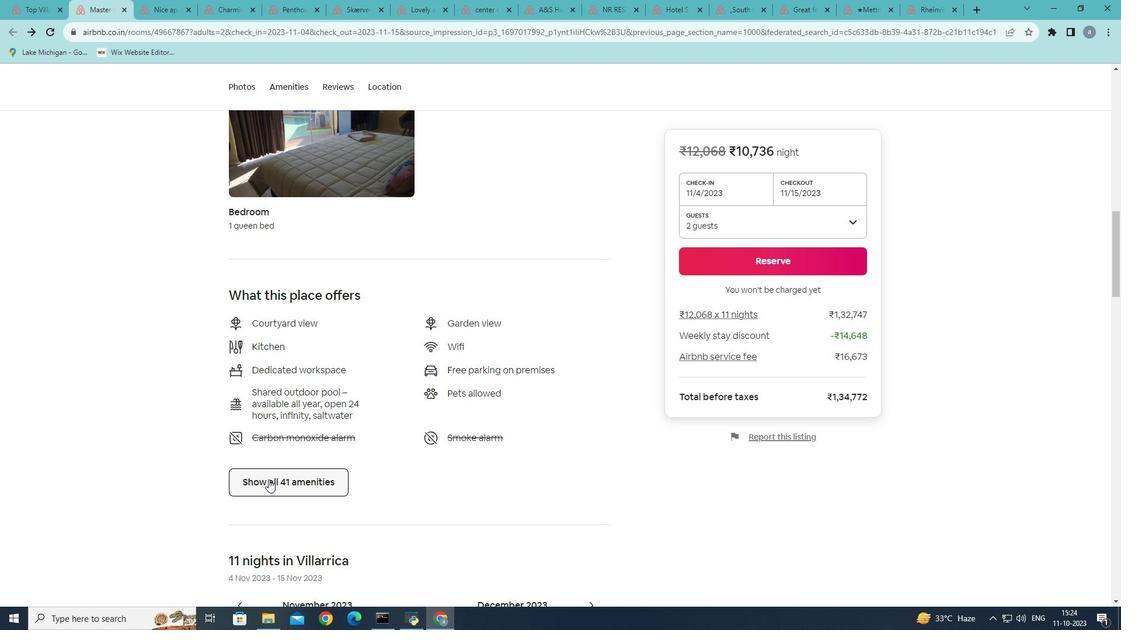 
Action: Mouse moved to (490, 307)
Screenshot: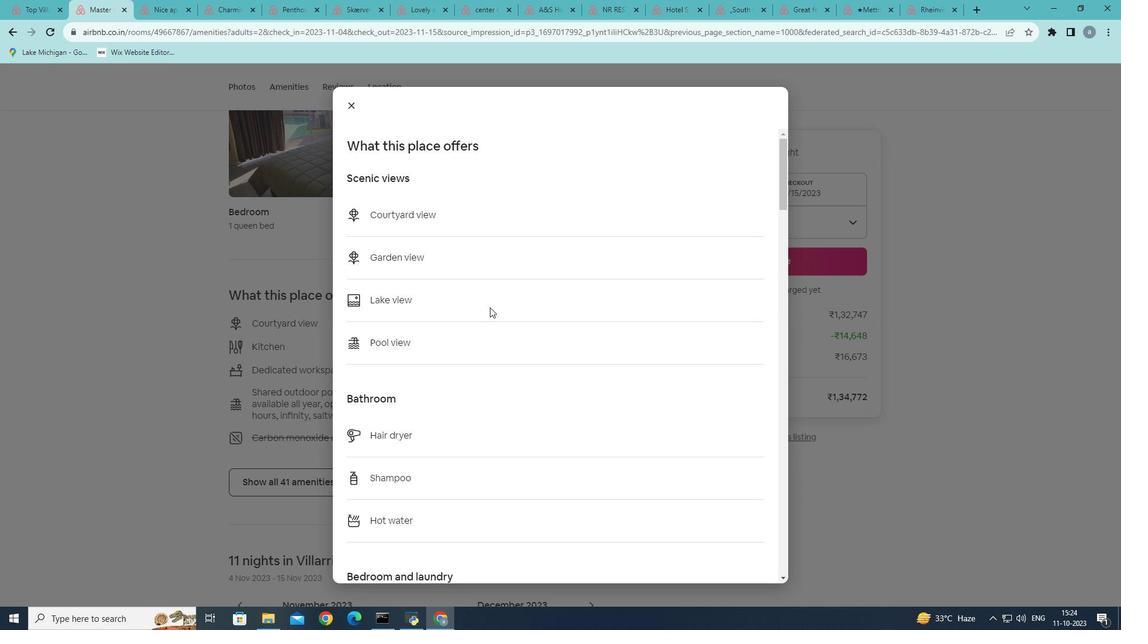 
Action: Mouse scrolled (490, 307) with delta (0, 0)
Screenshot: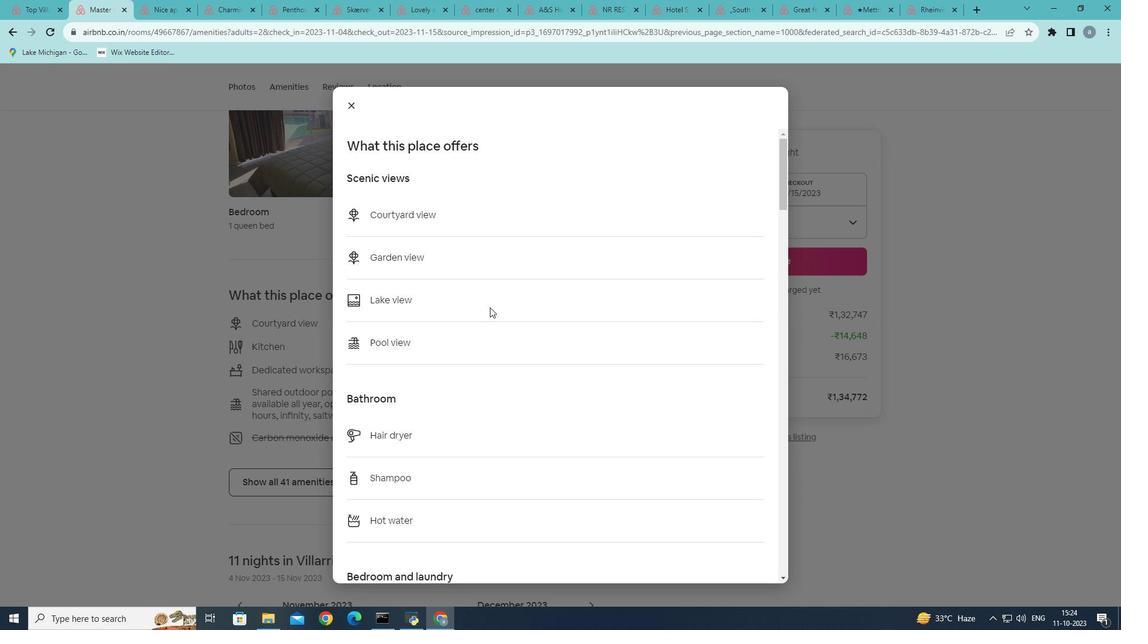 
Action: Mouse scrolled (490, 307) with delta (0, 0)
Screenshot: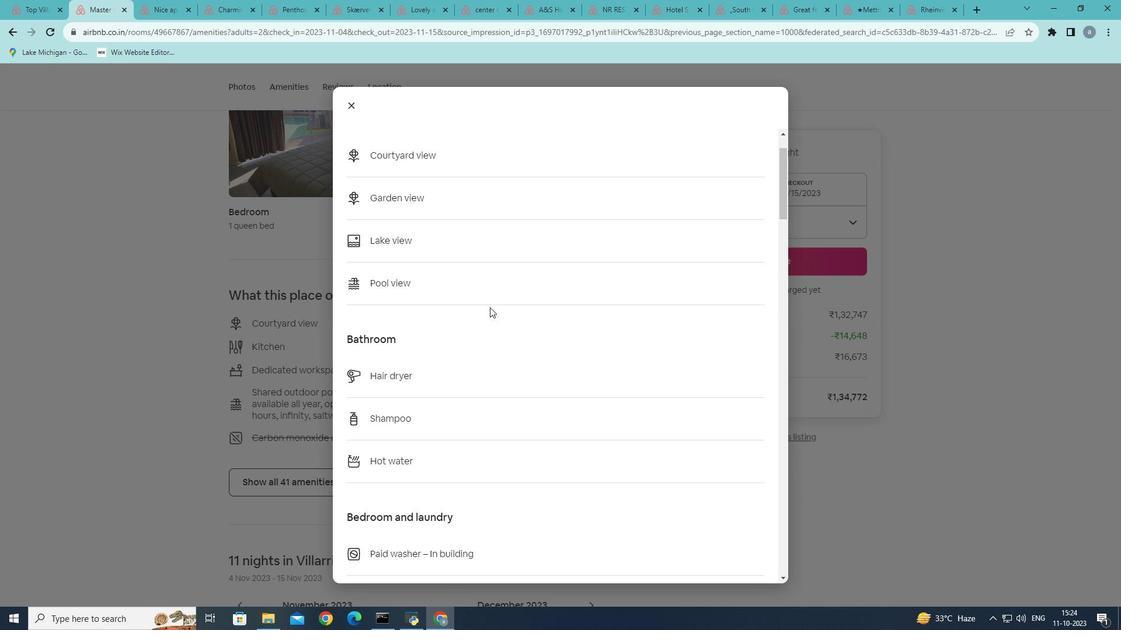 
Action: Mouse scrolled (490, 307) with delta (0, 0)
Screenshot: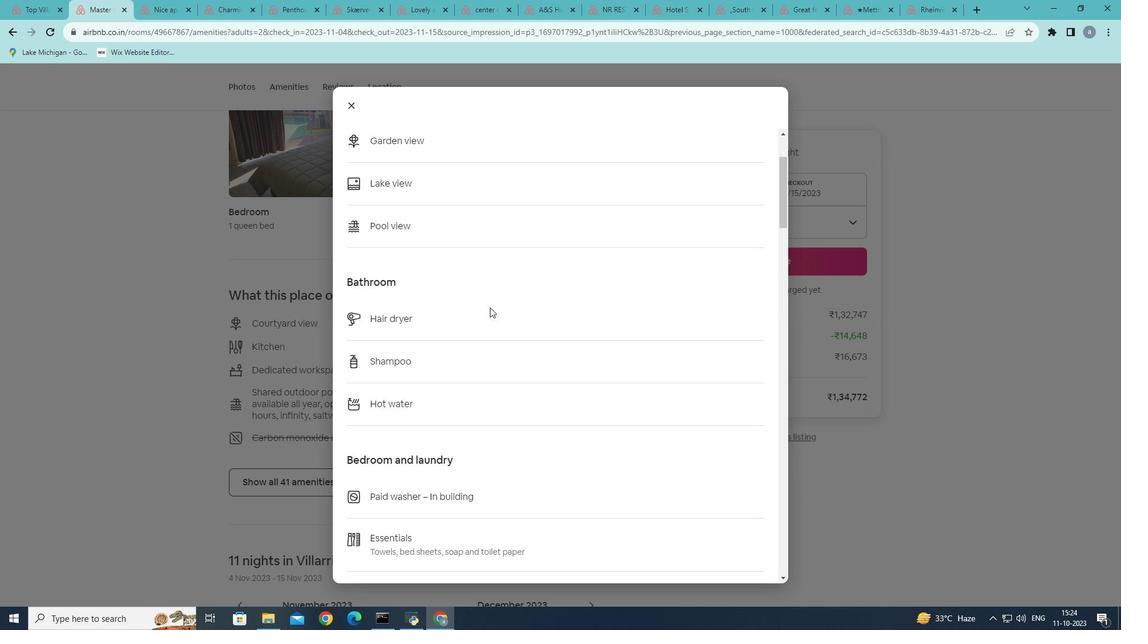 
Action: Mouse scrolled (490, 307) with delta (0, 0)
Screenshot: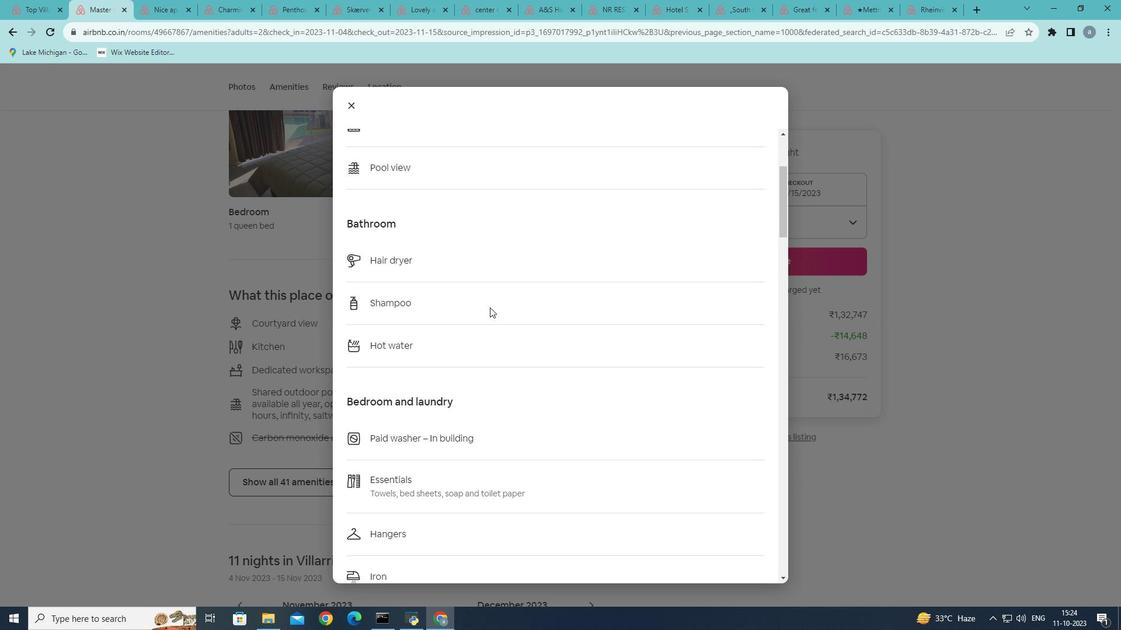 
Action: Mouse scrolled (490, 307) with delta (0, 0)
Screenshot: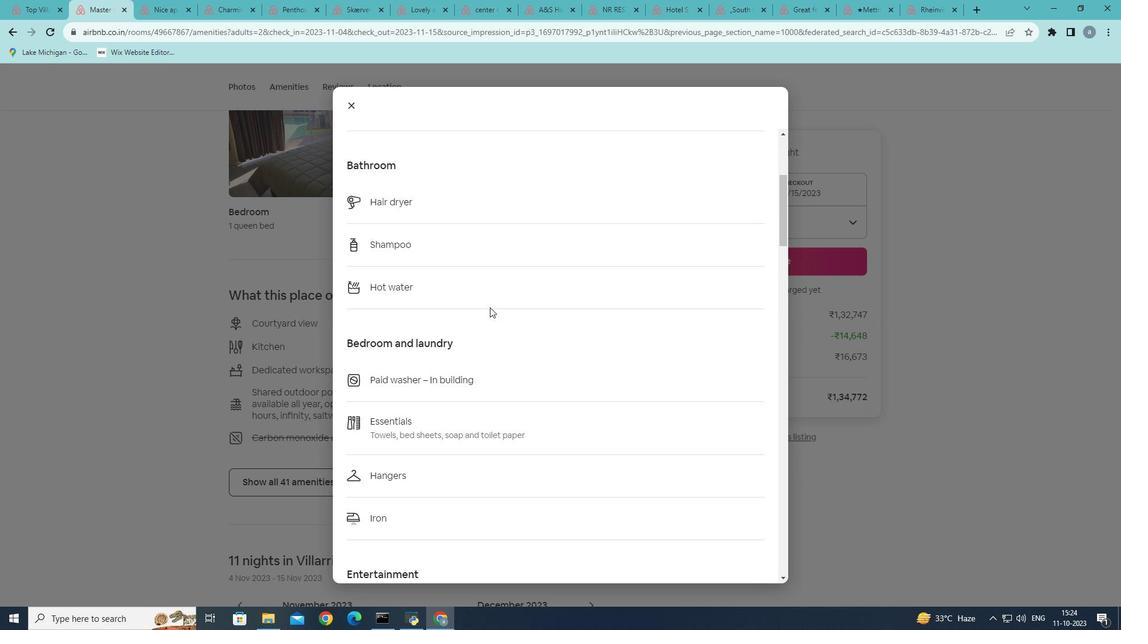 
Action: Mouse scrolled (490, 307) with delta (0, 0)
Screenshot: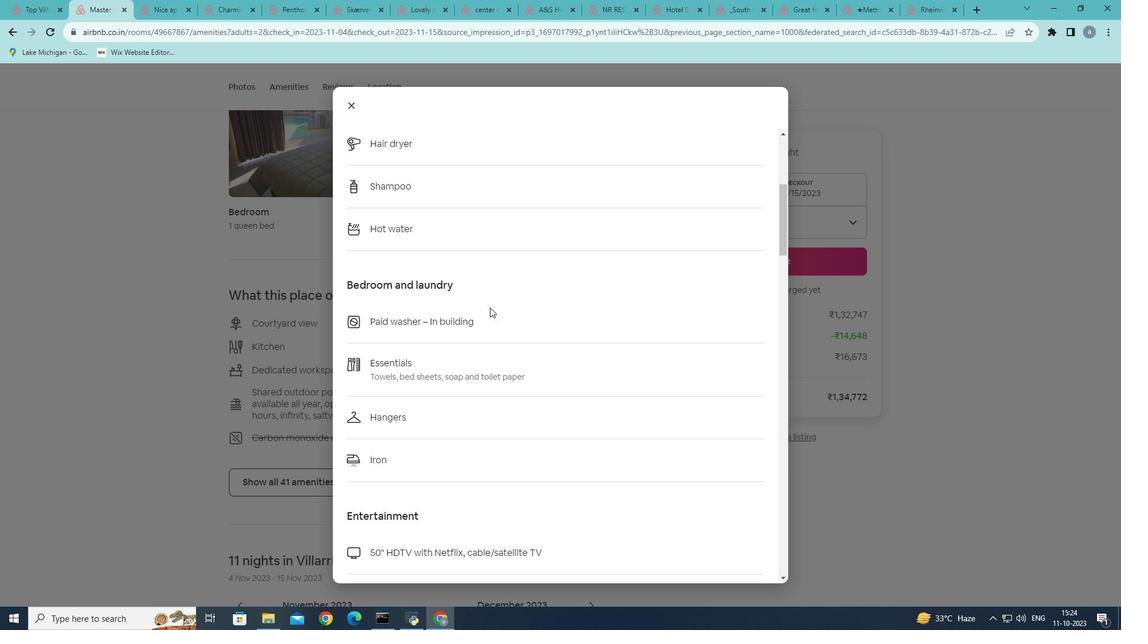 
Action: Mouse scrolled (490, 307) with delta (0, 0)
Screenshot: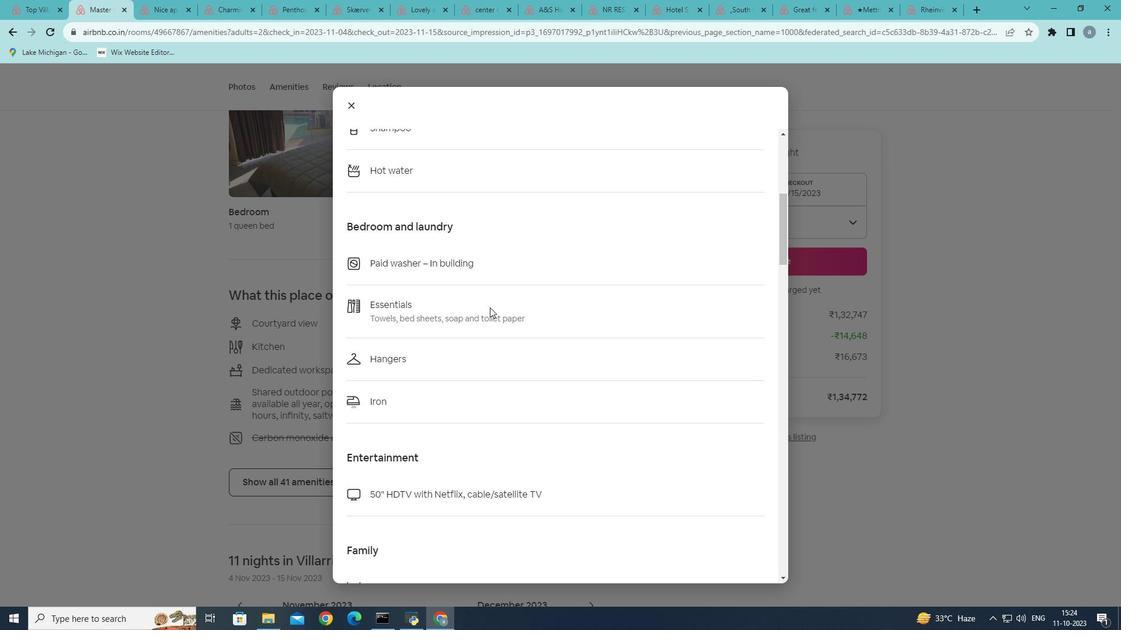 
Action: Mouse moved to (490, 308)
Screenshot: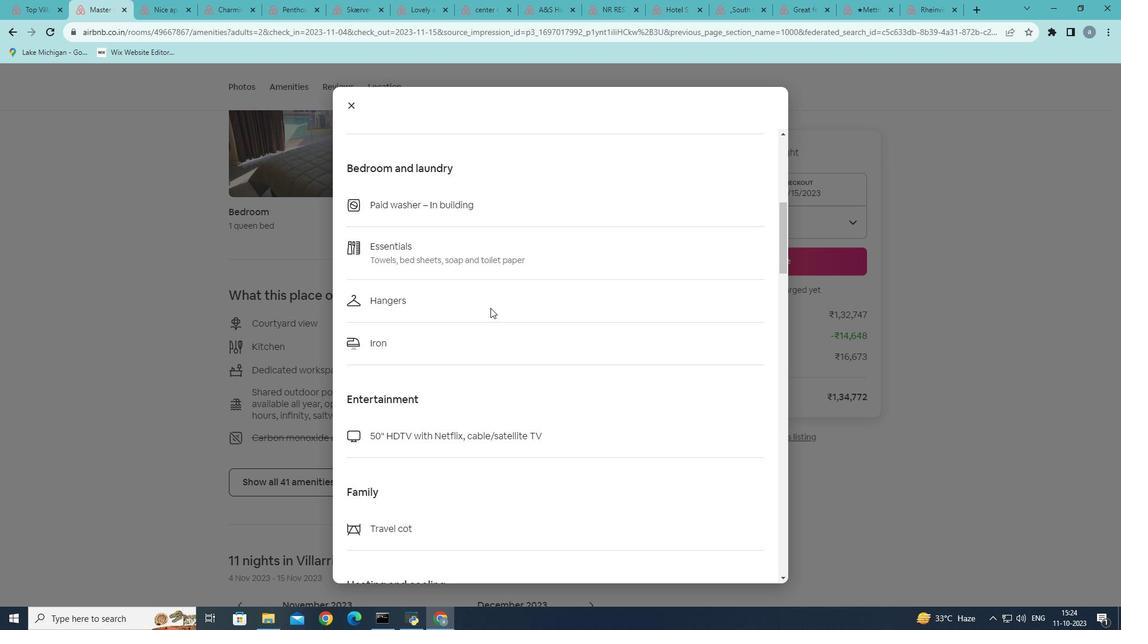 
Action: Mouse scrolled (490, 307) with delta (0, 0)
Screenshot: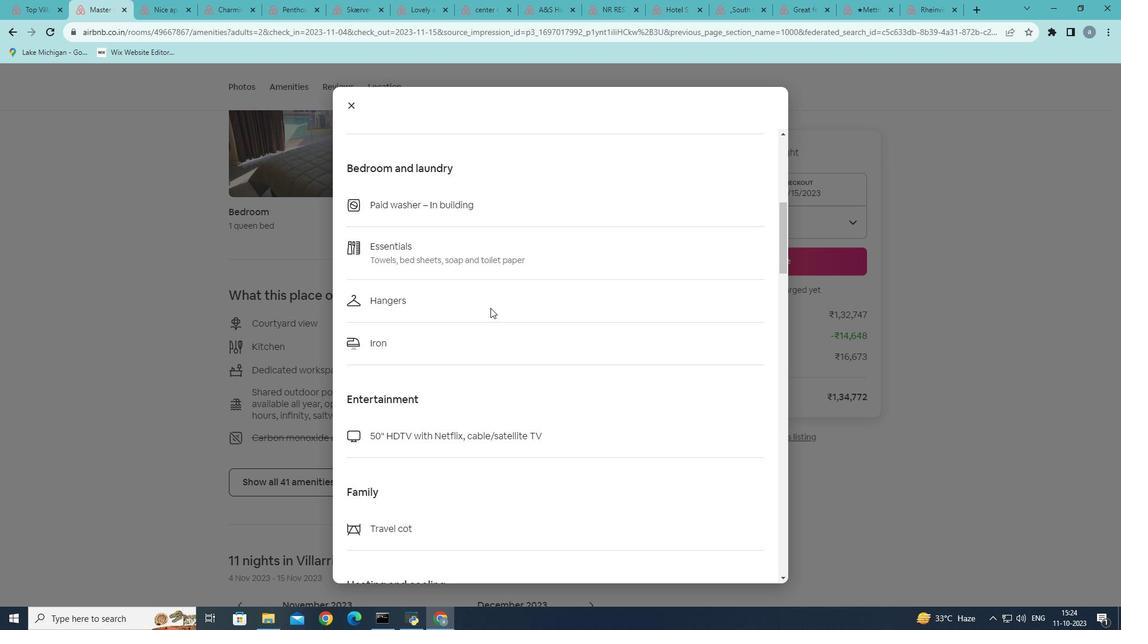 
Action: Mouse scrolled (490, 307) with delta (0, 0)
Screenshot: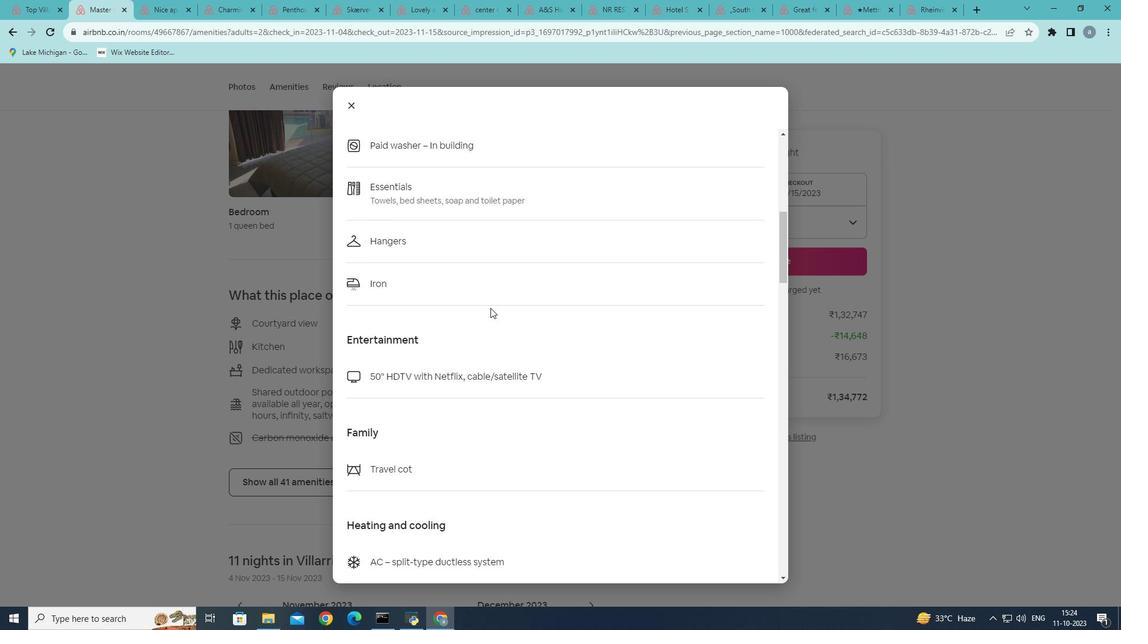 
Action: Mouse scrolled (490, 307) with delta (0, 0)
Screenshot: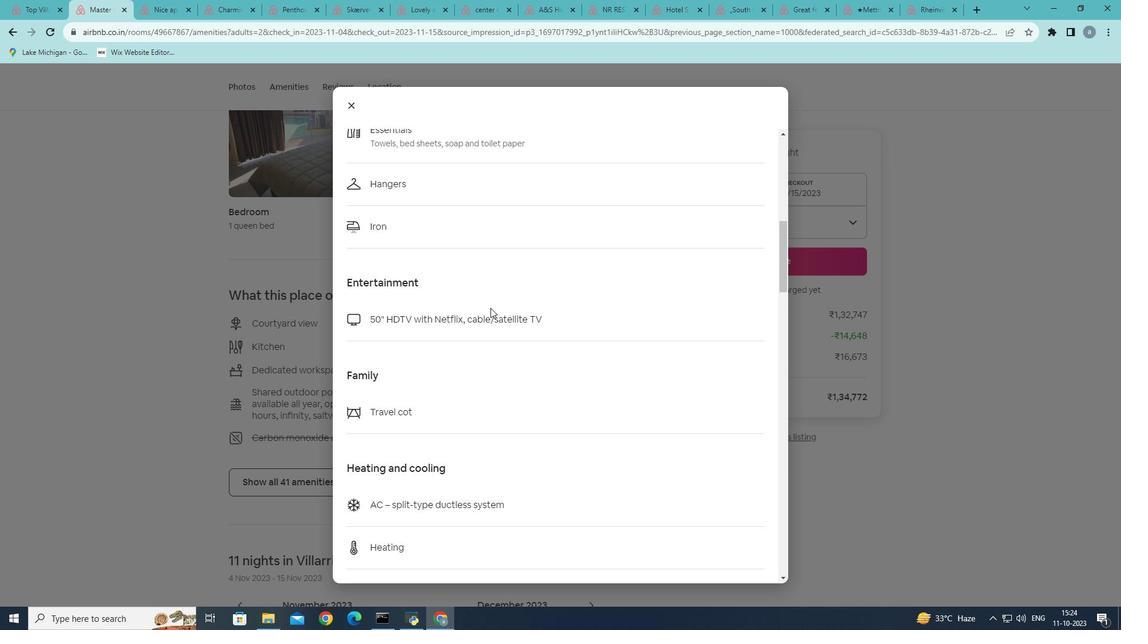 
Action: Mouse scrolled (490, 307) with delta (0, 0)
Screenshot: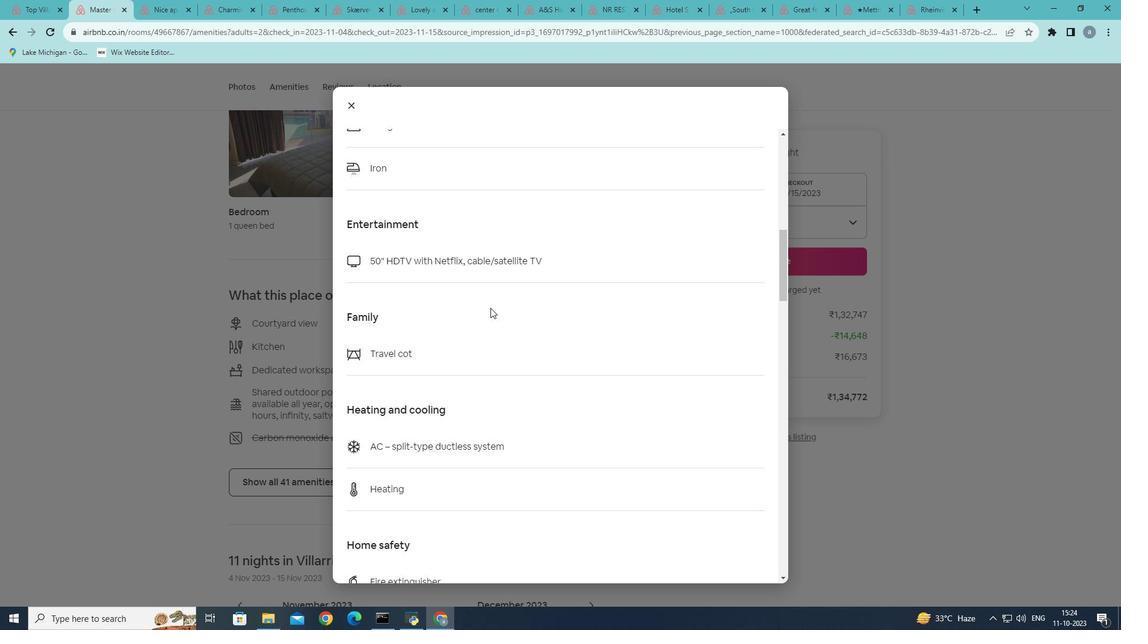 
Action: Mouse scrolled (490, 307) with delta (0, 0)
Screenshot: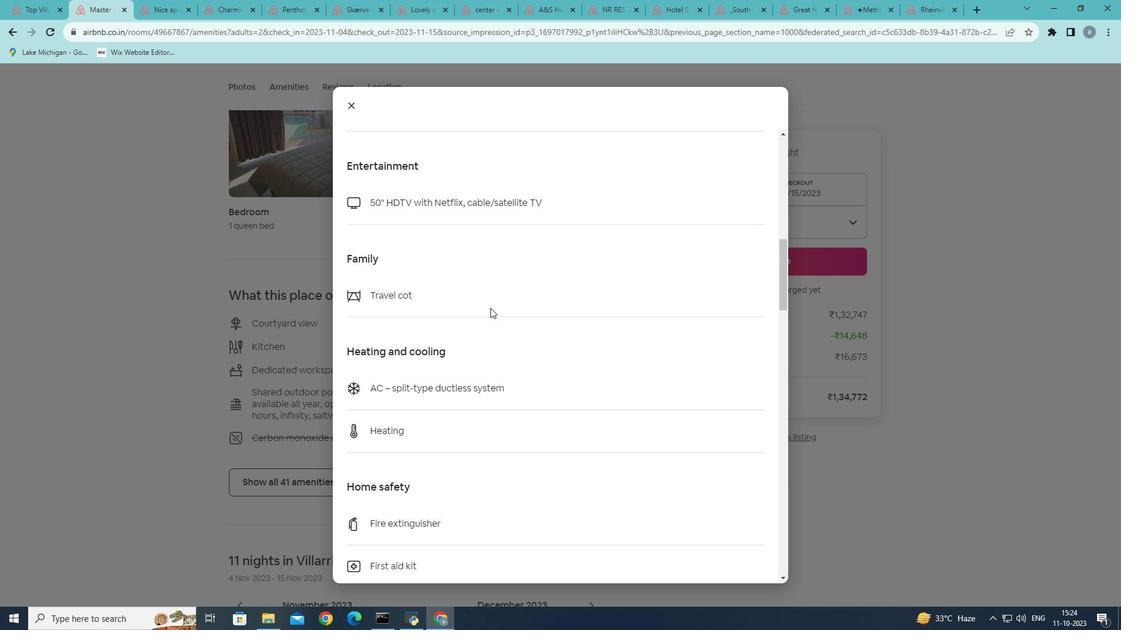 
Action: Mouse scrolled (490, 307) with delta (0, 0)
Screenshot: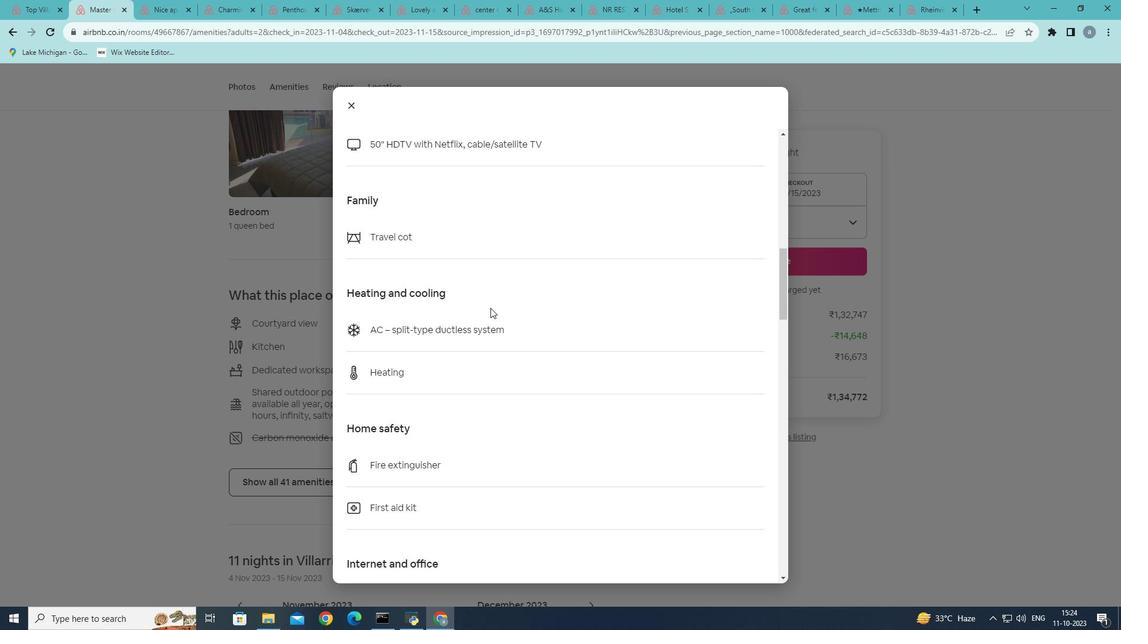 
Action: Mouse scrolled (490, 307) with delta (0, 0)
Screenshot: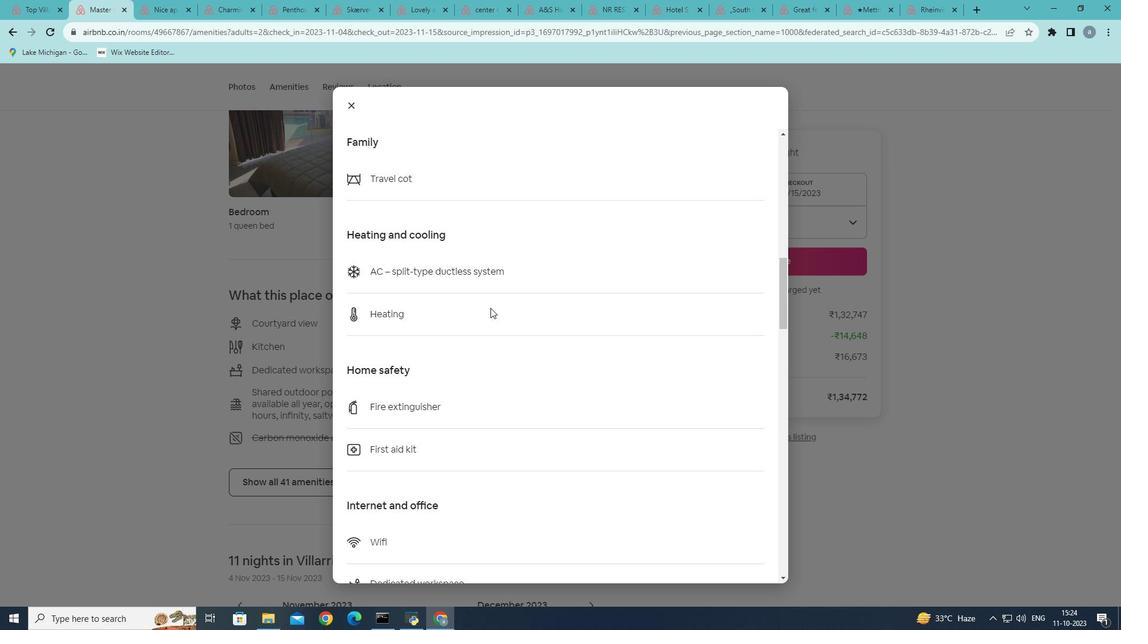 
Action: Mouse scrolled (490, 307) with delta (0, 0)
Screenshot: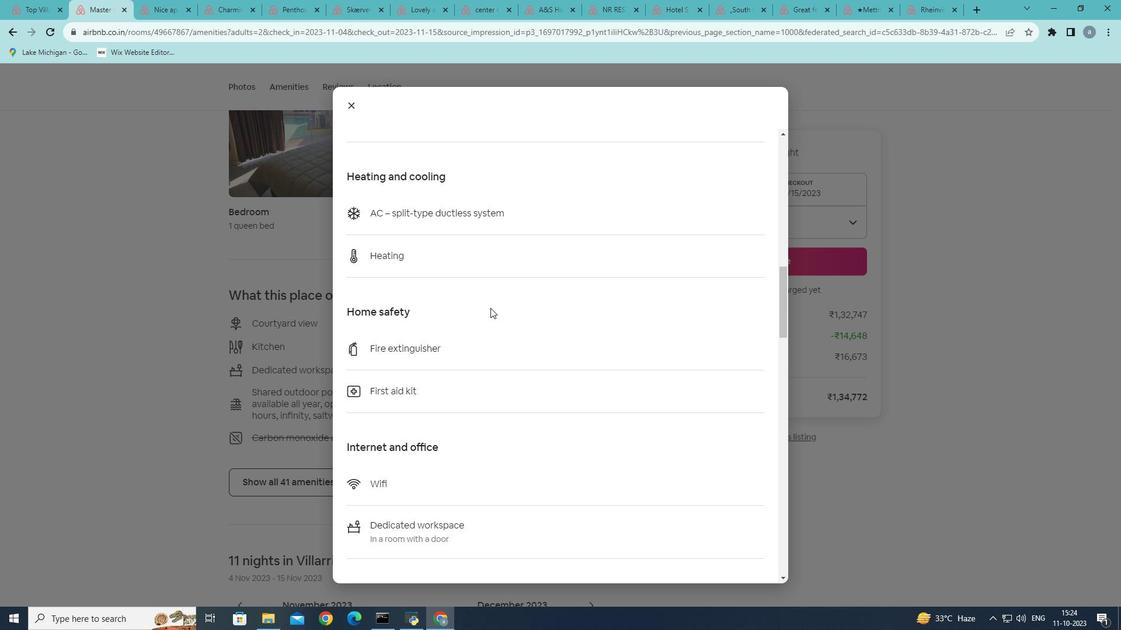 
Action: Mouse scrolled (490, 307) with delta (0, 0)
Screenshot: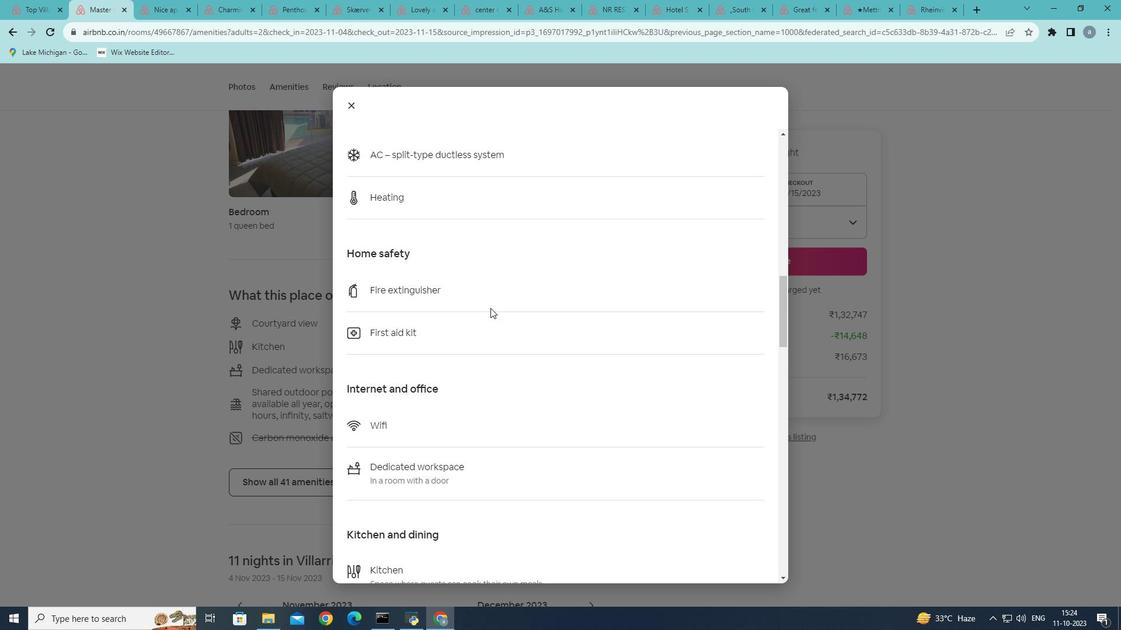 
Action: Mouse scrolled (490, 307) with delta (0, 0)
Screenshot: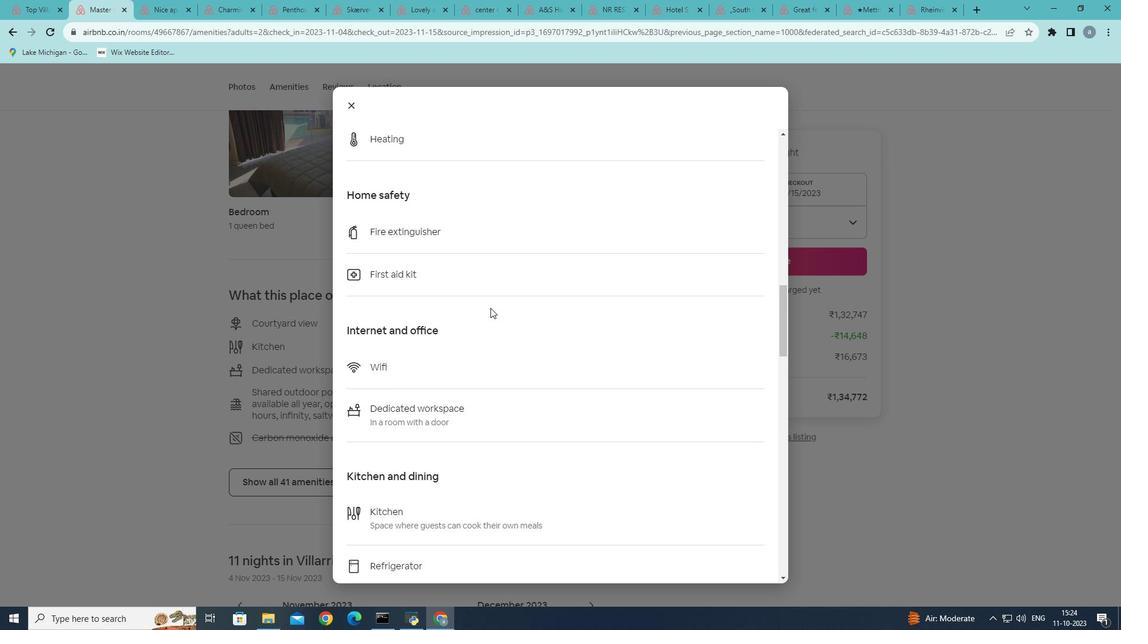 
Action: Mouse scrolled (490, 307) with delta (0, 0)
Screenshot: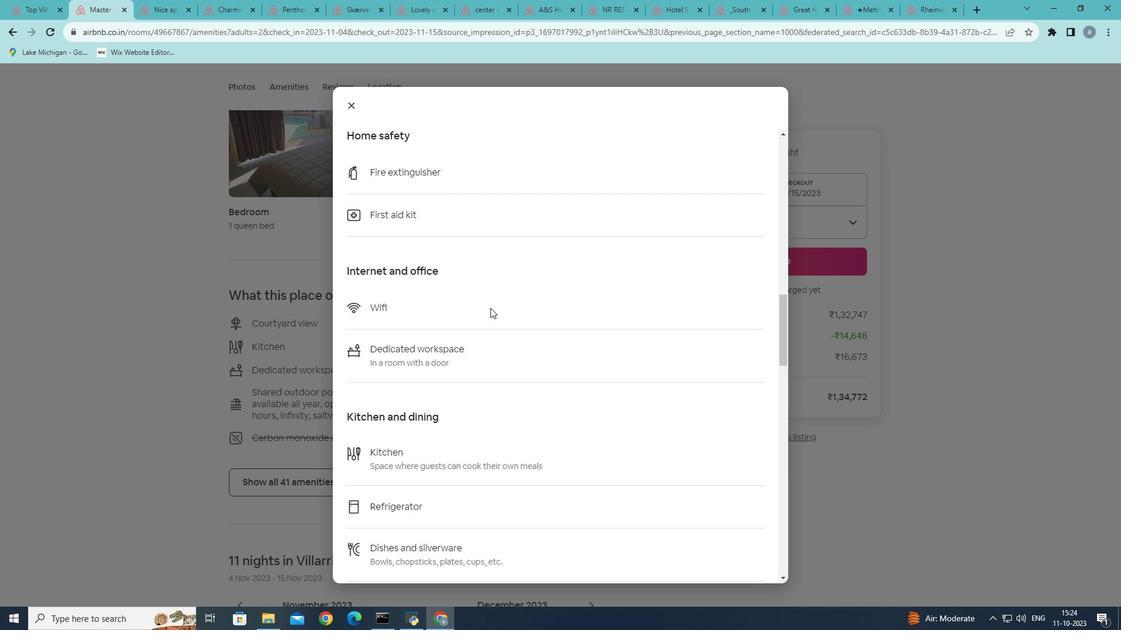 
Action: Mouse scrolled (490, 307) with delta (0, 0)
Screenshot: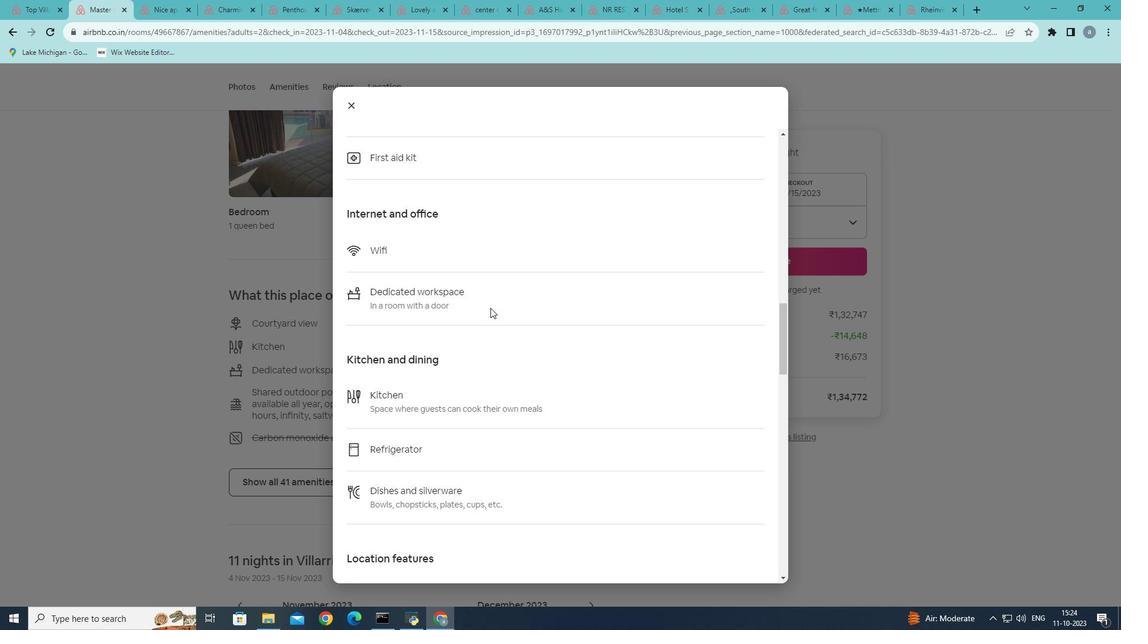 
Action: Mouse scrolled (490, 307) with delta (0, 0)
Screenshot: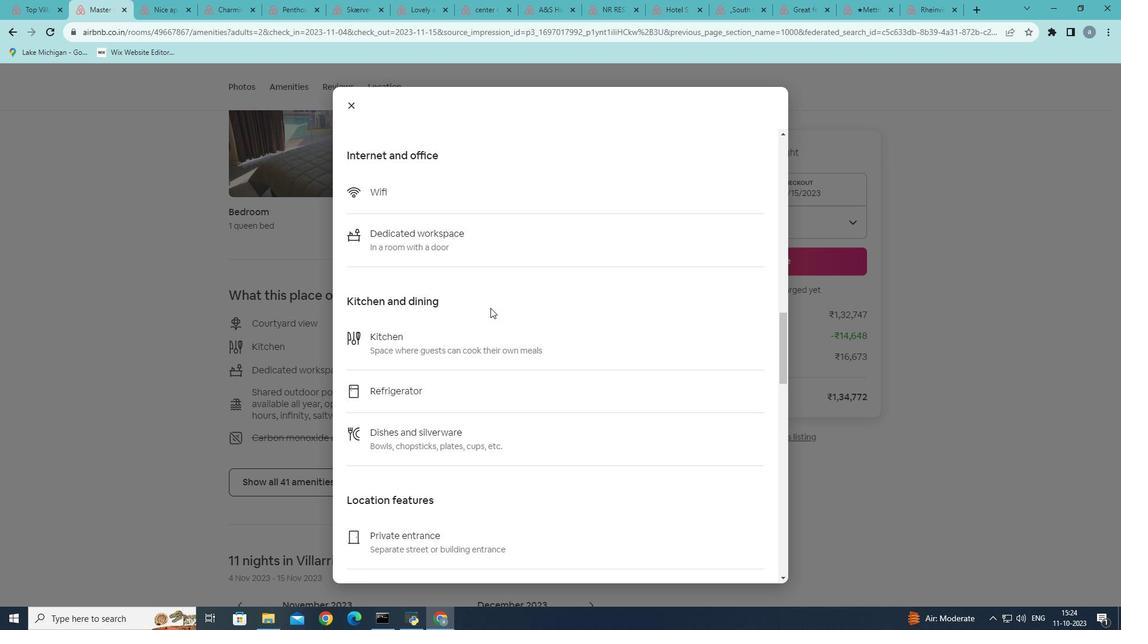 
Action: Mouse scrolled (490, 307) with delta (0, 0)
Screenshot: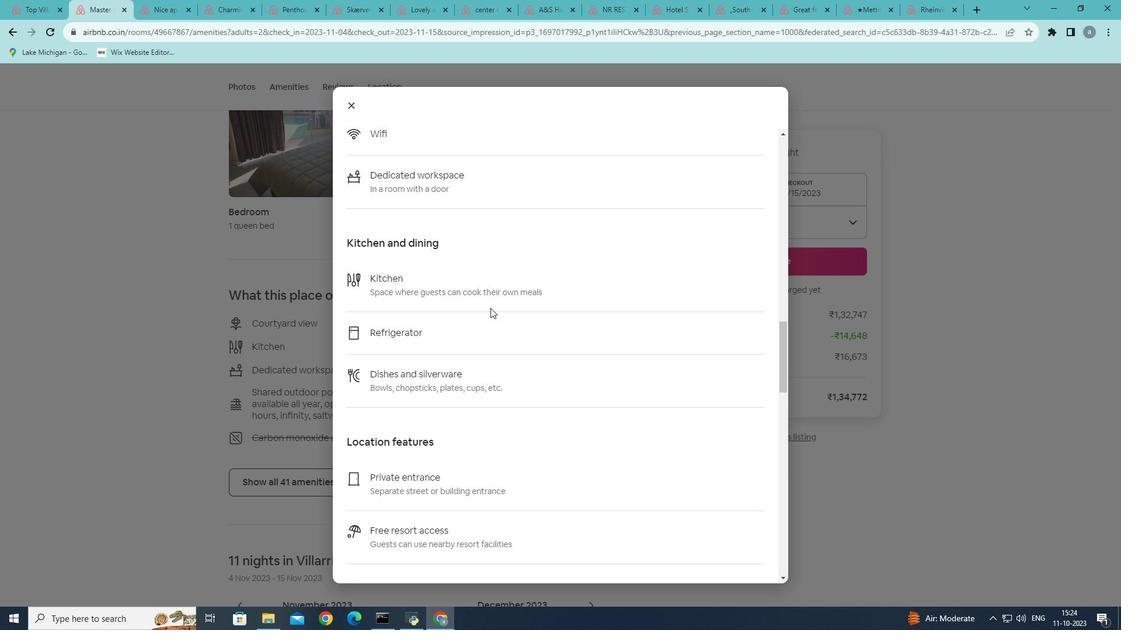 
Action: Mouse scrolled (490, 307) with delta (0, 0)
Screenshot: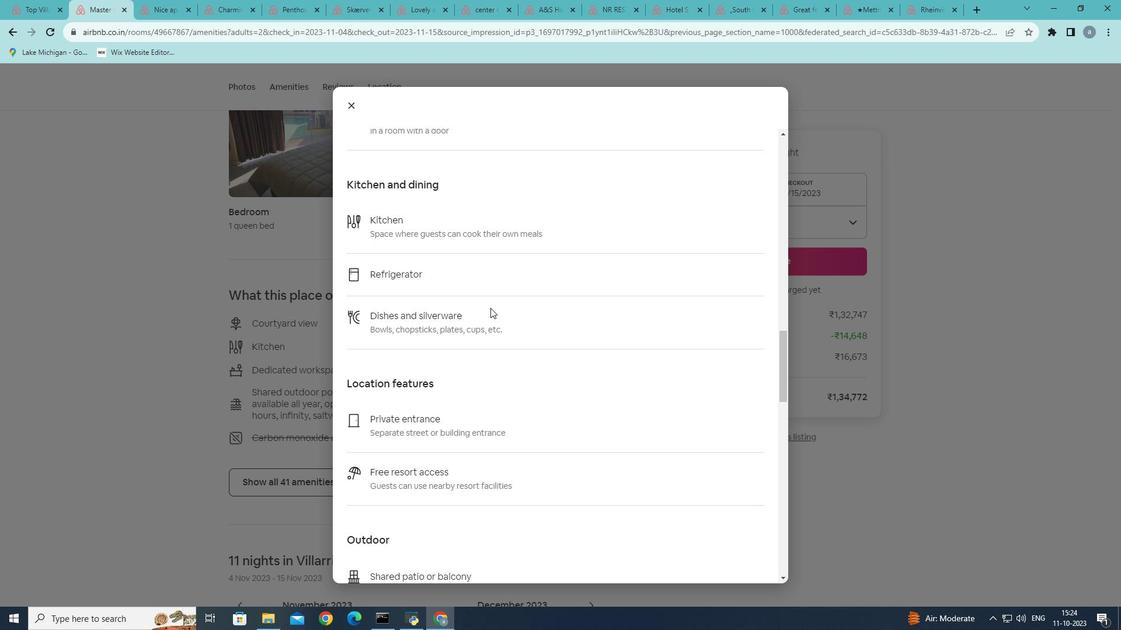 
Action: Mouse scrolled (490, 307) with delta (0, 0)
Screenshot: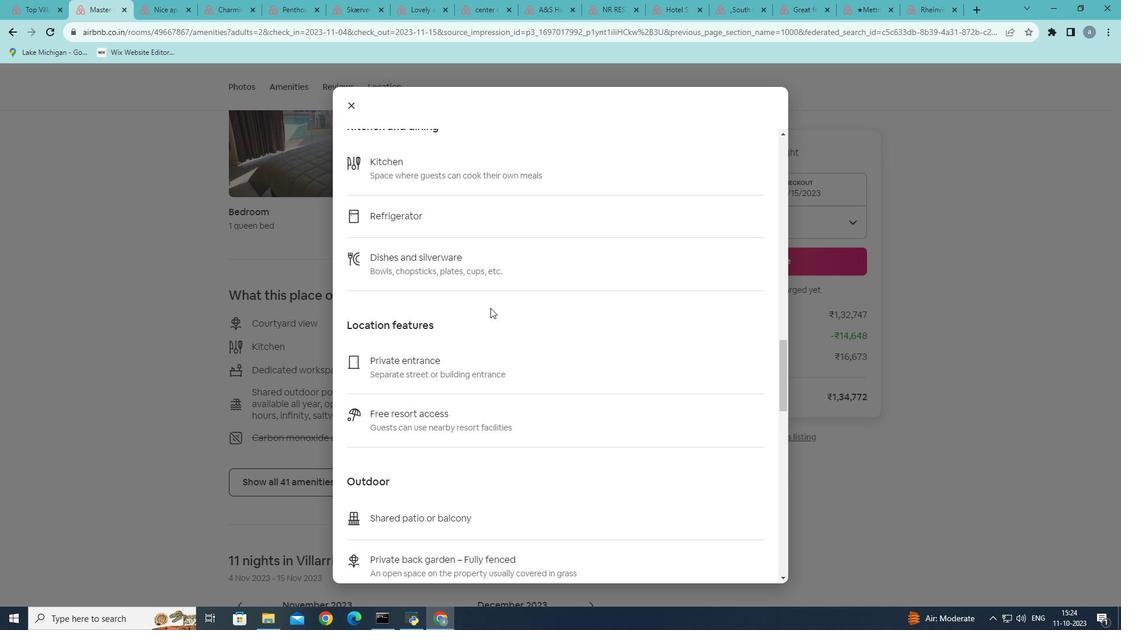 
Action: Mouse scrolled (490, 307) with delta (0, 0)
Screenshot: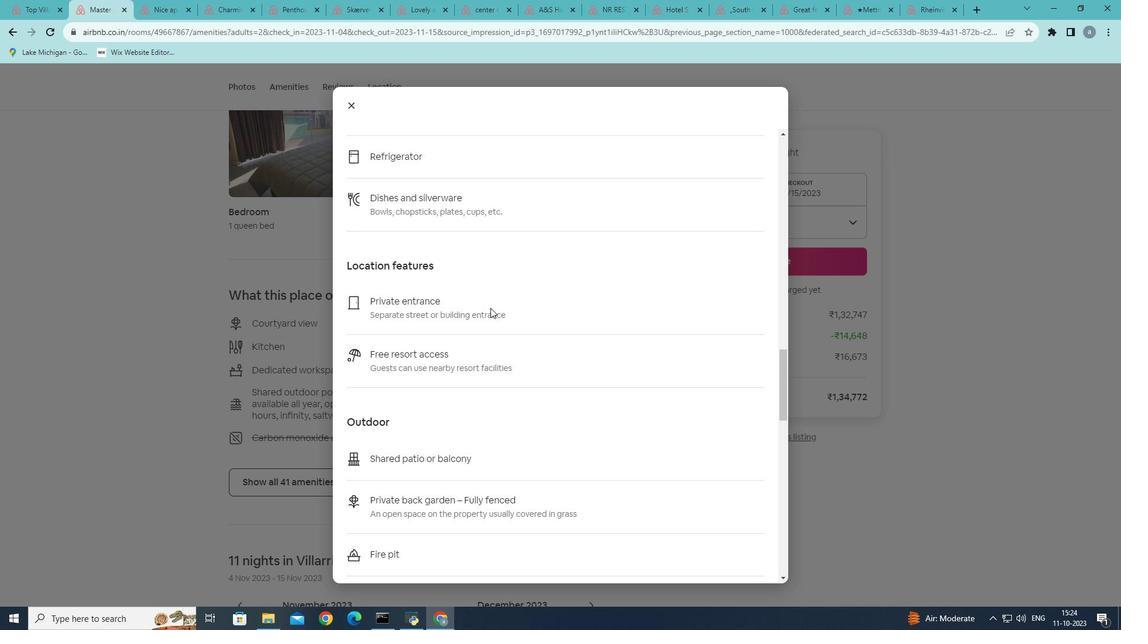 
Action: Mouse scrolled (490, 307) with delta (0, 0)
Screenshot: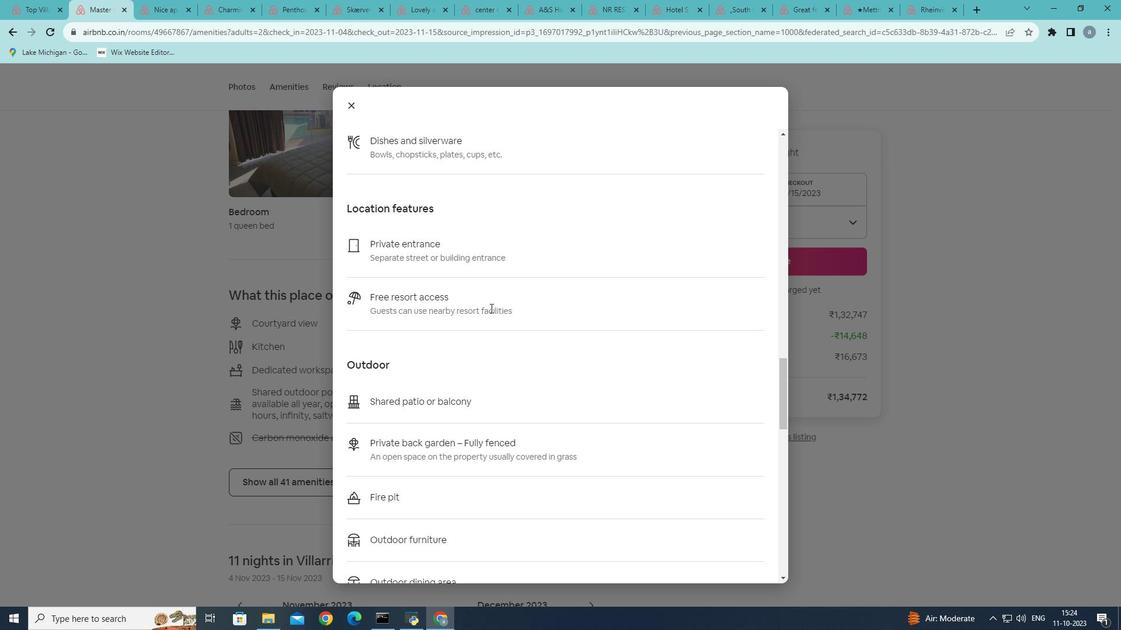 
Action: Mouse scrolled (490, 307) with delta (0, 0)
Screenshot: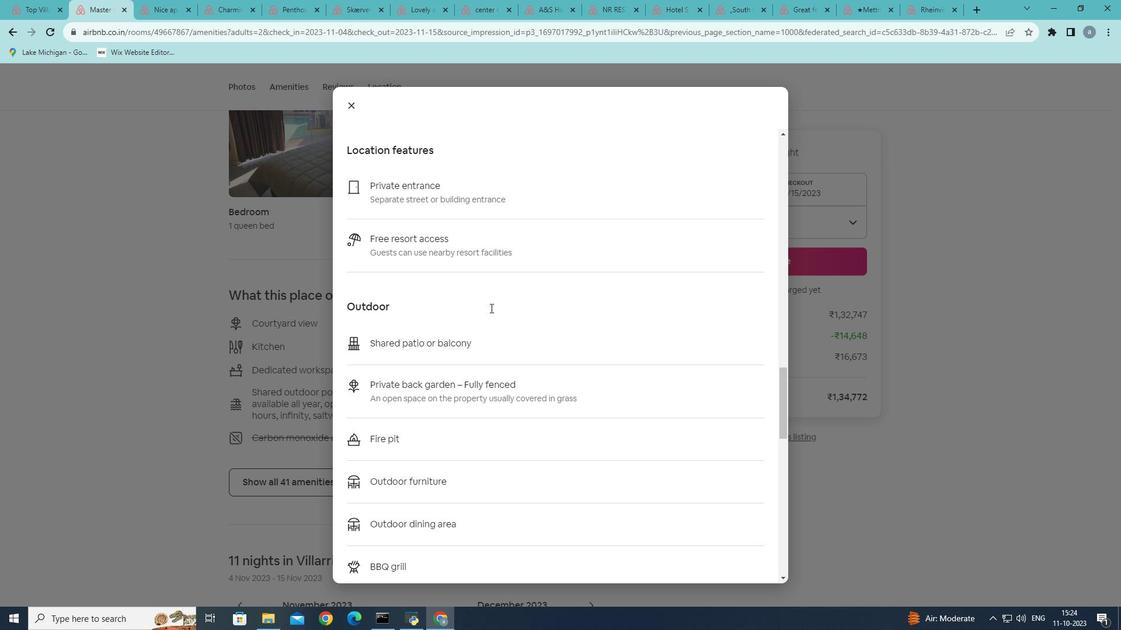 
Action: Mouse moved to (490, 308)
Screenshot: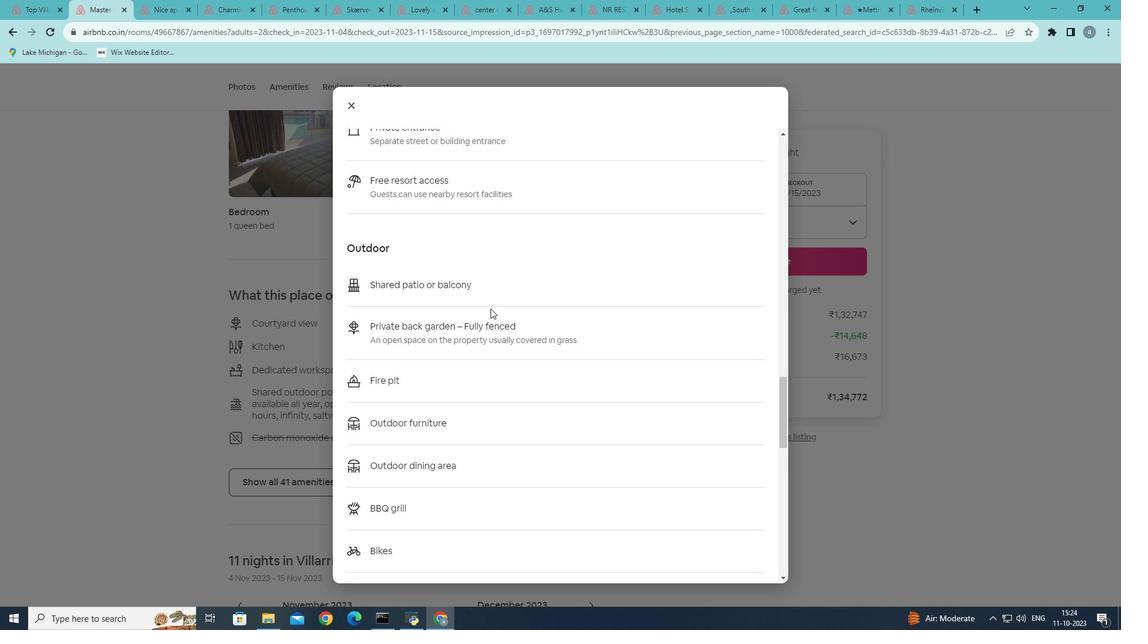 
Action: Mouse scrolled (490, 308) with delta (0, 0)
Screenshot: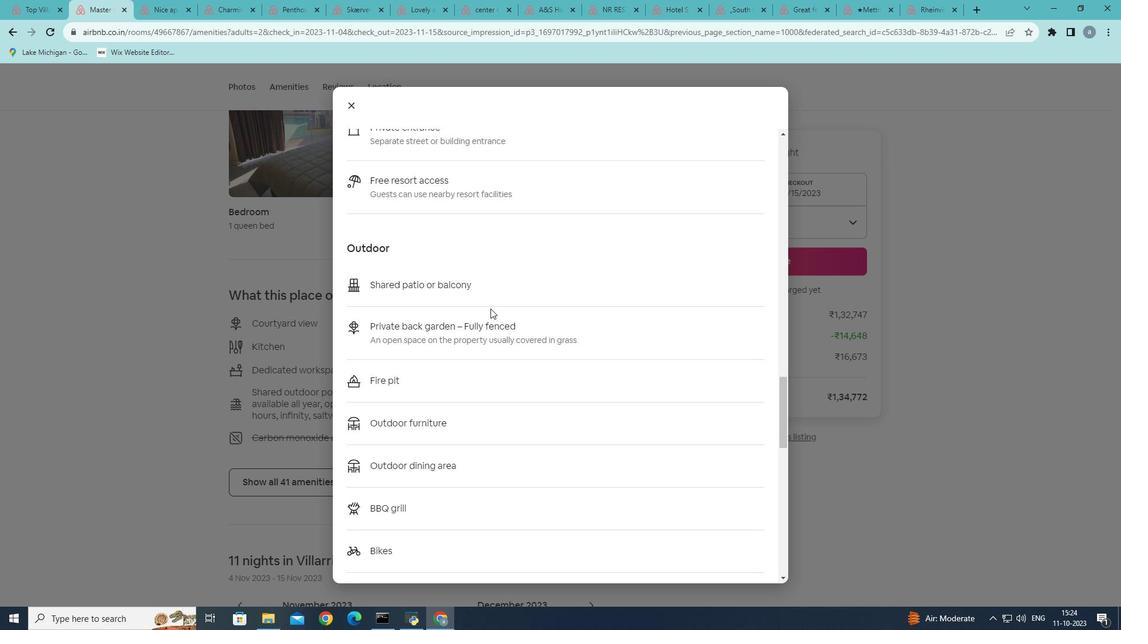 
Action: Mouse scrolled (490, 308) with delta (0, 0)
Screenshot: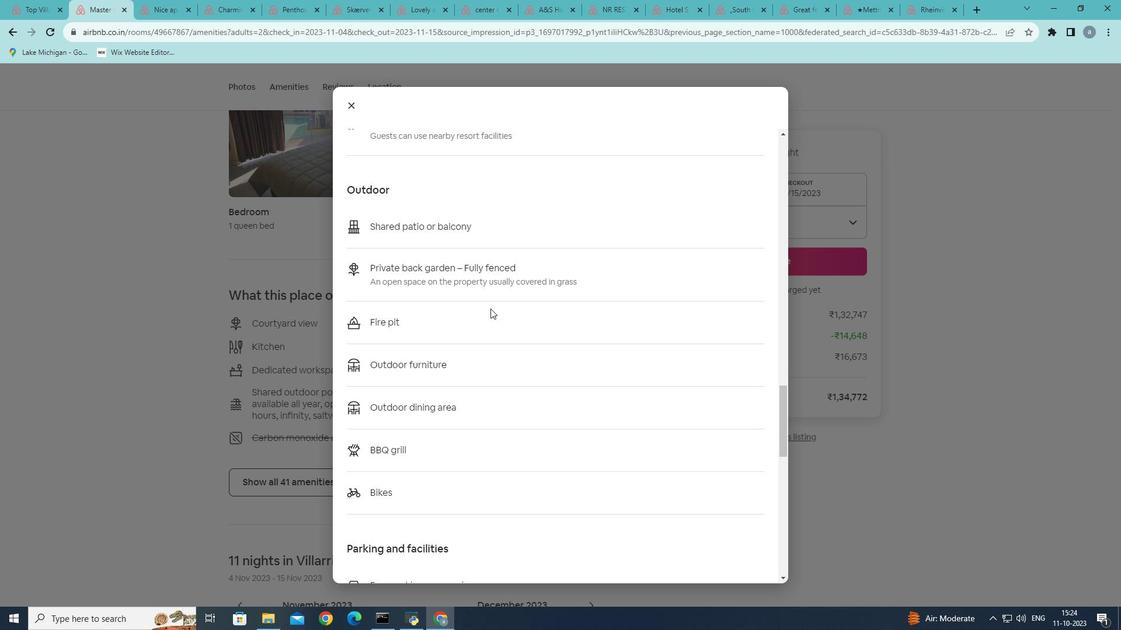 
Action: Mouse scrolled (490, 308) with delta (0, 0)
Screenshot: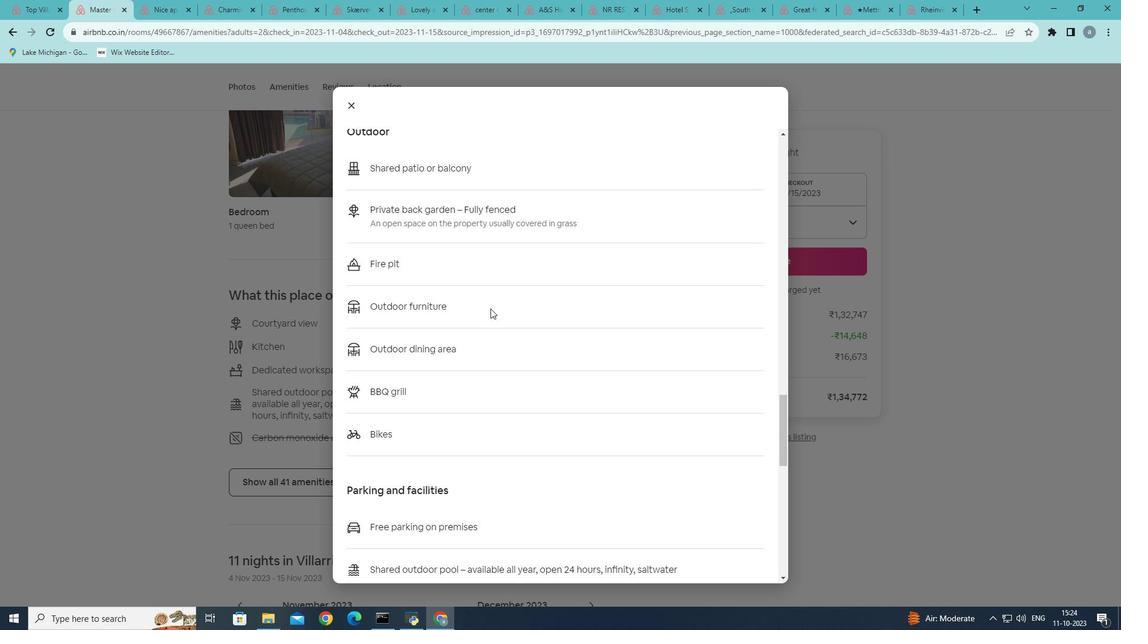 
Action: Mouse scrolled (490, 308) with delta (0, 0)
Screenshot: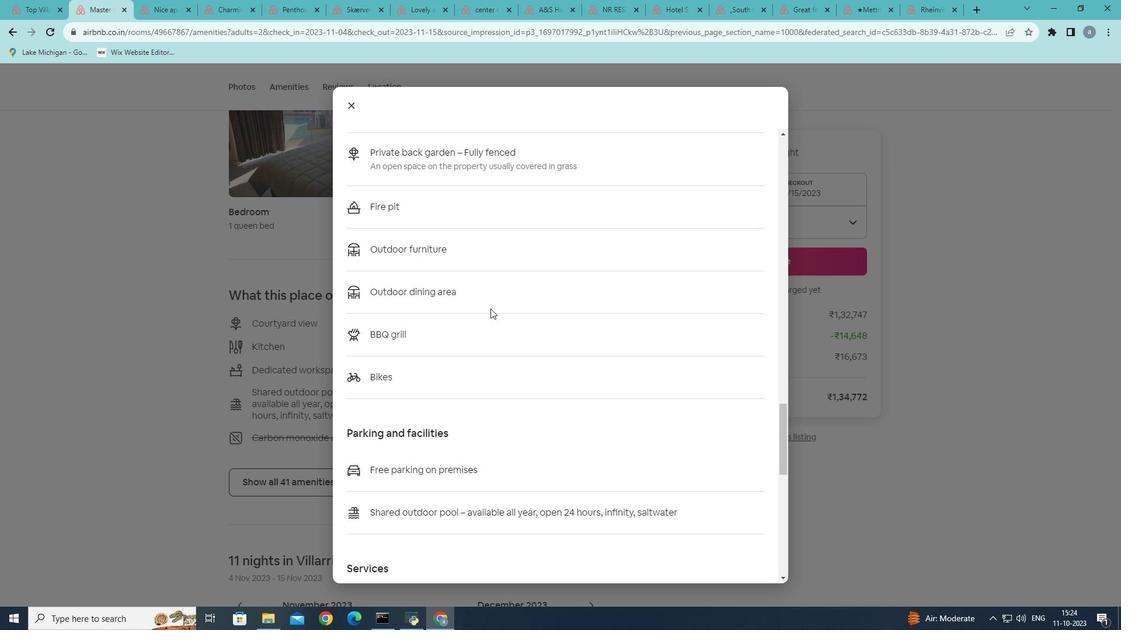 
Action: Mouse scrolled (490, 308) with delta (0, 0)
Screenshot: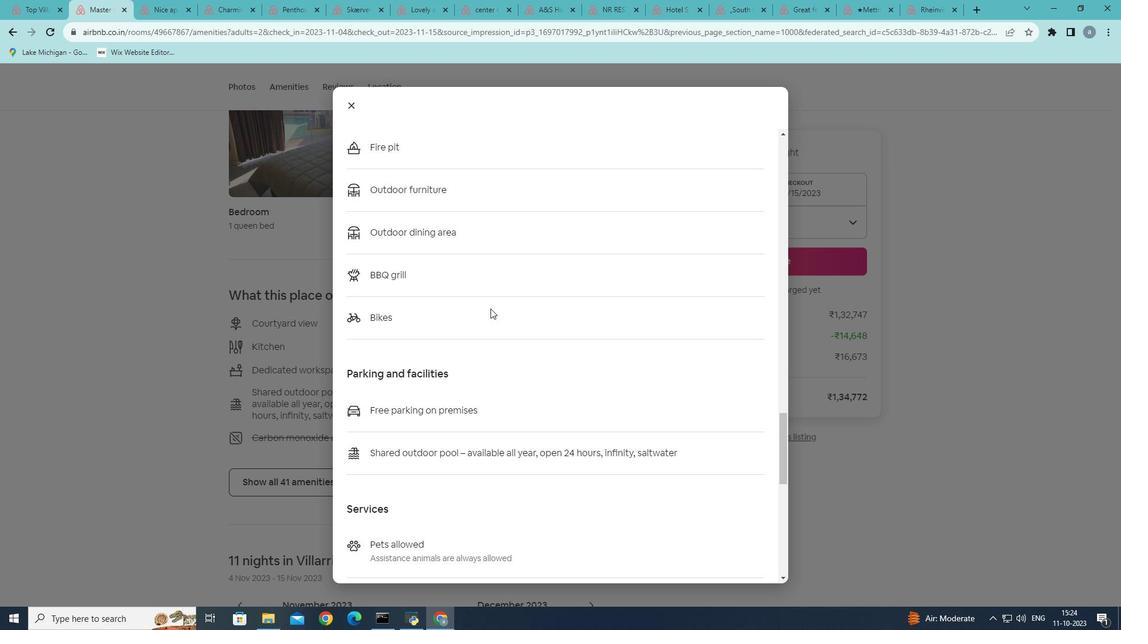 
Action: Mouse scrolled (490, 308) with delta (0, 0)
Screenshot: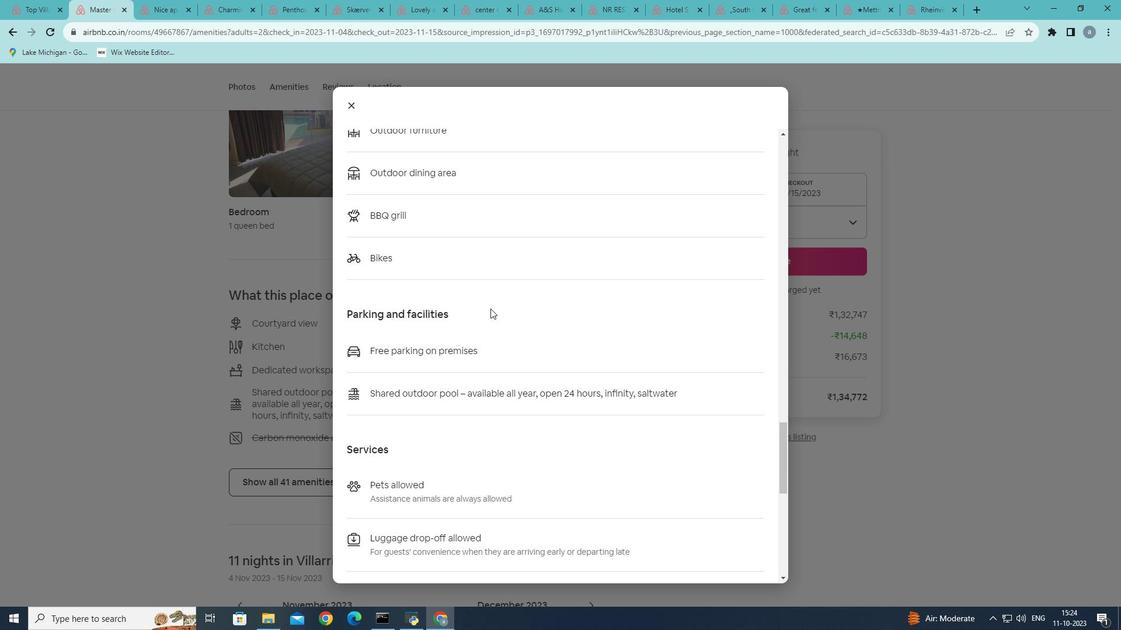
Action: Mouse scrolled (490, 308) with delta (0, 0)
Screenshot: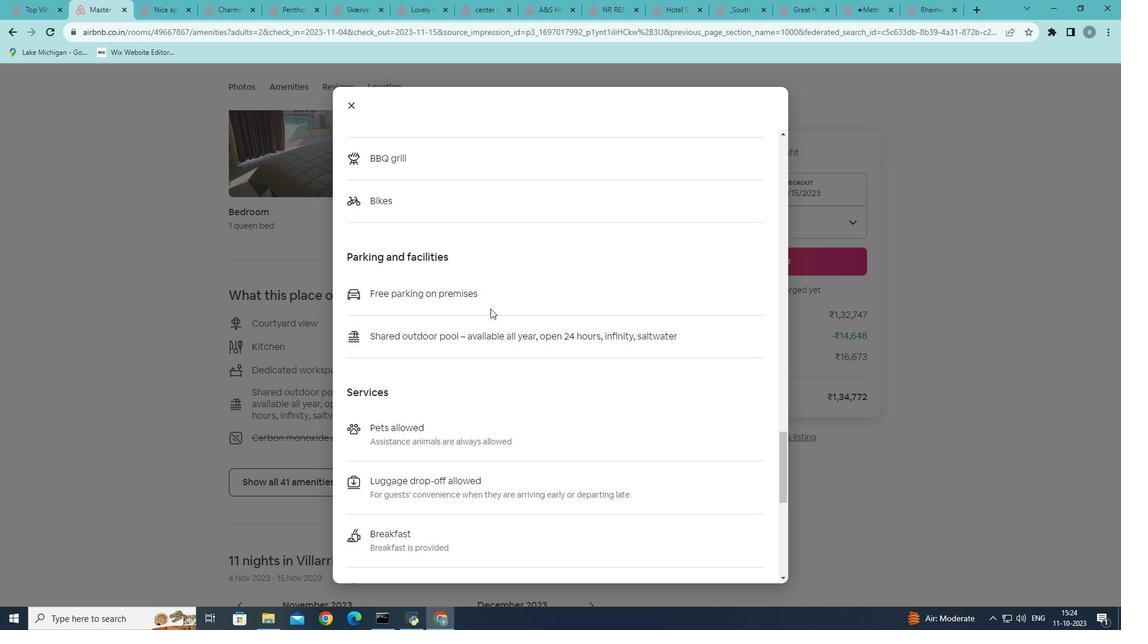 
Action: Mouse moved to (489, 310)
Screenshot: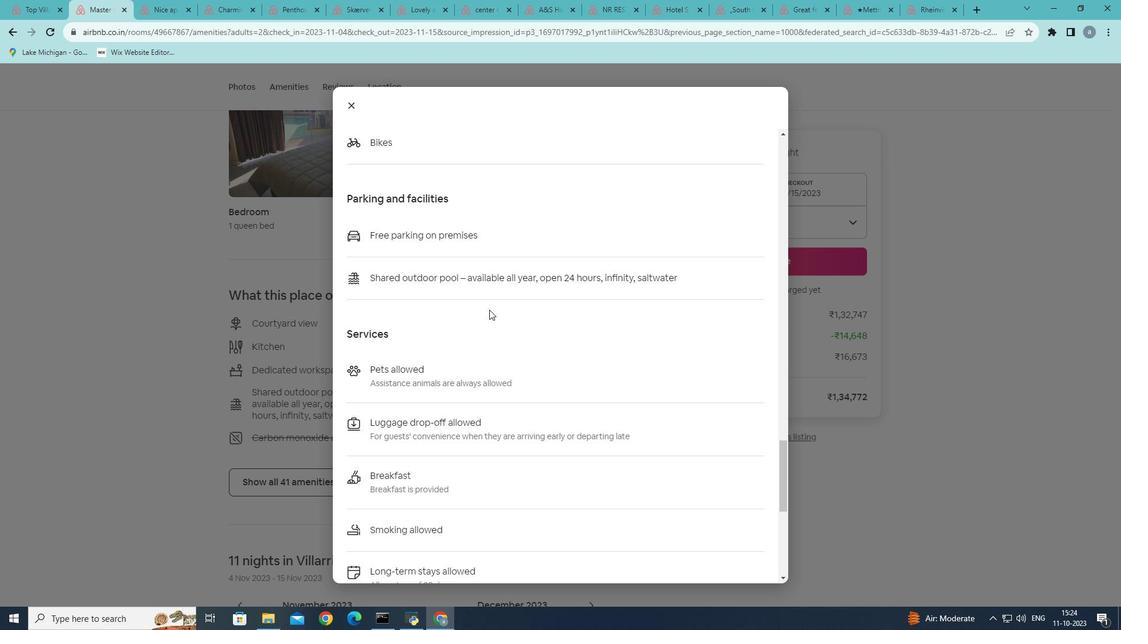 
Action: Mouse scrolled (489, 309) with delta (0, 0)
Screenshot: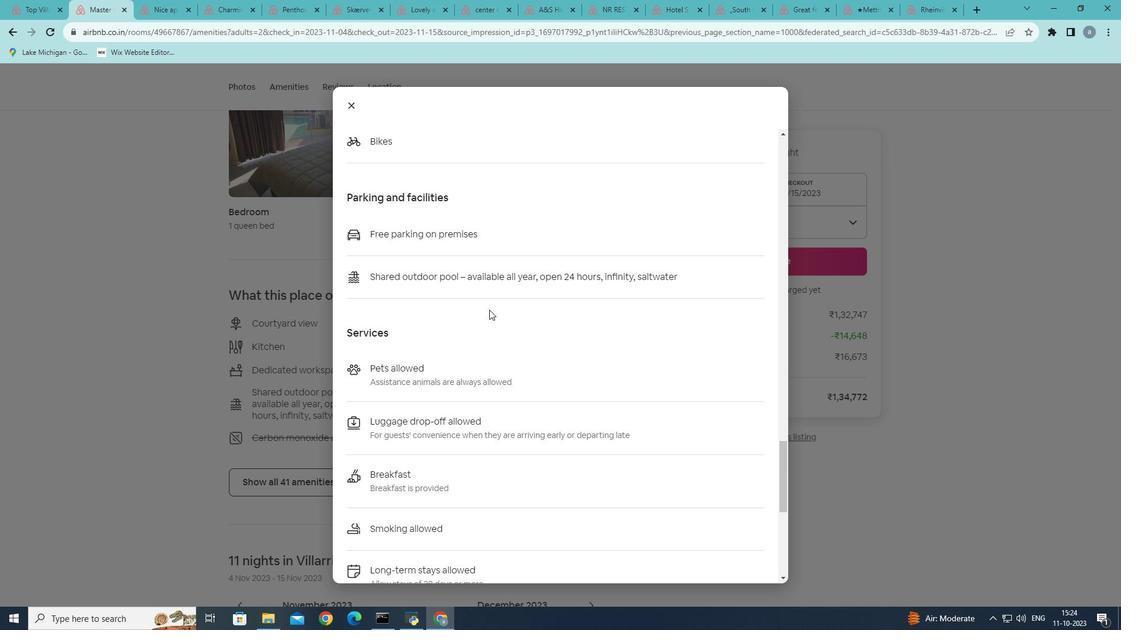
Action: Mouse scrolled (489, 309) with delta (0, 0)
Screenshot: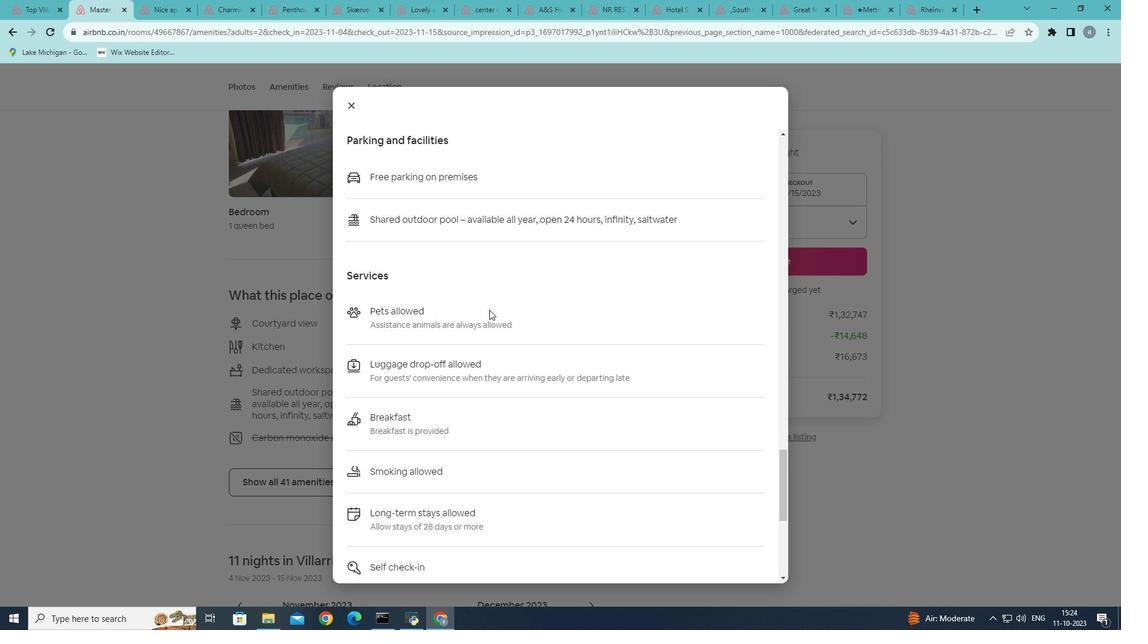 
Action: Mouse moved to (489, 310)
Screenshot: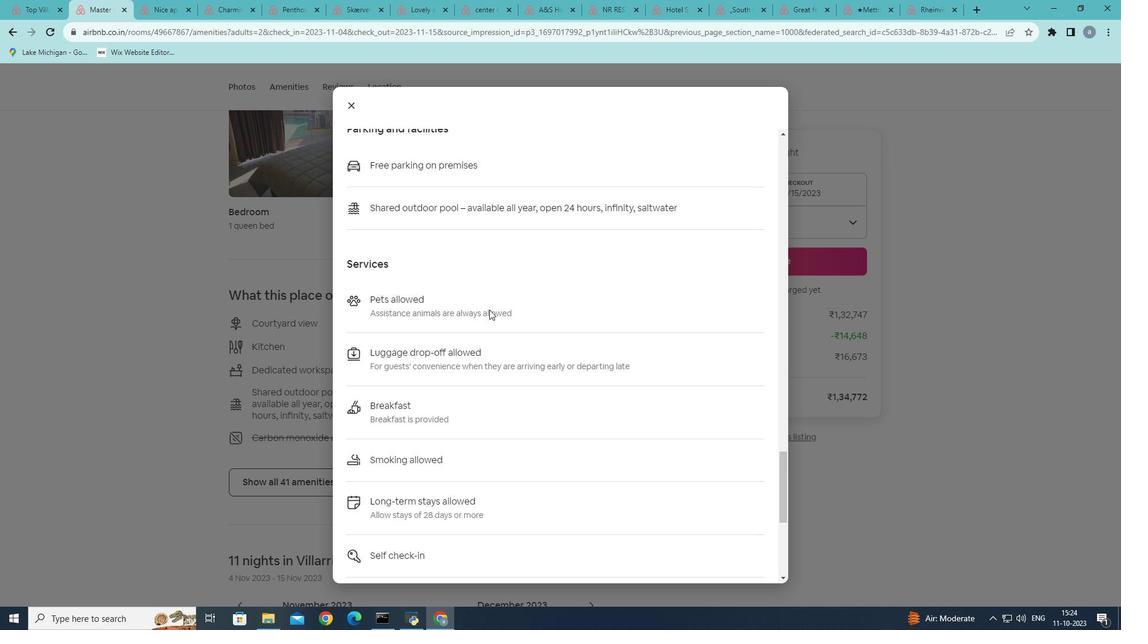 
Action: Mouse scrolled (489, 309) with delta (0, 0)
Screenshot: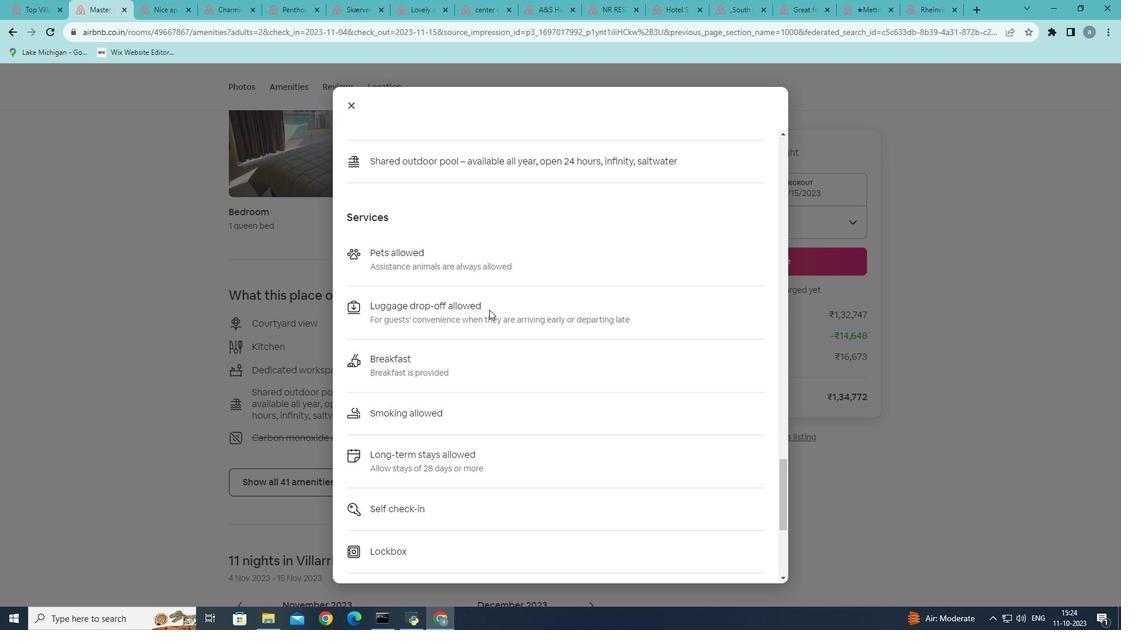 
Action: Mouse scrolled (489, 309) with delta (0, 0)
Screenshot: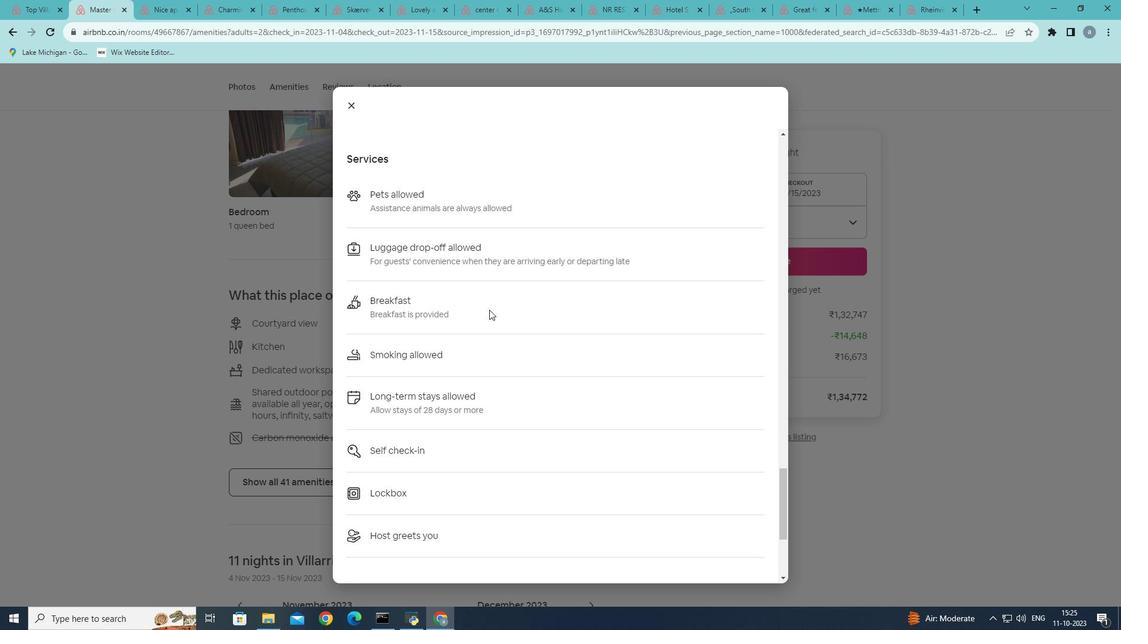 
Action: Mouse scrolled (489, 309) with delta (0, 0)
Screenshot: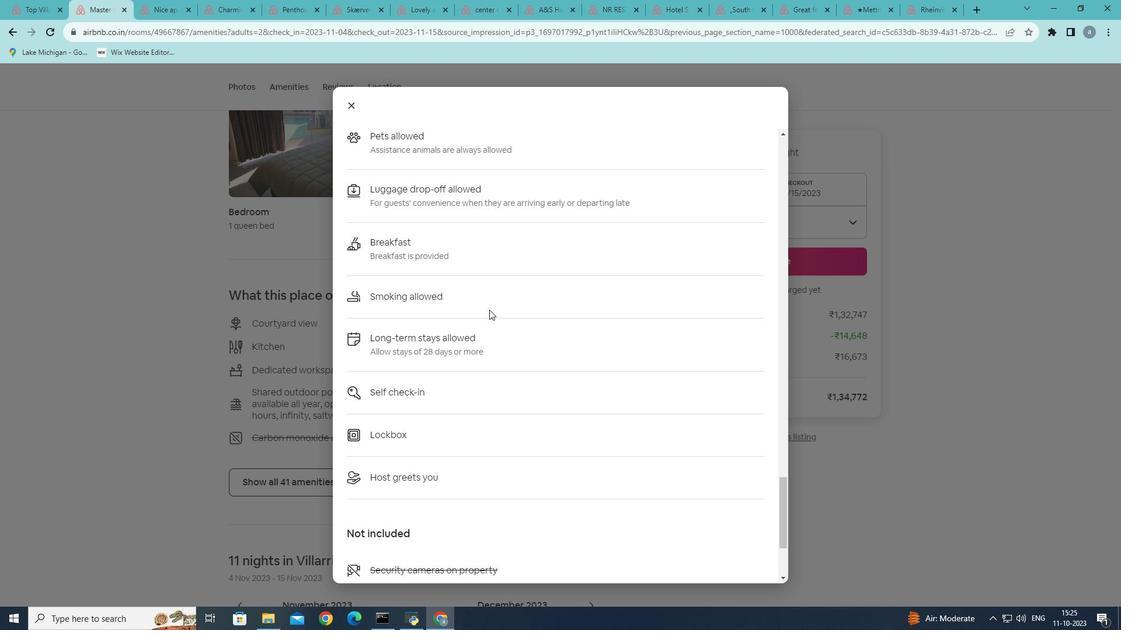
Action: Mouse scrolled (489, 309) with delta (0, 0)
Screenshot: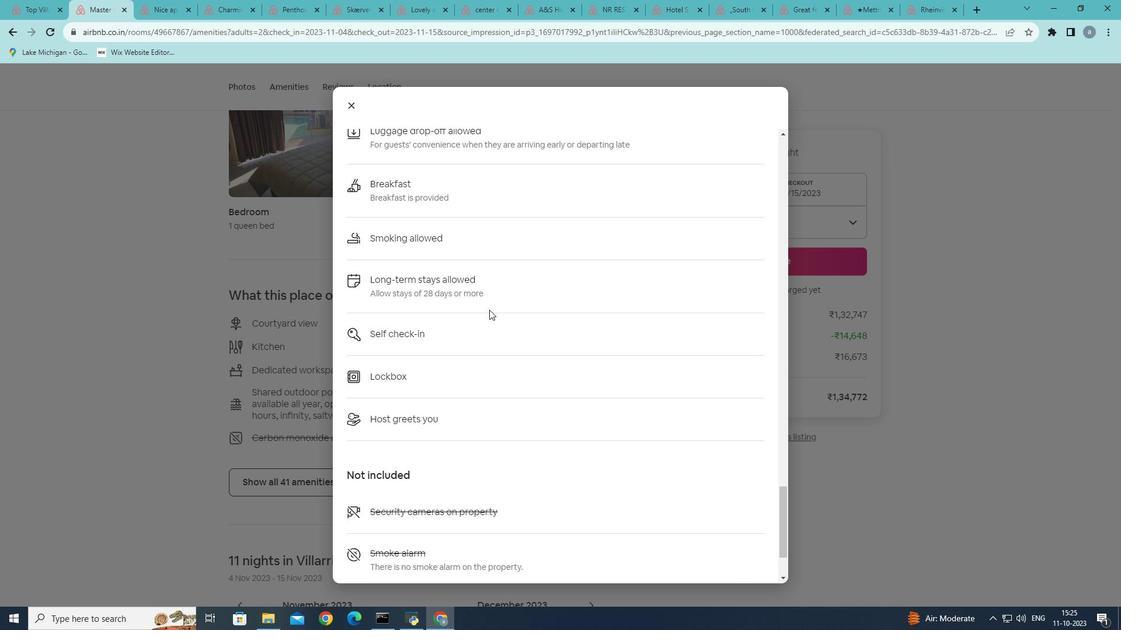 
Action: Mouse scrolled (489, 309) with delta (0, 0)
Screenshot: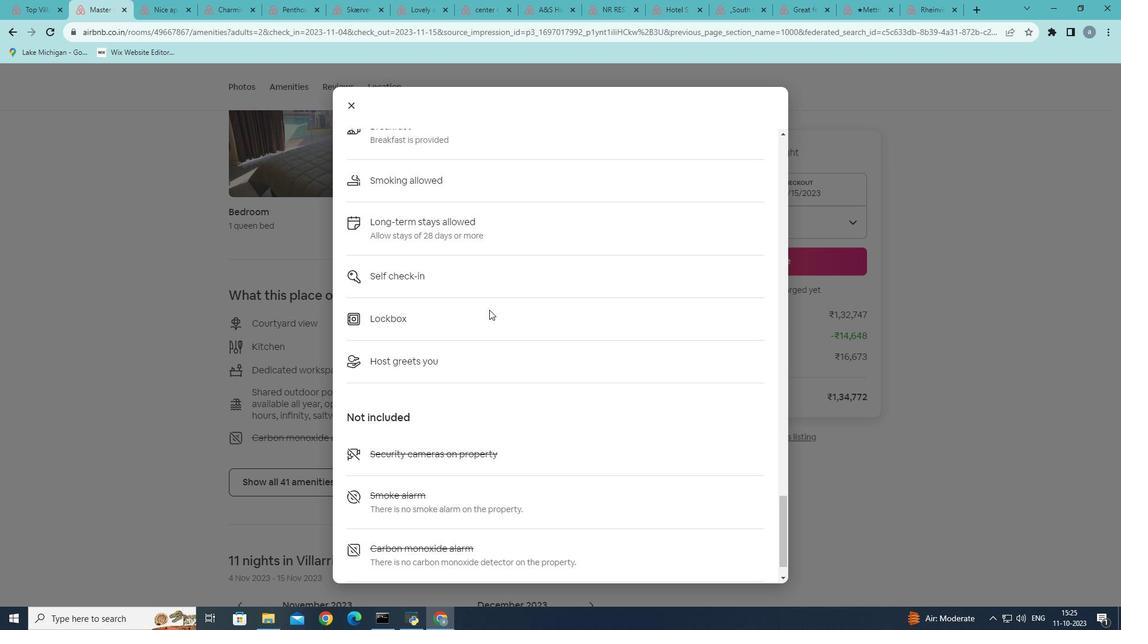 
Action: Mouse scrolled (489, 309) with delta (0, 0)
Screenshot: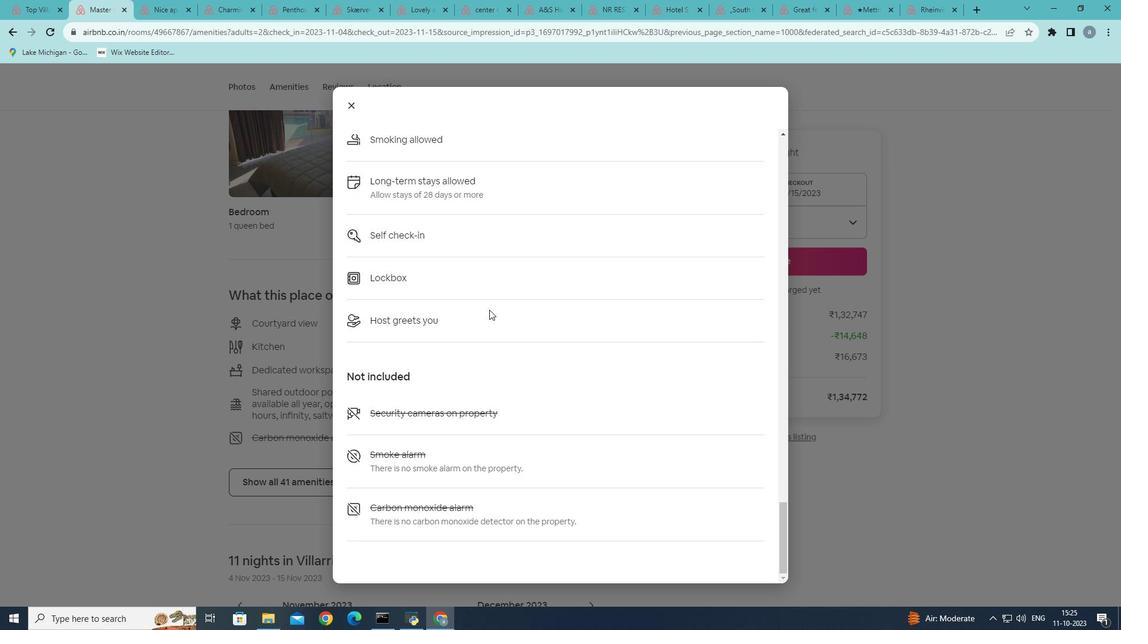 
Action: Mouse scrolled (489, 309) with delta (0, 0)
Screenshot: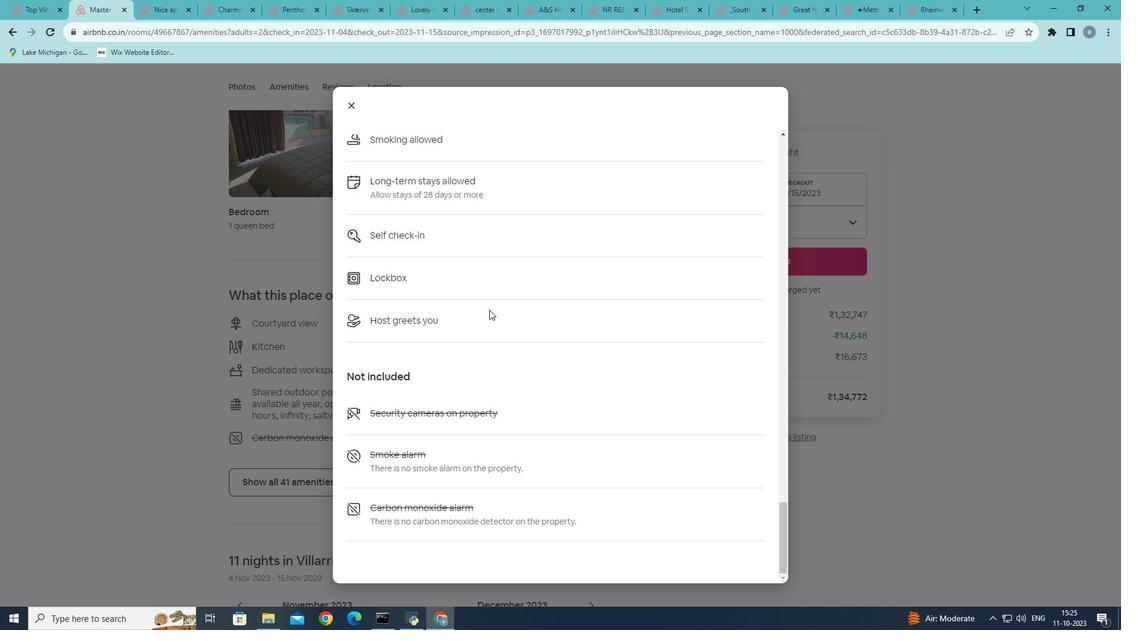 
Action: Mouse moved to (487, 319)
Screenshot: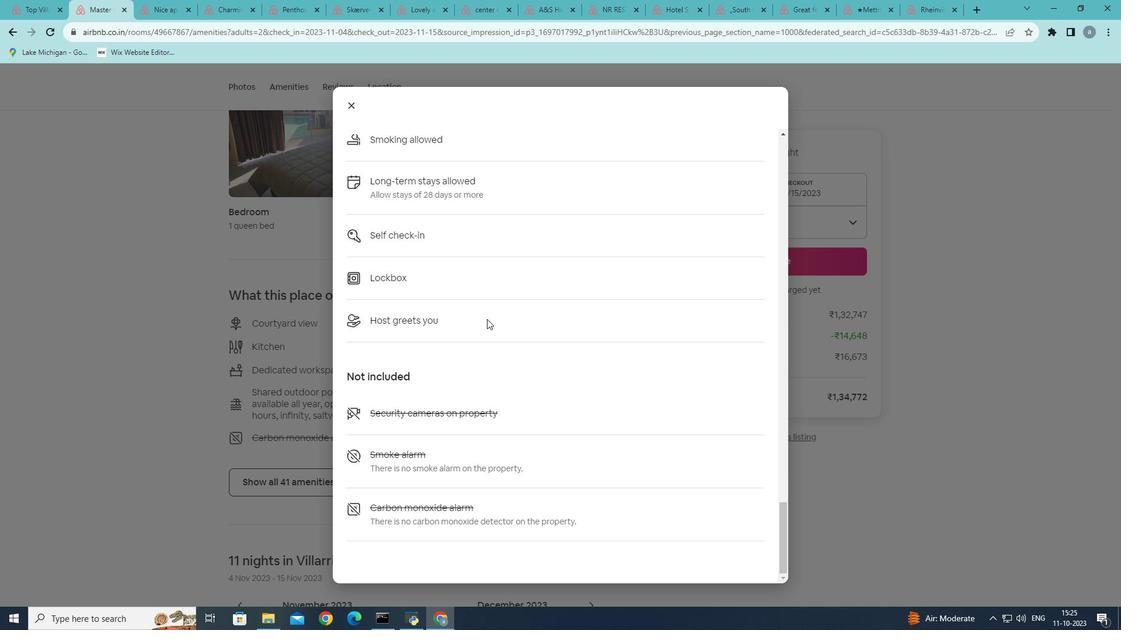 
Action: Mouse scrolled (487, 318) with delta (0, 0)
Screenshot: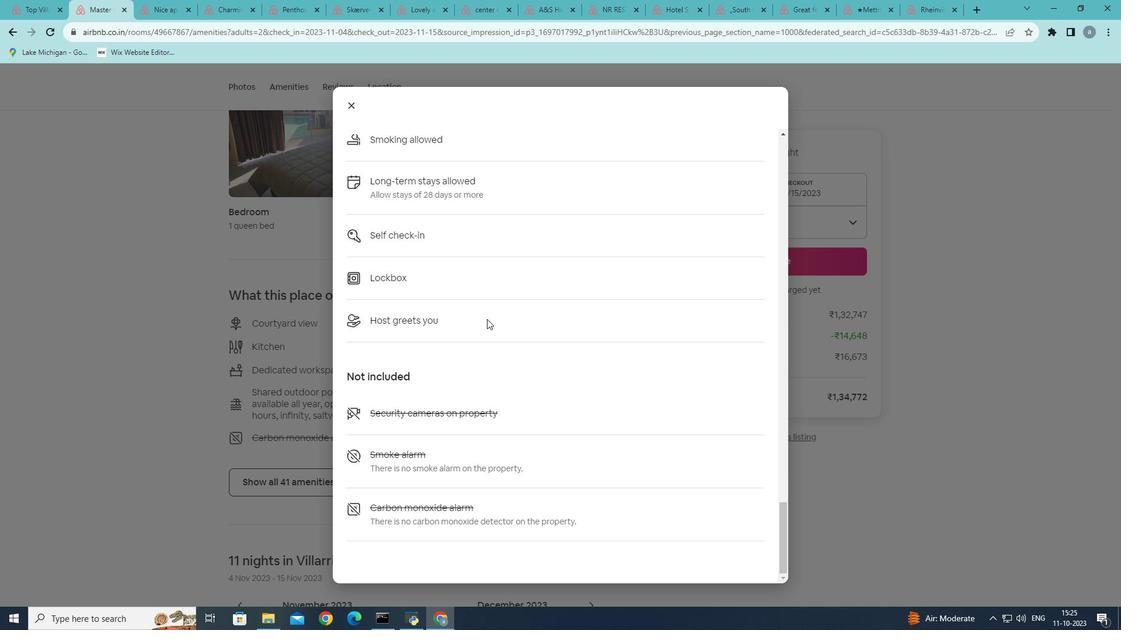 
Action: Mouse scrolled (487, 318) with delta (0, 0)
Screenshot: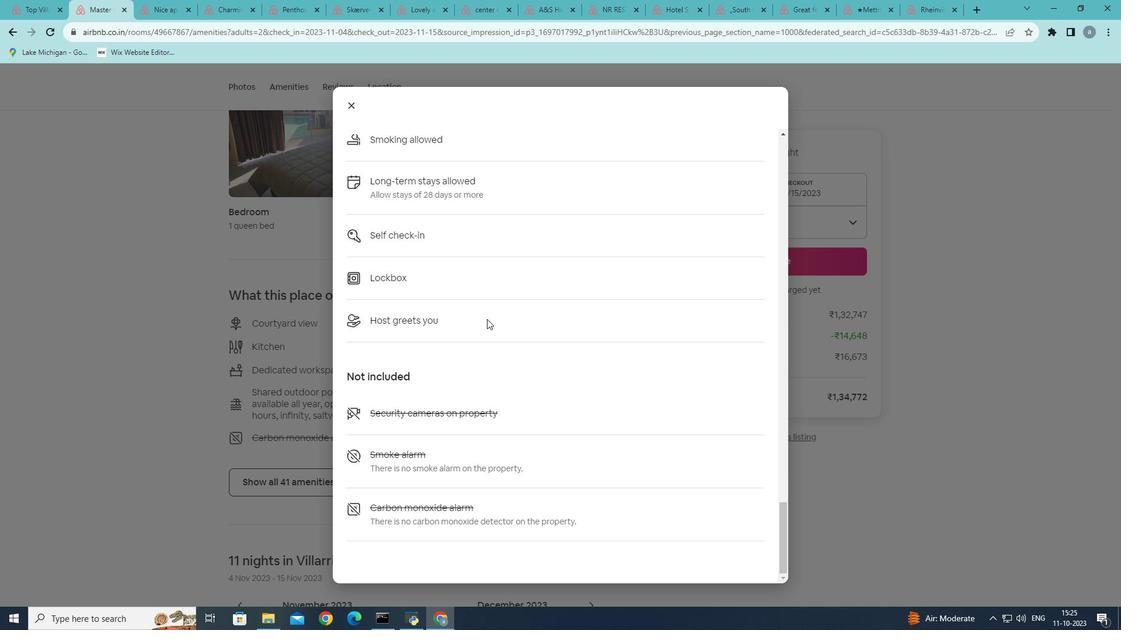 
Action: Mouse moved to (487, 320)
Screenshot: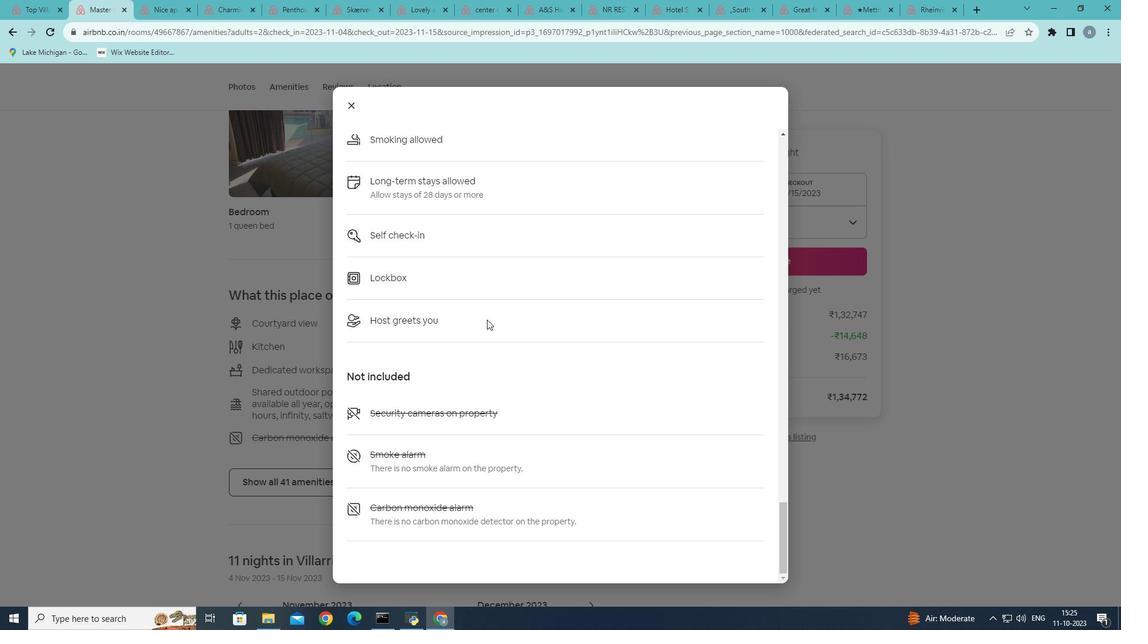 
Action: Mouse scrolled (487, 319) with delta (0, 0)
Screenshot: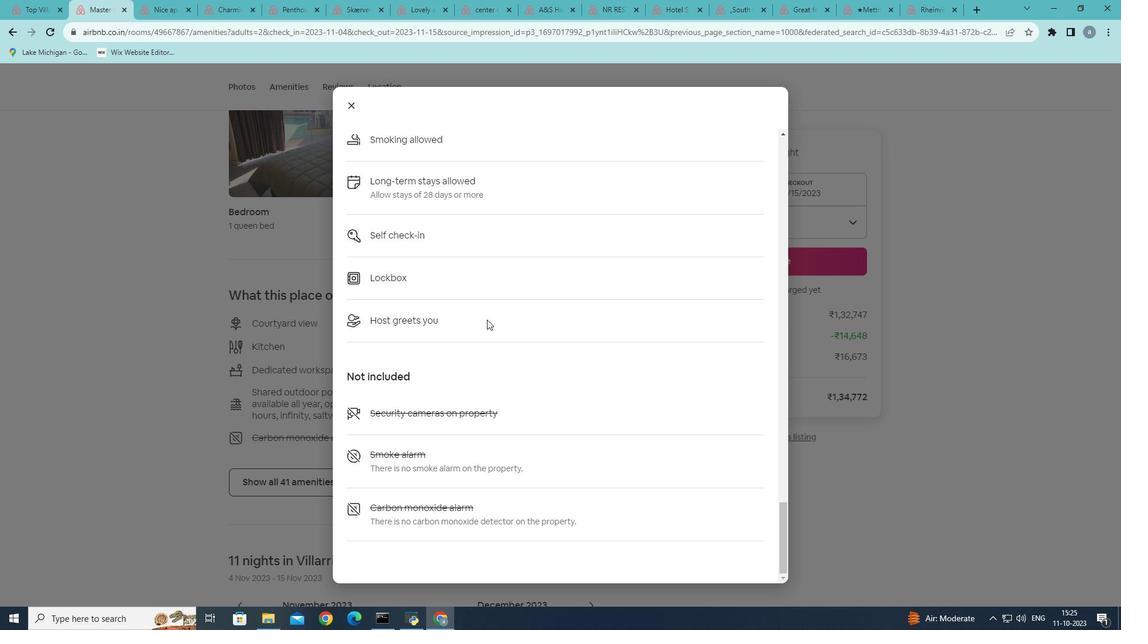 
Action: Mouse moved to (354, 105)
Screenshot: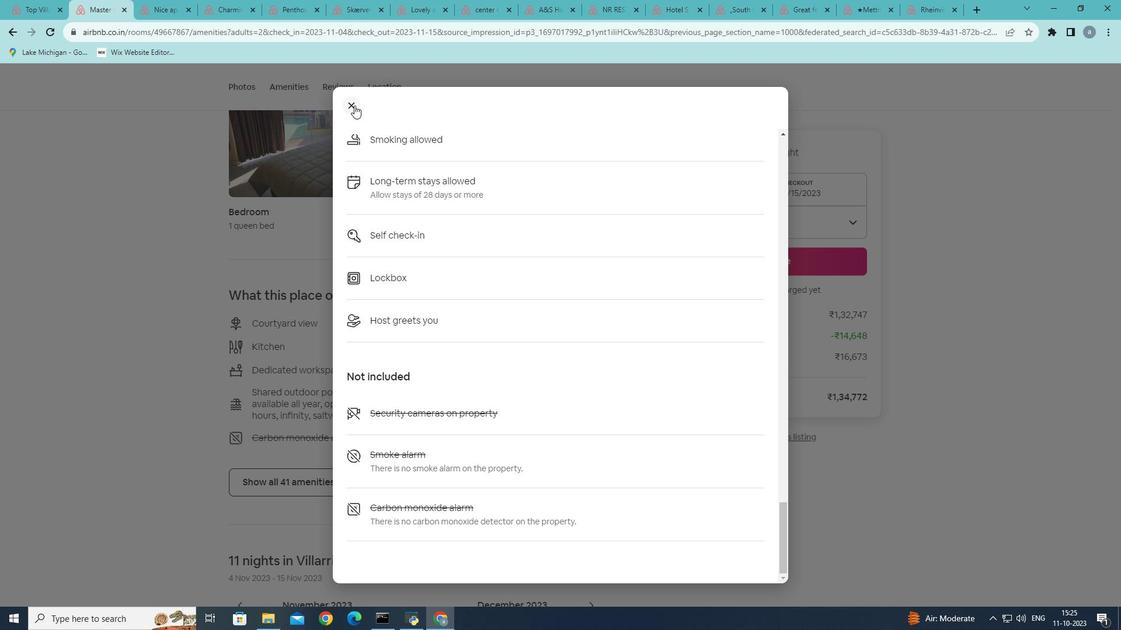 
Action: Mouse pressed left at (354, 105)
Screenshot: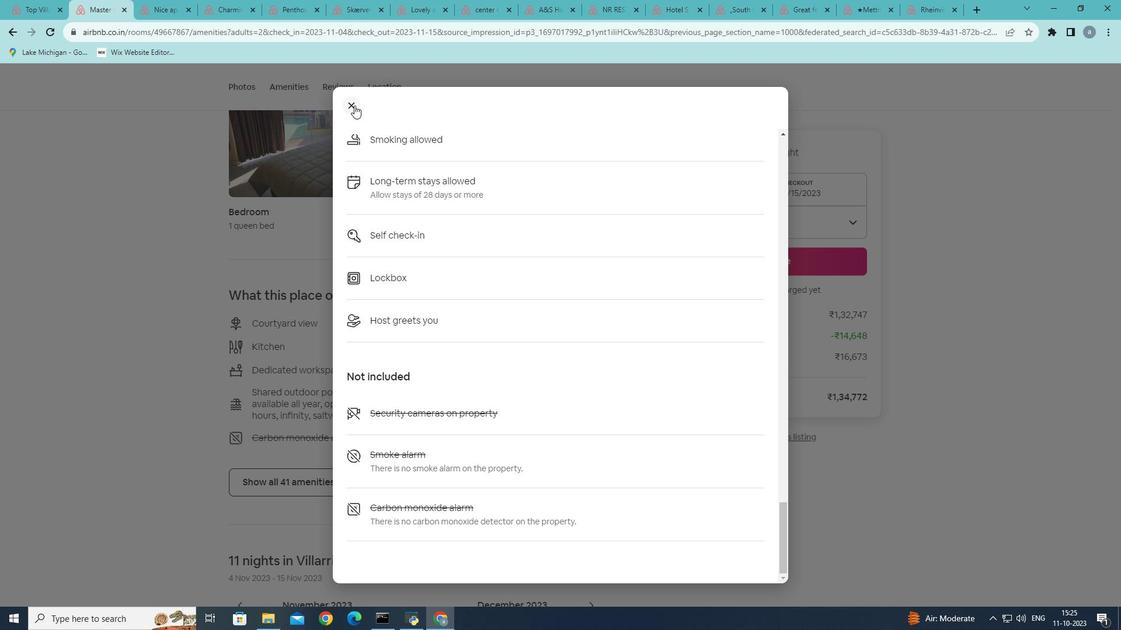 
Action: Mouse moved to (483, 296)
Screenshot: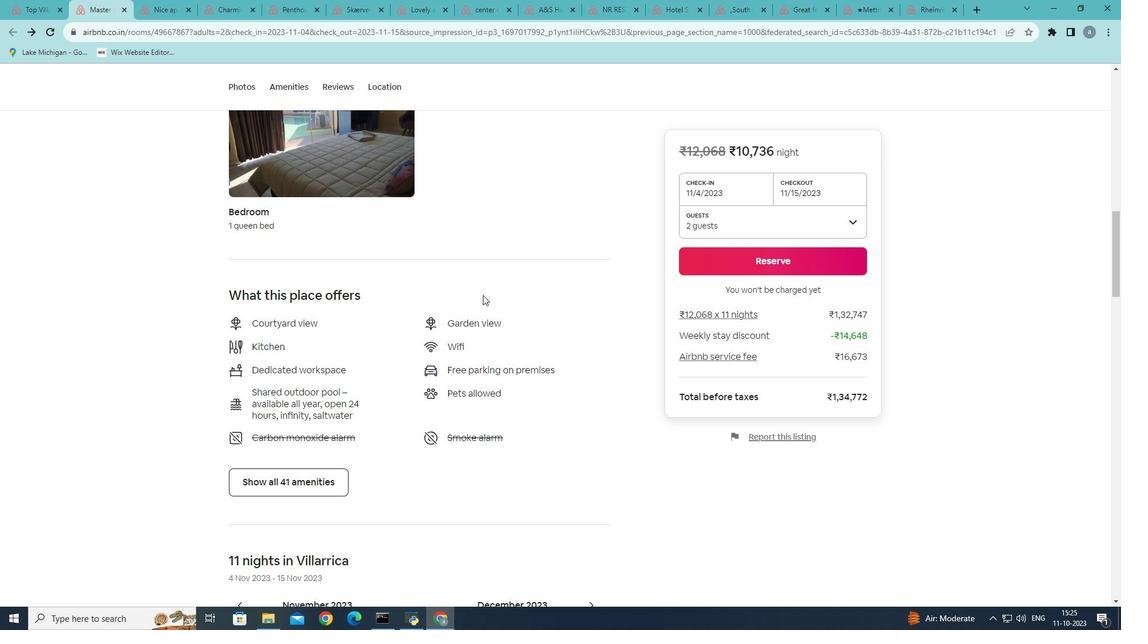 
Action: Mouse scrolled (483, 296) with delta (0, 0)
Screenshot: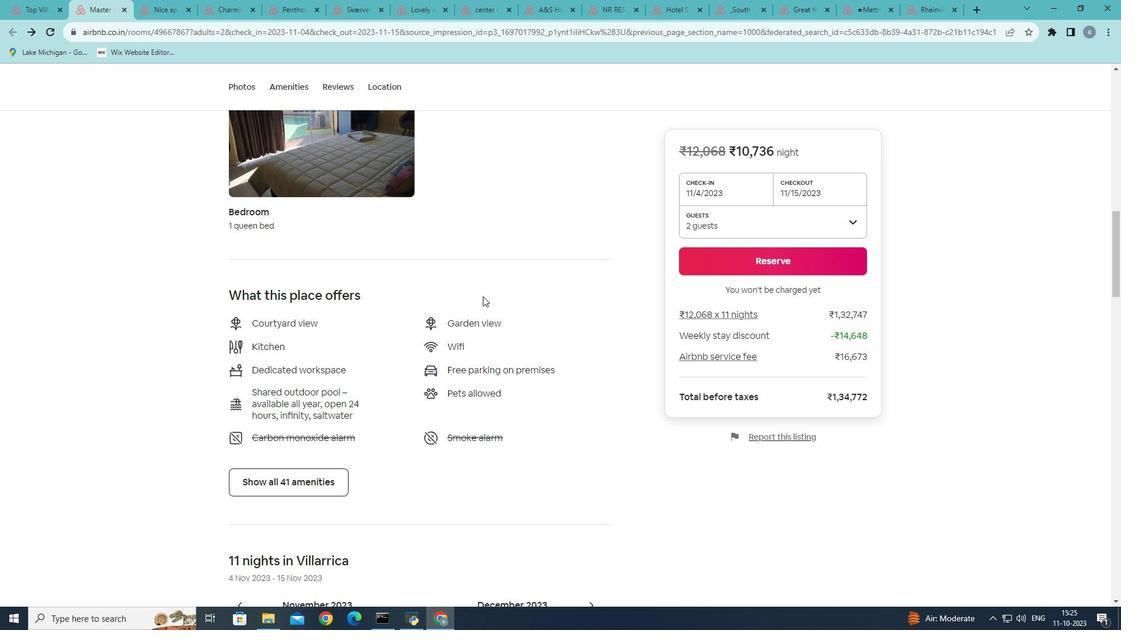 
Action: Mouse moved to (483, 297)
Screenshot: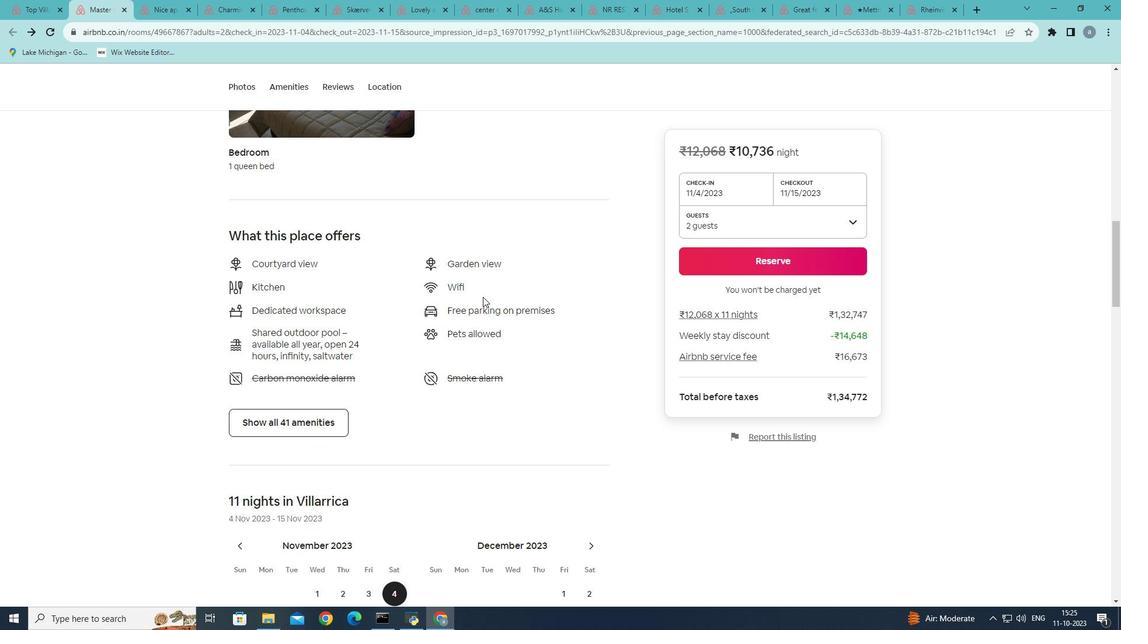 
Action: Mouse scrolled (483, 296) with delta (0, 0)
Screenshot: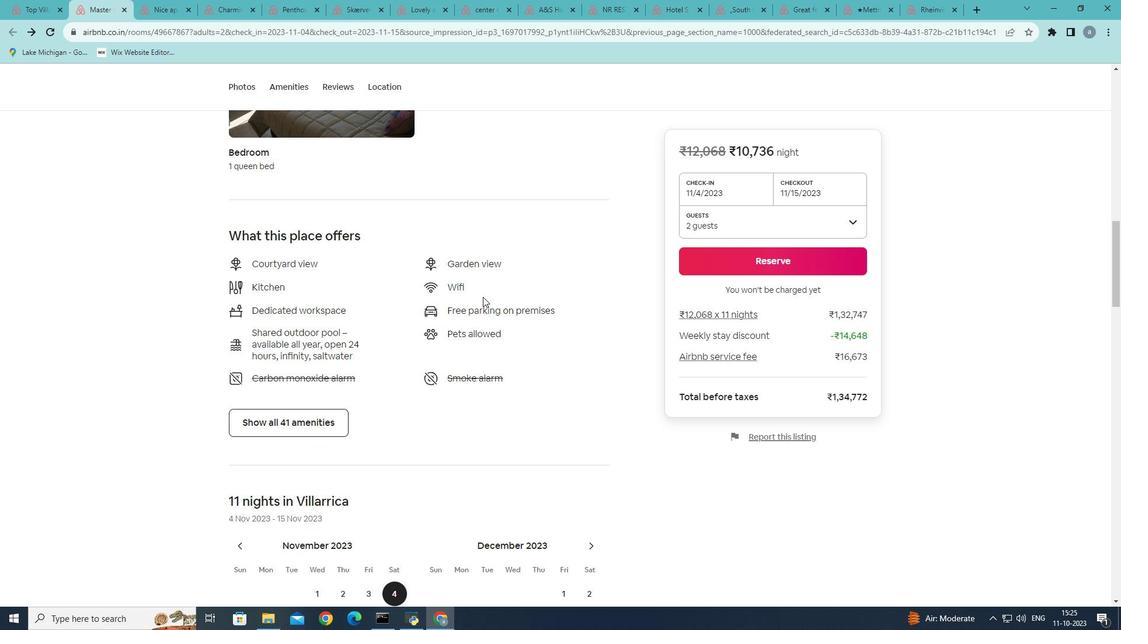 
Action: Mouse scrolled (483, 296) with delta (0, 0)
Screenshot: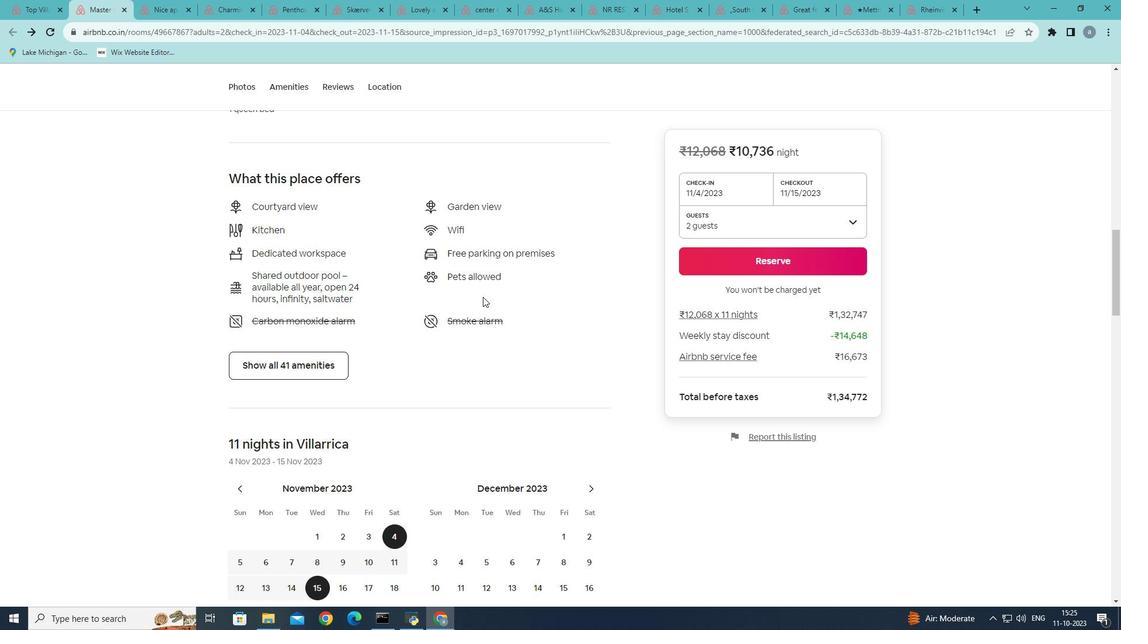 
Action: Mouse scrolled (483, 296) with delta (0, 0)
Screenshot: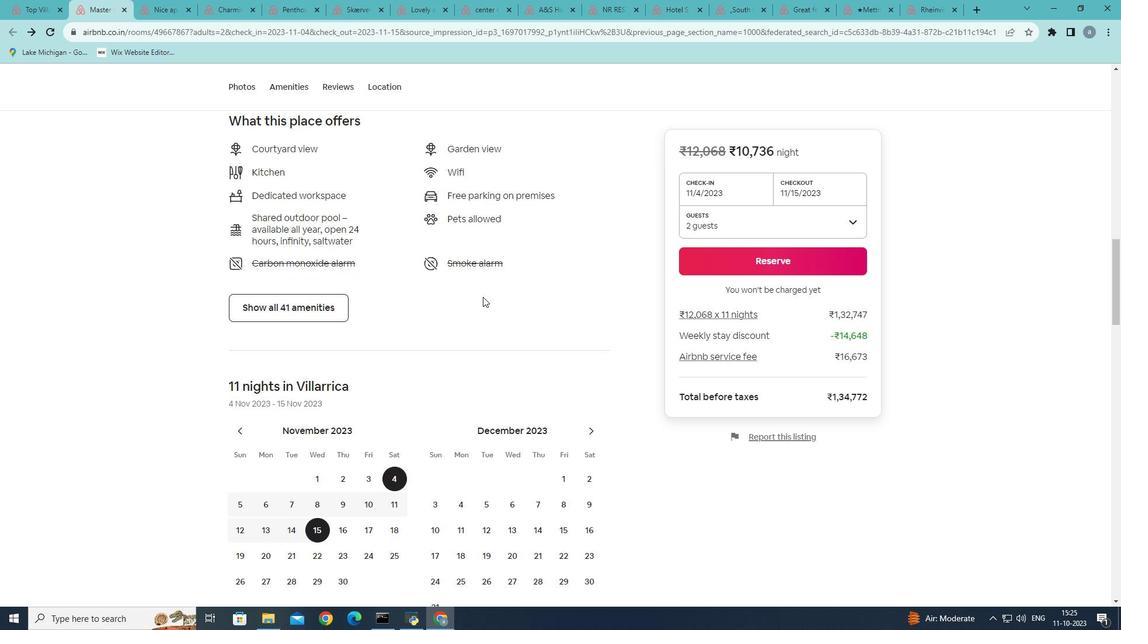 
Action: Mouse moved to (481, 297)
Screenshot: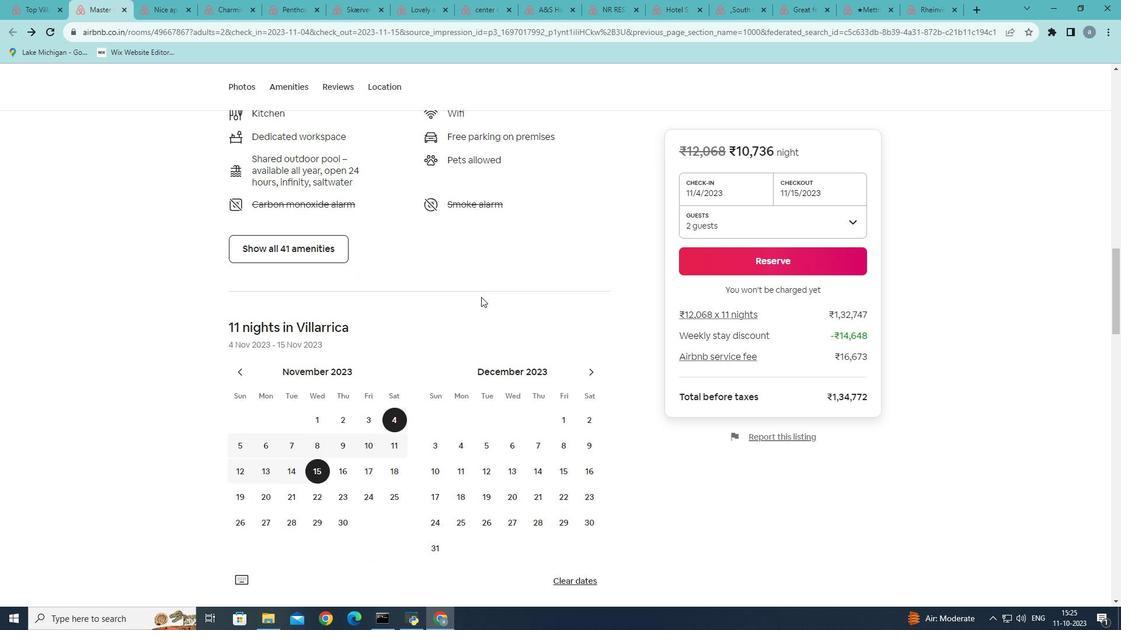 
Action: Mouse scrolled (481, 296) with delta (0, 0)
Screenshot: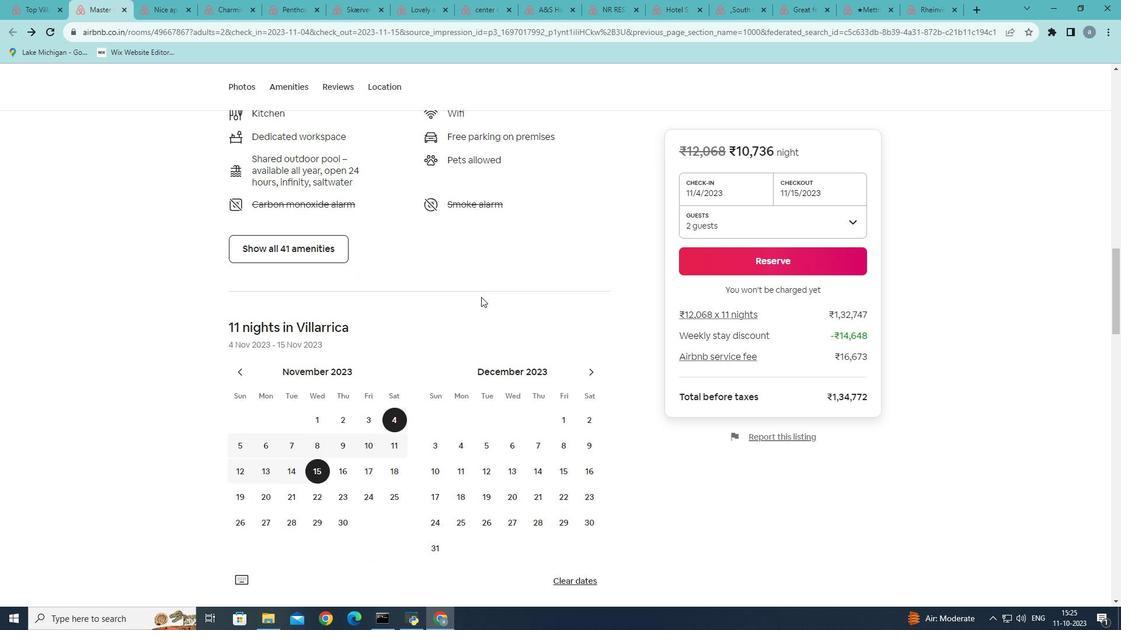 
Action: Mouse scrolled (481, 296) with delta (0, 0)
Screenshot: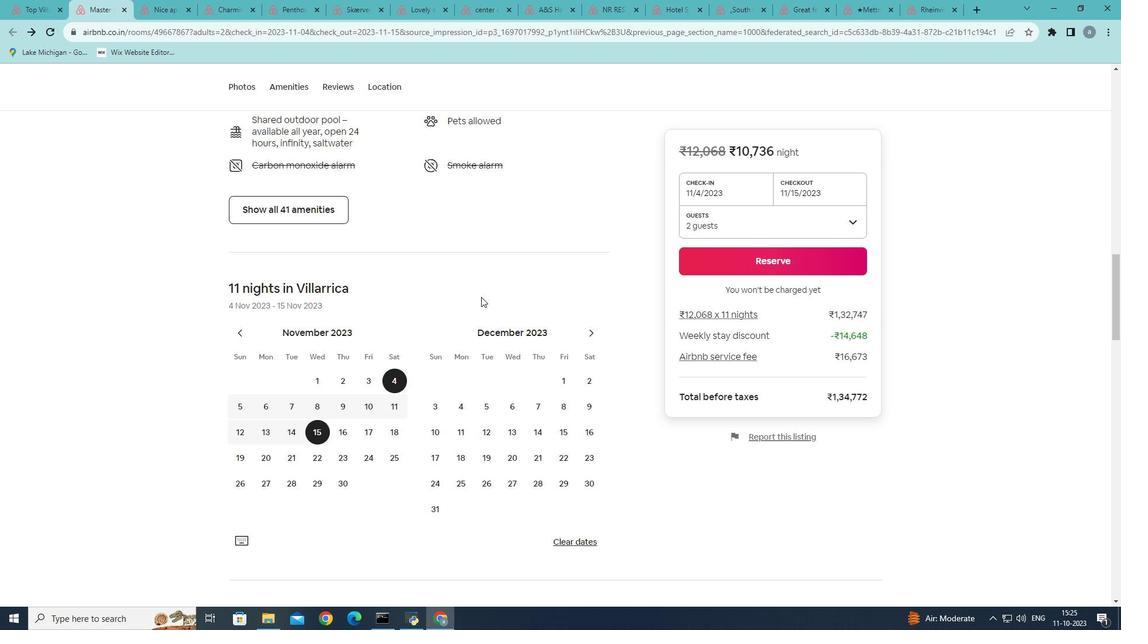
Action: Mouse scrolled (481, 296) with delta (0, 0)
Screenshot: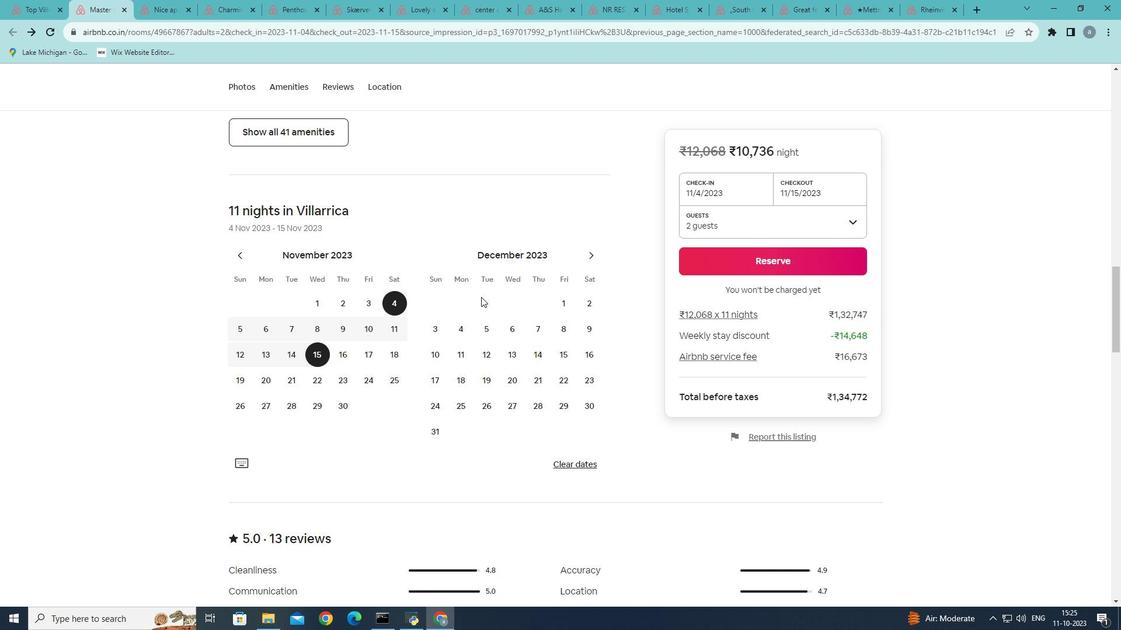 
Action: Mouse scrolled (481, 296) with delta (0, 0)
